 Task: Buy 1 Fuel Pumps & Accessories from Fuel System section under best seller category for shipping address: Harold Hernandez, 4762 Agriculture Lane, Homestead, Florida 33030, Cell Number 3052454080. Pay from credit card ending with 2005, CVV 3321
Action: Mouse moved to (48, 67)
Screenshot: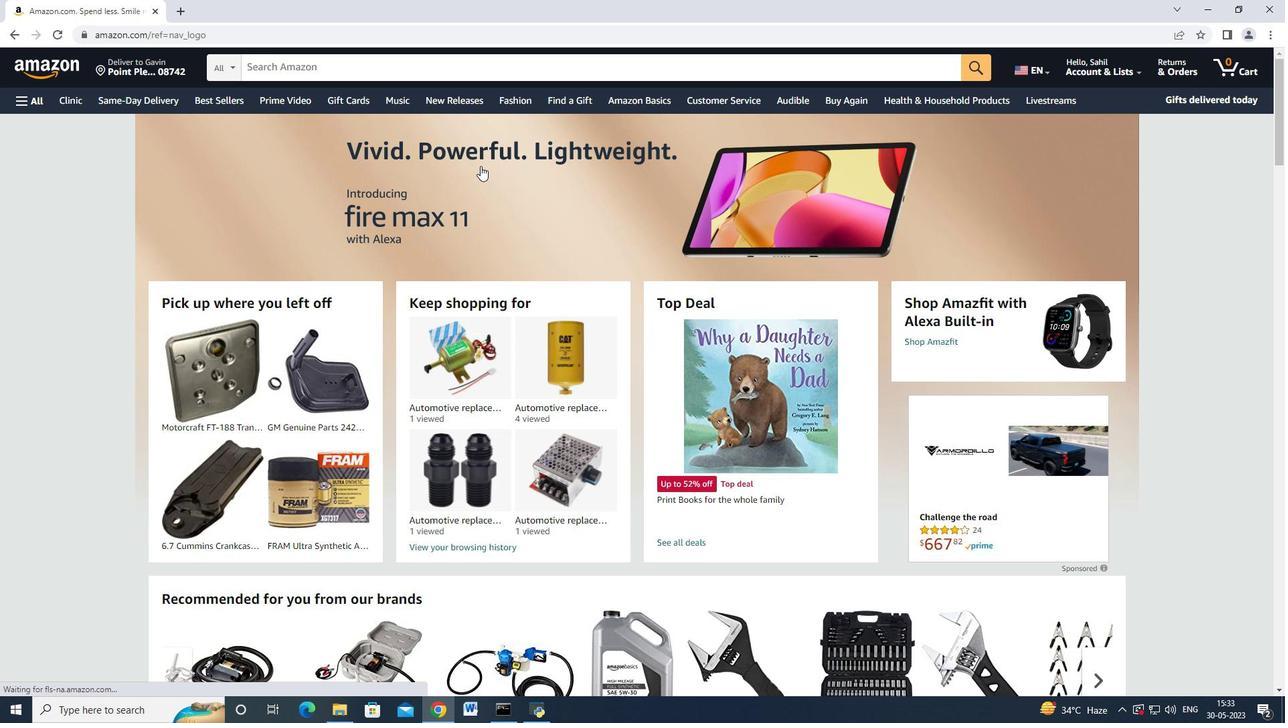 
Action: Mouse pressed left at (48, 67)
Screenshot: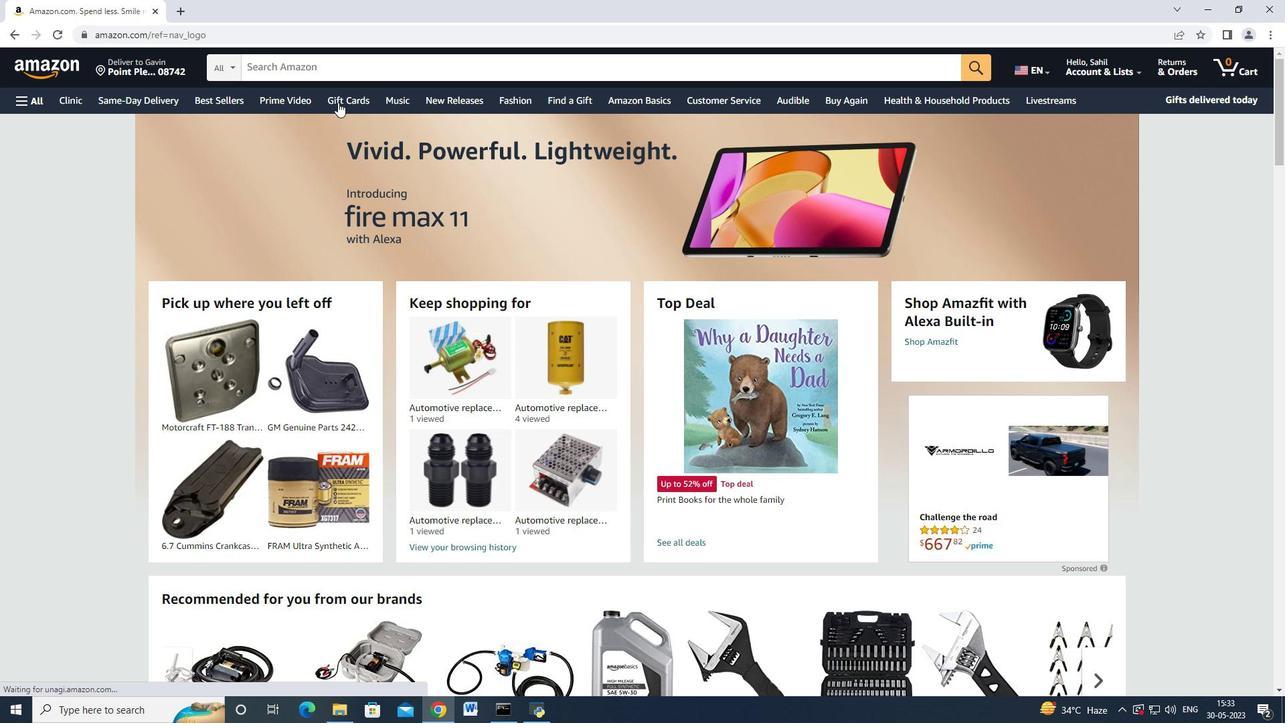 
Action: Mouse moved to (32, 105)
Screenshot: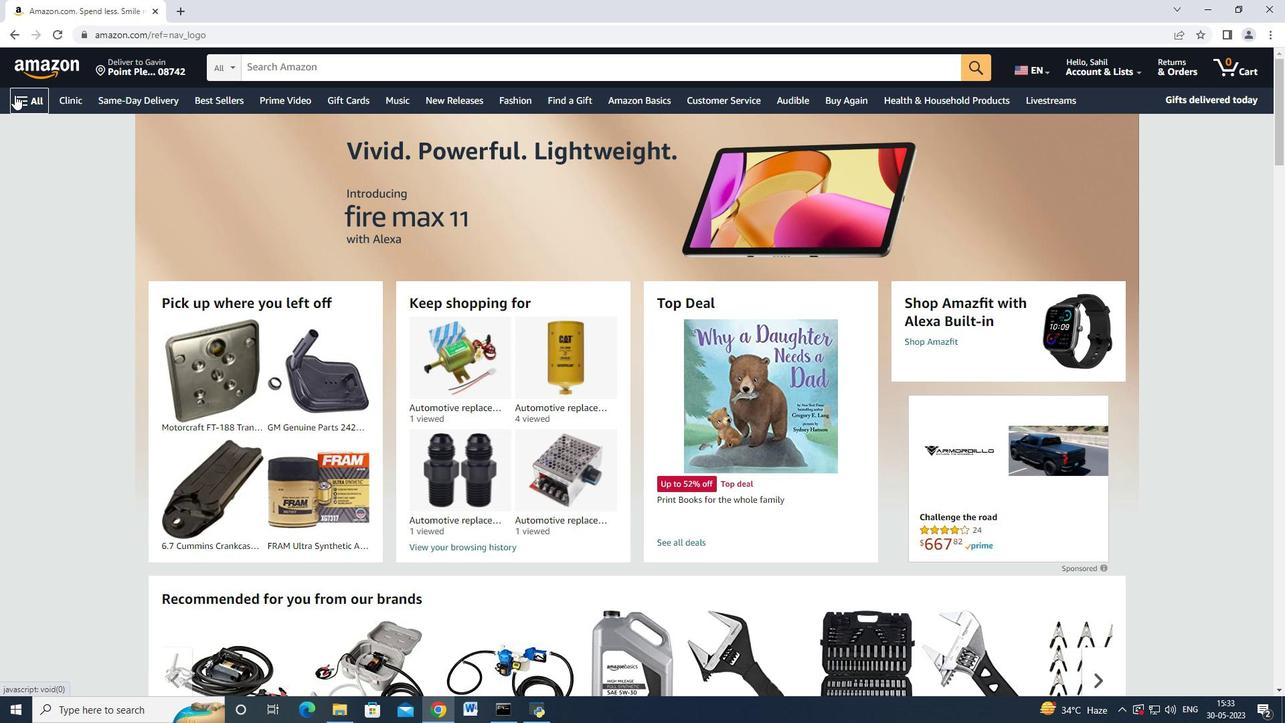 
Action: Mouse pressed left at (32, 105)
Screenshot: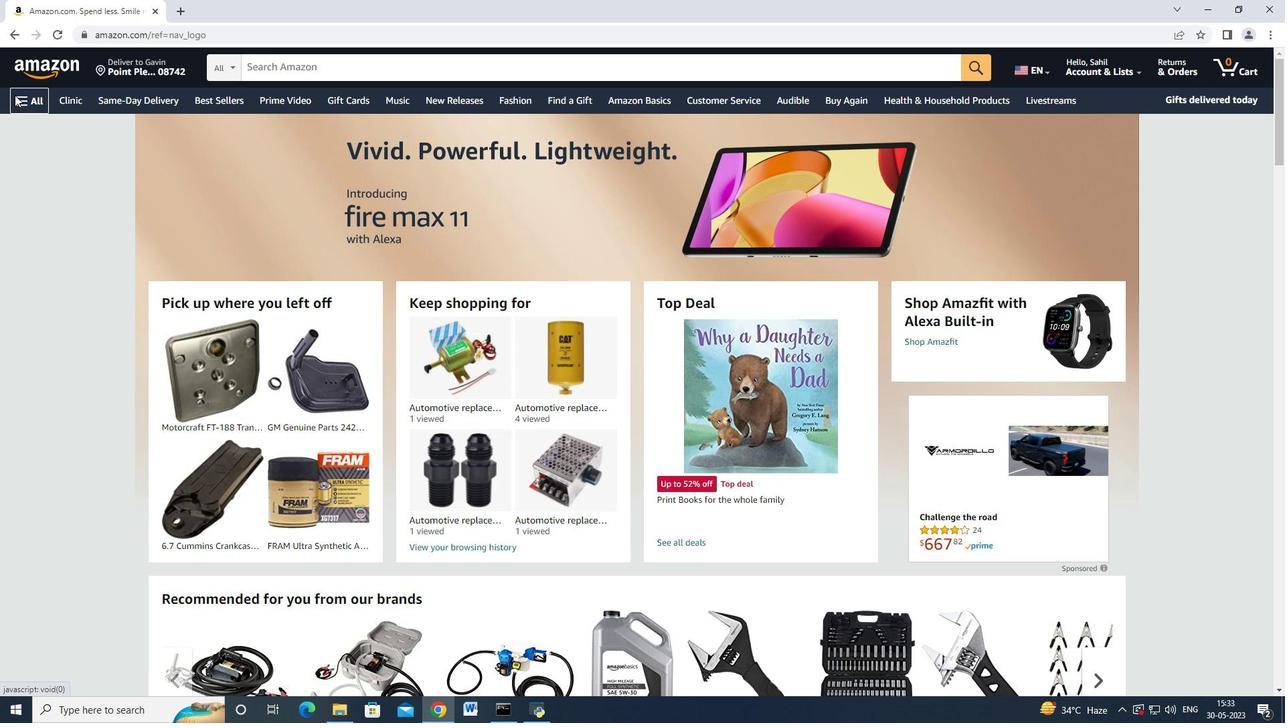 
Action: Mouse moved to (83, 320)
Screenshot: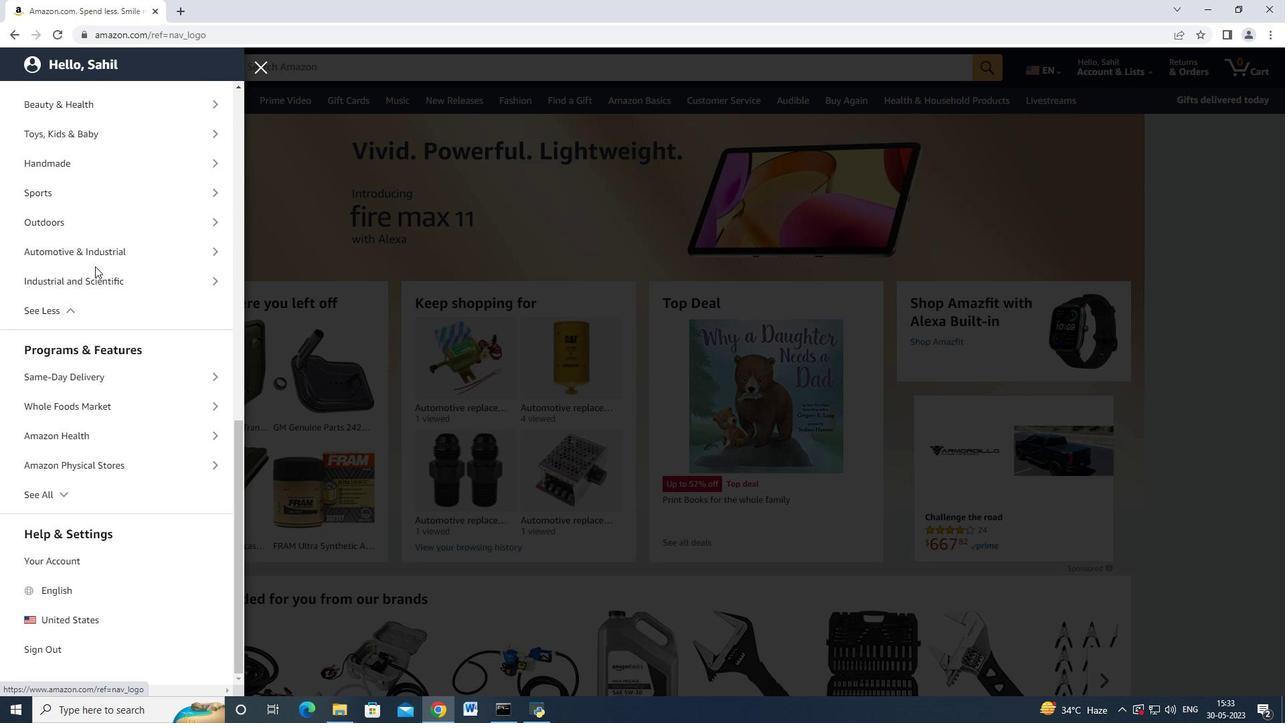 
Action: Mouse scrolled (83, 319) with delta (0, 0)
Screenshot: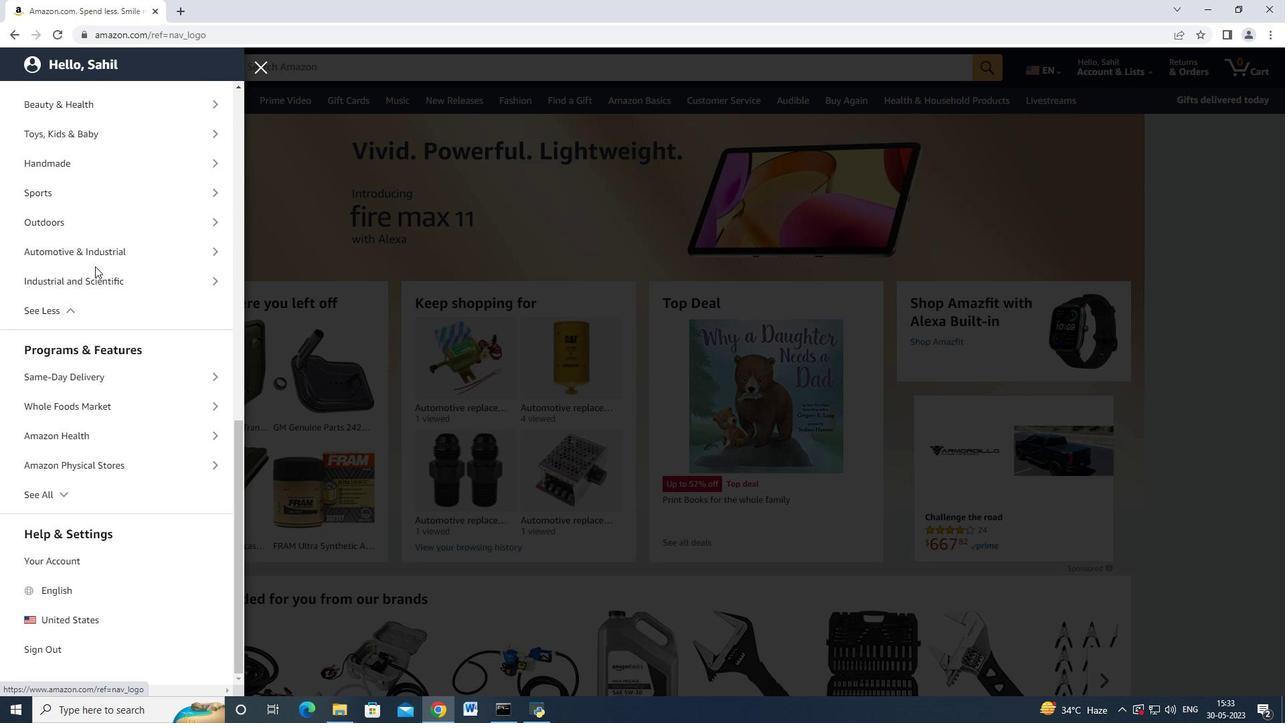 
Action: Mouse moved to (83, 322)
Screenshot: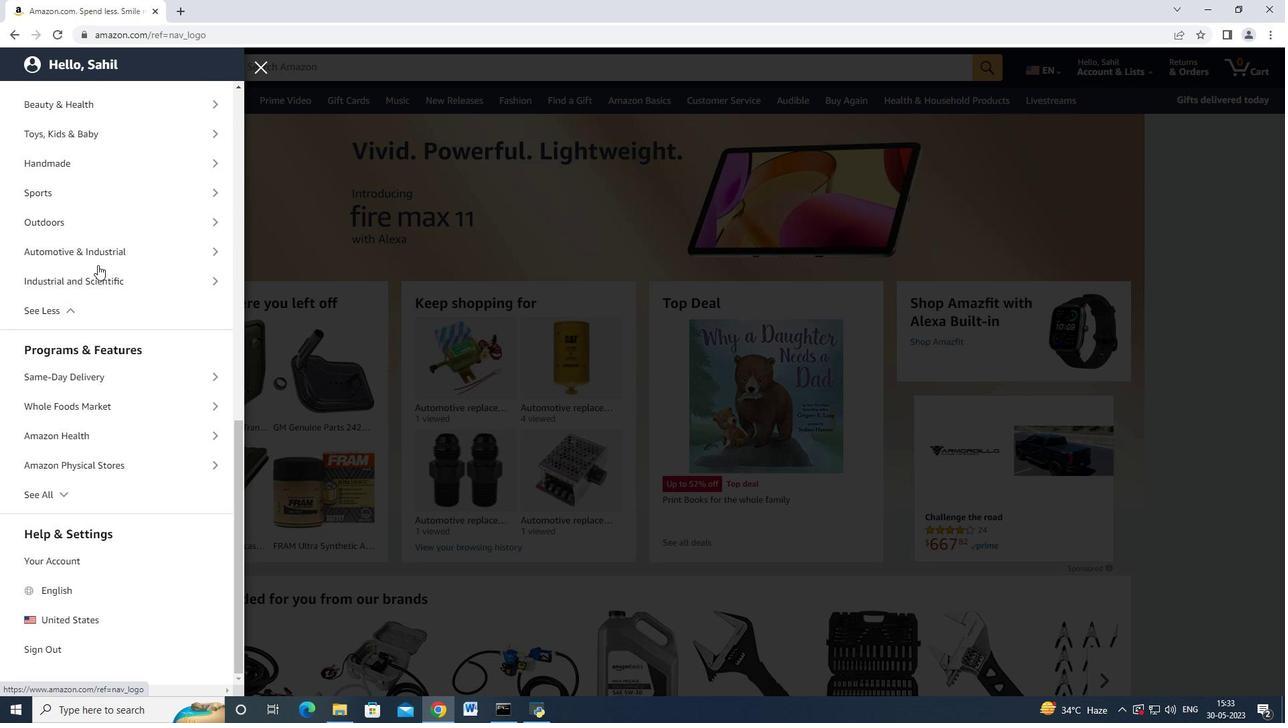 
Action: Mouse scrolled (83, 322) with delta (0, 0)
Screenshot: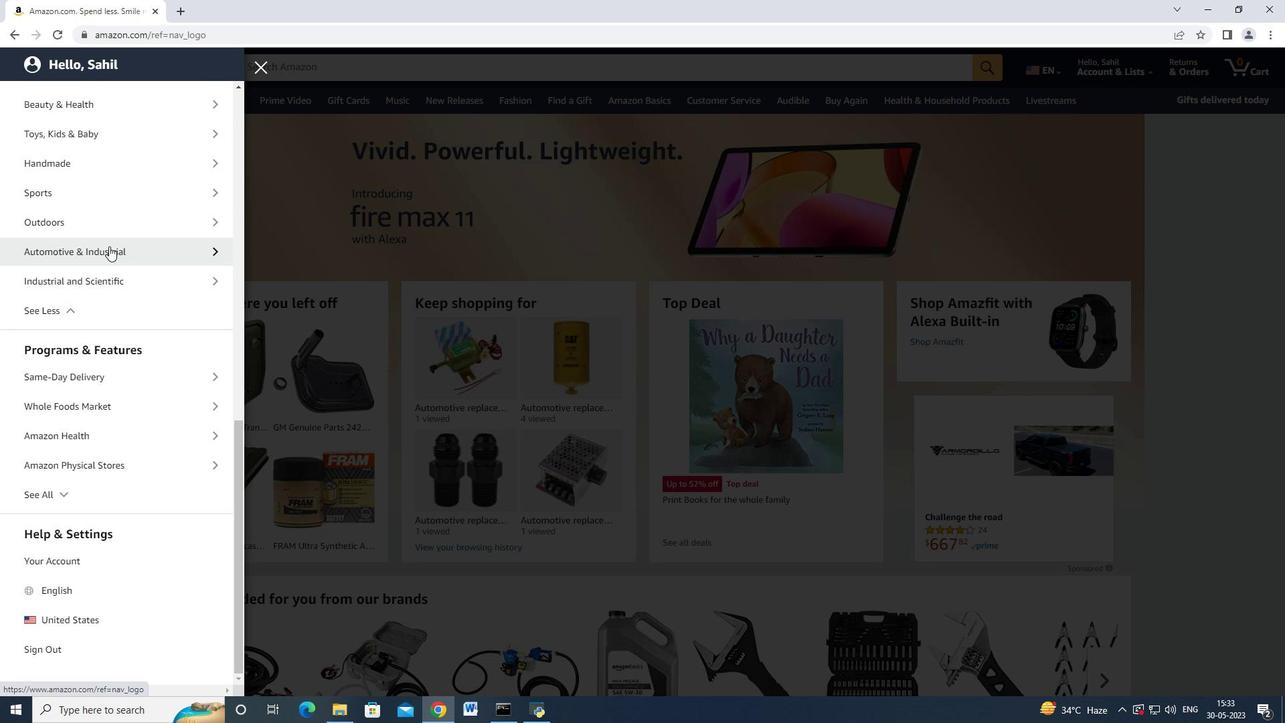 
Action: Mouse moved to (123, 419)
Screenshot: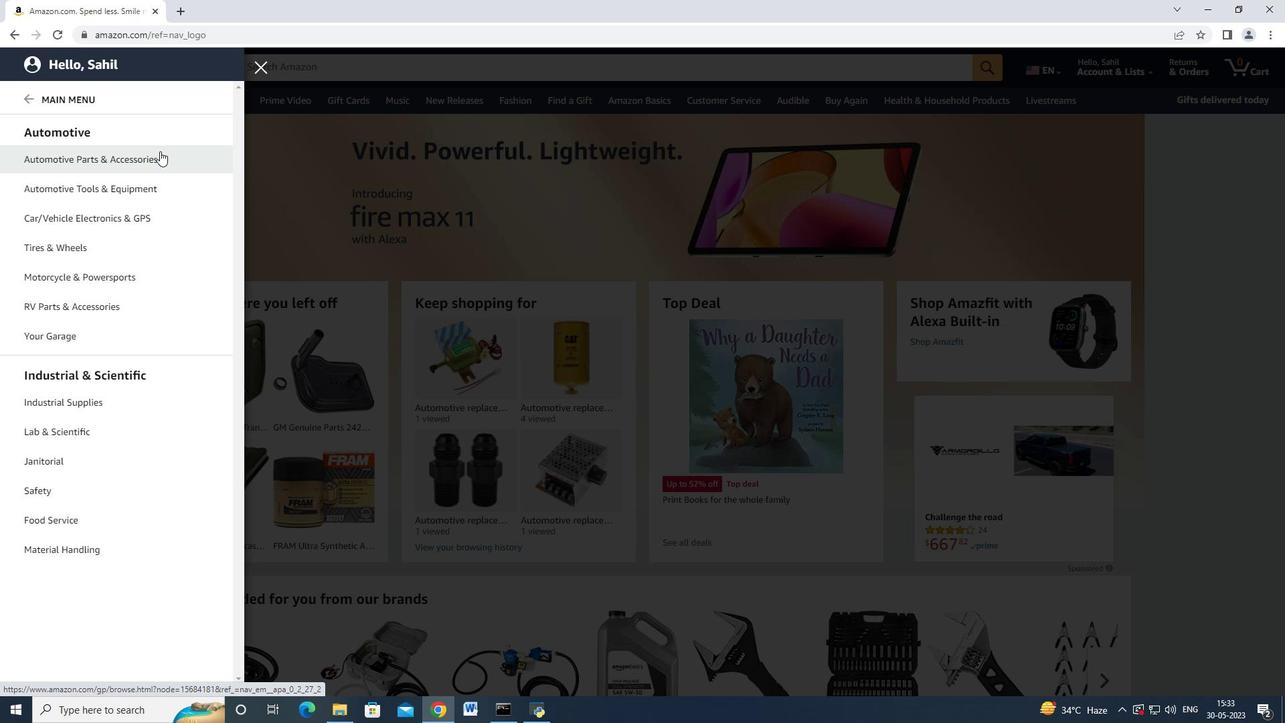 
Action: Mouse scrolled (123, 420) with delta (0, 0)
Screenshot: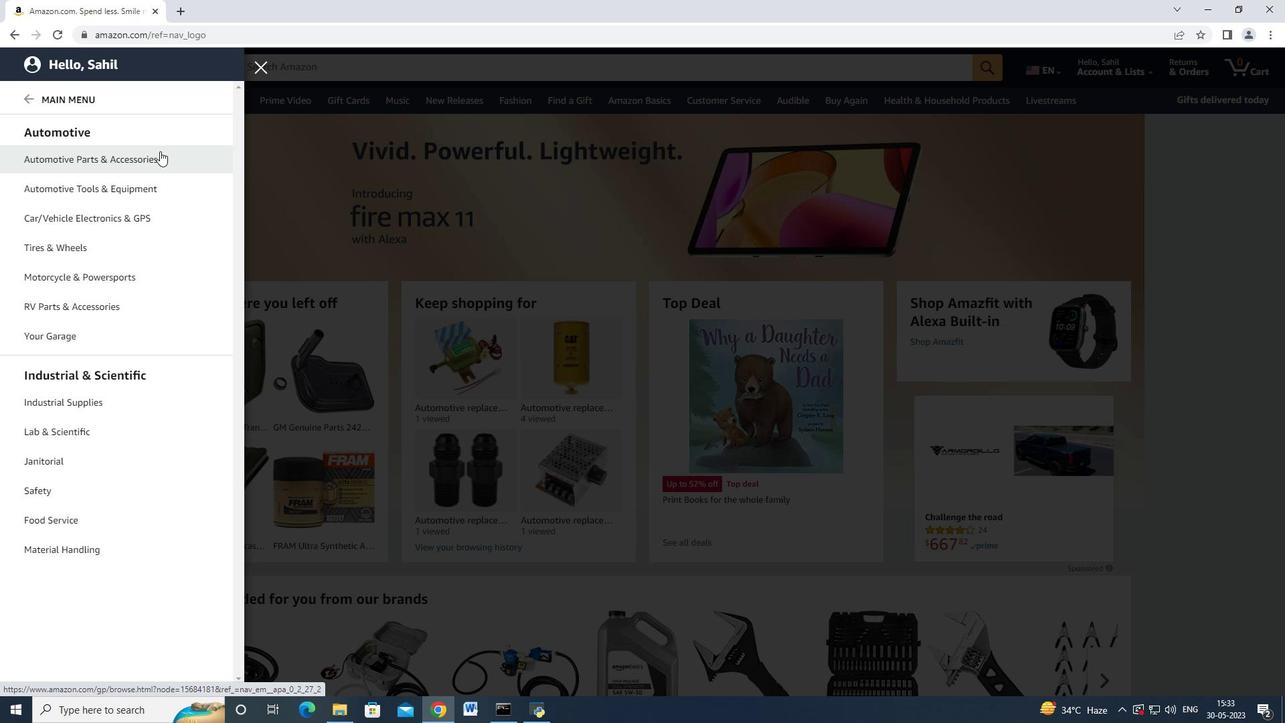 
Action: Mouse scrolled (123, 420) with delta (0, 0)
Screenshot: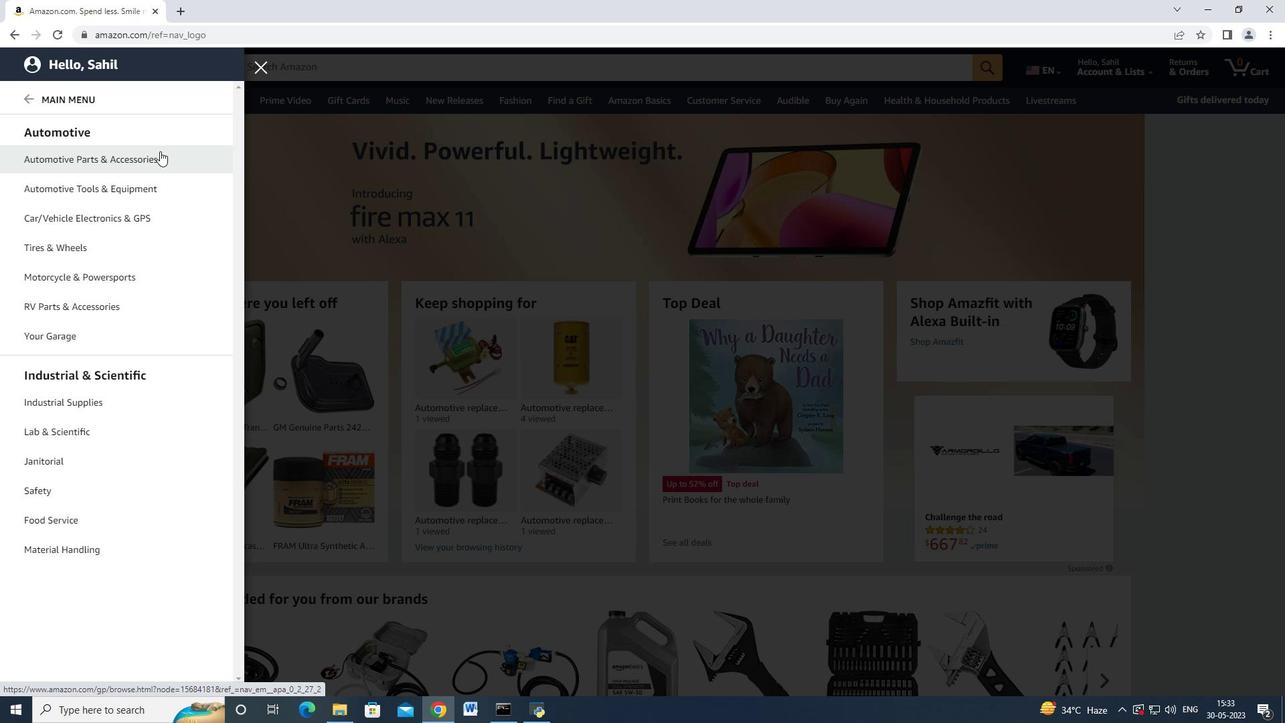 
Action: Mouse moved to (122, 419)
Screenshot: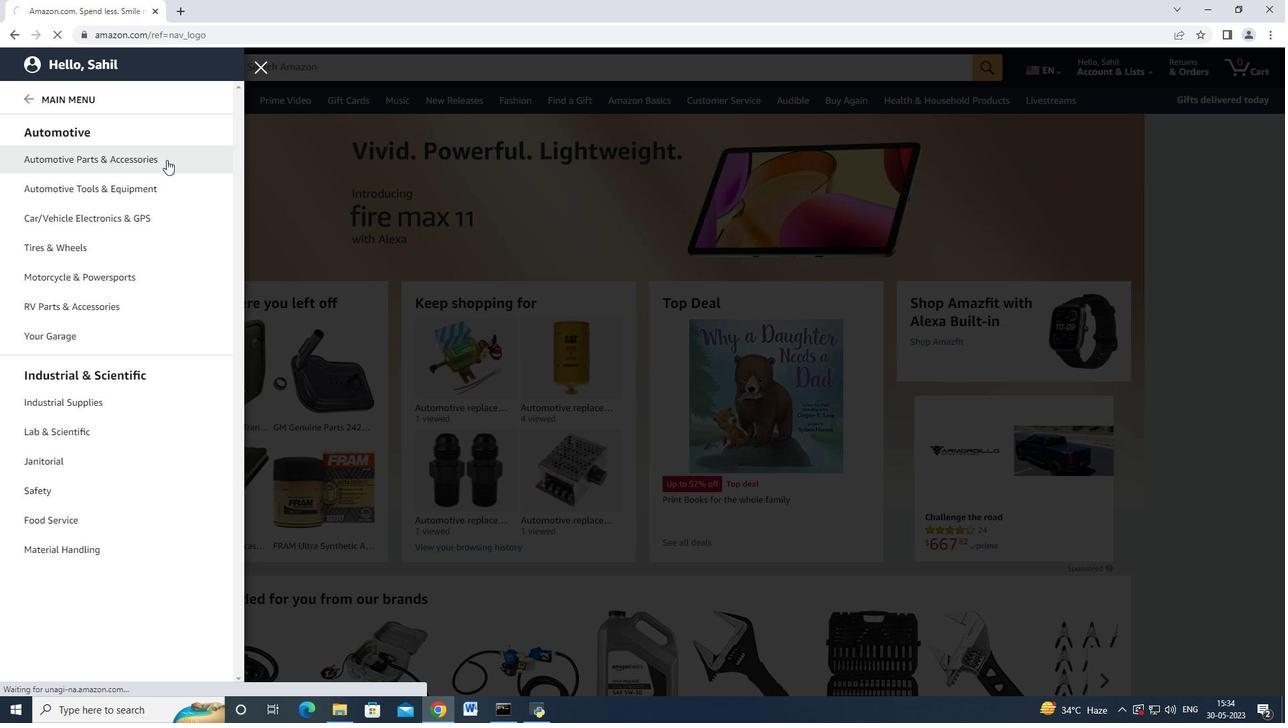
Action: Mouse scrolled (122, 419) with delta (0, 0)
Screenshot: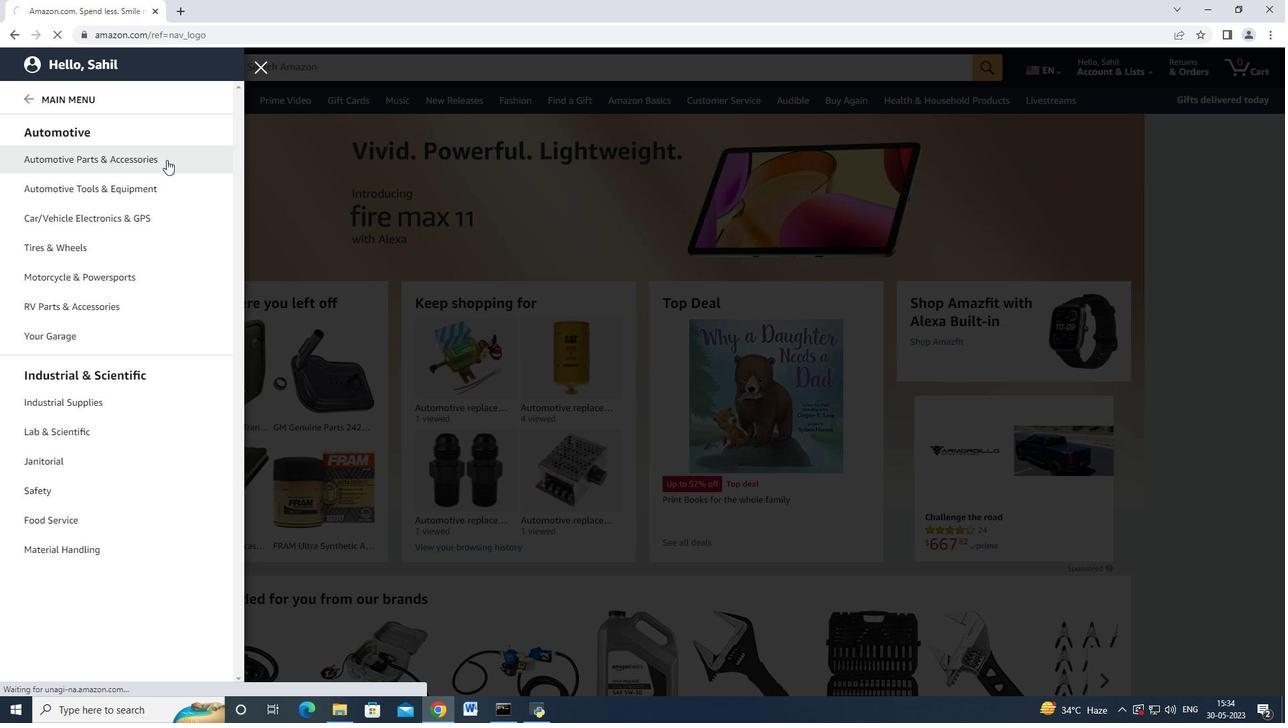 
Action: Mouse moved to (121, 419)
Screenshot: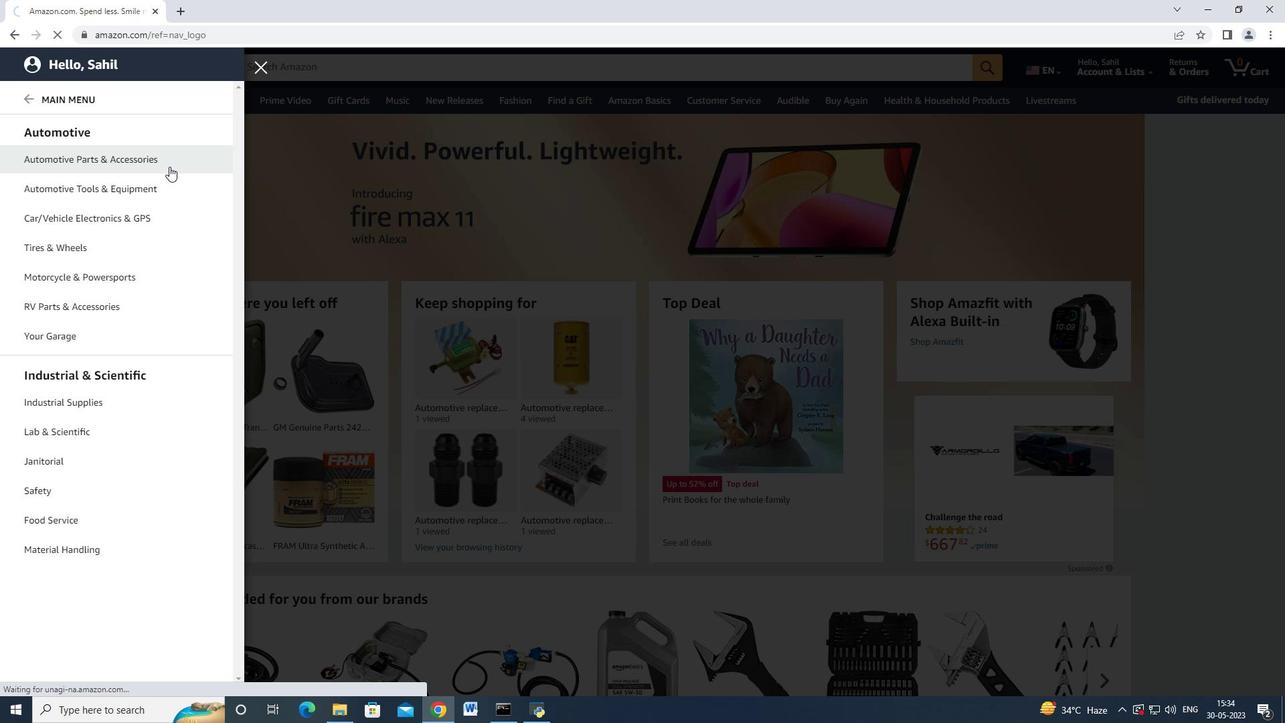 
Action: Mouse scrolled (121, 418) with delta (0, 0)
Screenshot: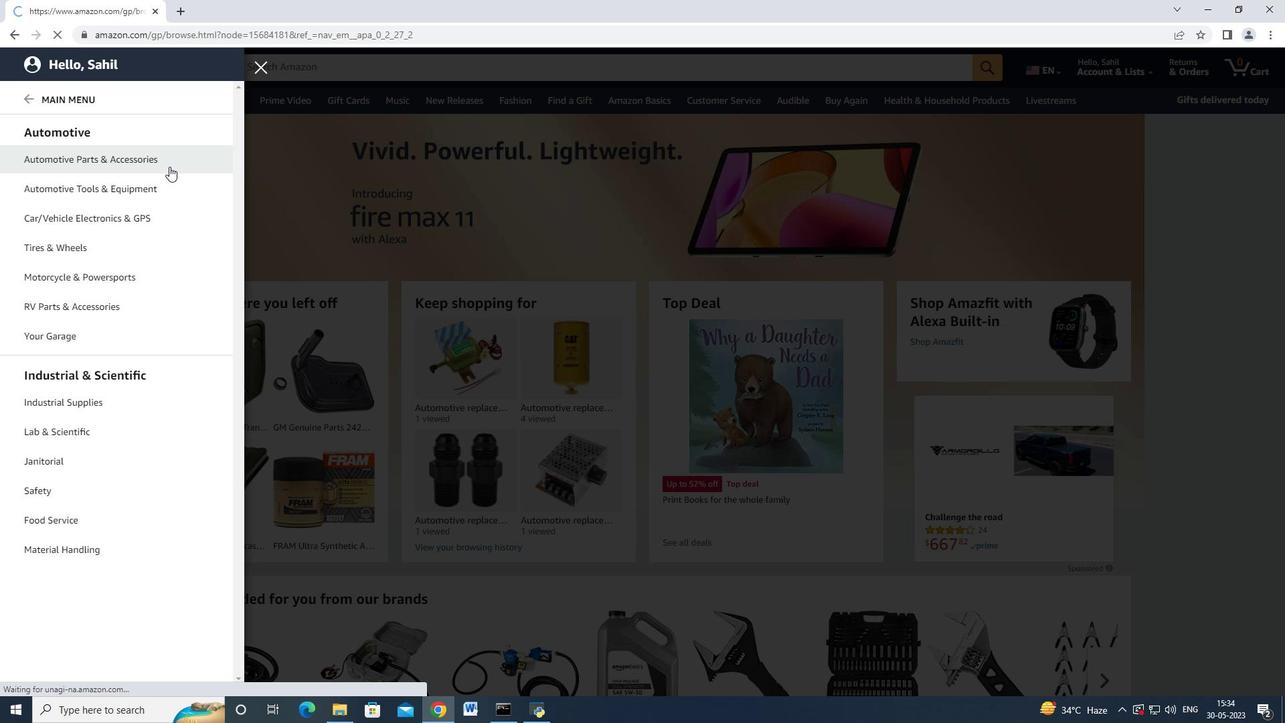 
Action: Mouse scrolled (121, 418) with delta (0, 0)
Screenshot: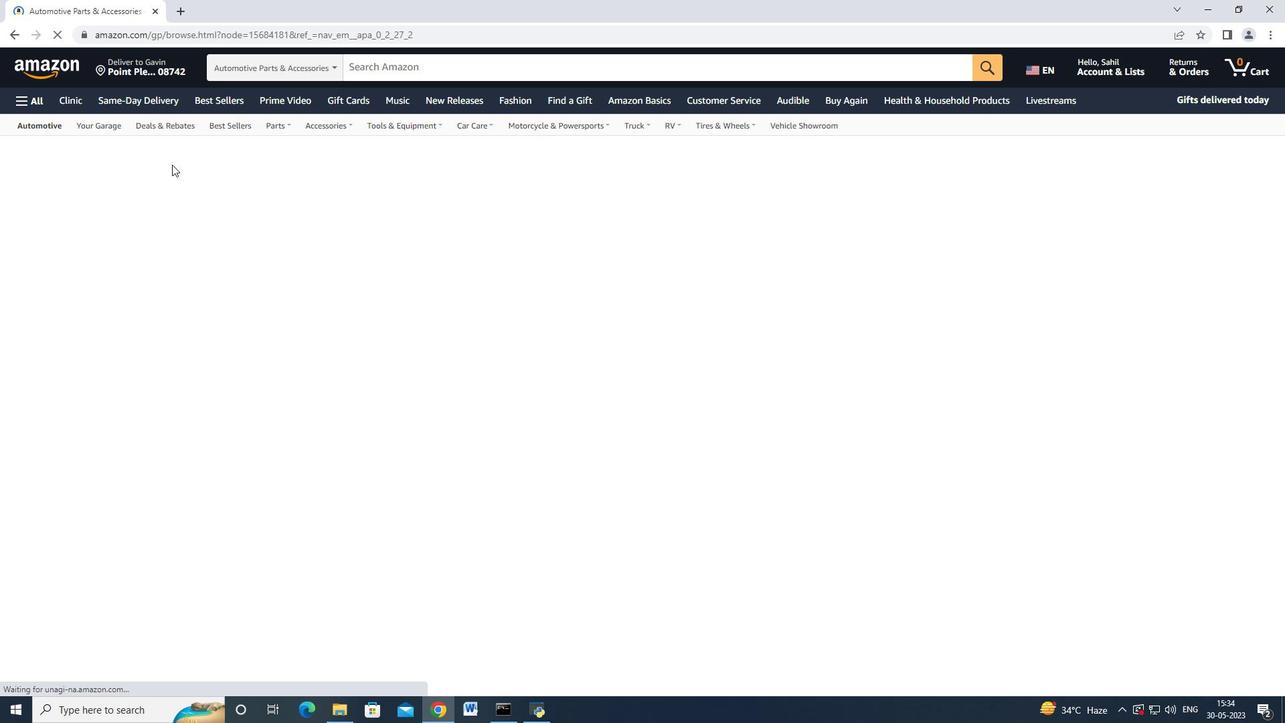 
Action: Mouse scrolled (121, 418) with delta (0, 0)
Screenshot: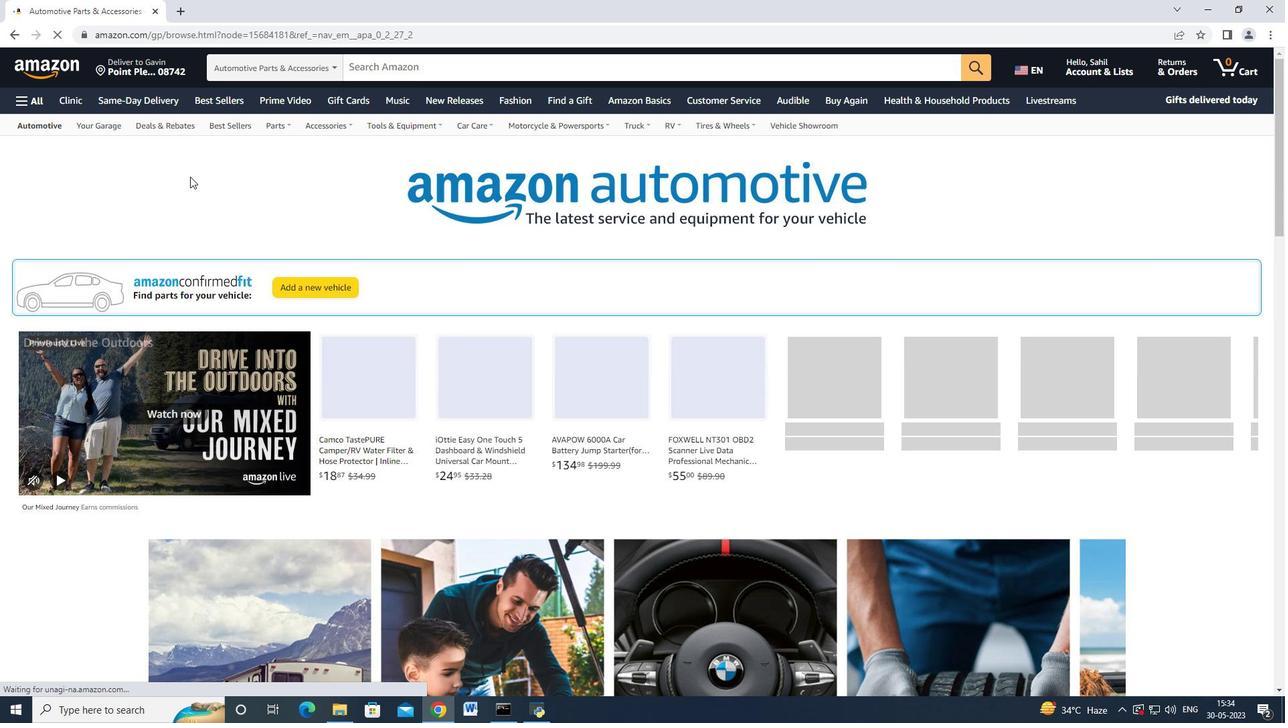 
Action: Mouse moved to (72, 504)
Screenshot: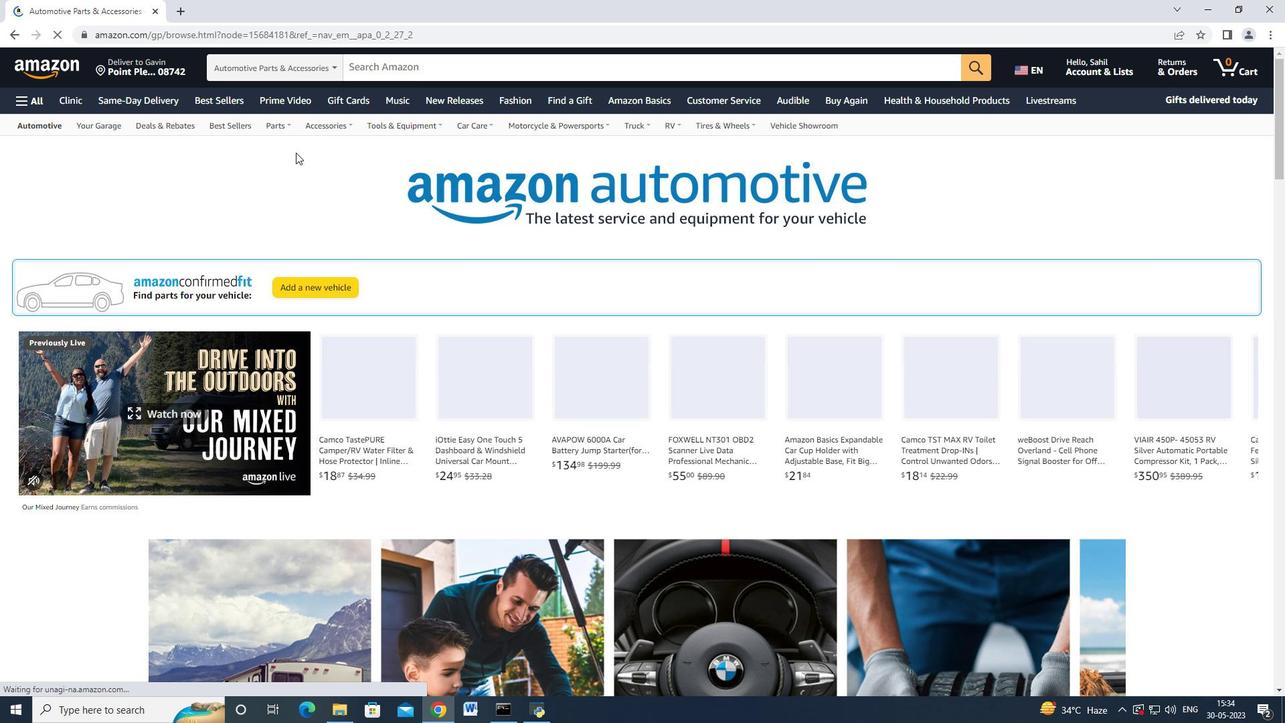 
Action: Mouse pressed left at (72, 504)
Screenshot: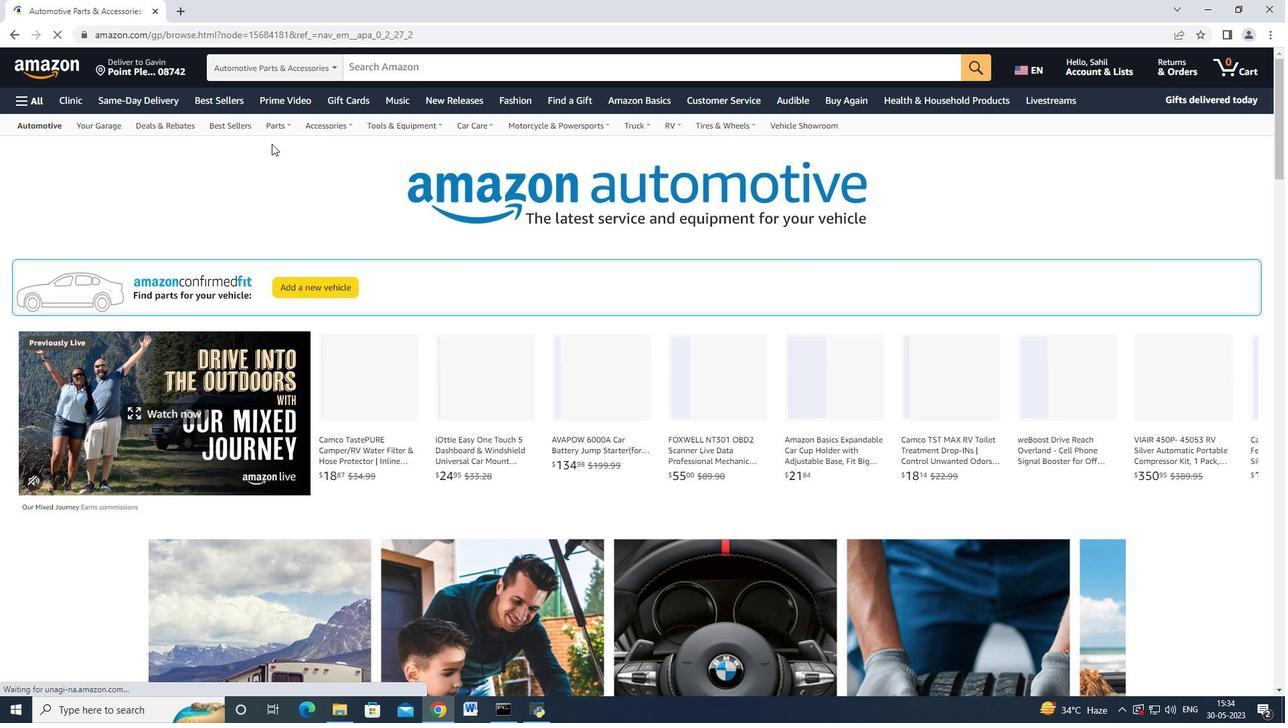 
Action: Mouse moved to (135, 442)
Screenshot: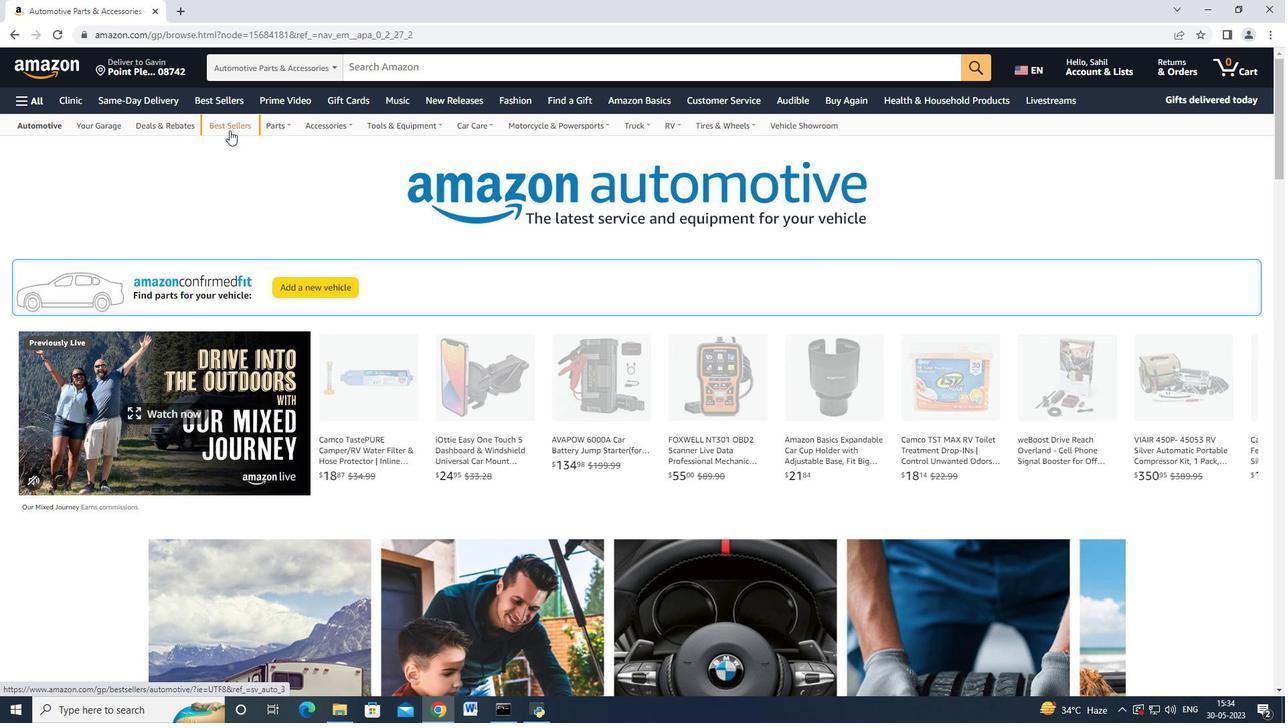 
Action: Mouse scrolled (135, 441) with delta (0, 0)
Screenshot: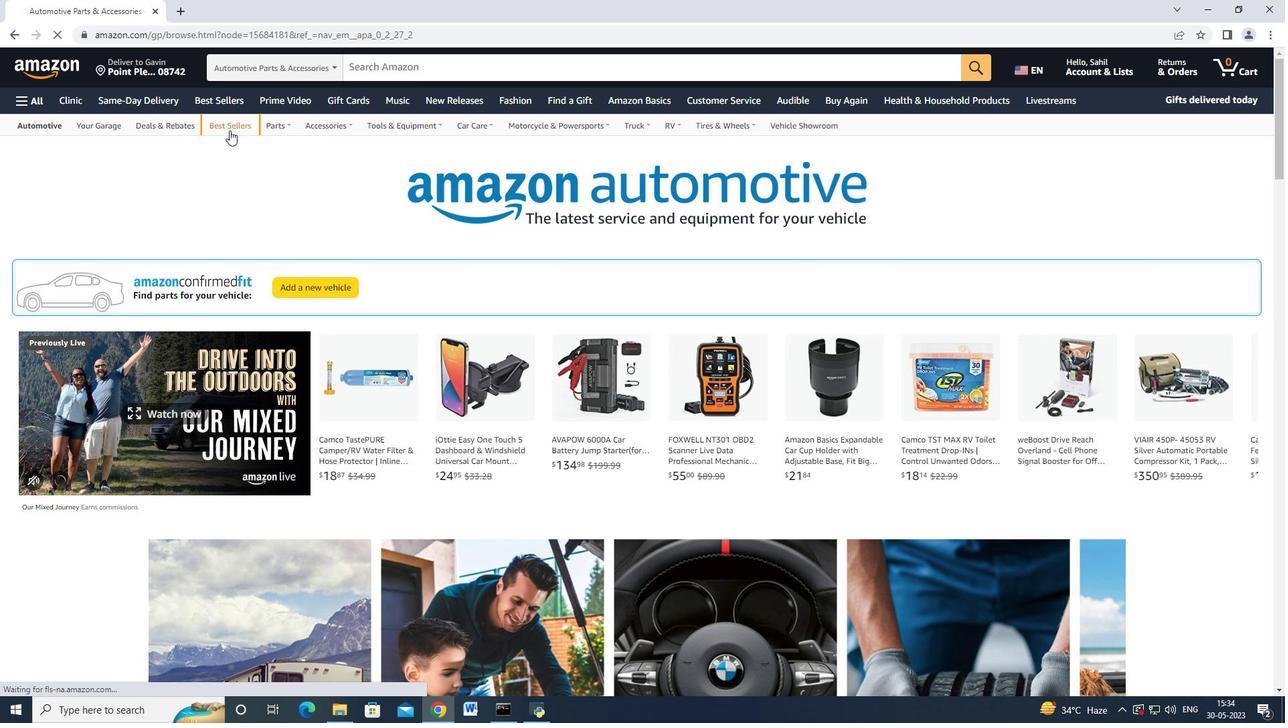 
Action: Mouse scrolled (135, 441) with delta (0, 0)
Screenshot: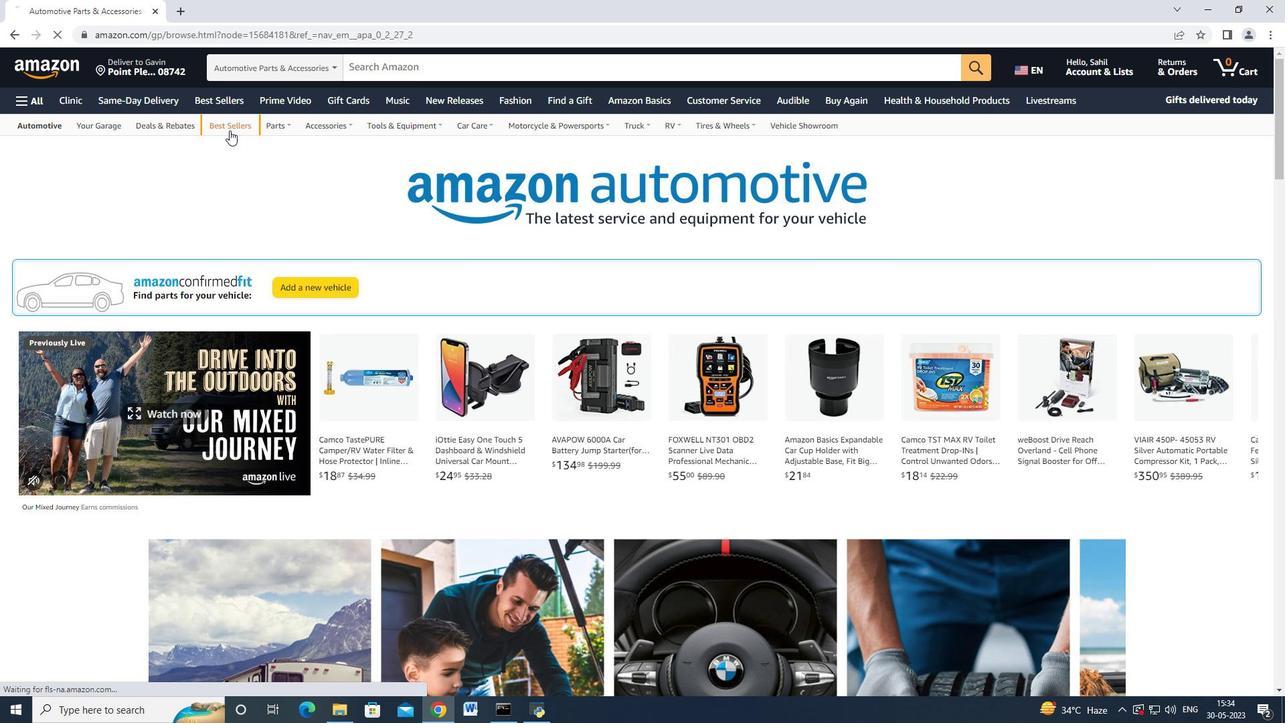 
Action: Mouse moved to (127, 443)
Screenshot: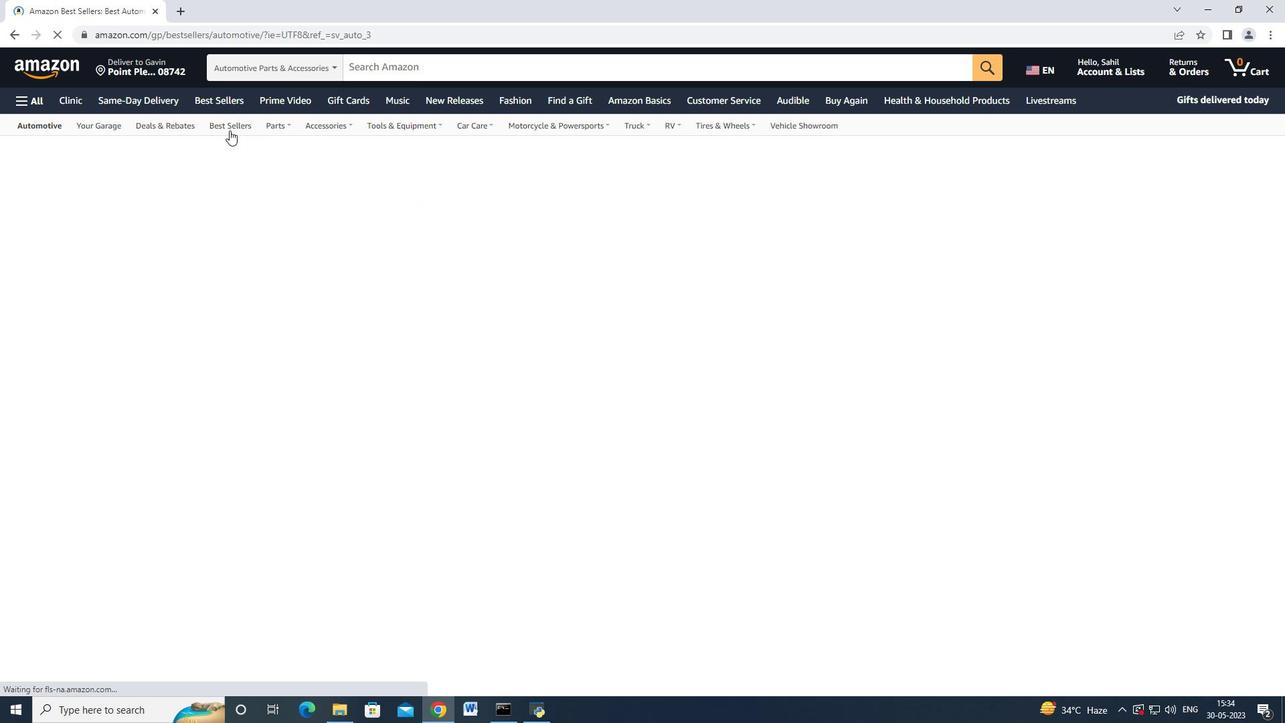 
Action: Mouse scrolled (127, 442) with delta (0, 0)
Screenshot: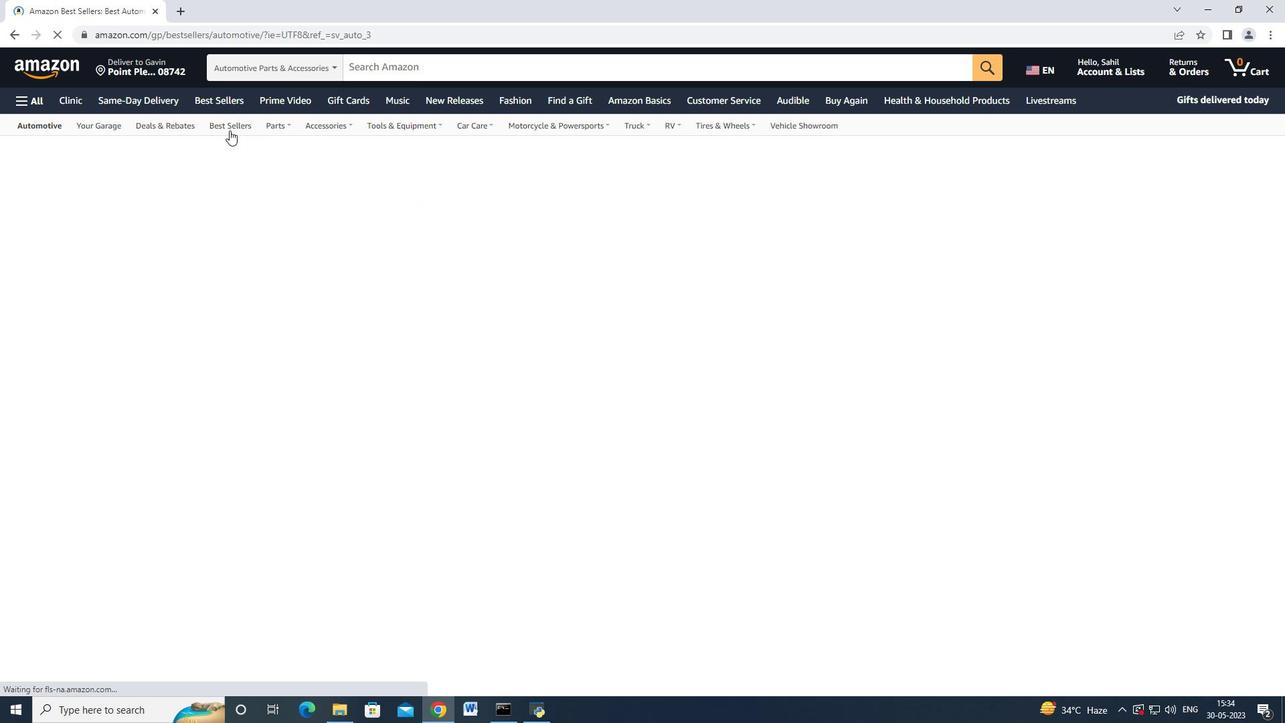 
Action: Mouse scrolled (127, 442) with delta (0, 0)
Screenshot: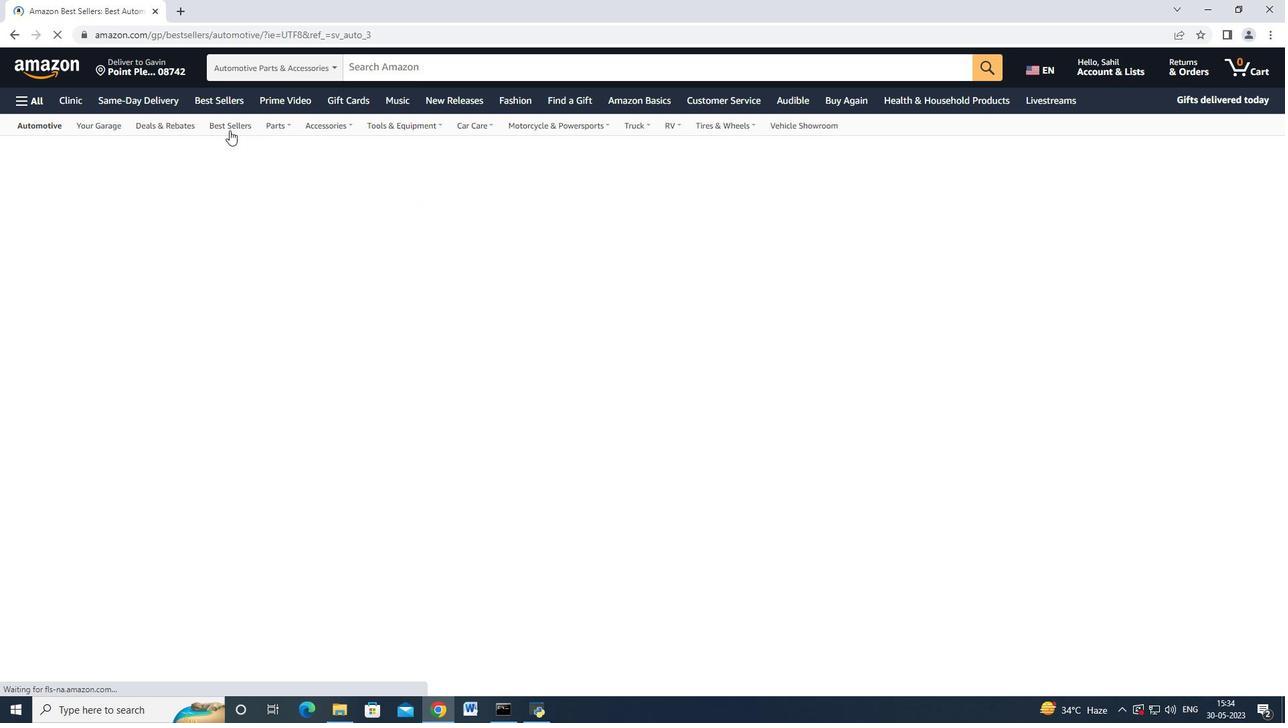 
Action: Mouse moved to (127, 443)
Screenshot: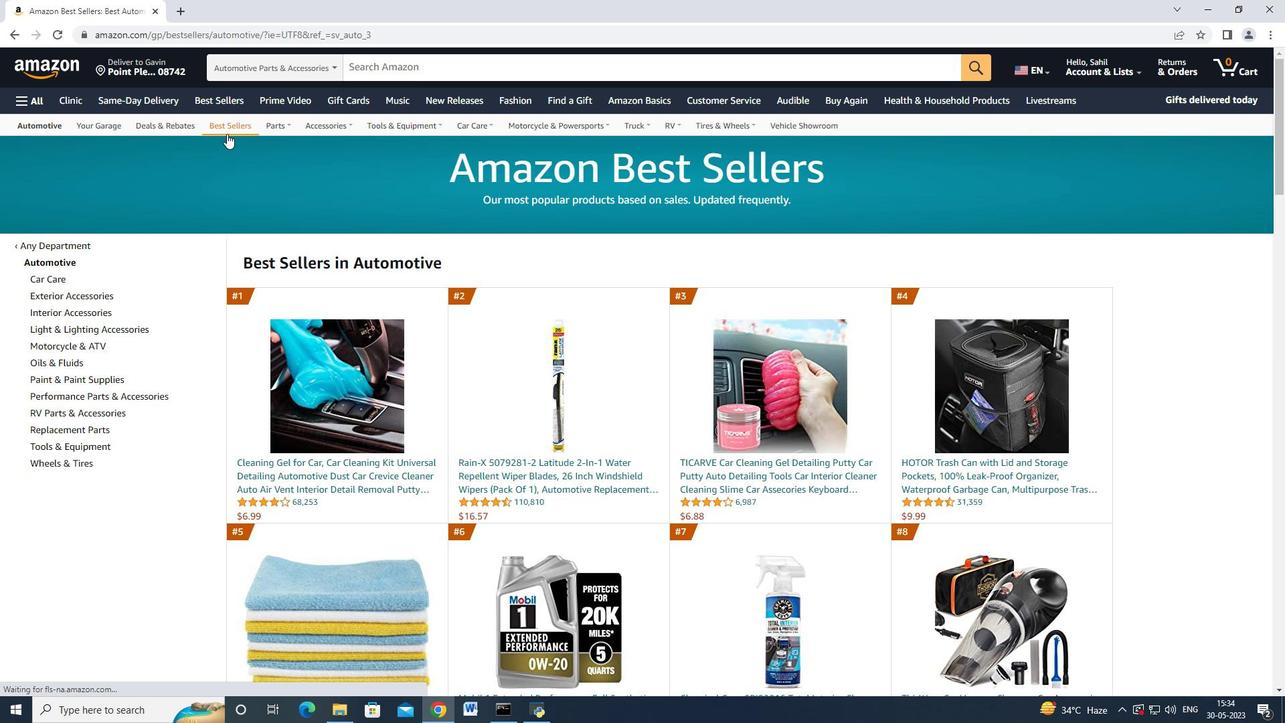 
Action: Mouse scrolled (127, 442) with delta (0, 0)
Screenshot: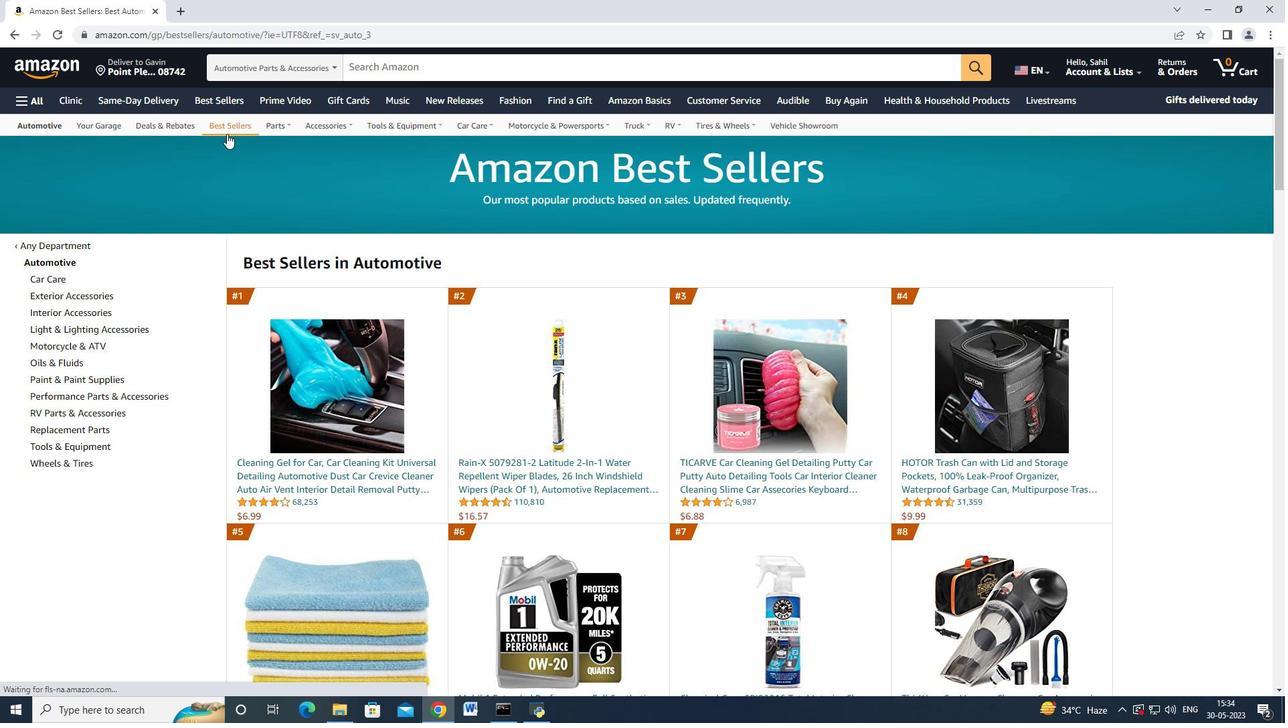 
Action: Mouse moved to (106, 494)
Screenshot: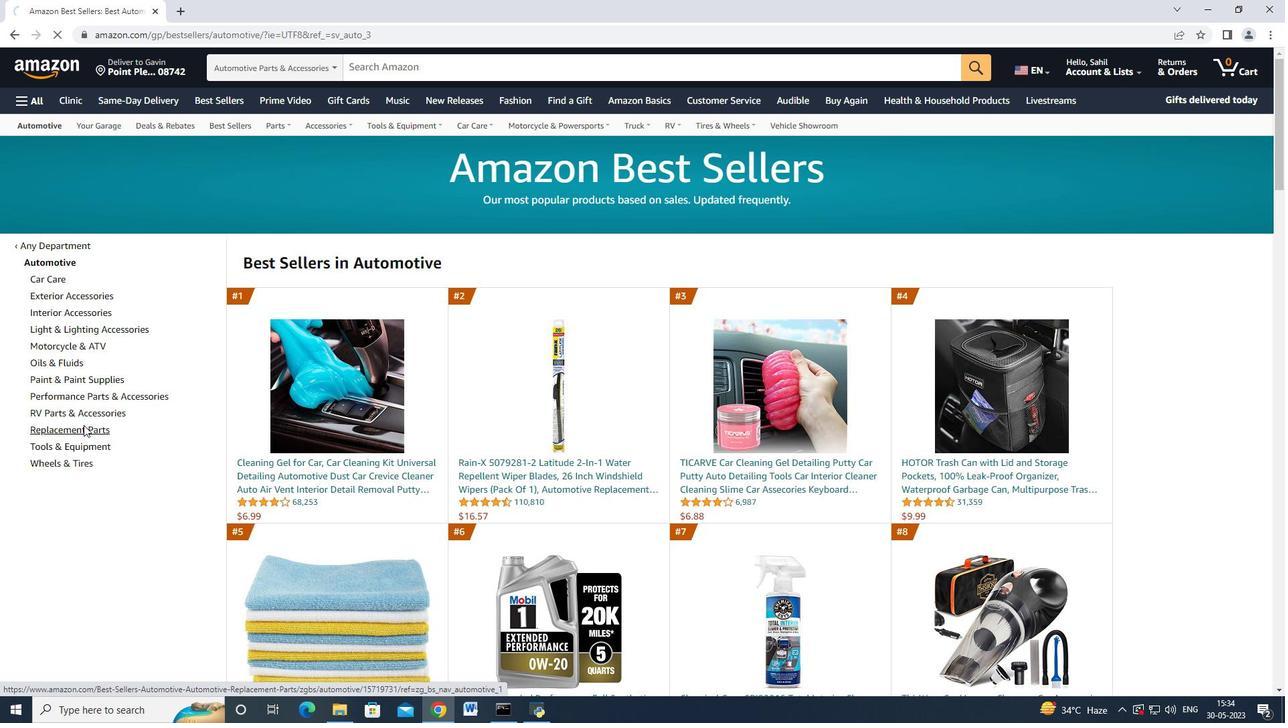 
Action: Mouse pressed left at (106, 494)
Screenshot: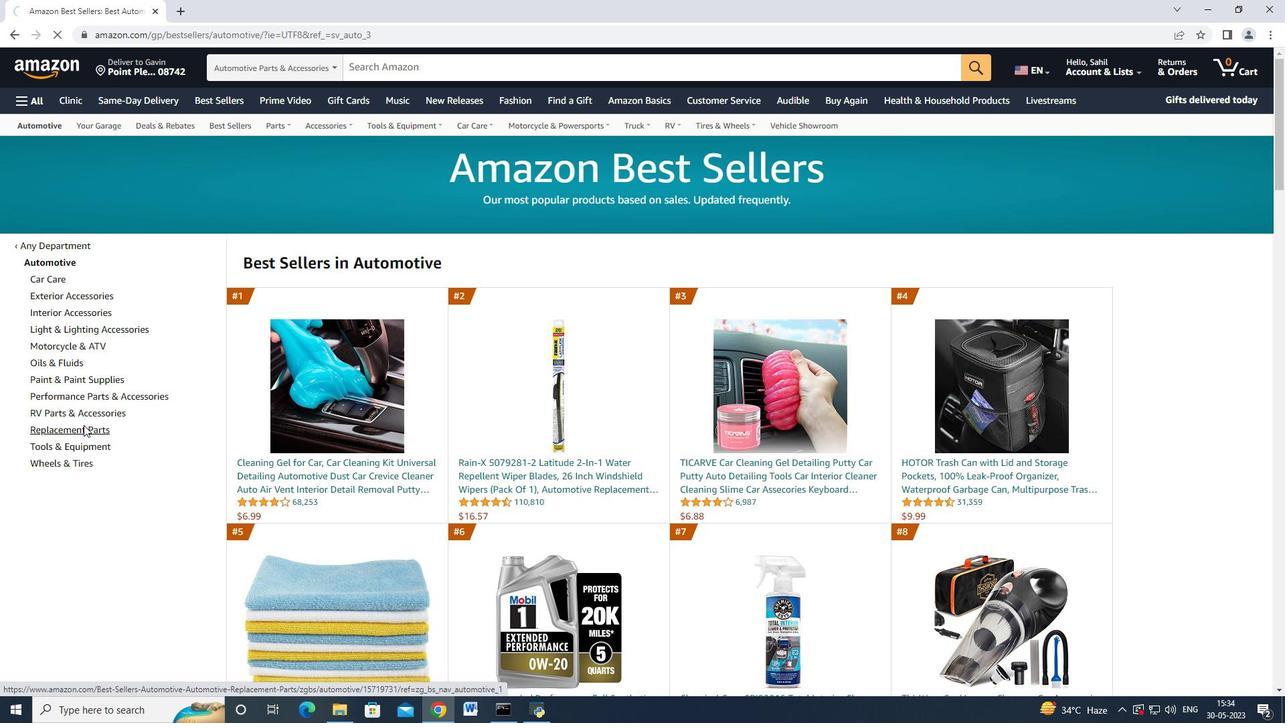 
Action: Mouse moved to (121, 172)
Screenshot: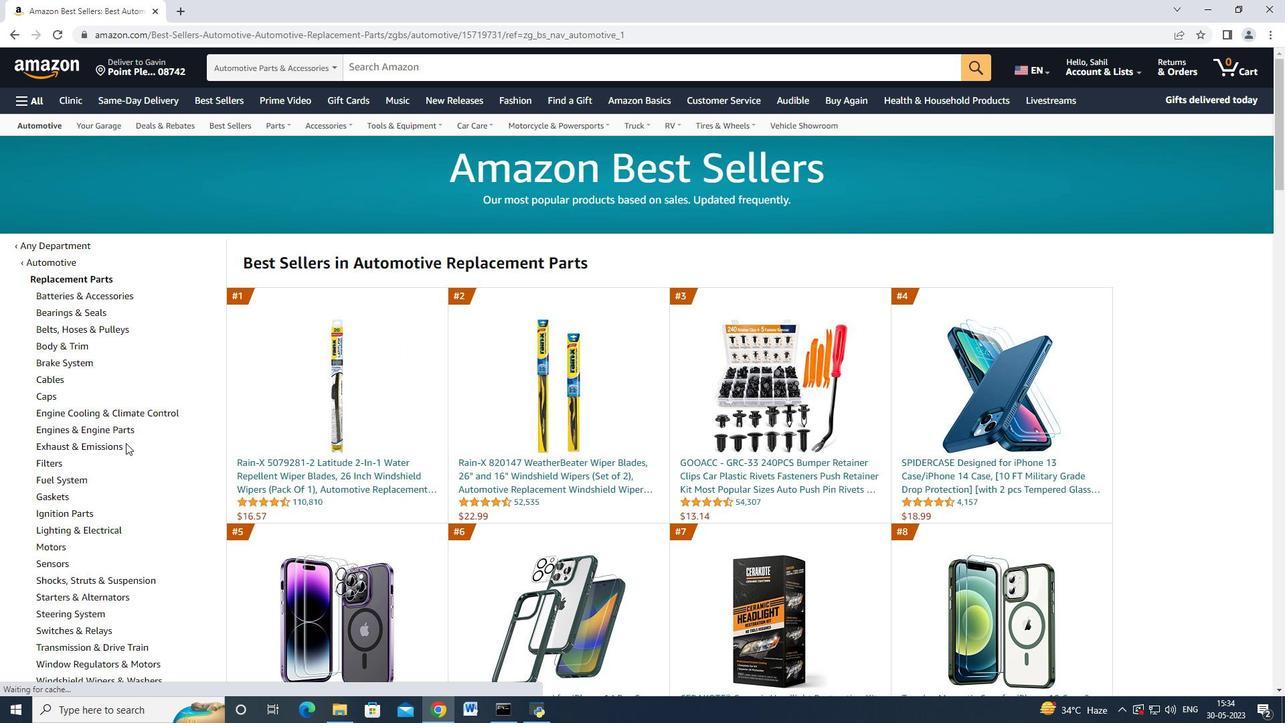 
Action: Mouse pressed left at (121, 172)
Screenshot: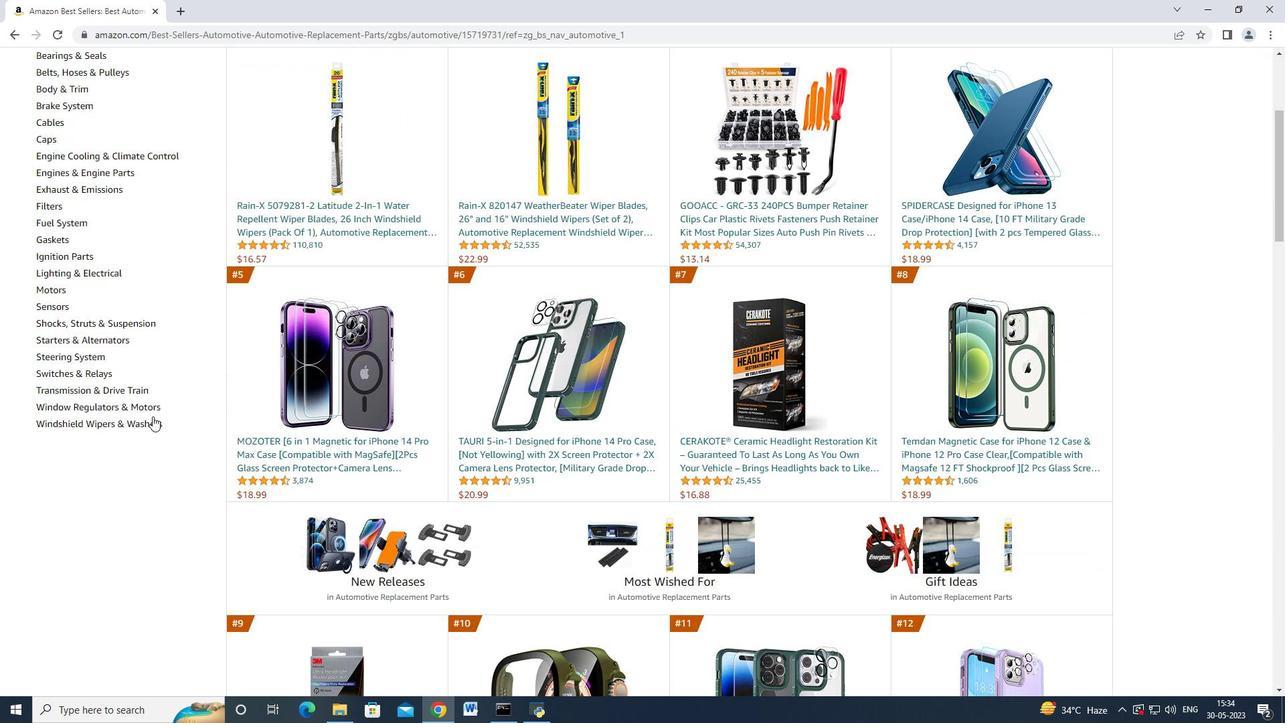
Action: Mouse moved to (226, 130)
Screenshot: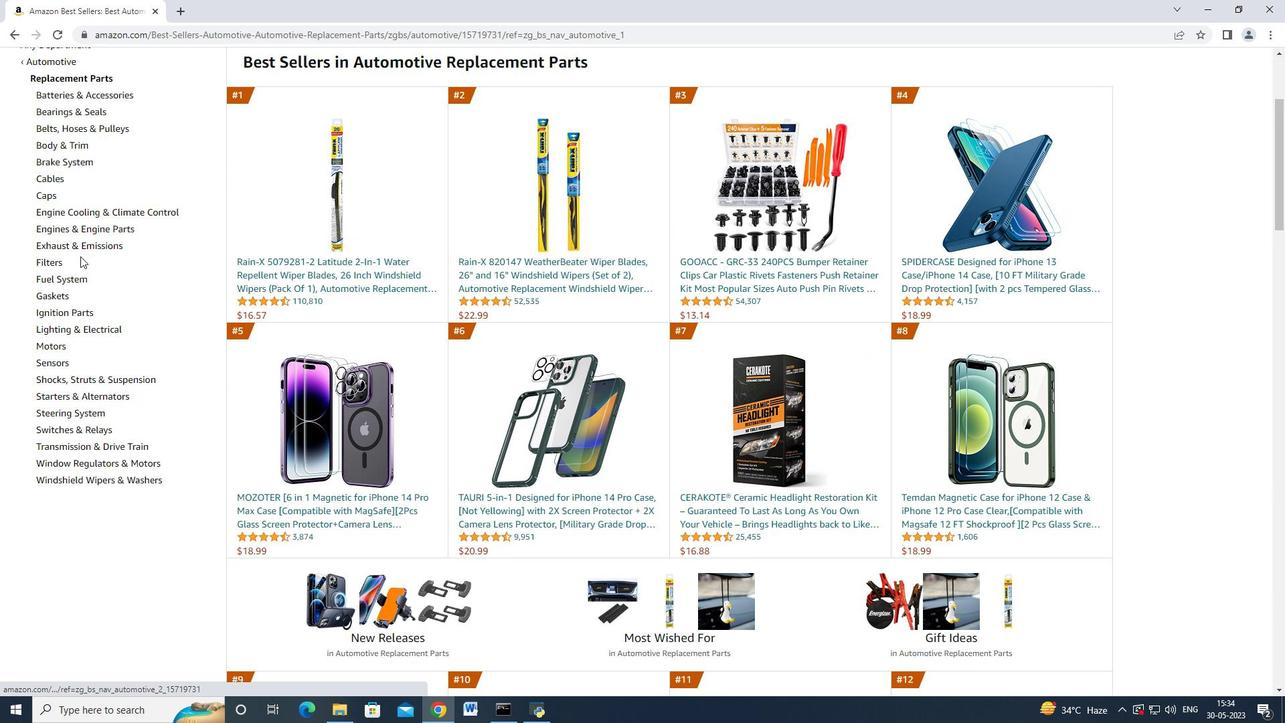 
Action: Mouse pressed left at (226, 130)
Screenshot: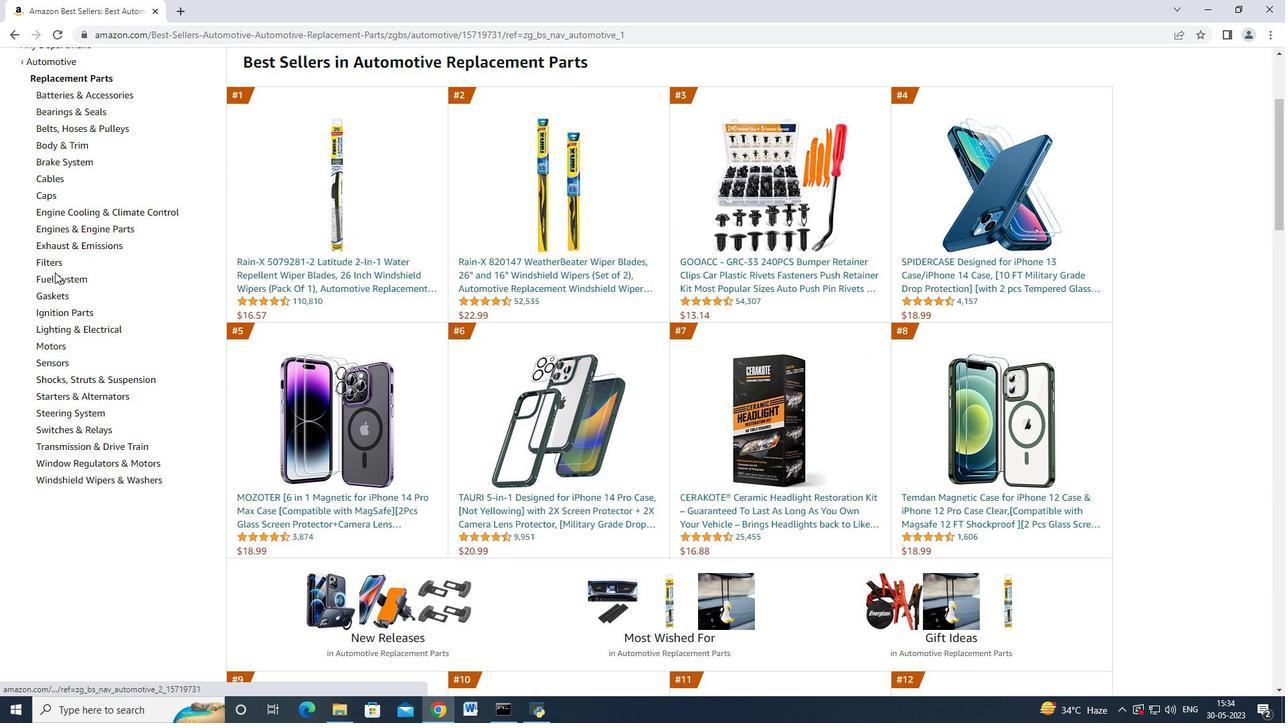 
Action: Mouse moved to (66, 426)
Screenshot: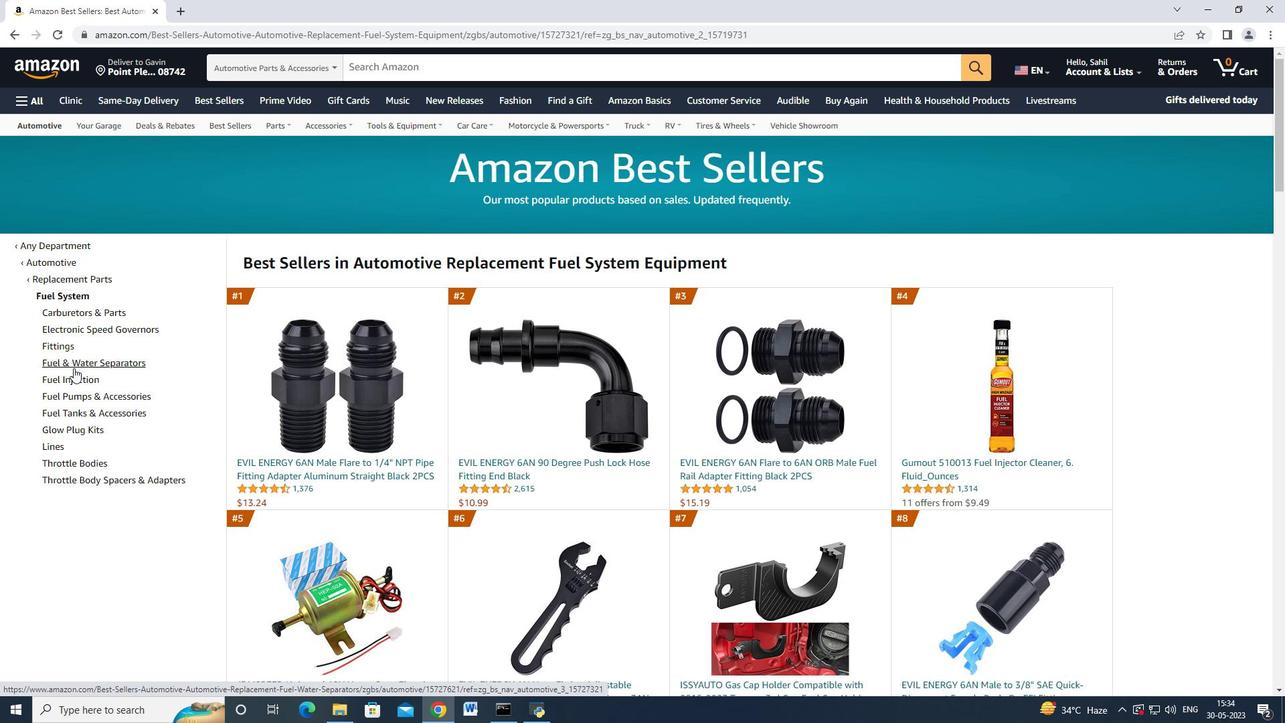 
Action: Mouse pressed left at (66, 426)
Screenshot: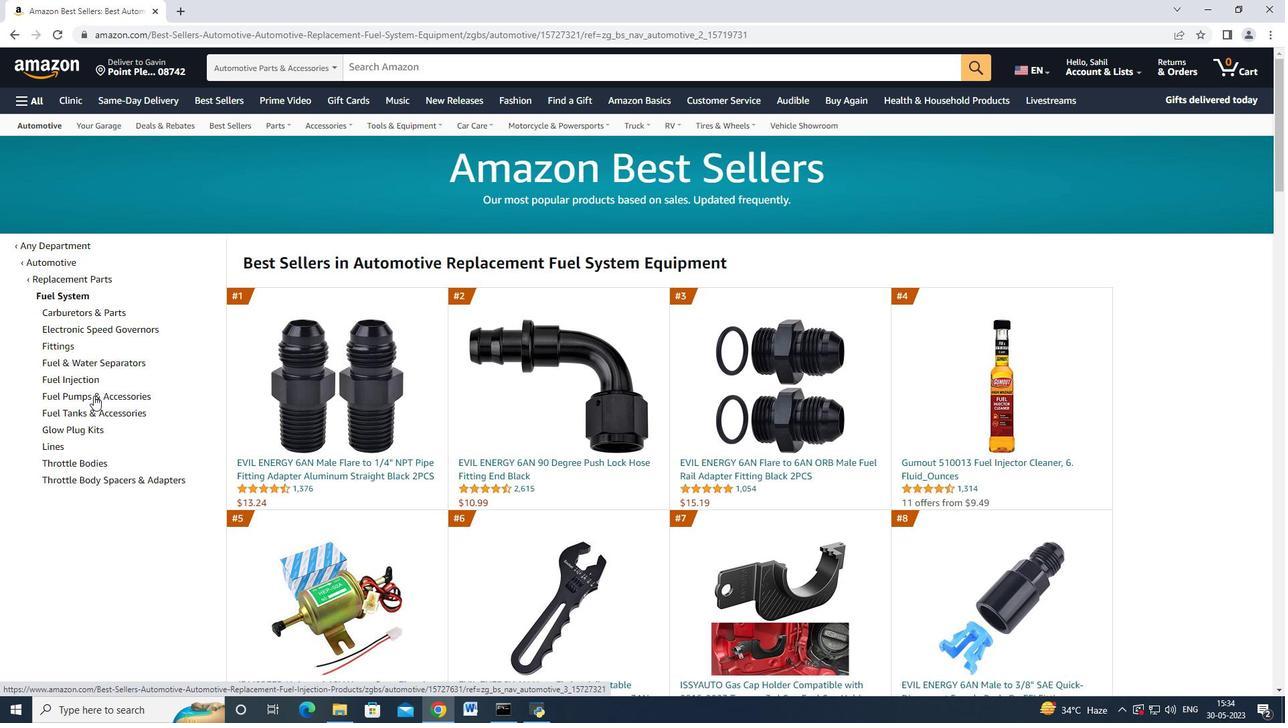
Action: Mouse moved to (76, 479)
Screenshot: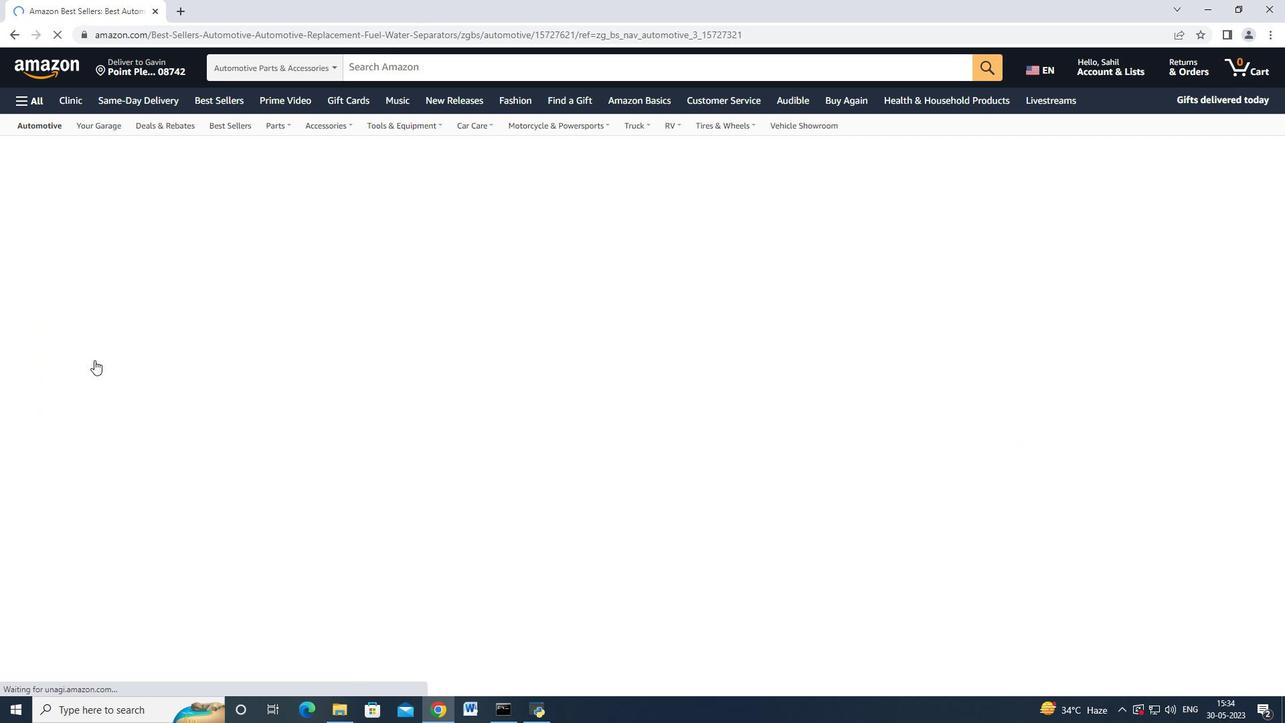 
Action: Mouse pressed left at (76, 479)
Screenshot: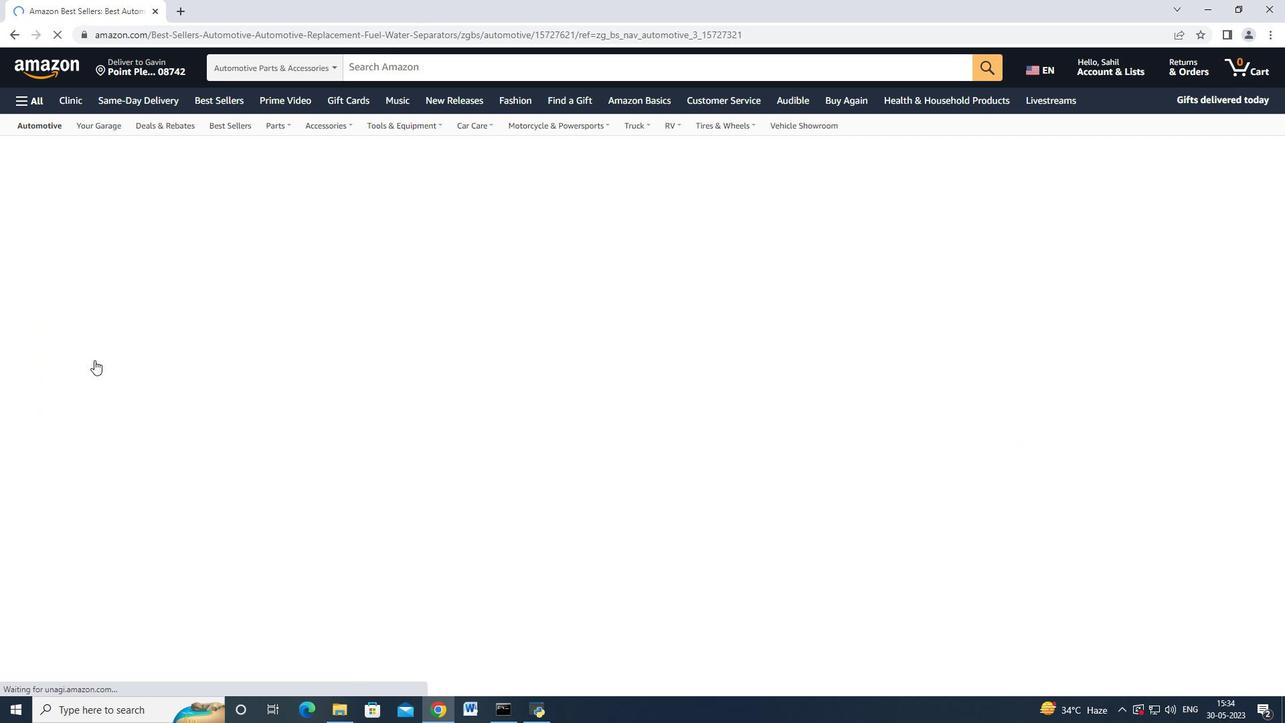 
Action: Mouse moved to (119, 401)
Screenshot: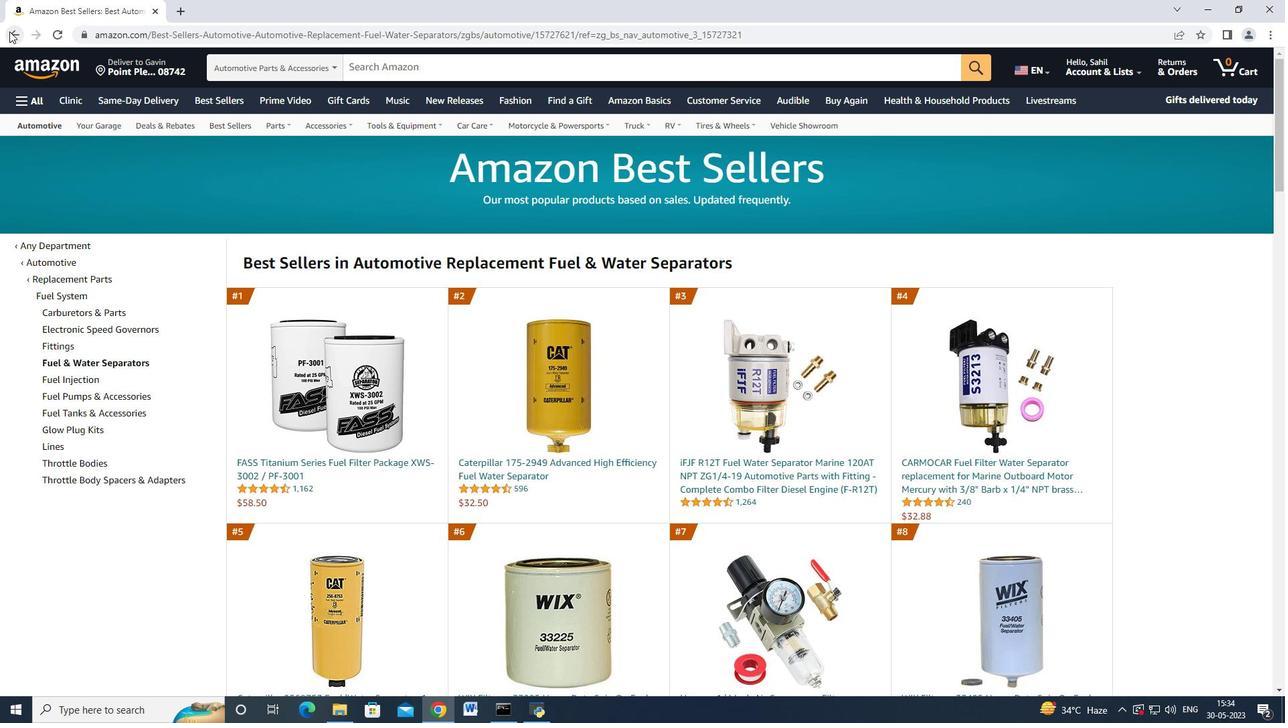 
Action: Mouse pressed left at (119, 401)
Screenshot: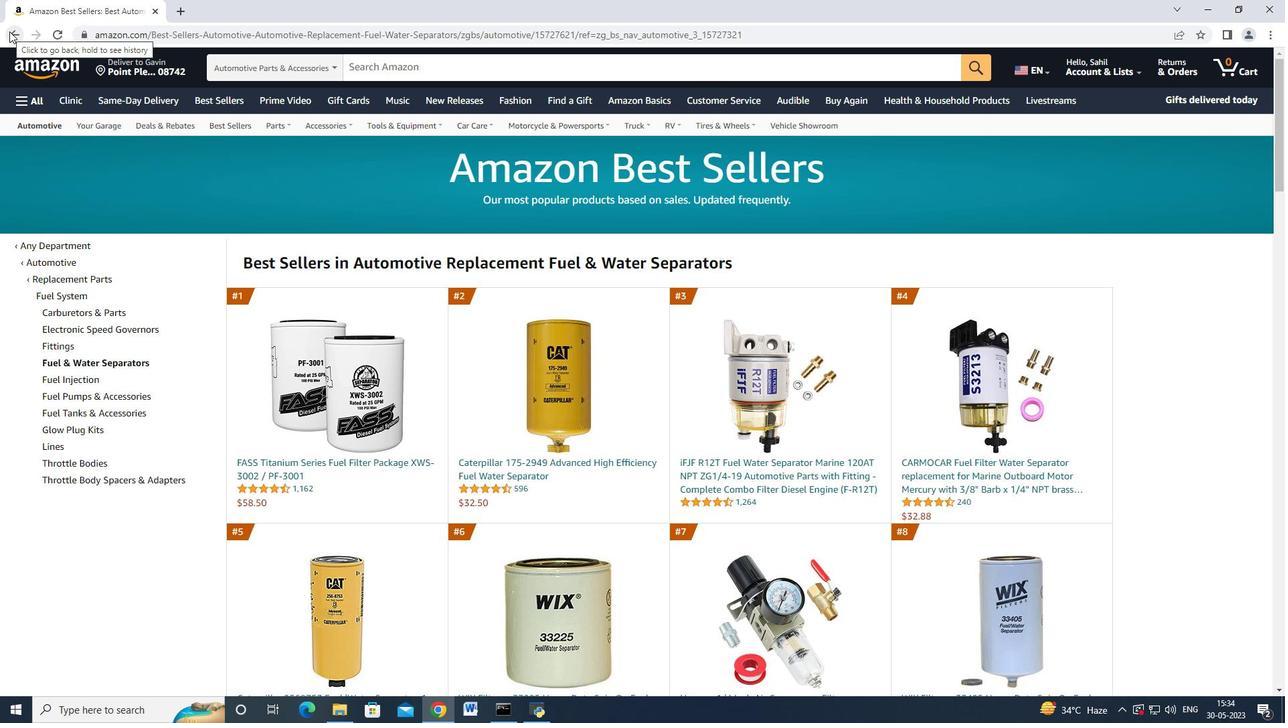 
Action: Mouse moved to (277, 473)
Screenshot: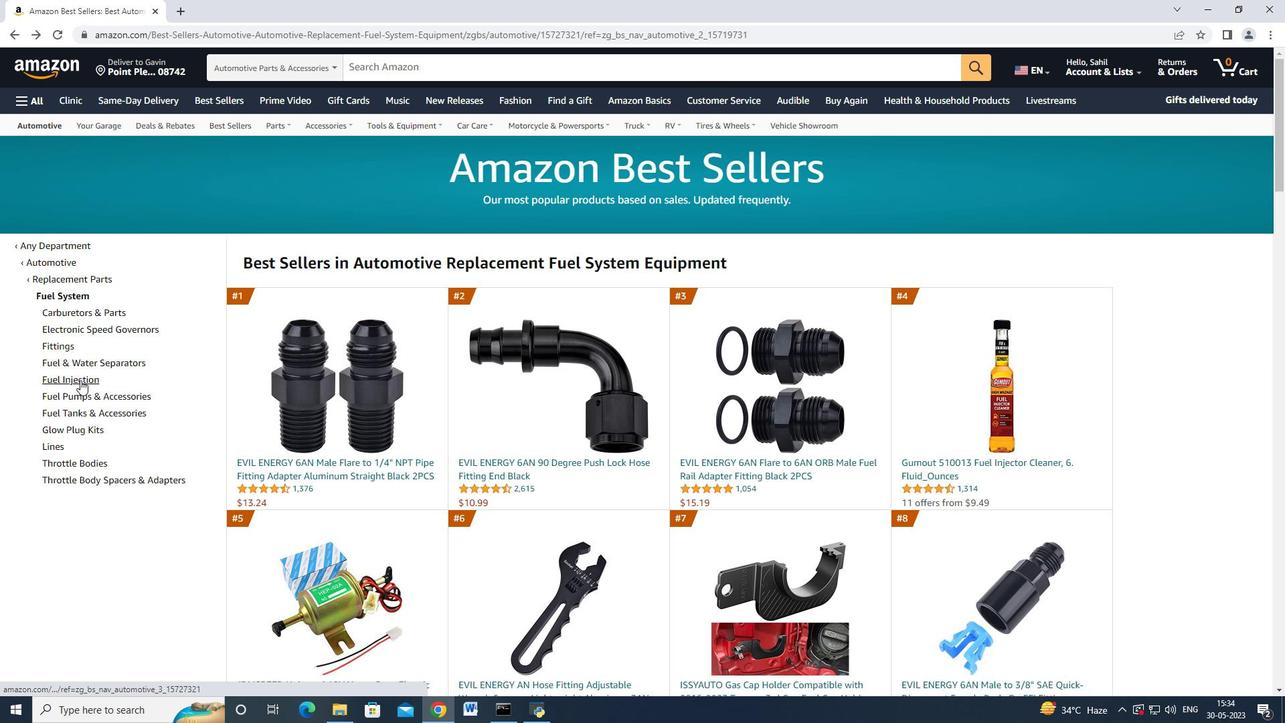 
Action: Mouse pressed left at (277, 473)
Screenshot: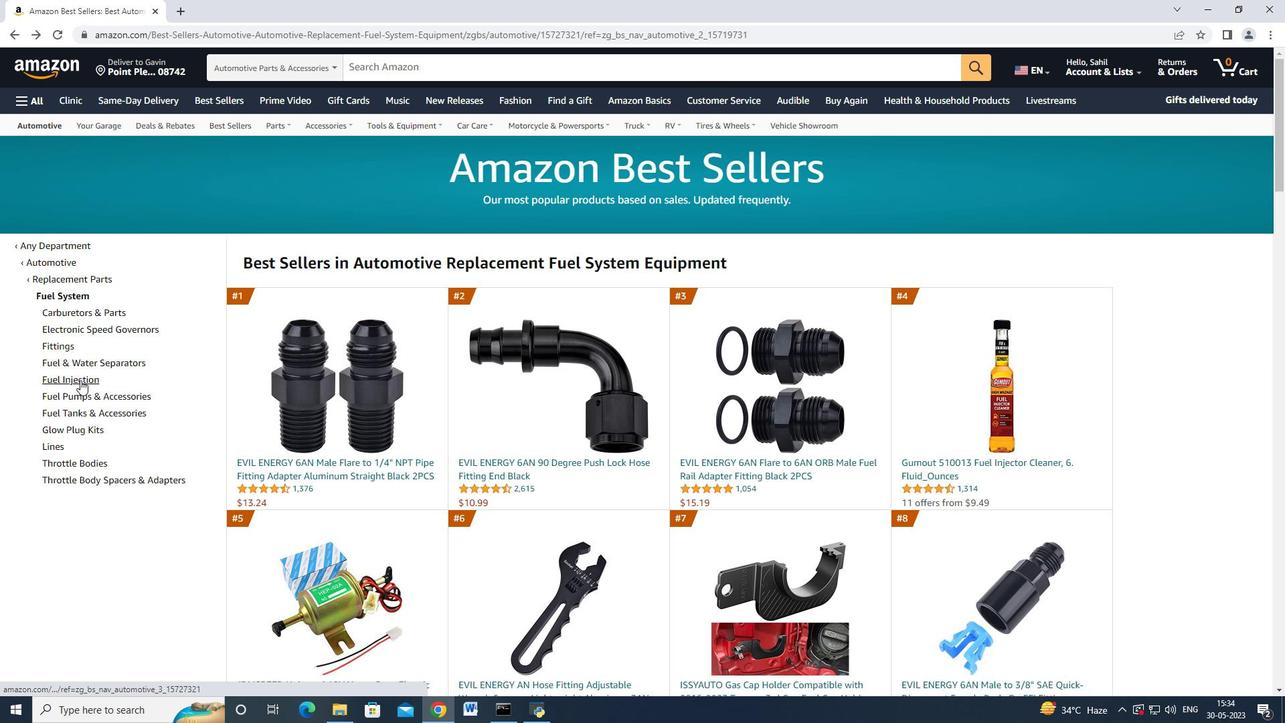 
Action: Mouse moved to (1033, 565)
Screenshot: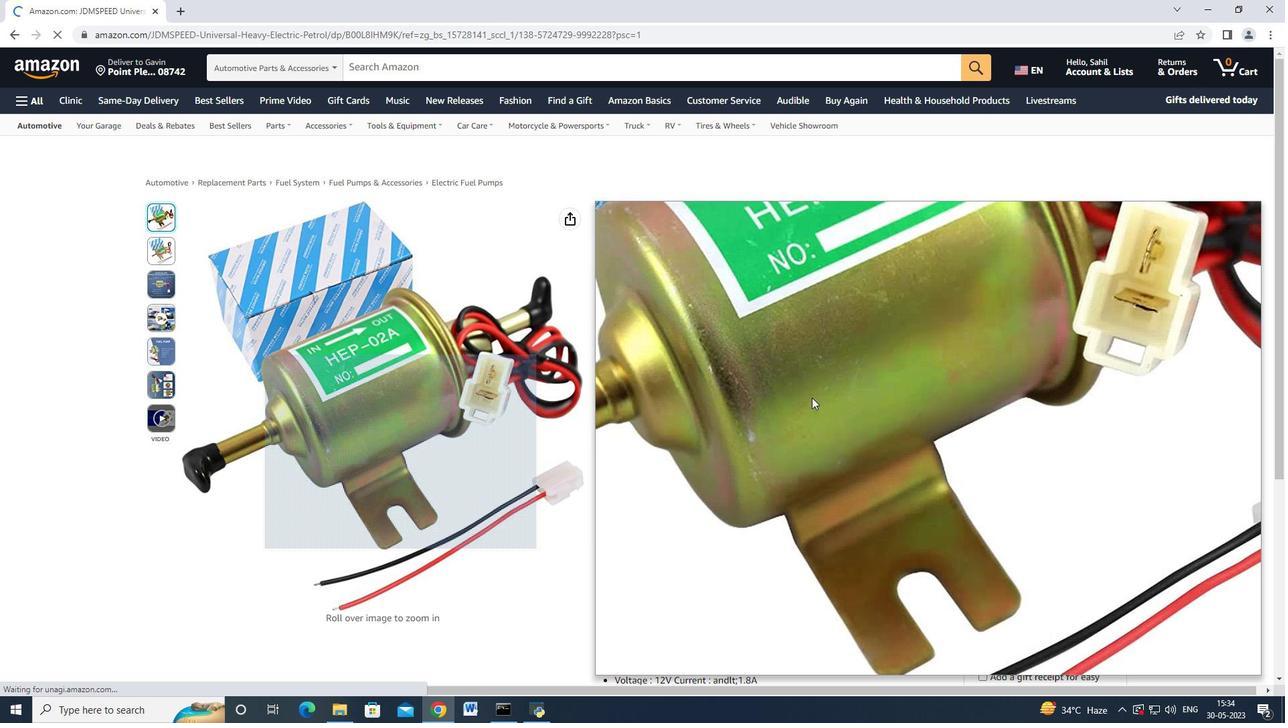 
Action: Mouse pressed left at (1033, 565)
Screenshot: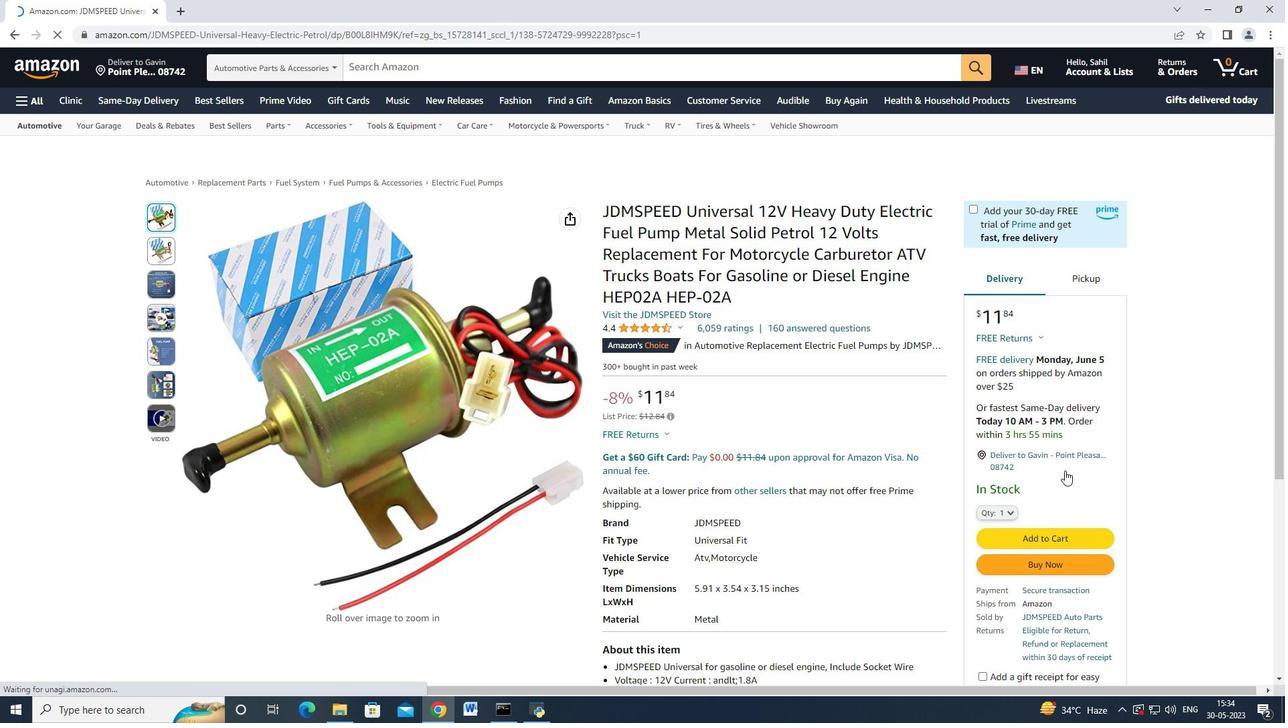 
Action: Mouse moved to (640, 360)
Screenshot: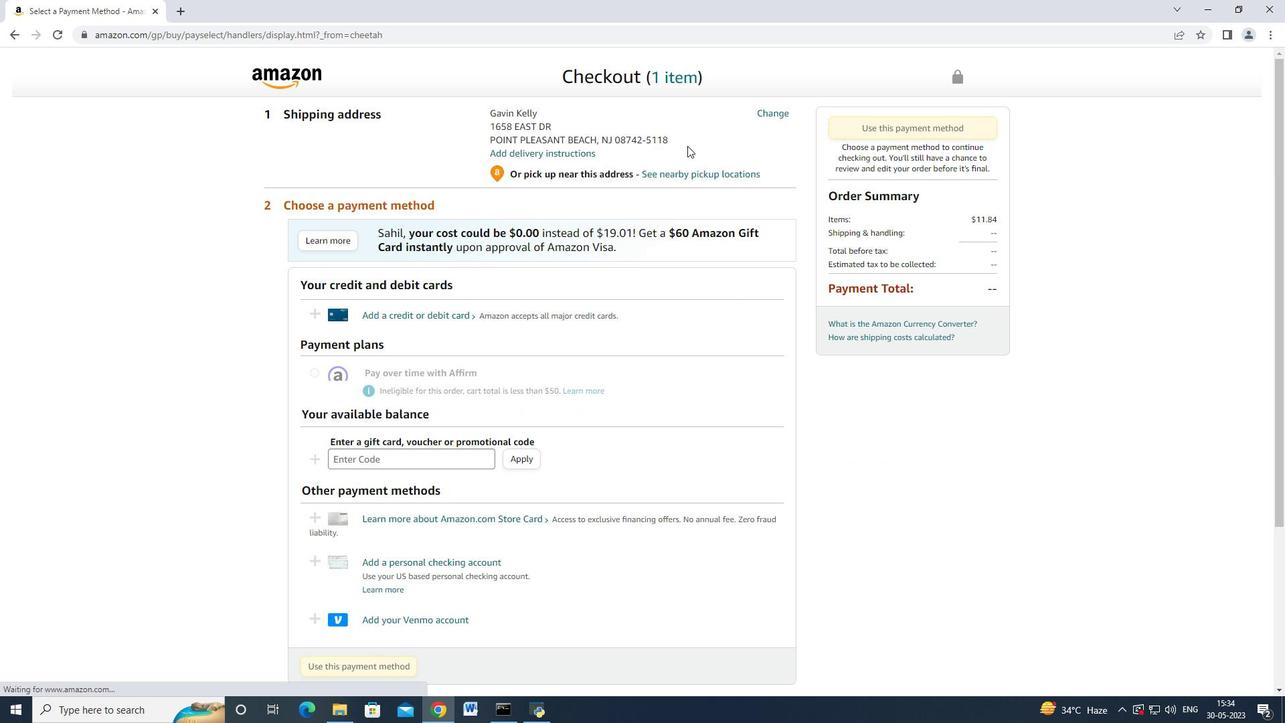 
Action: Mouse scrolled (640, 359) with delta (0, 0)
Screenshot: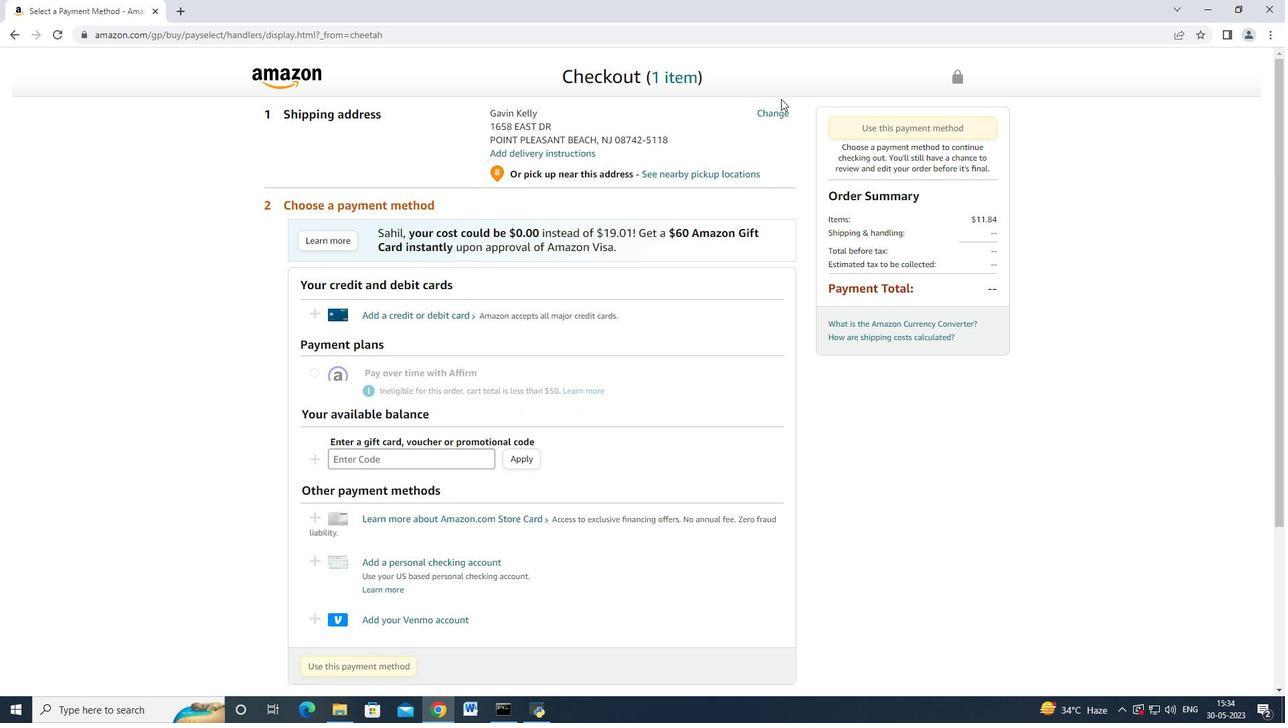 
Action: Mouse moved to (473, 254)
Screenshot: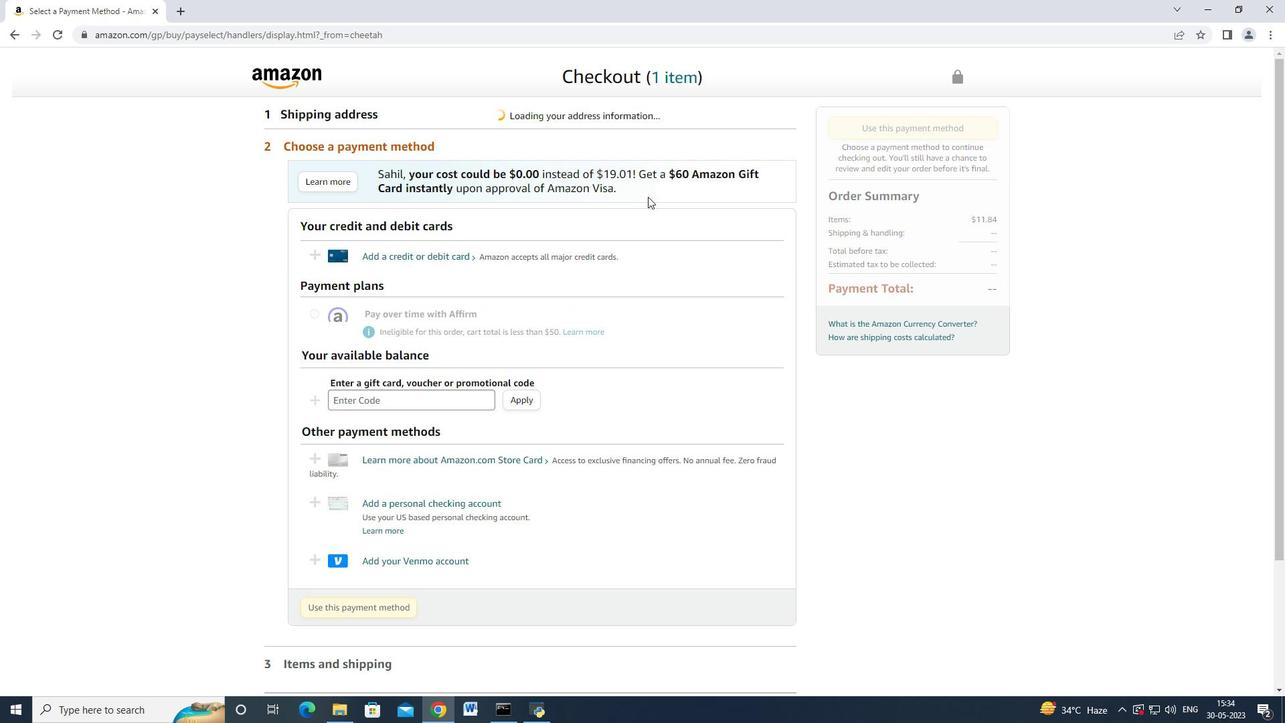 
Action: Mouse scrolled (473, 255) with delta (0, 0)
Screenshot: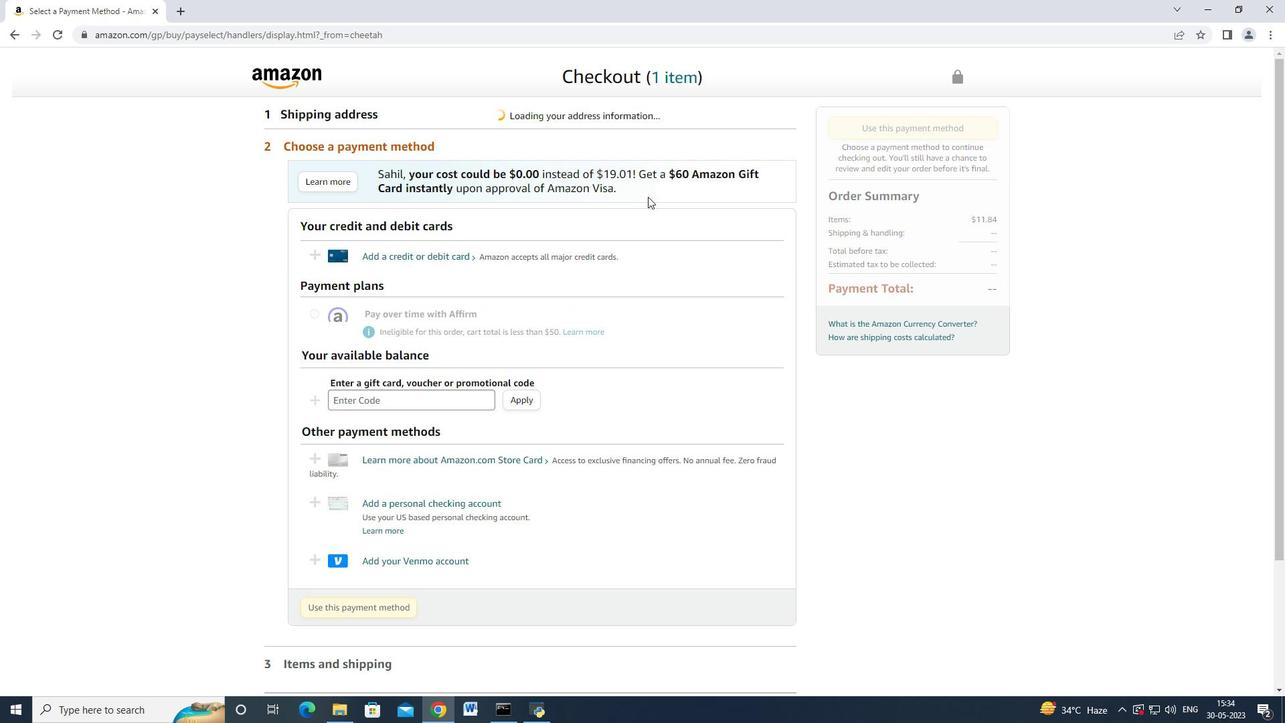 
Action: Mouse moved to (773, 115)
Screenshot: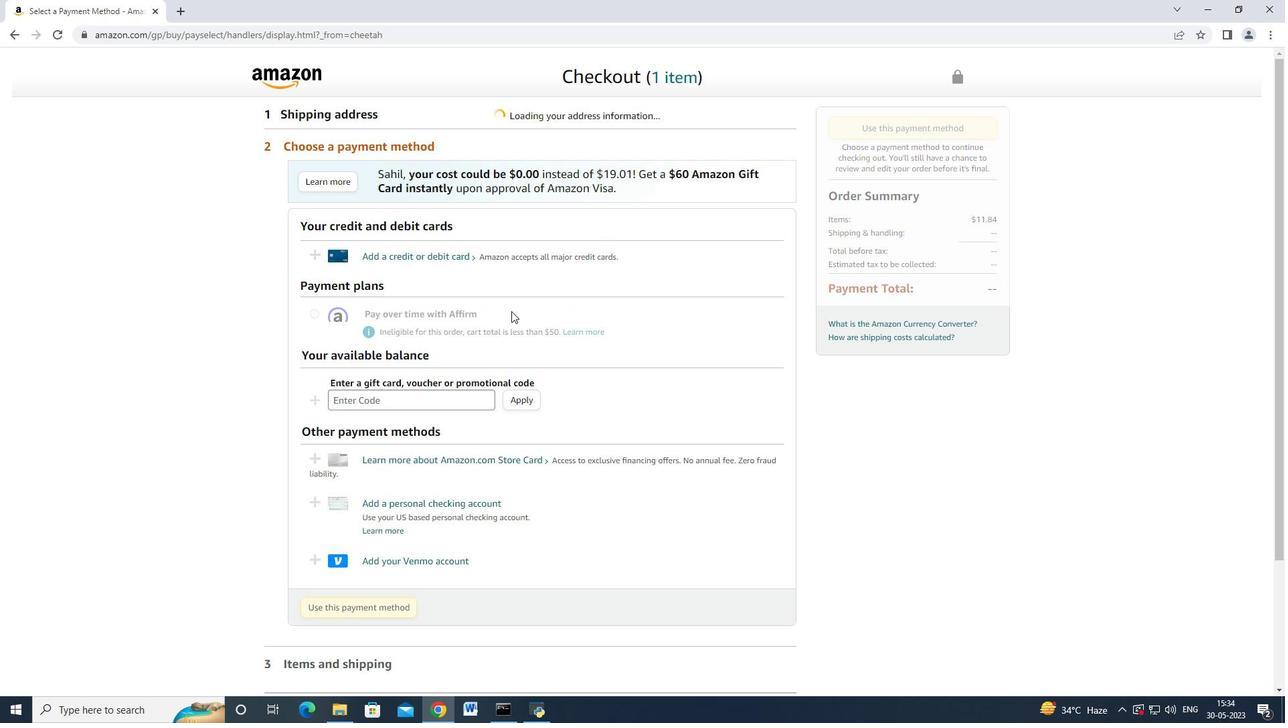
Action: Mouse pressed left at (773, 115)
Screenshot: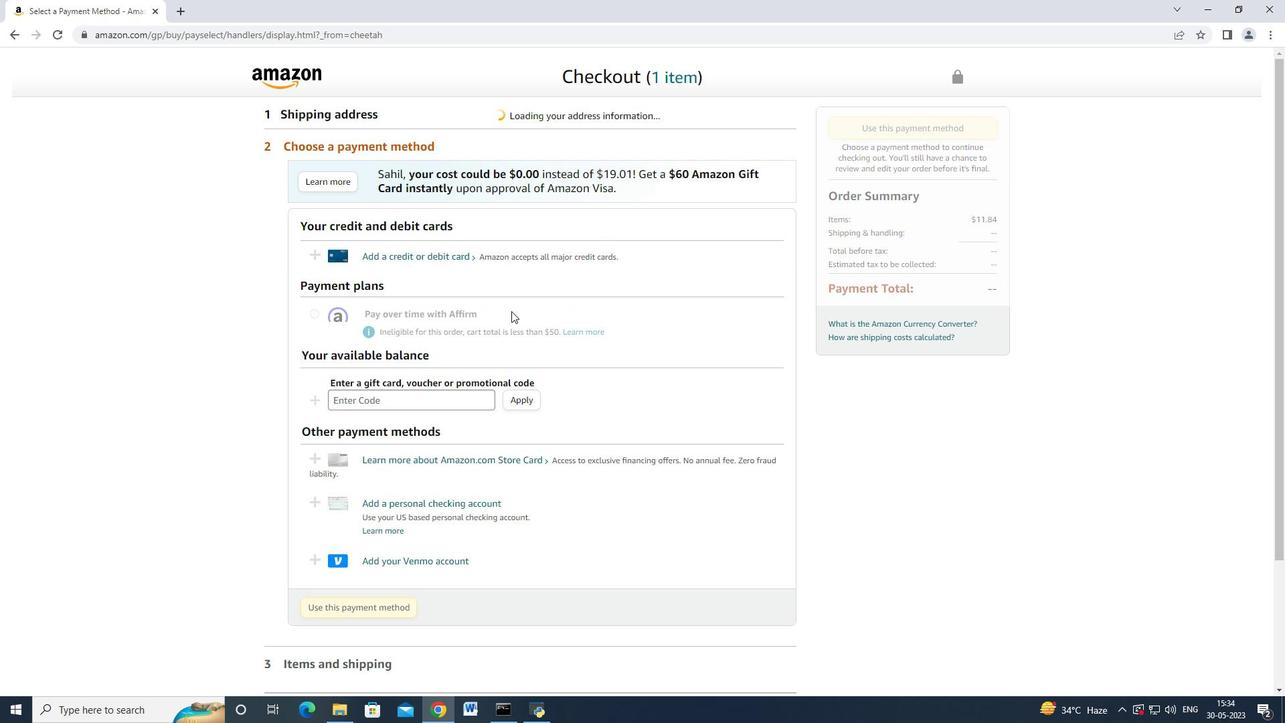 
Action: Mouse moved to (307, 155)
Screenshot: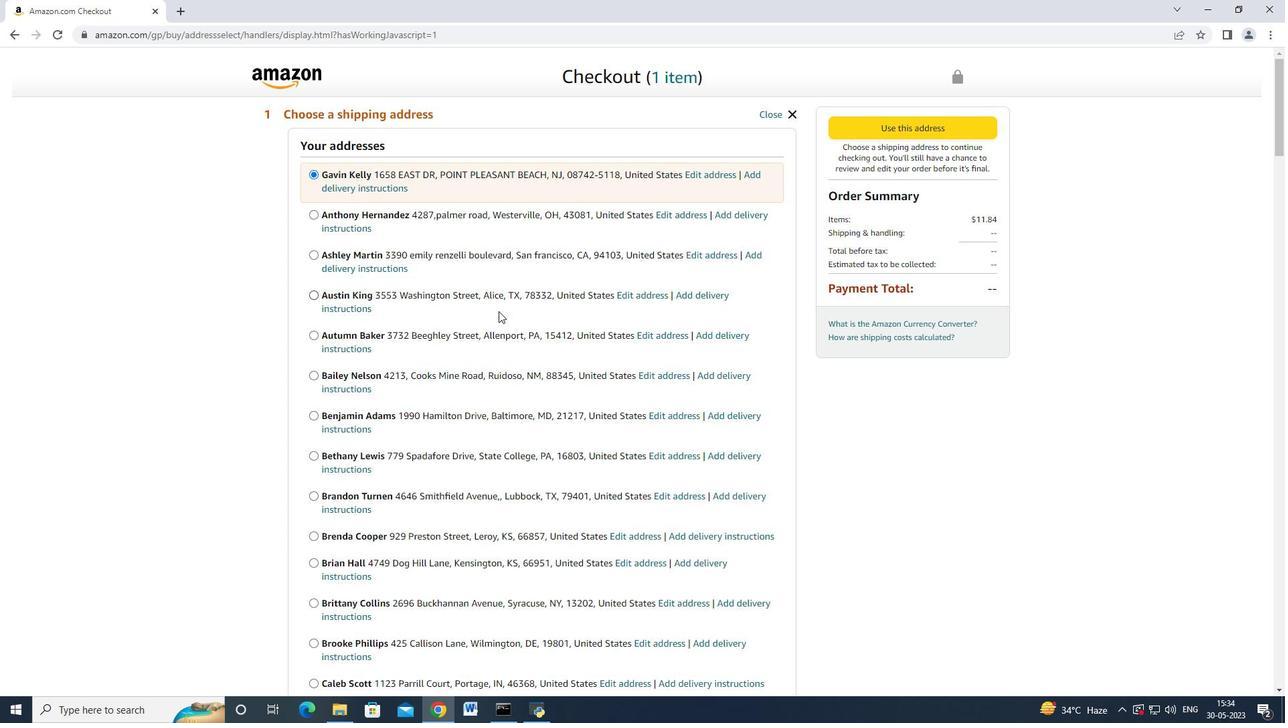 
Action: Mouse scrolled (307, 154) with delta (0, 0)
Screenshot: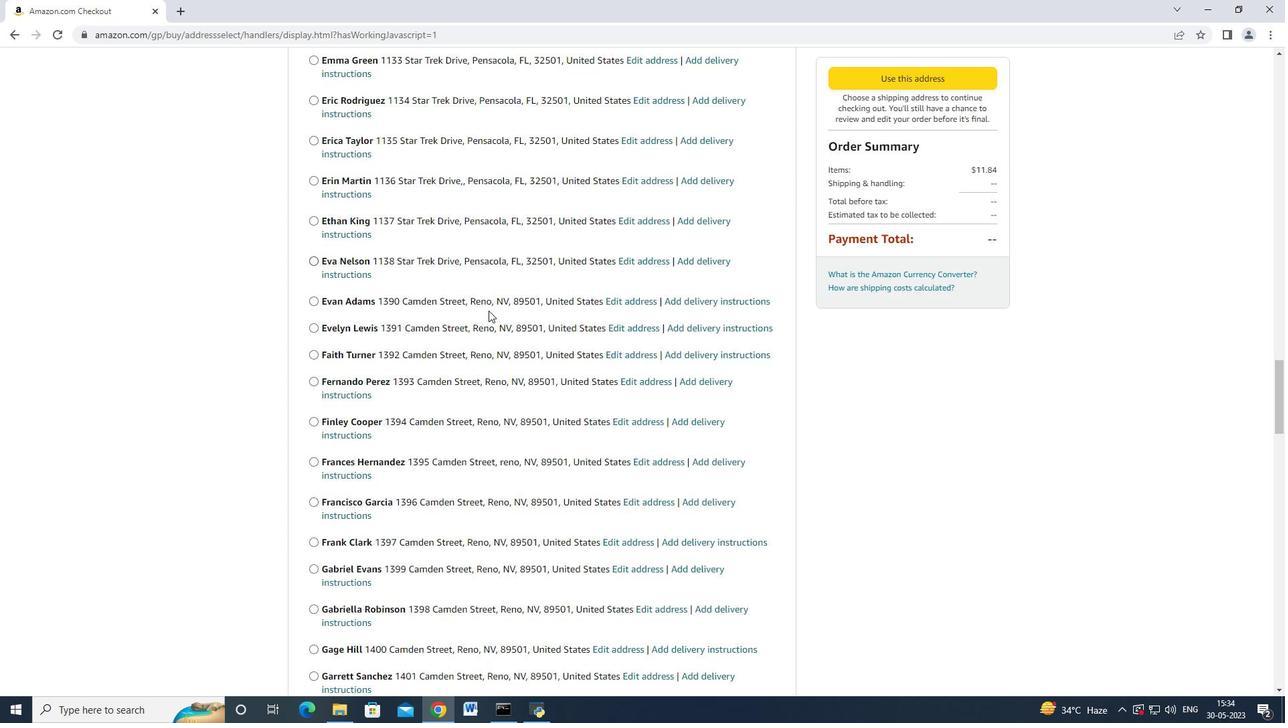 
Action: Mouse scrolled (307, 155) with delta (0, 0)
Screenshot: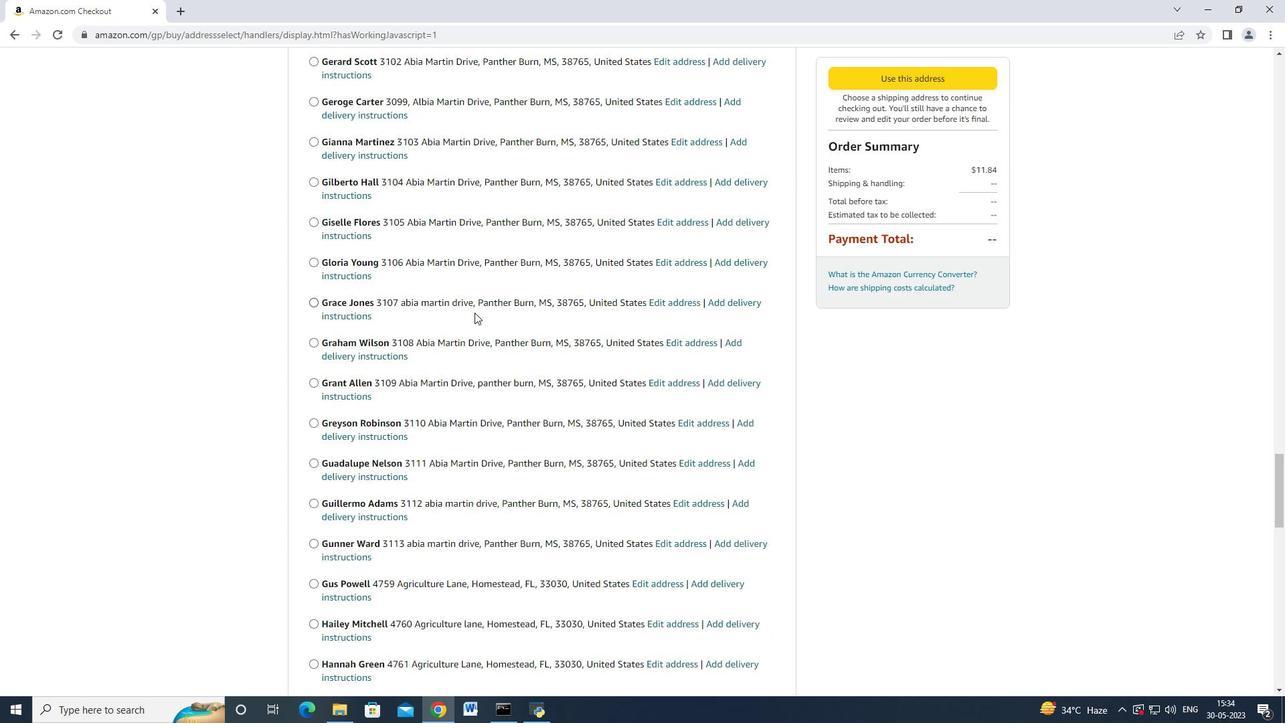 
Action: Mouse scrolled (307, 154) with delta (0, 0)
Screenshot: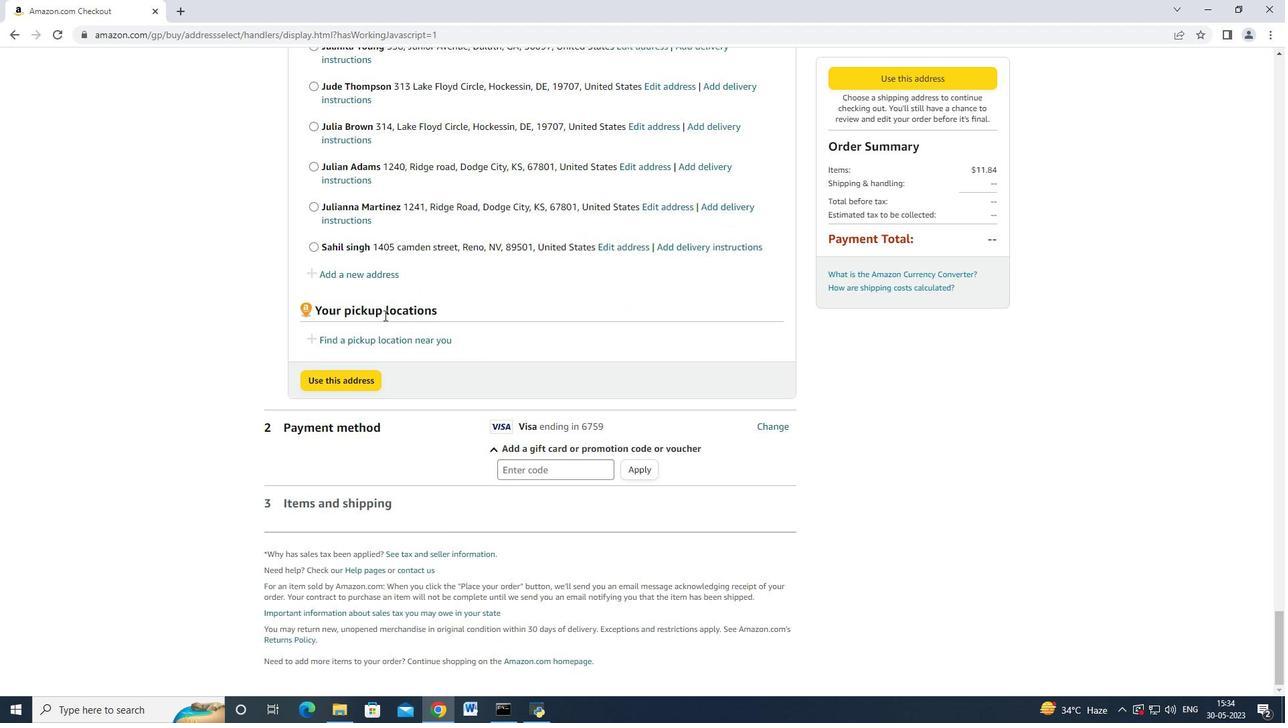 
Action: Mouse scrolled (307, 154) with delta (0, 0)
Screenshot: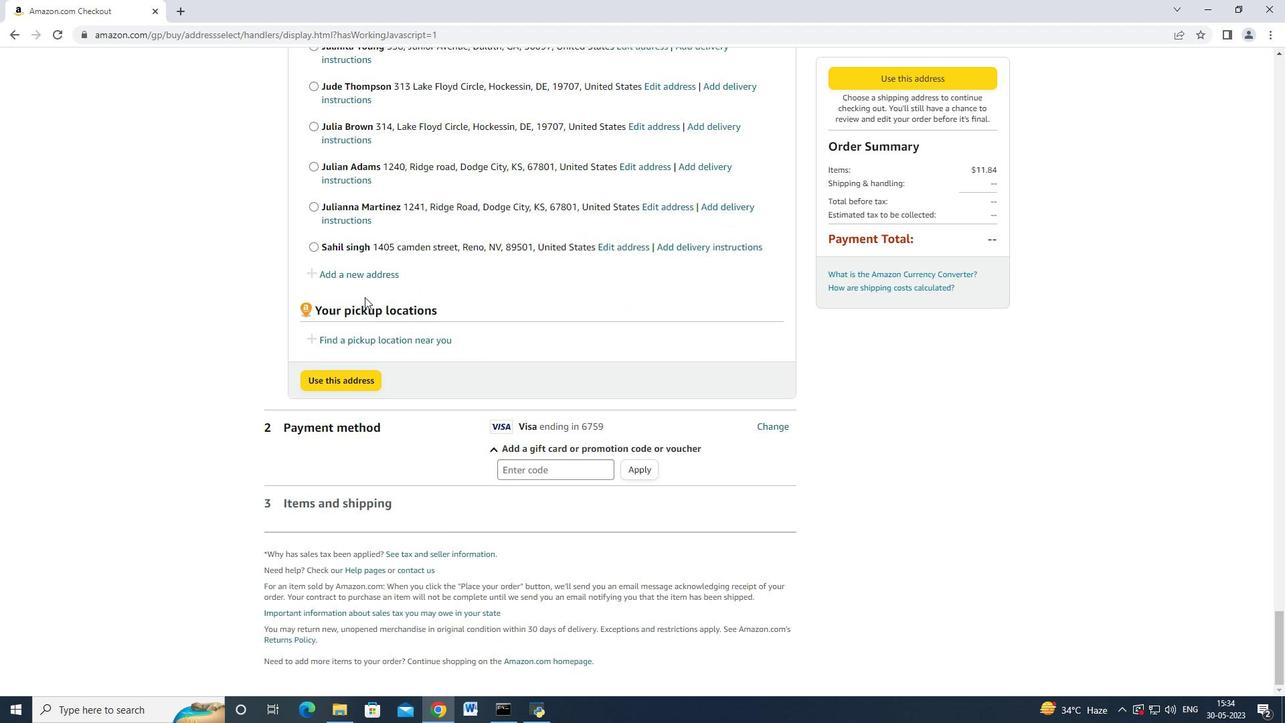 
Action: Mouse moved to (342, 295)
Screenshot: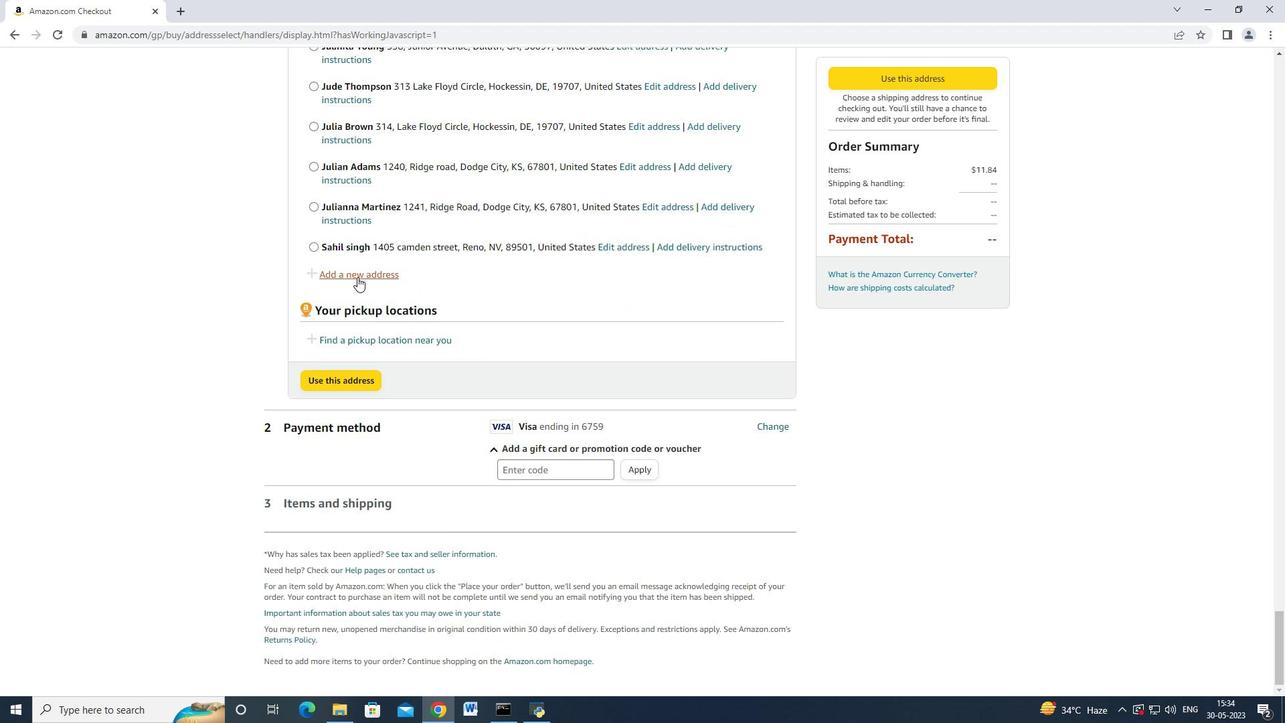 
Action: Mouse scrolled (342, 292) with delta (0, 0)
Screenshot: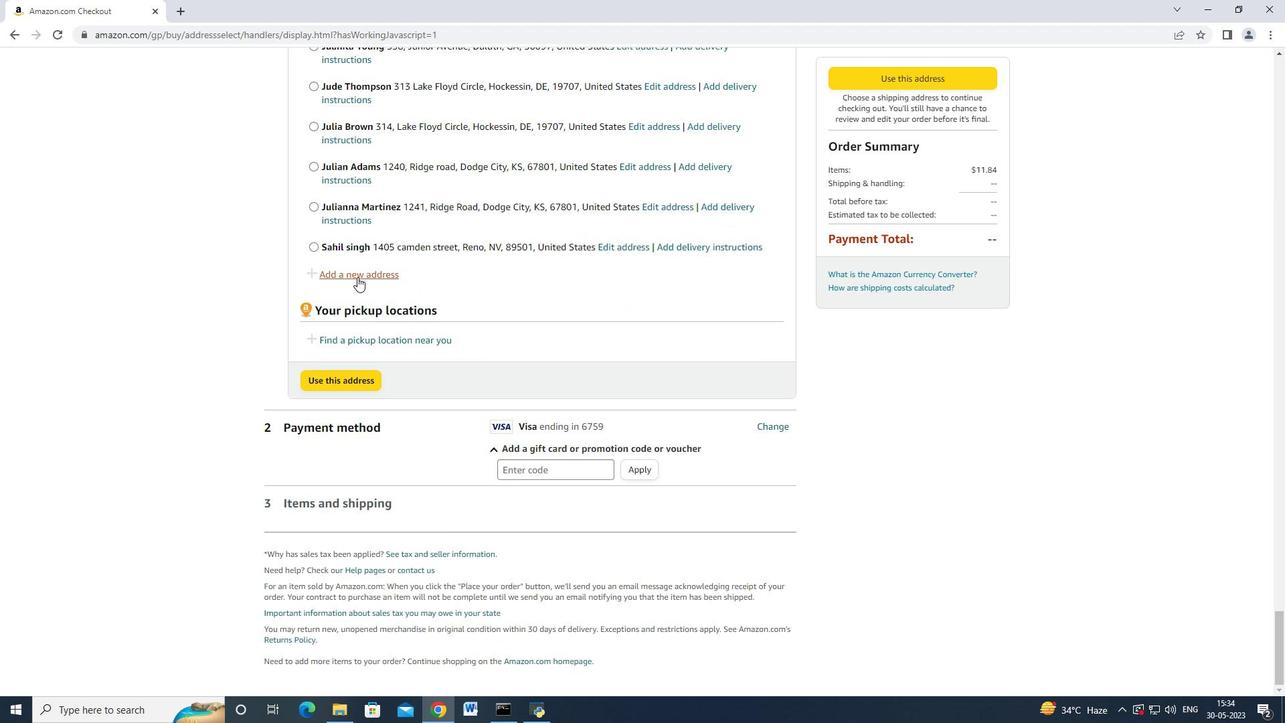 
Action: Mouse moved to (342, 295)
Screenshot: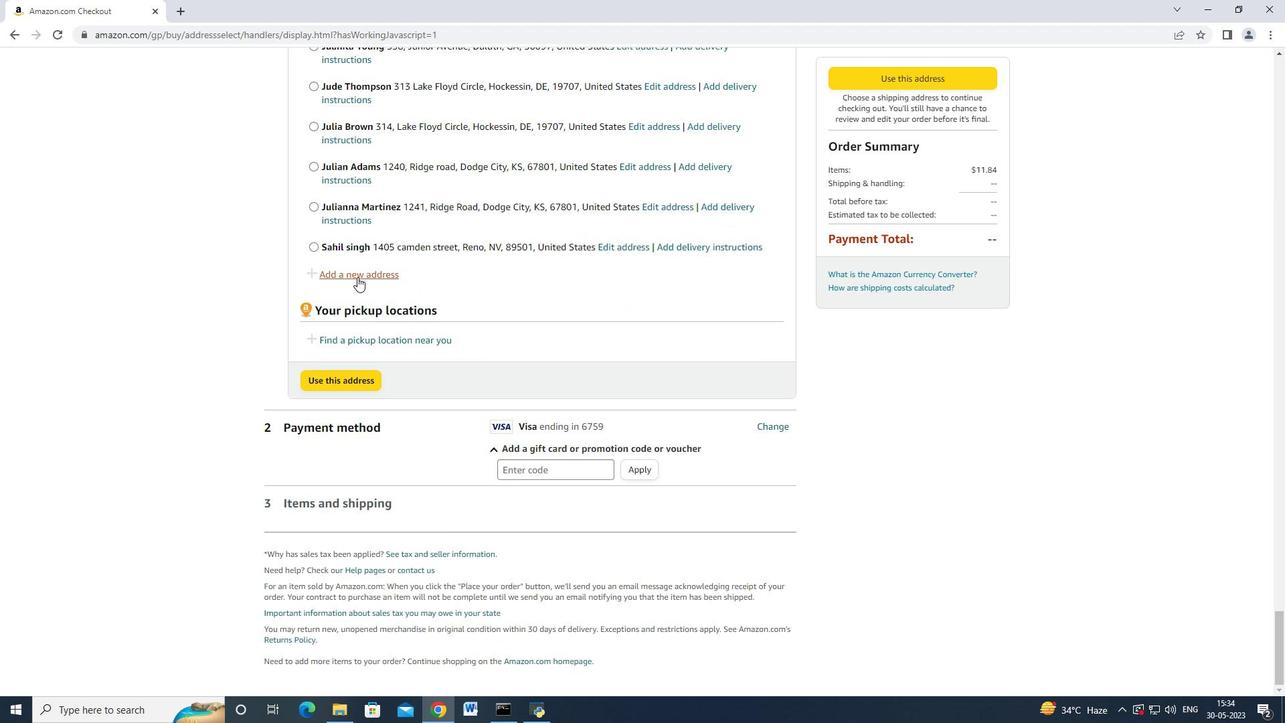 
Action: Mouse scrolled (342, 293) with delta (0, 0)
Screenshot: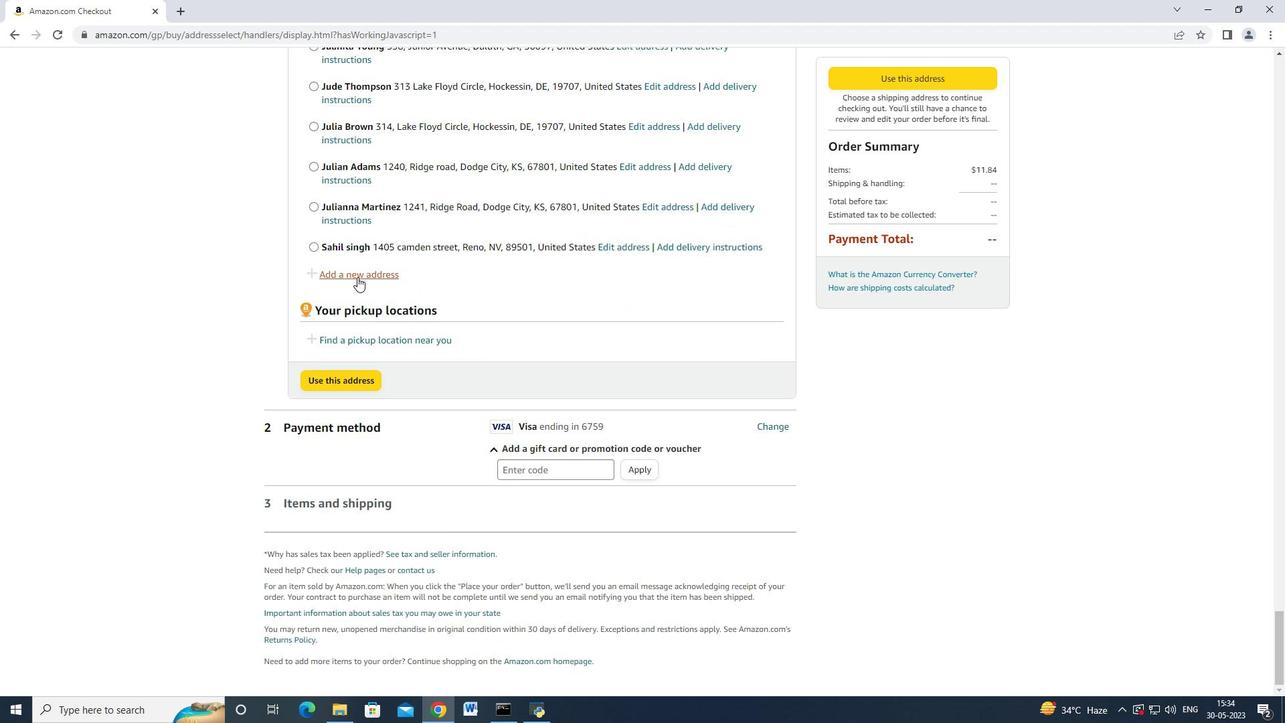 
Action: Mouse moved to (342, 295)
Screenshot: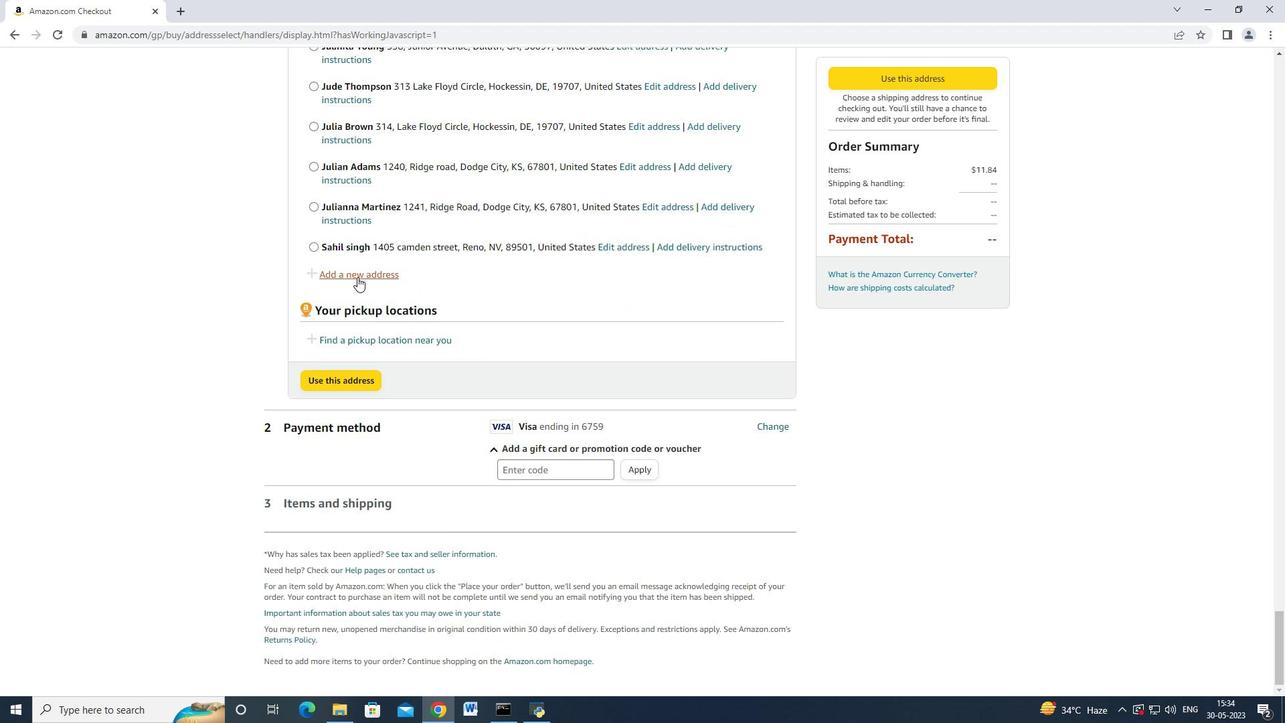 
Action: Mouse scrolled (342, 295) with delta (0, 0)
Screenshot: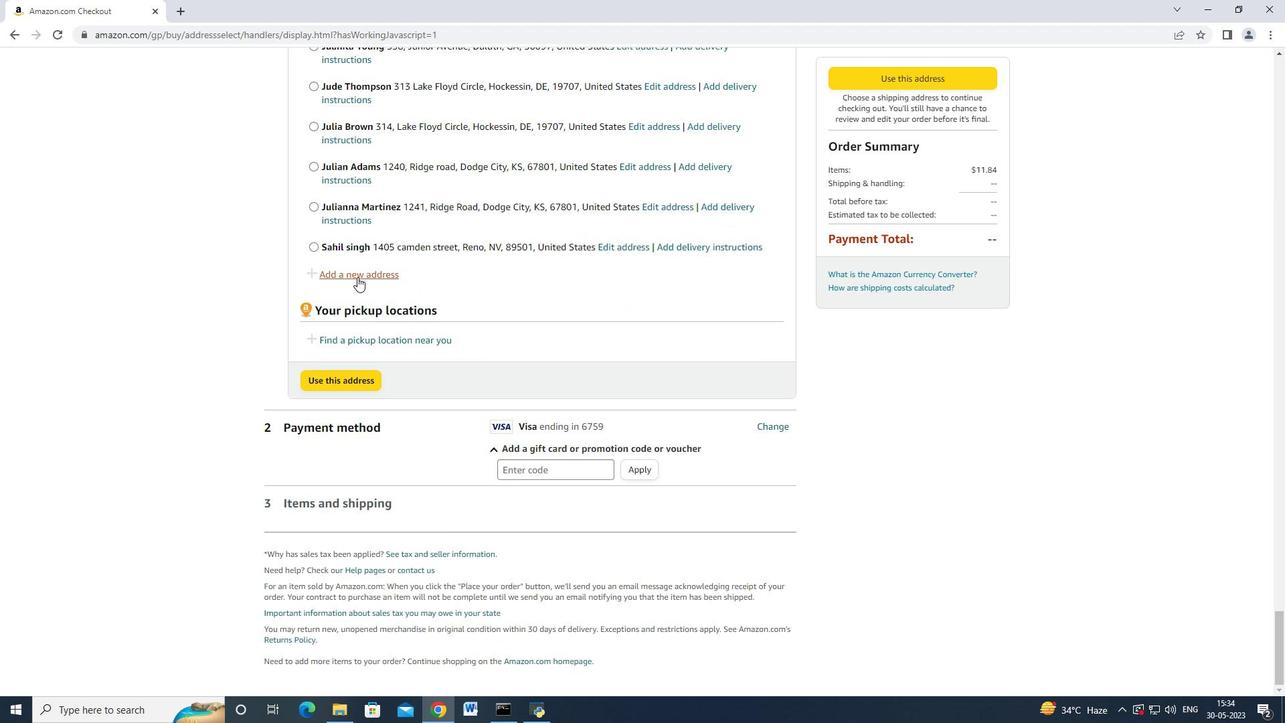 
Action: Mouse moved to (342, 296)
Screenshot: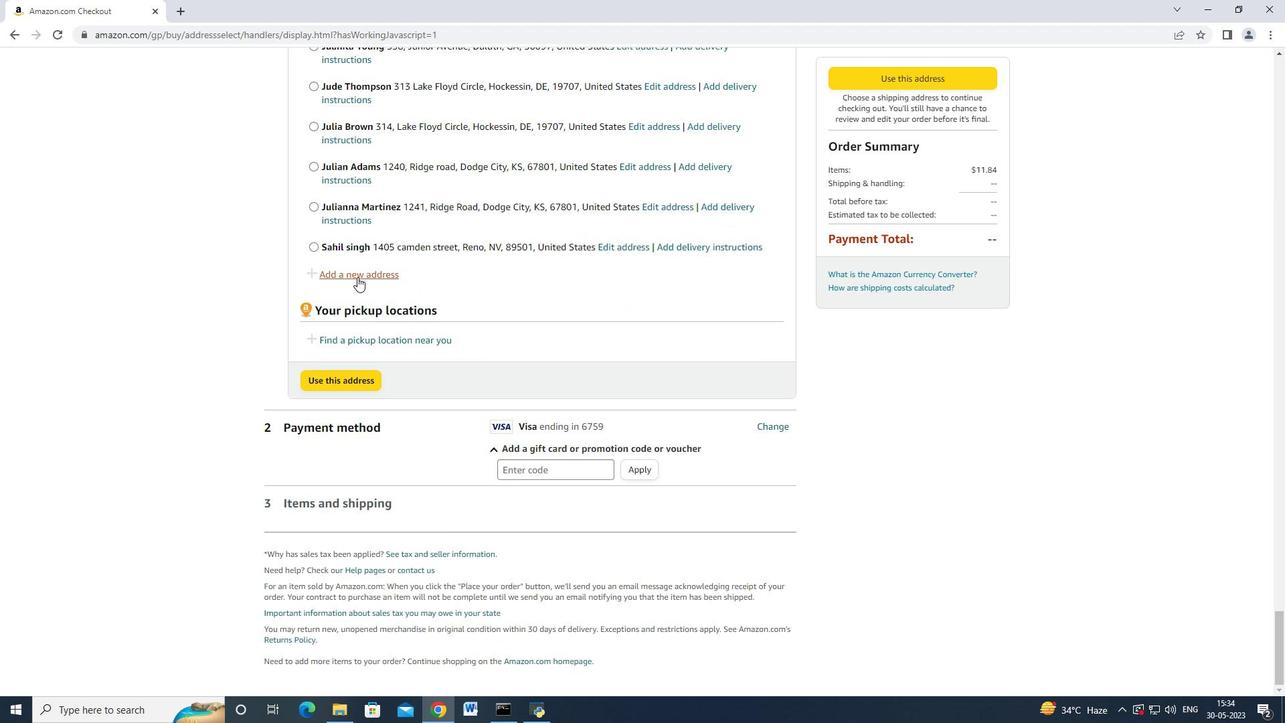 
Action: Mouse scrolled (342, 295) with delta (0, 0)
Screenshot: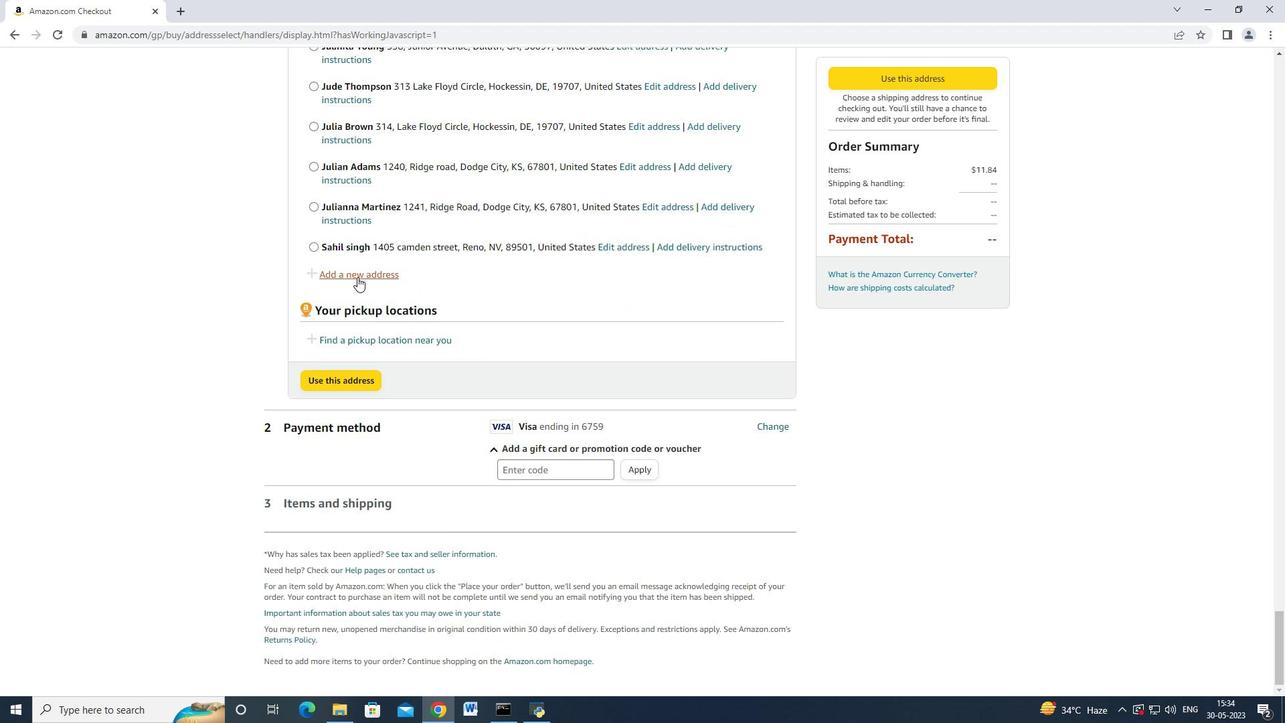 
Action: Mouse scrolled (342, 295) with delta (0, 0)
Screenshot: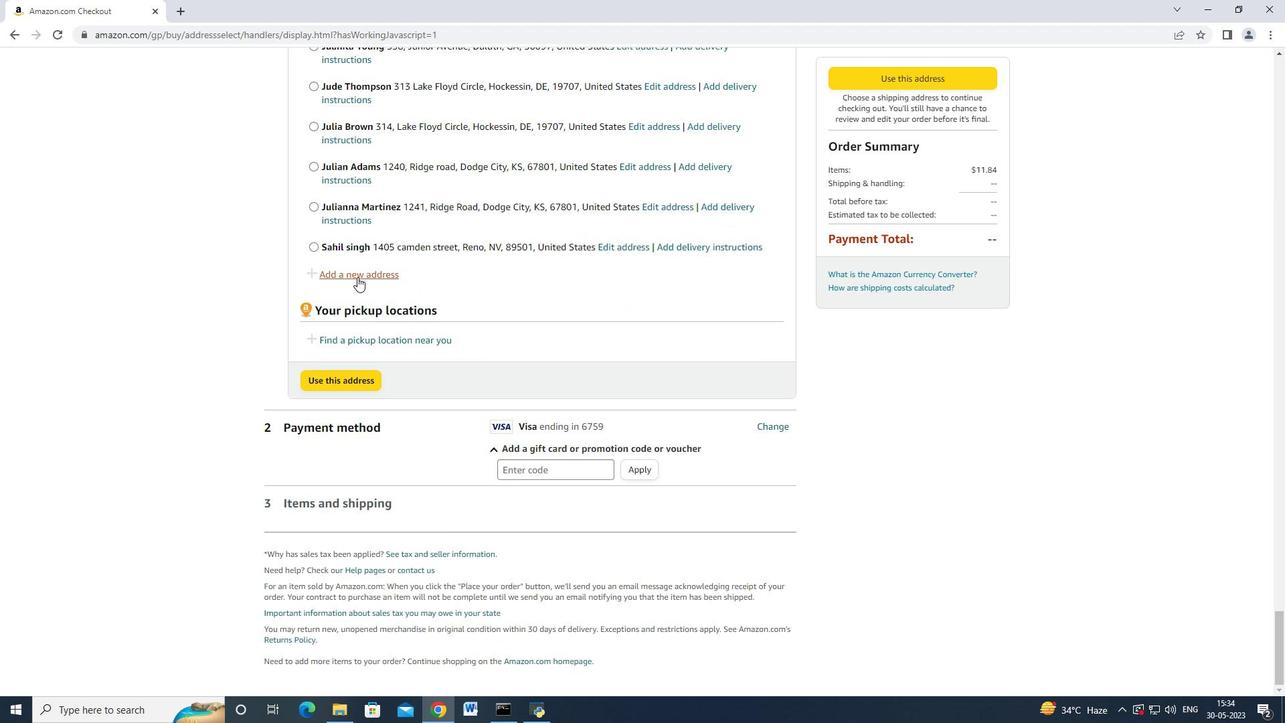 
Action: Mouse moved to (342, 336)
Screenshot: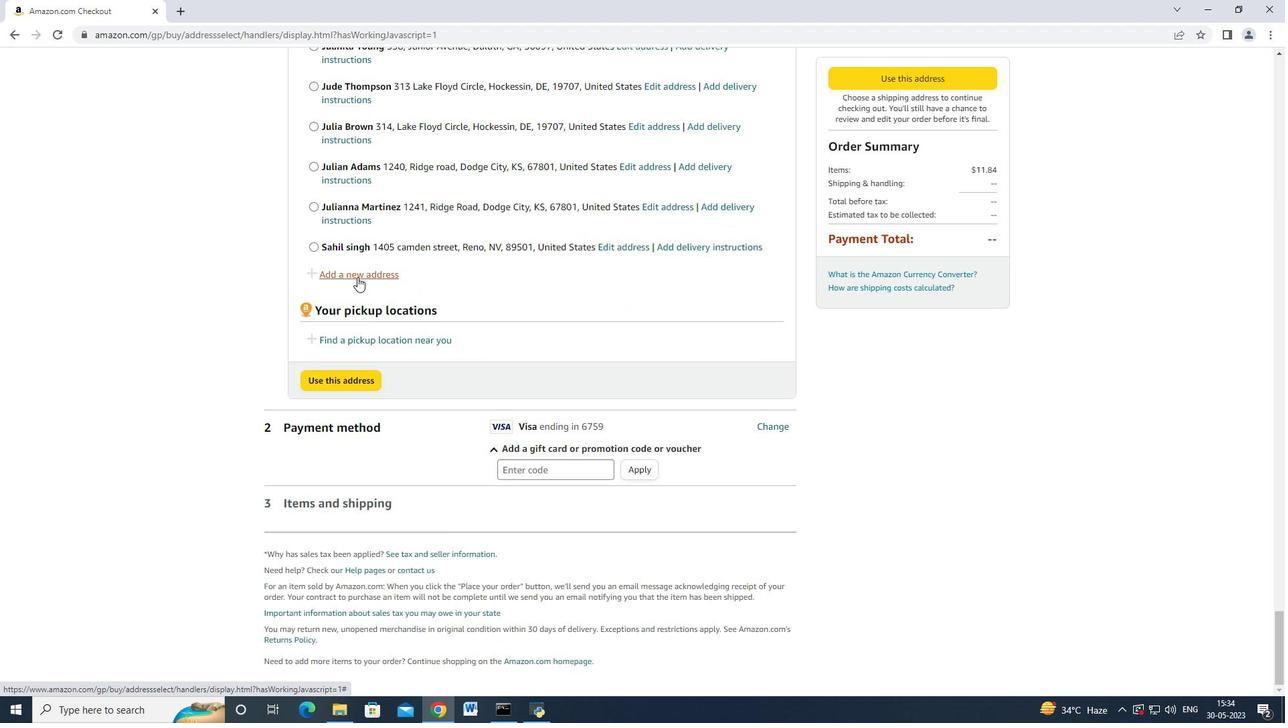 
Action: Mouse scrolled (343, 330) with delta (0, 0)
Screenshot: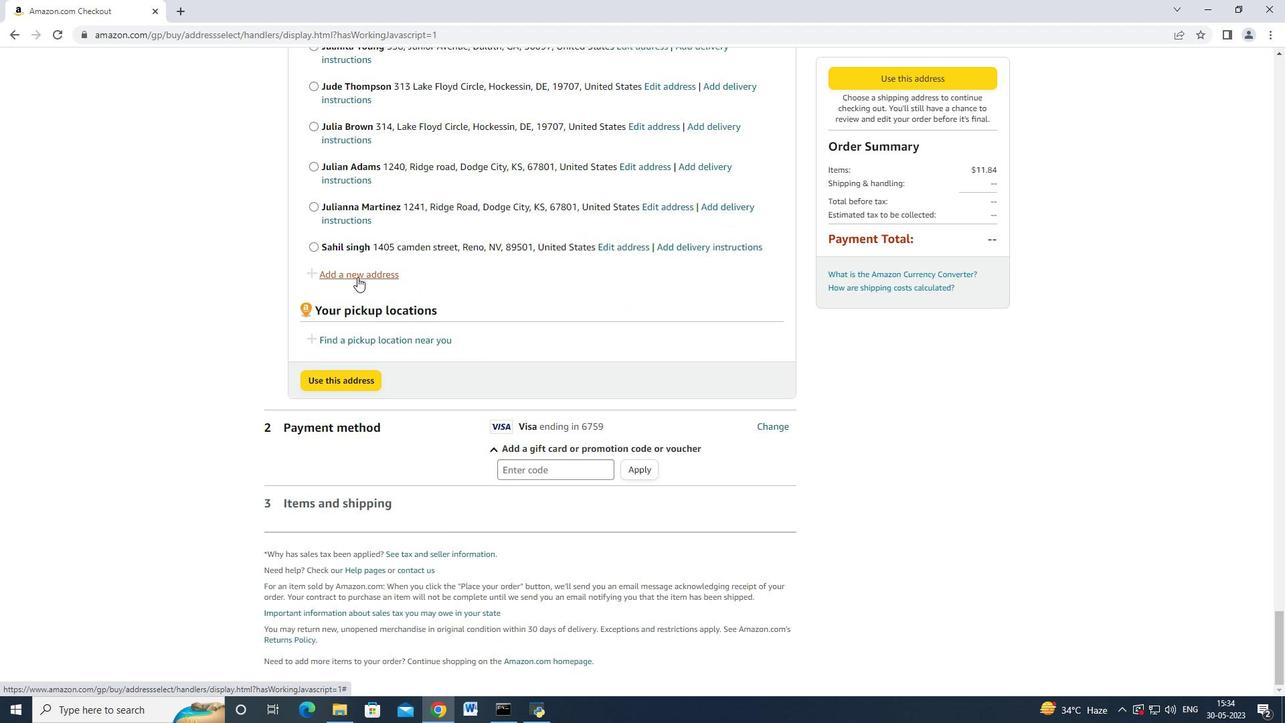 
Action: Mouse moved to (342, 336)
Screenshot: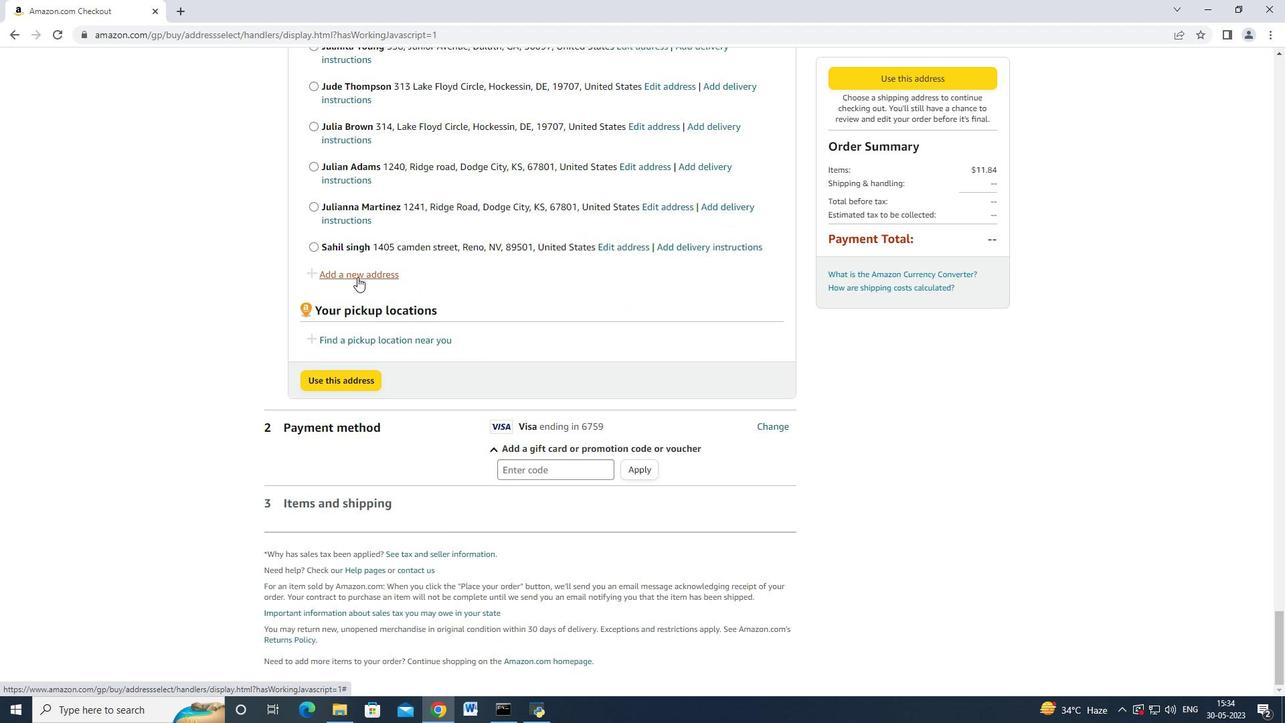 
Action: Mouse scrolled (342, 336) with delta (0, 0)
Screenshot: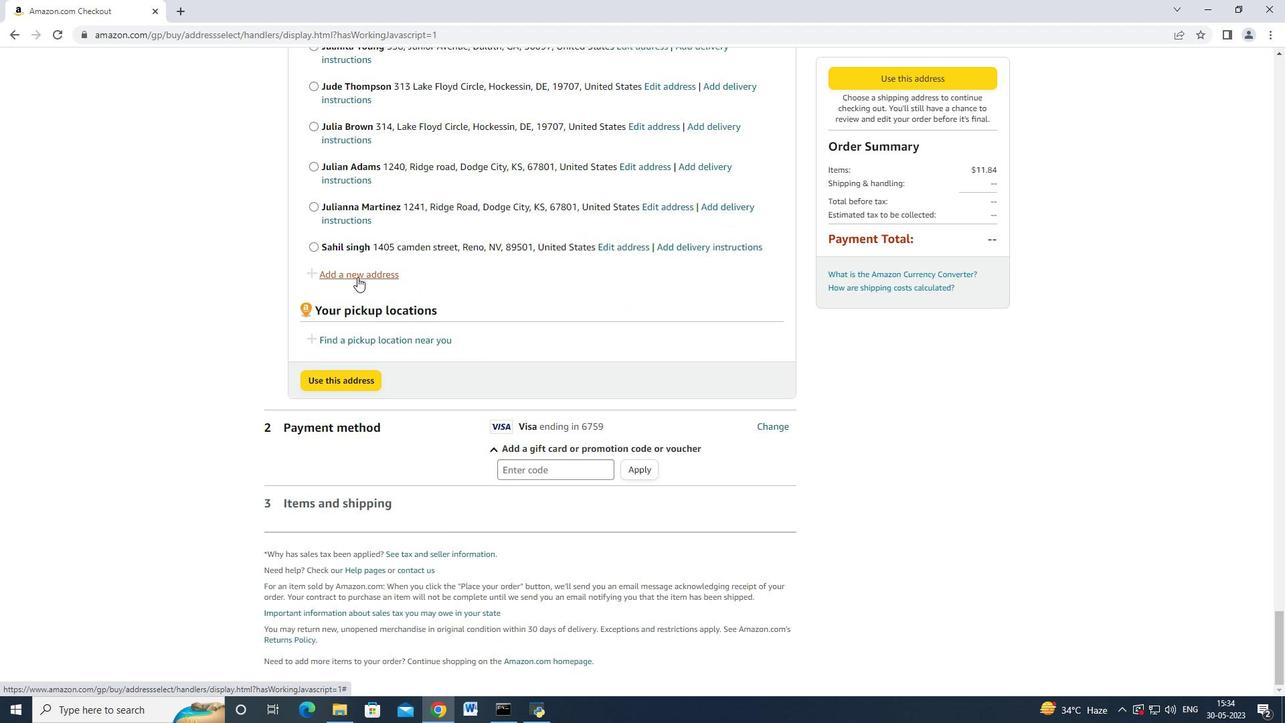 
Action: Mouse moved to (342, 336)
Screenshot: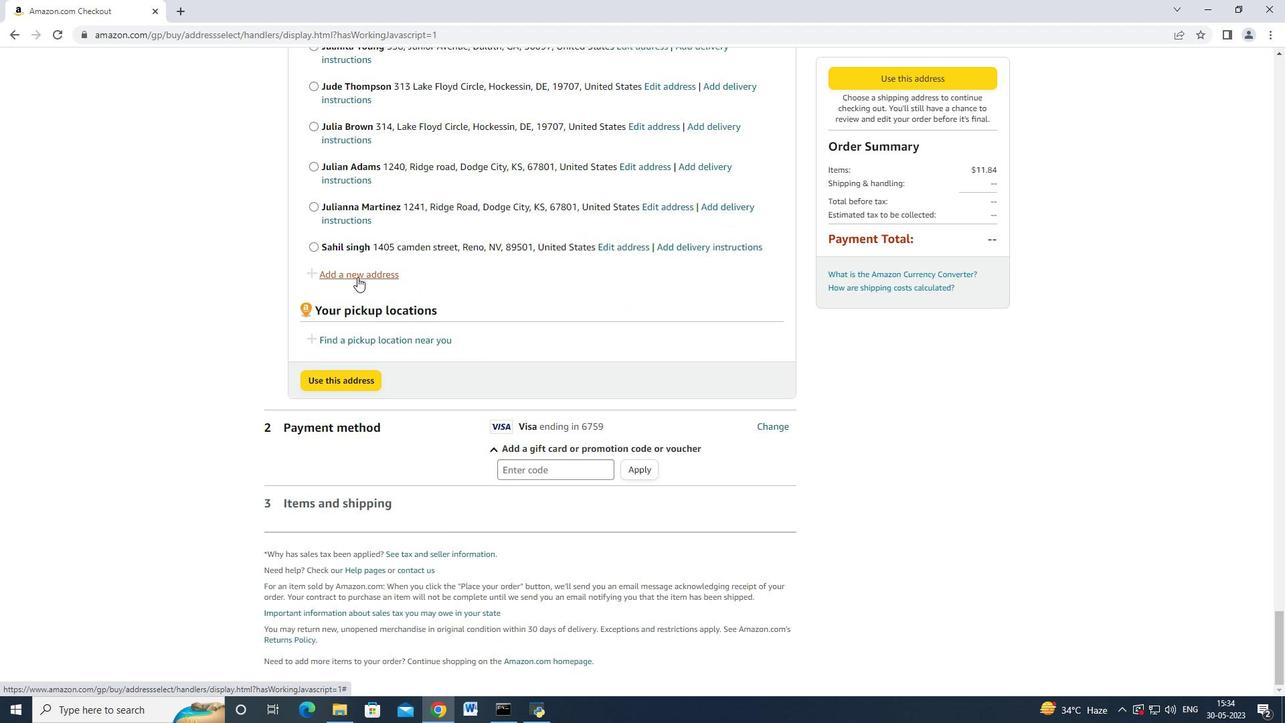 
Action: Mouse scrolled (342, 336) with delta (0, 0)
Screenshot: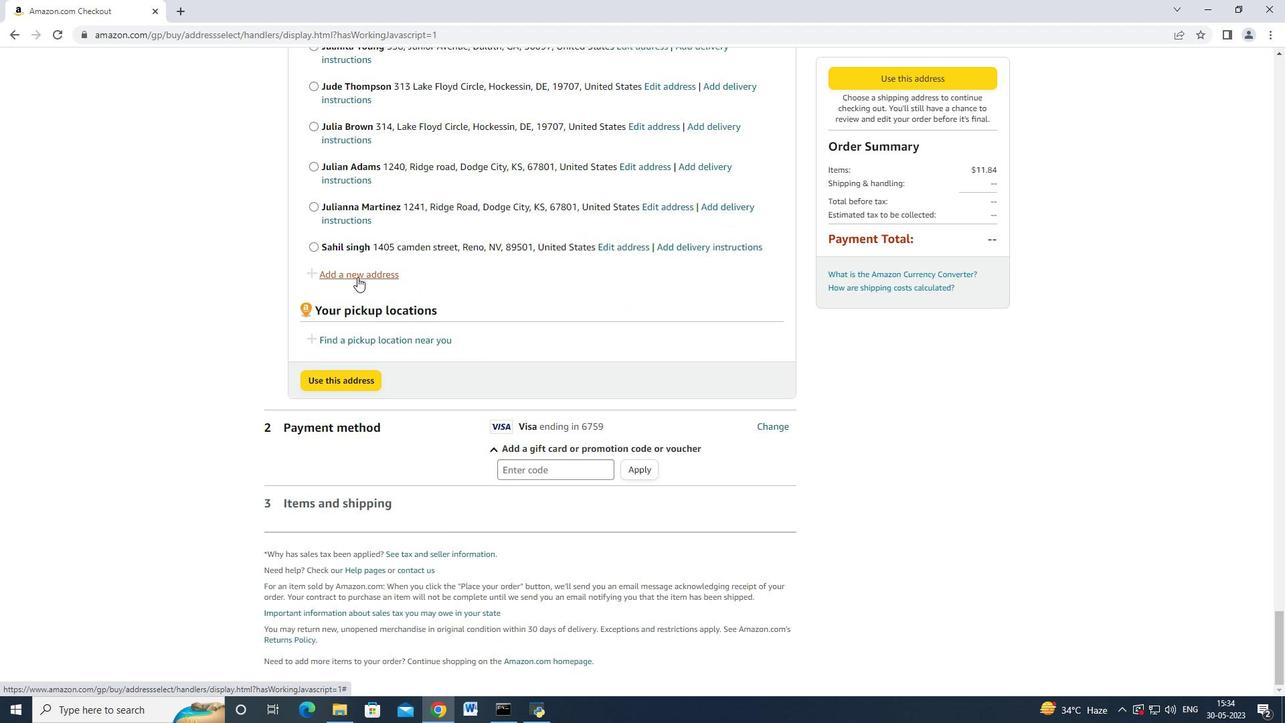 
Action: Mouse scrolled (342, 336) with delta (0, 0)
Screenshot: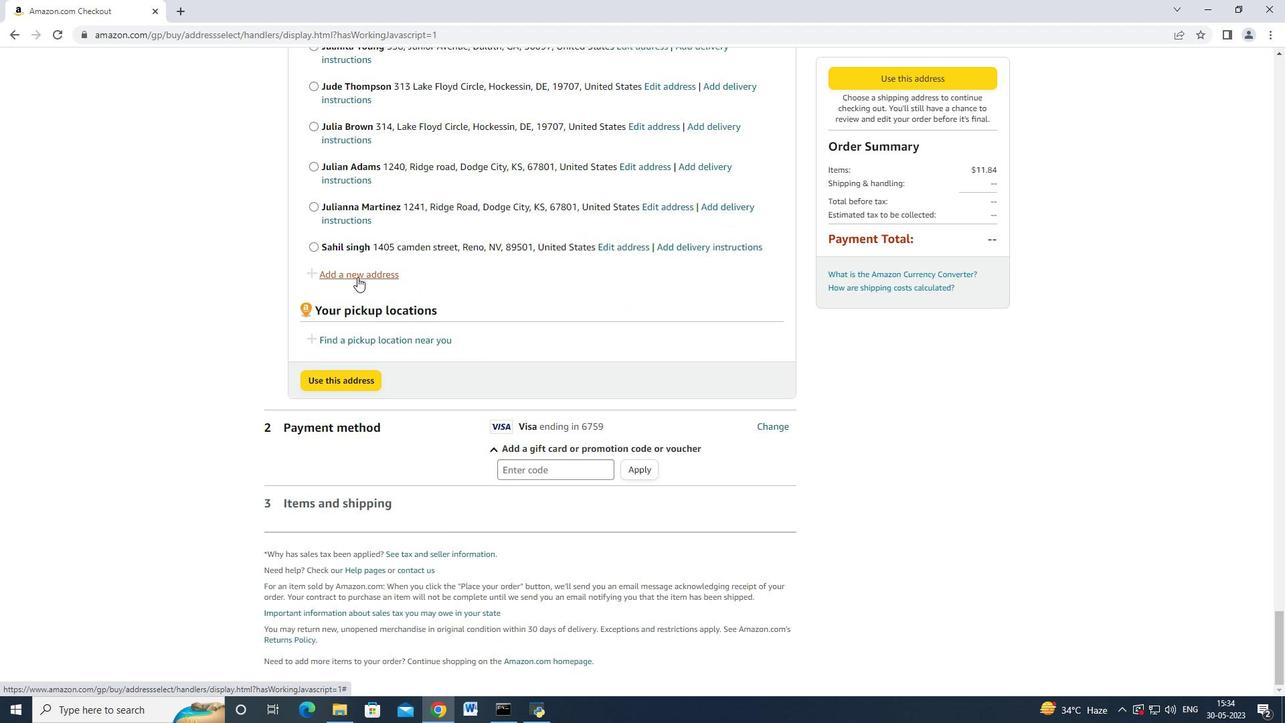 
Action: Mouse scrolled (342, 336) with delta (0, 0)
Screenshot: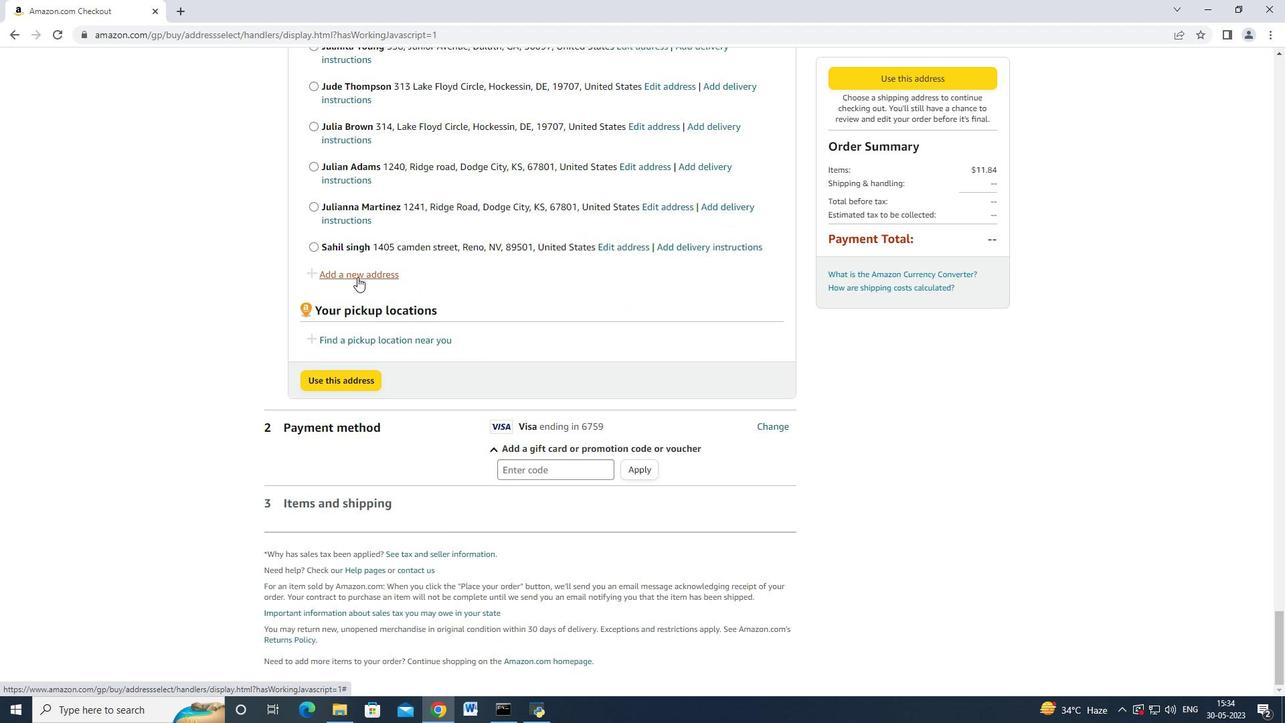 
Action: Mouse scrolled (342, 336) with delta (0, 0)
Screenshot: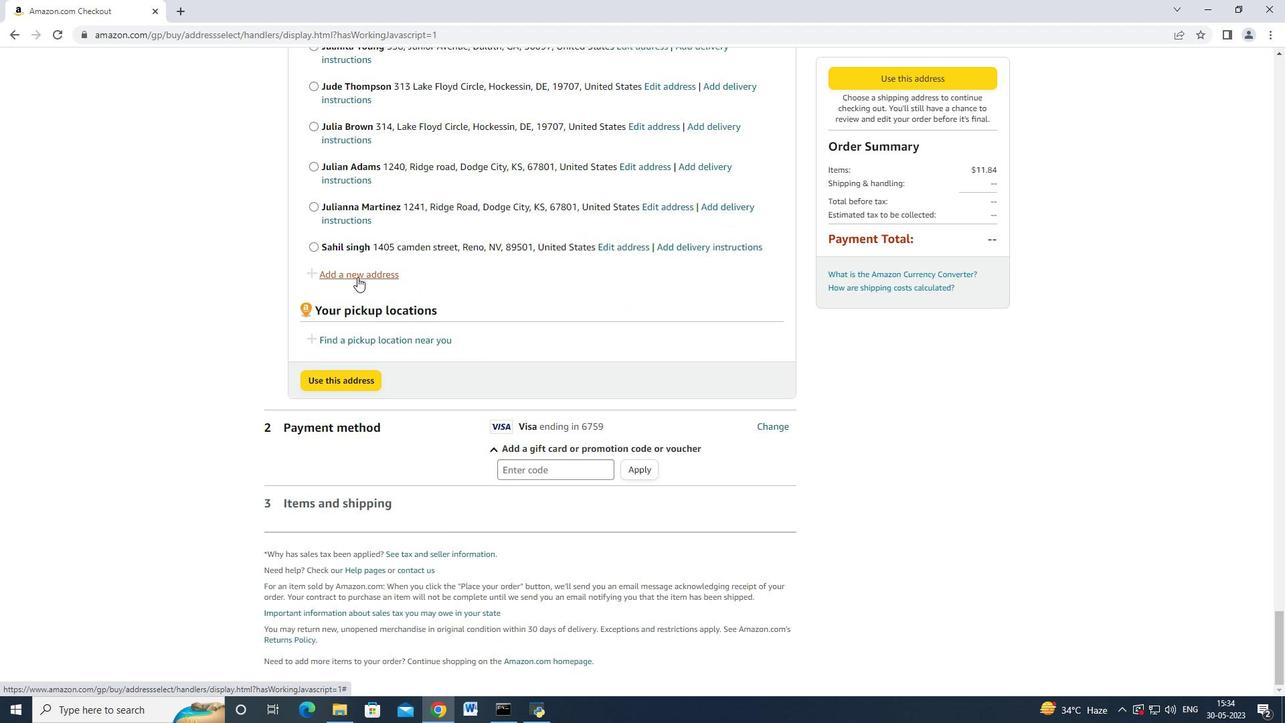 
Action: Mouse scrolled (342, 336) with delta (0, 0)
Screenshot: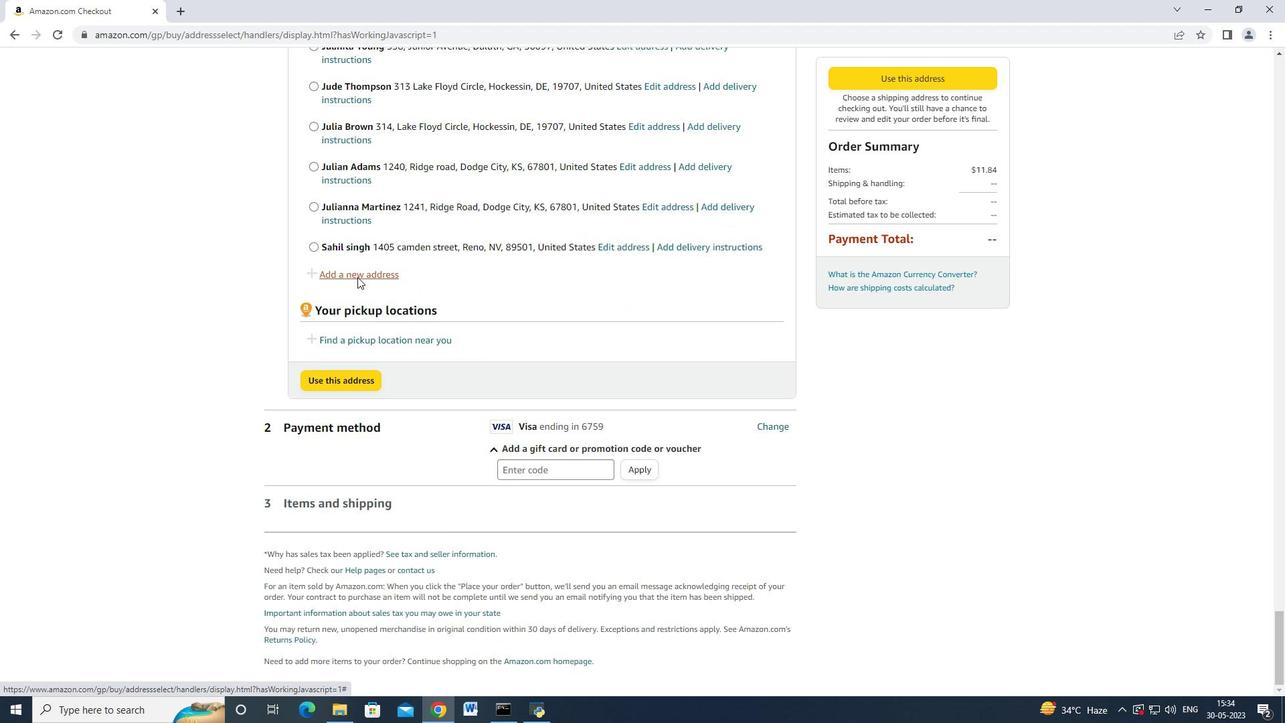 
Action: Mouse moved to (340, 343)
Screenshot: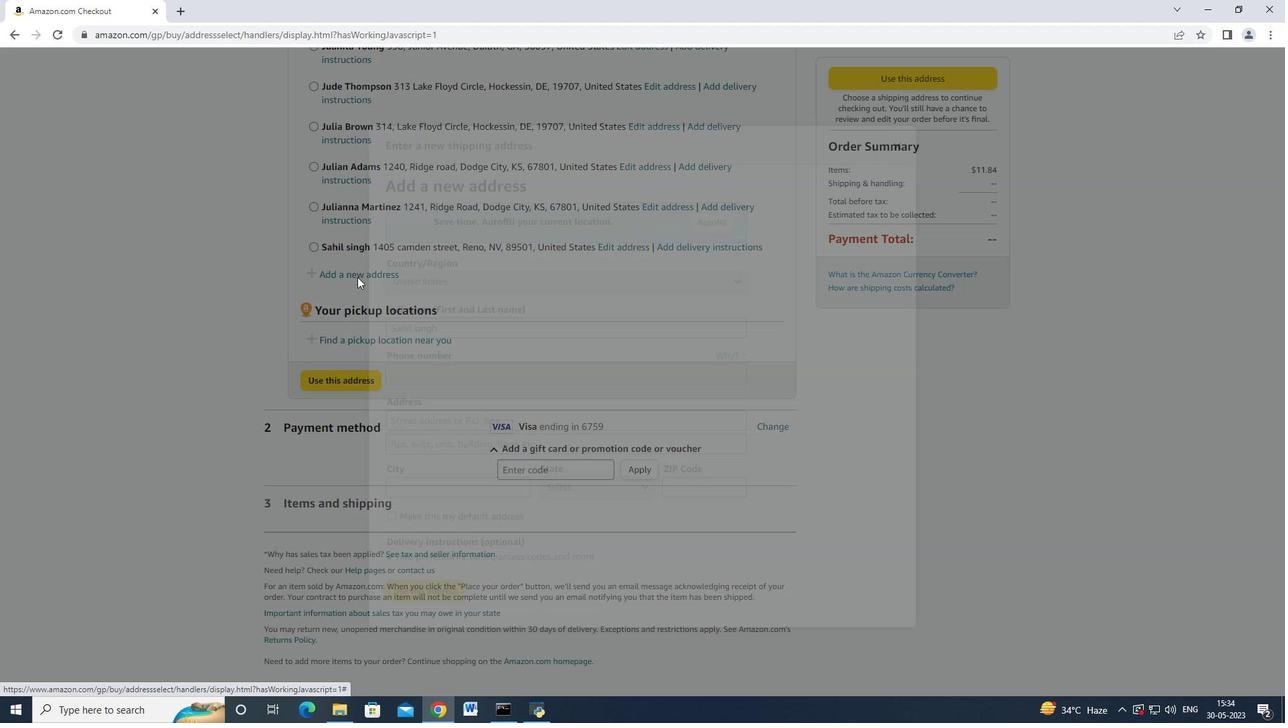
Action: Mouse scrolled (340, 342) with delta (0, 0)
Screenshot: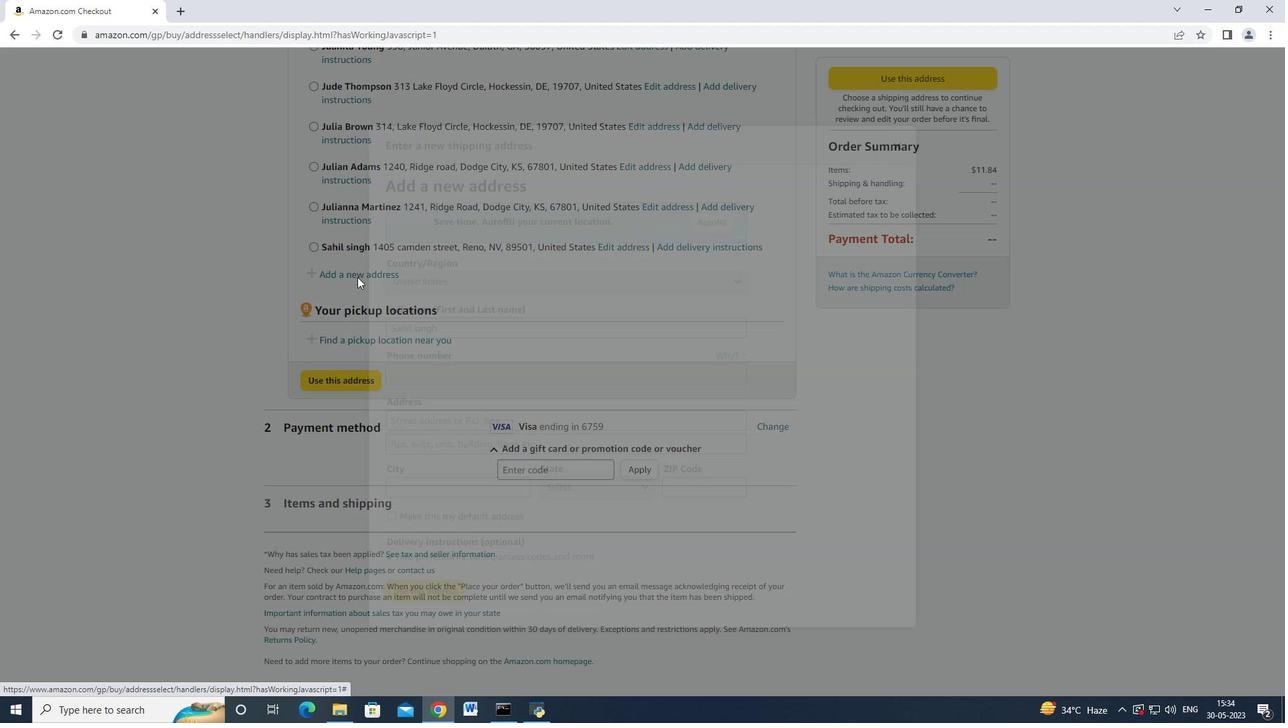 
Action: Mouse scrolled (340, 342) with delta (0, 0)
Screenshot: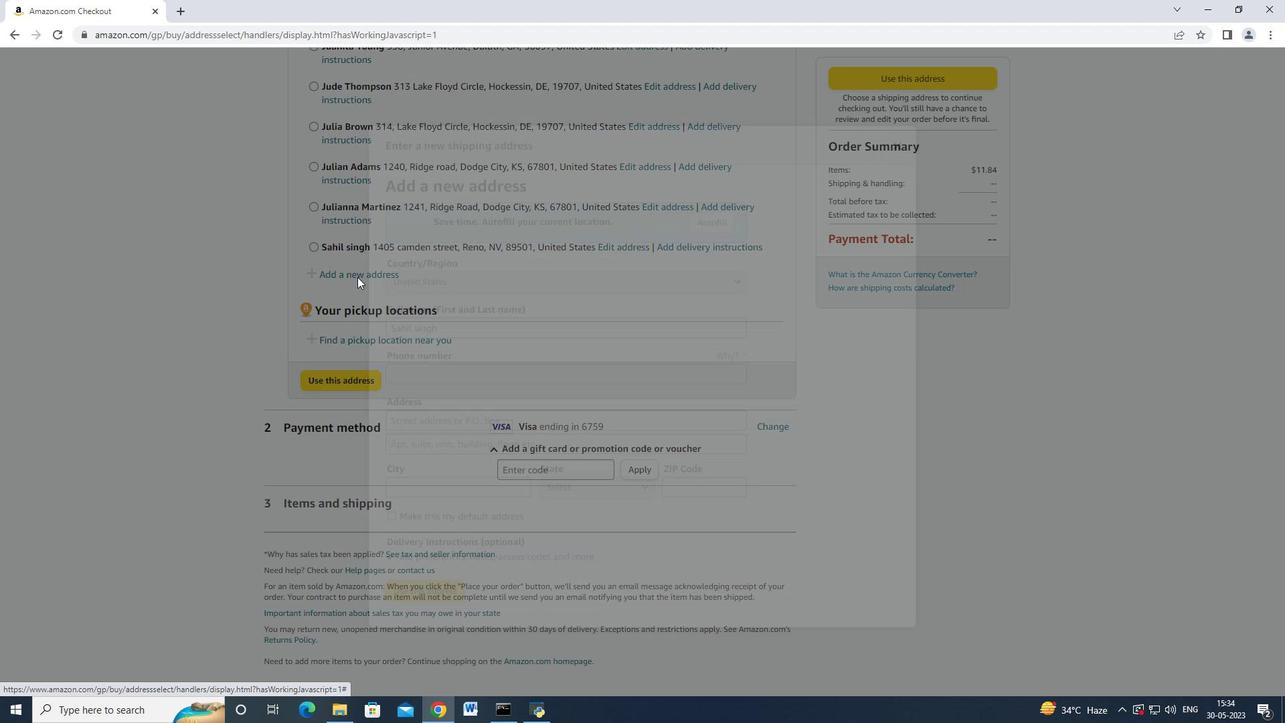 
Action: Mouse scrolled (340, 342) with delta (0, 0)
Screenshot: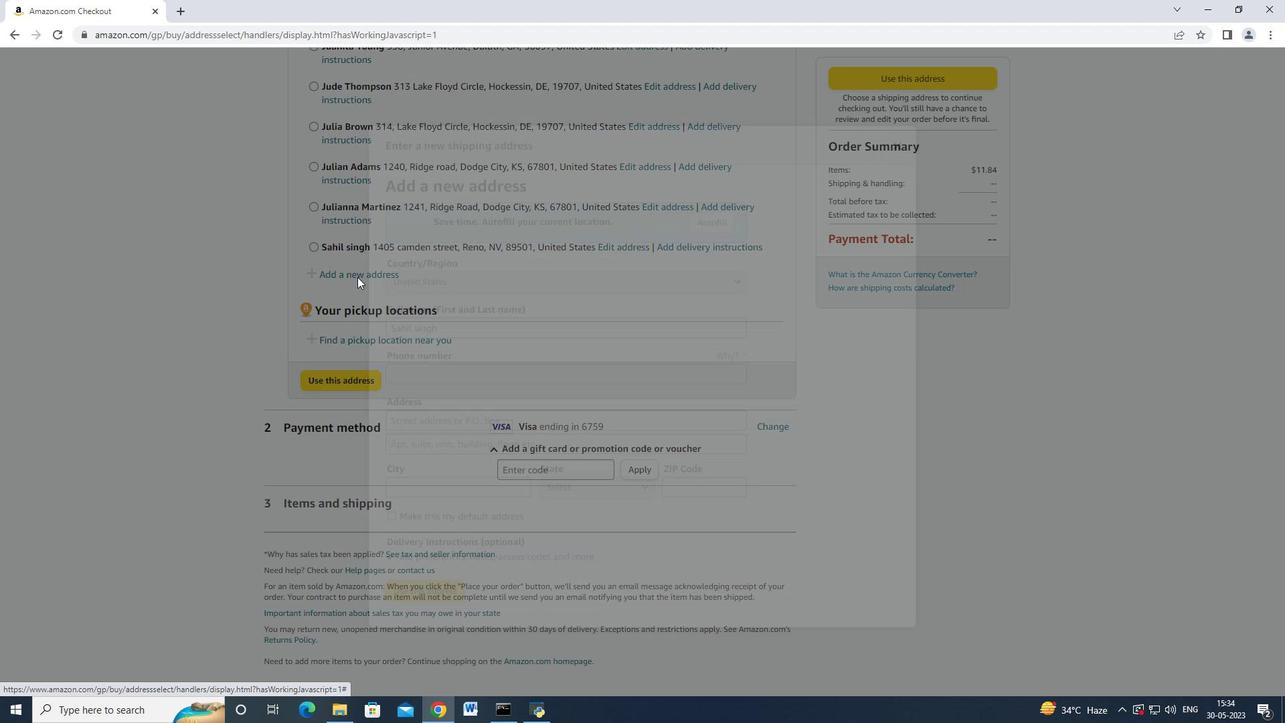 
Action: Mouse scrolled (340, 342) with delta (0, 0)
Screenshot: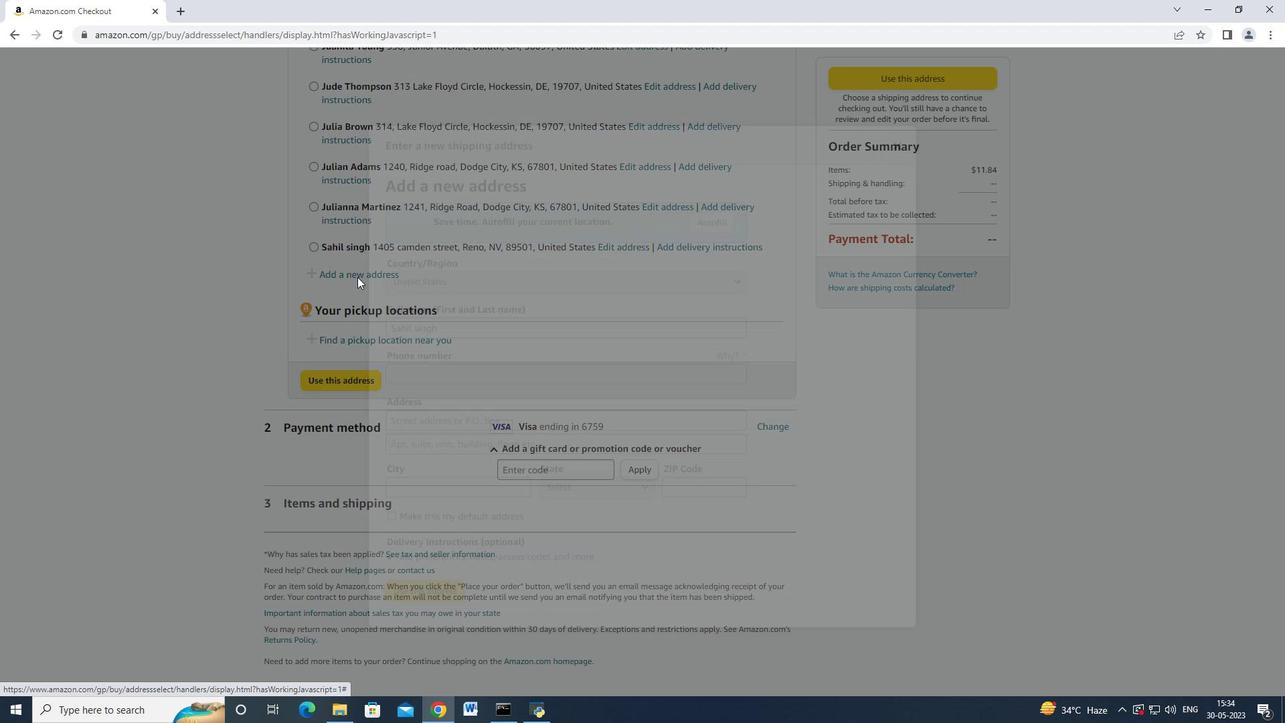 
Action: Mouse scrolled (340, 342) with delta (0, 0)
Screenshot: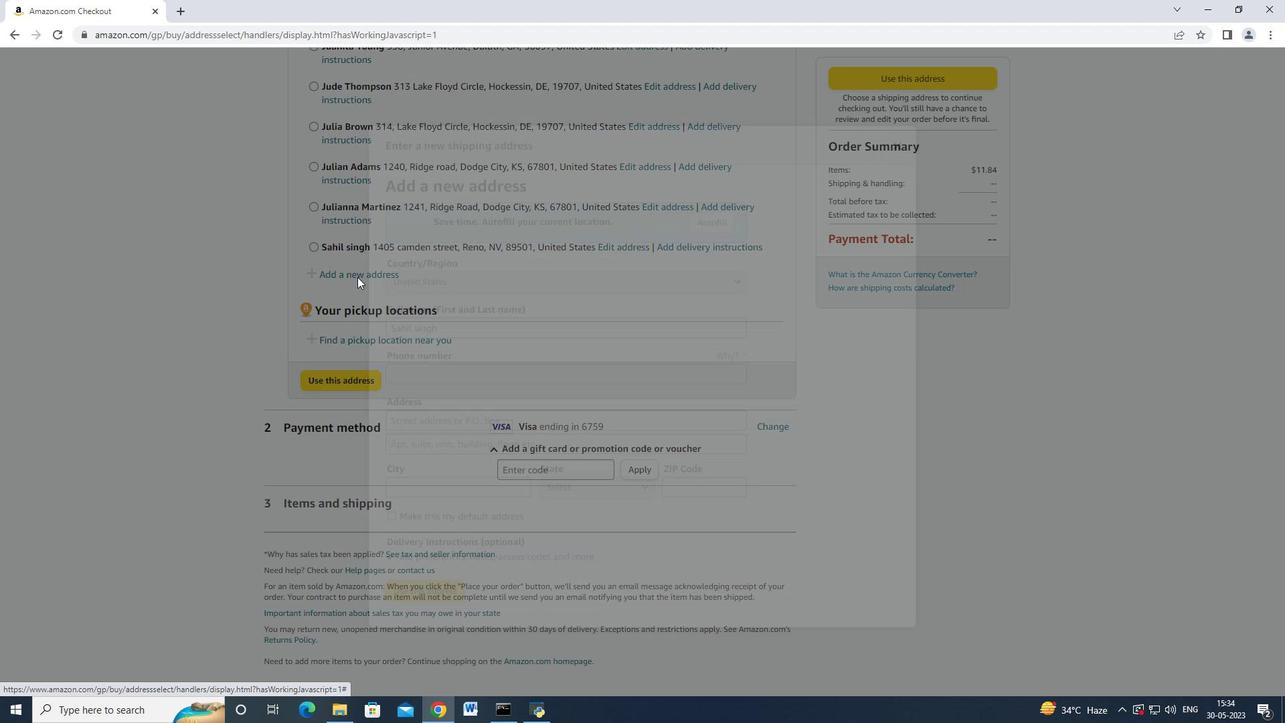 
Action: Mouse scrolled (340, 342) with delta (0, 0)
Screenshot: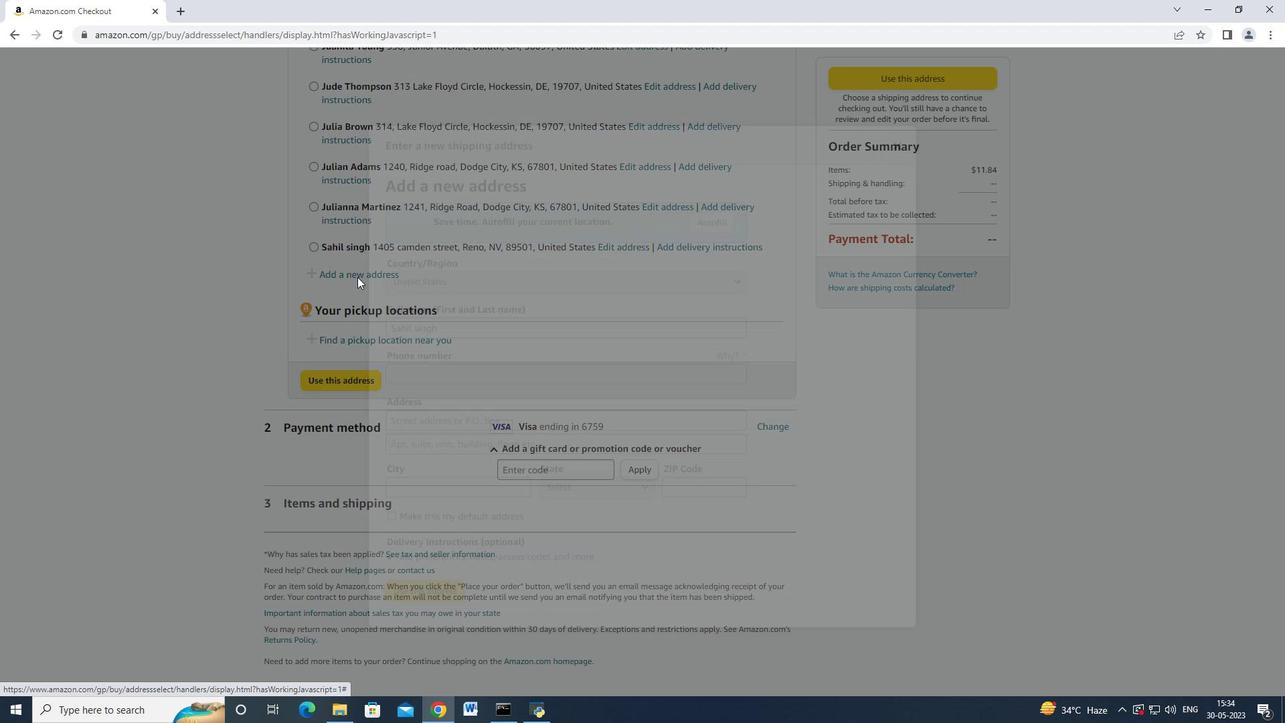 
Action: Mouse scrolled (340, 342) with delta (0, 0)
Screenshot: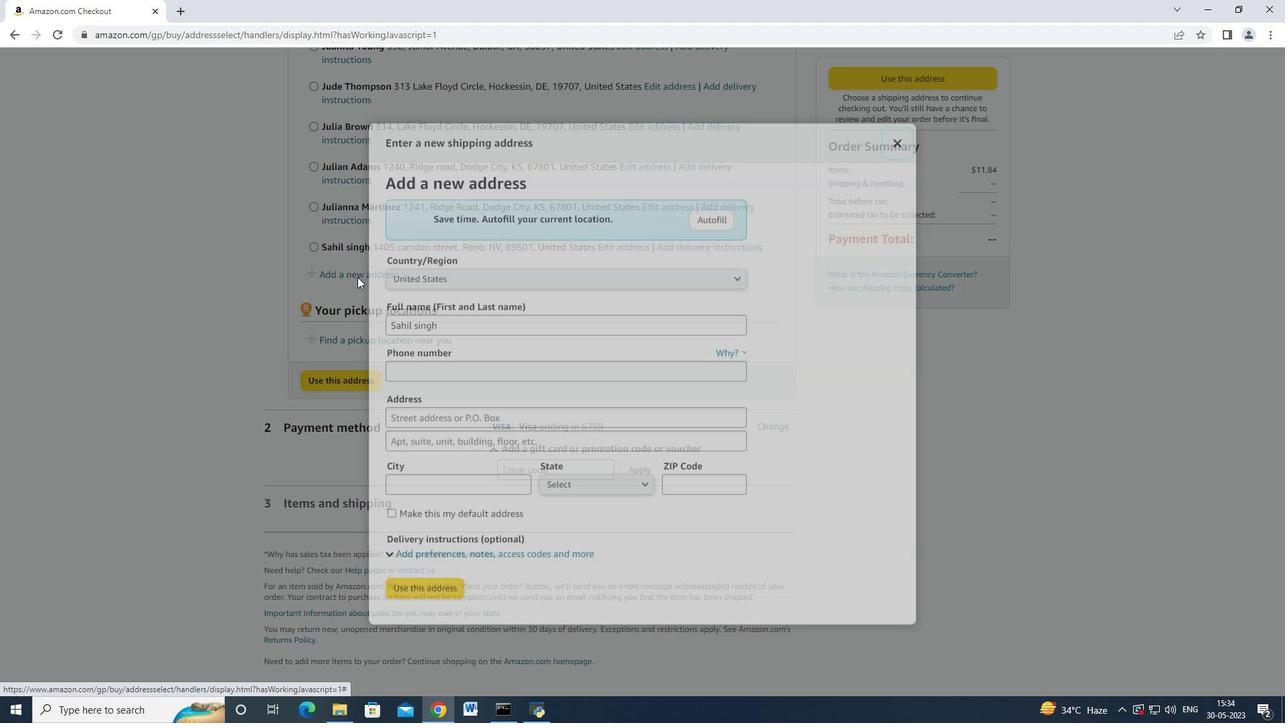 
Action: Mouse moved to (339, 344)
Screenshot: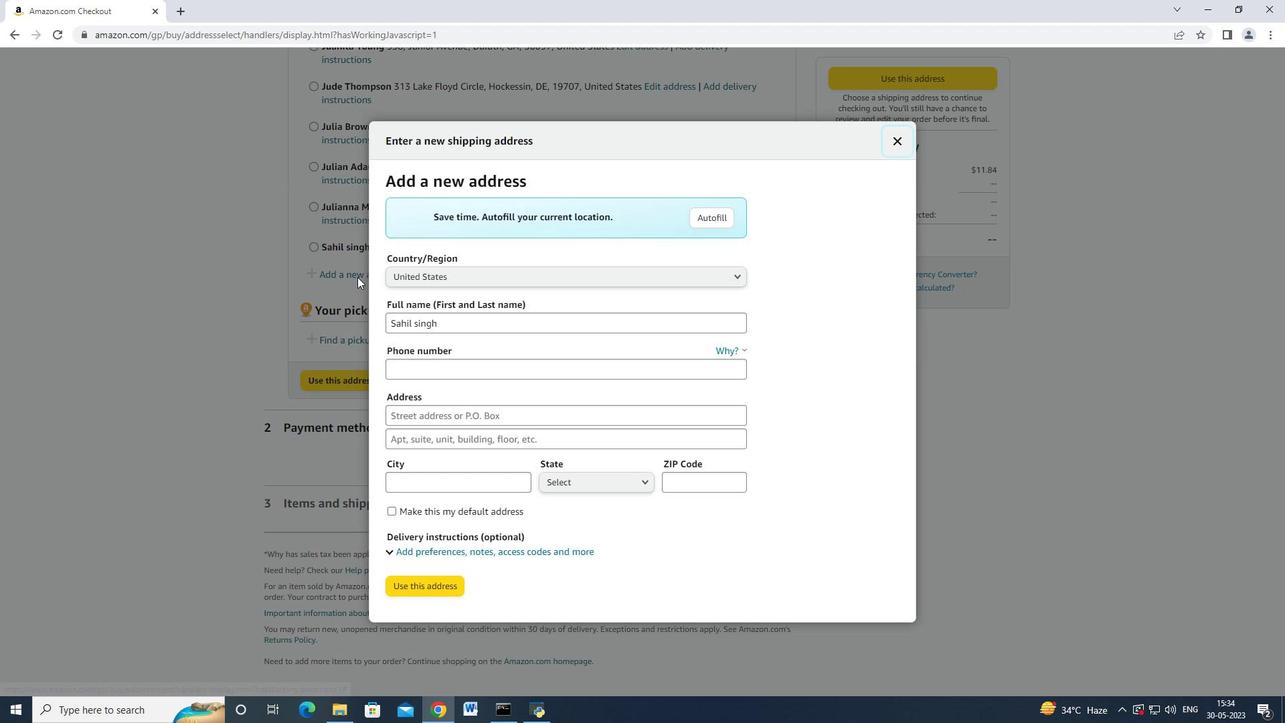 
Action: Mouse scrolled (340, 342) with delta (0, 0)
Screenshot: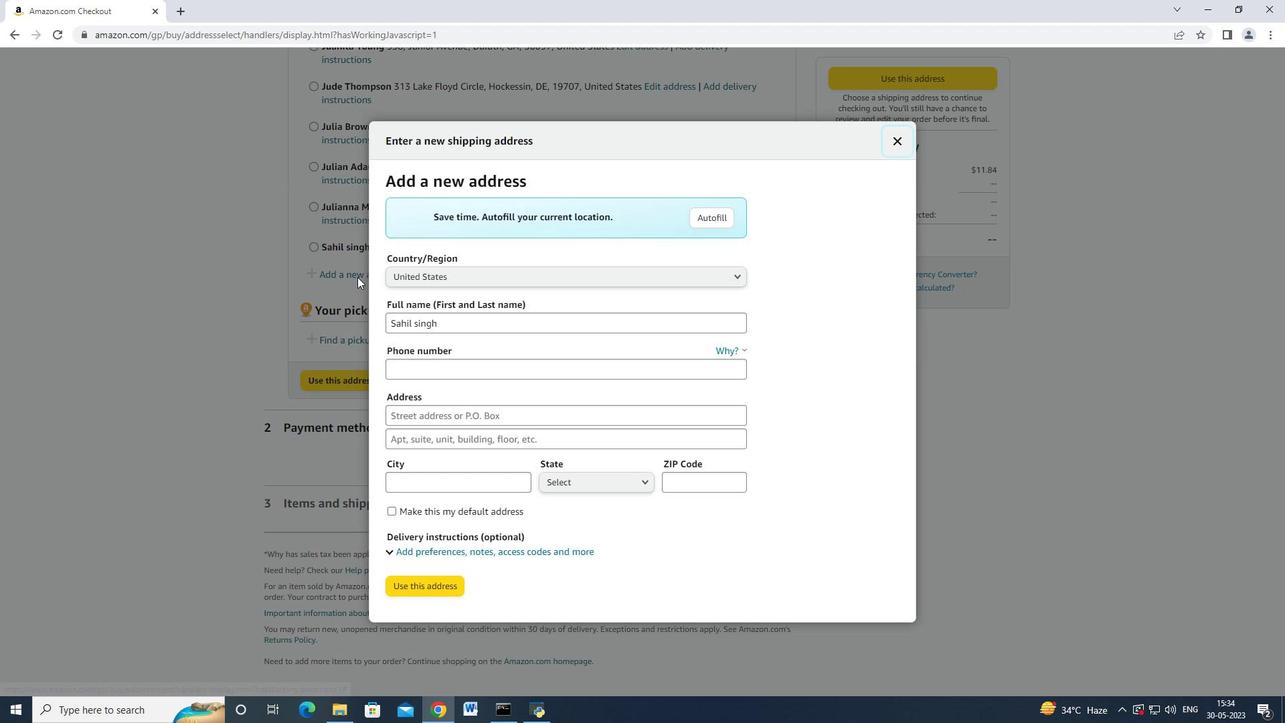 
Action: Mouse moved to (339, 344)
Screenshot: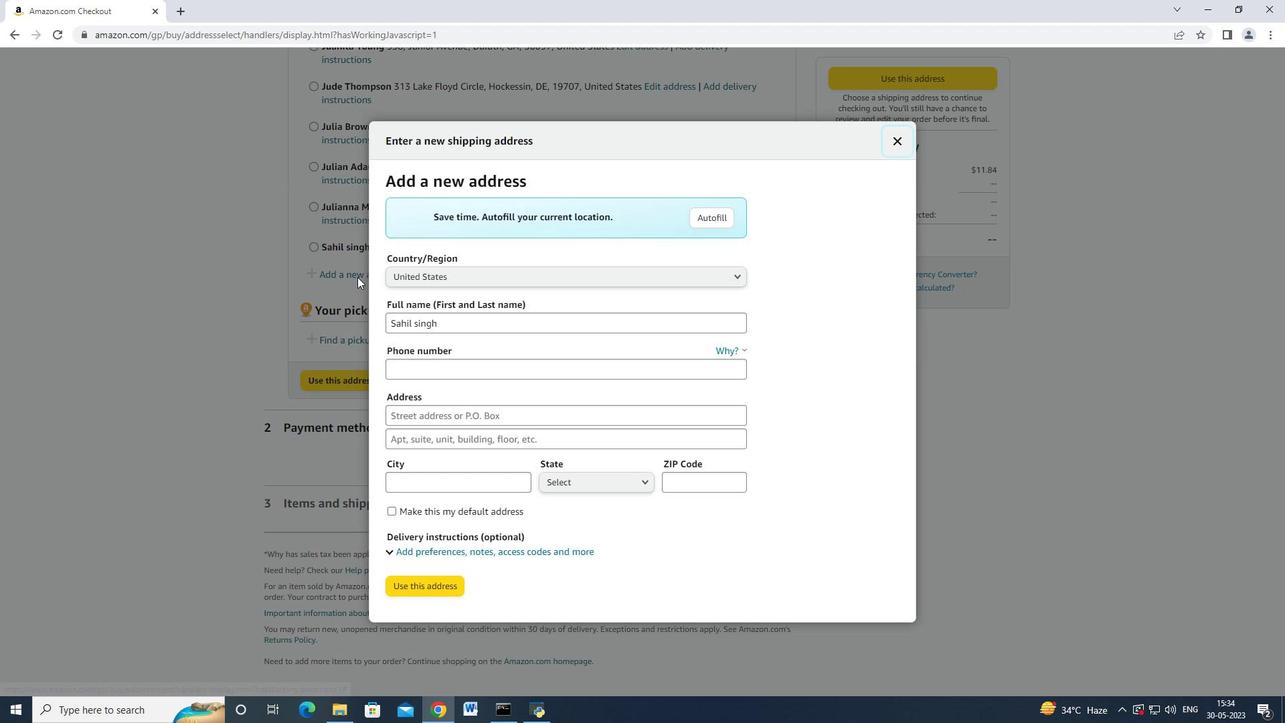 
Action: Mouse scrolled (339, 343) with delta (0, 0)
Screenshot: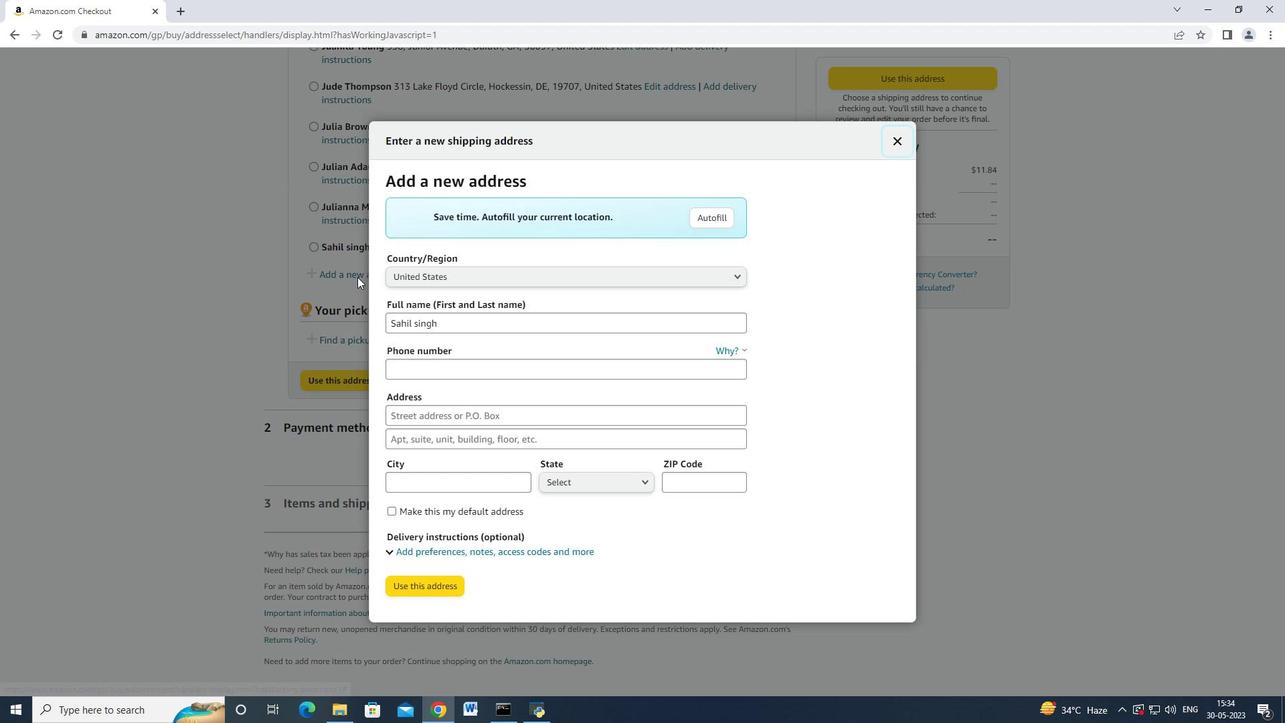 
Action: Mouse scrolled (339, 343) with delta (0, 0)
Screenshot: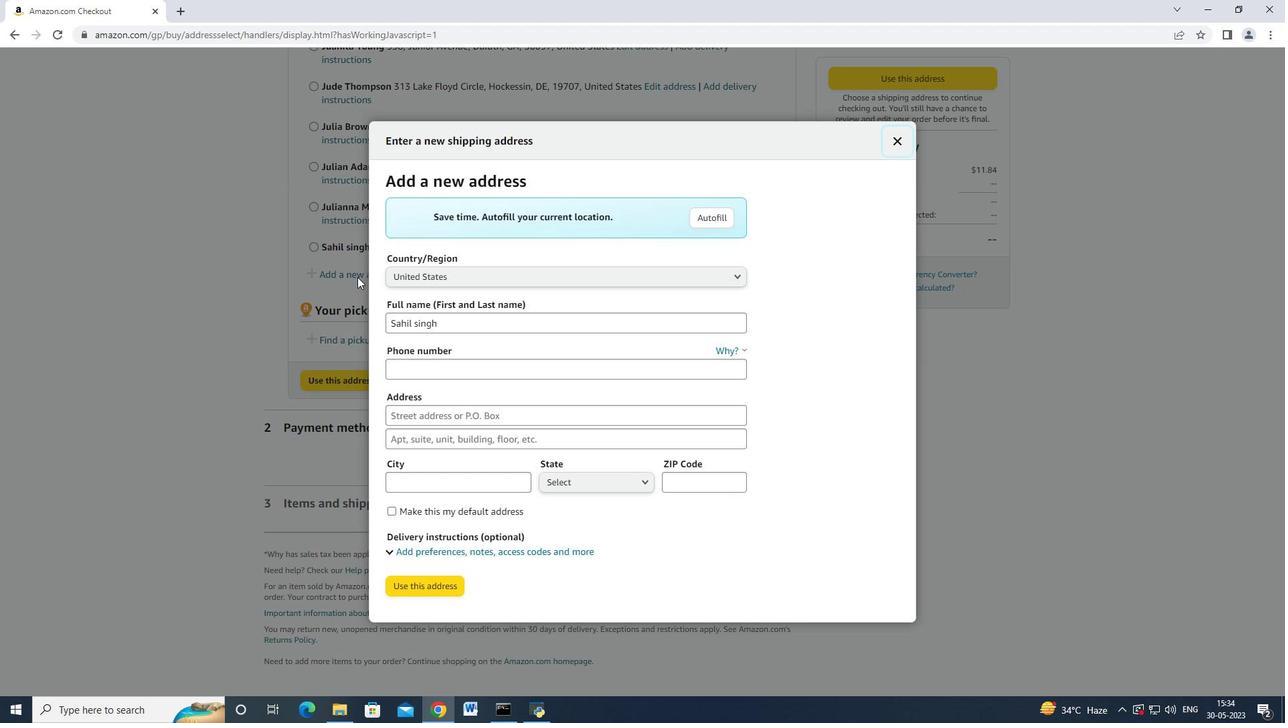 
Action: Mouse scrolled (339, 343) with delta (0, 0)
Screenshot: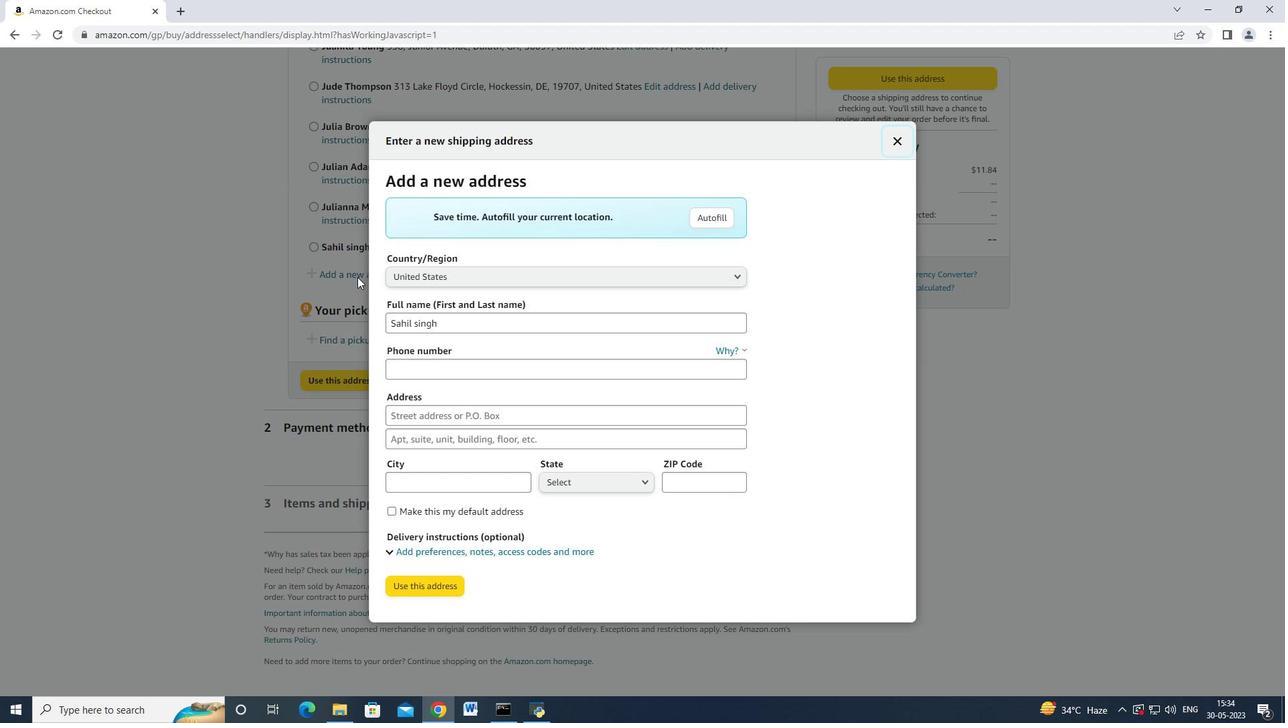 
Action: Mouse scrolled (339, 343) with delta (0, 0)
Screenshot: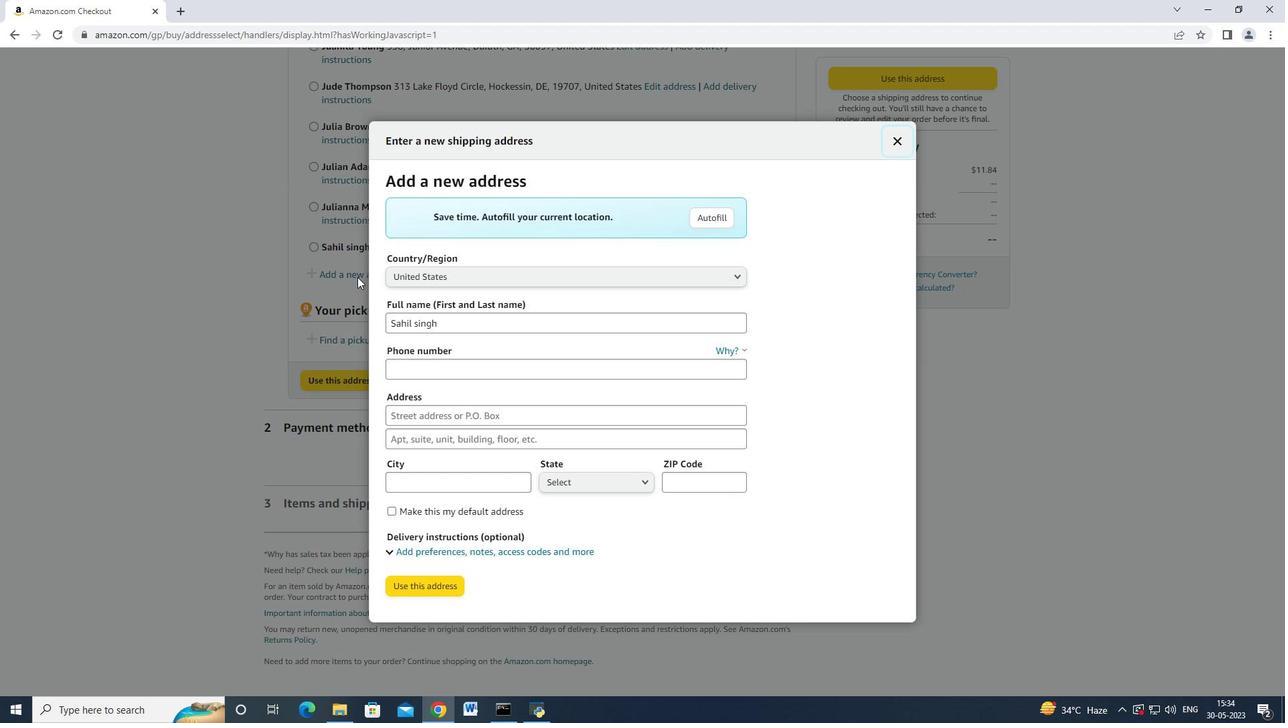 
Action: Mouse scrolled (339, 343) with delta (0, 0)
Screenshot: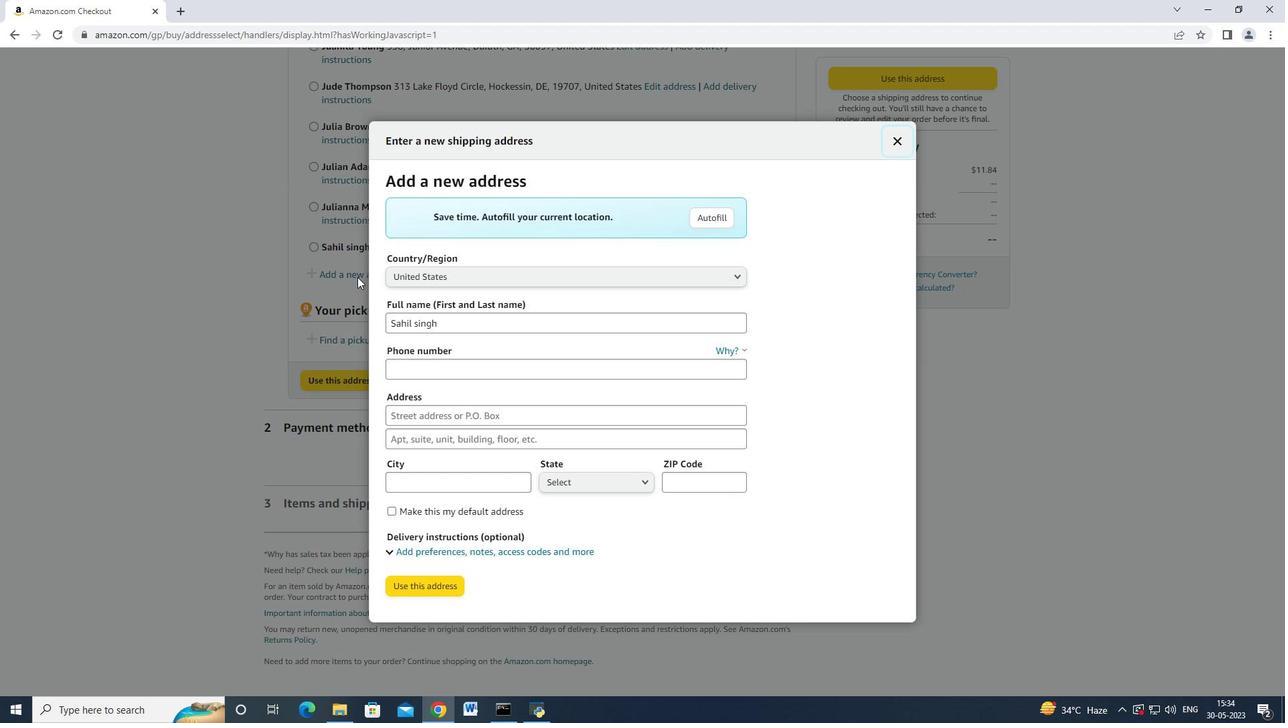 
Action: Mouse scrolled (339, 343) with delta (0, 0)
Screenshot: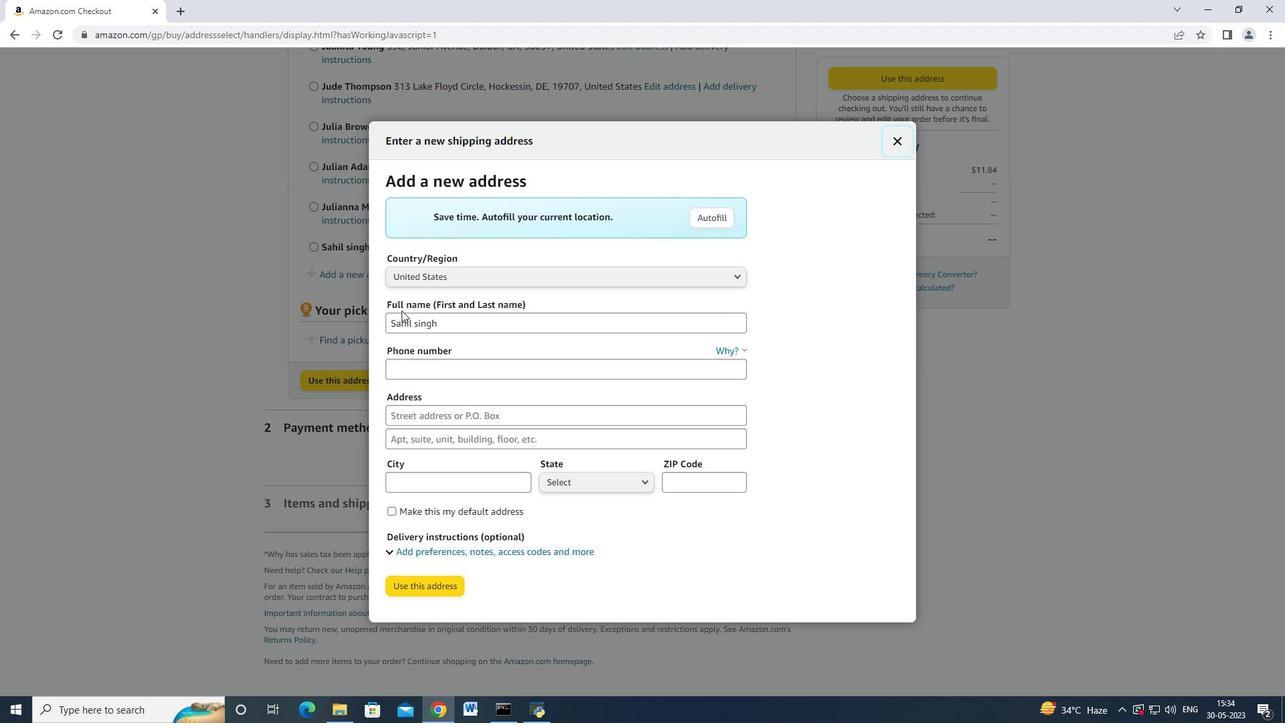 
Action: Mouse moved to (338, 346)
Screenshot: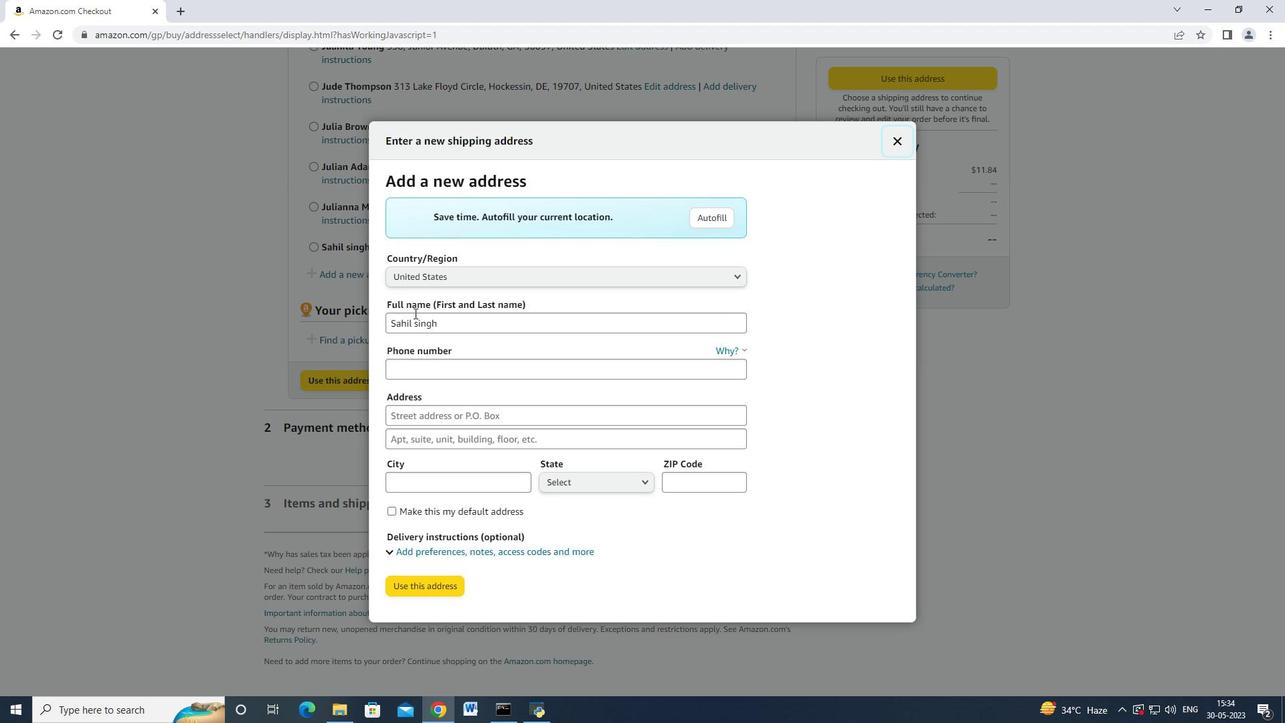 
Action: Mouse scrolled (338, 345) with delta (0, 0)
Screenshot: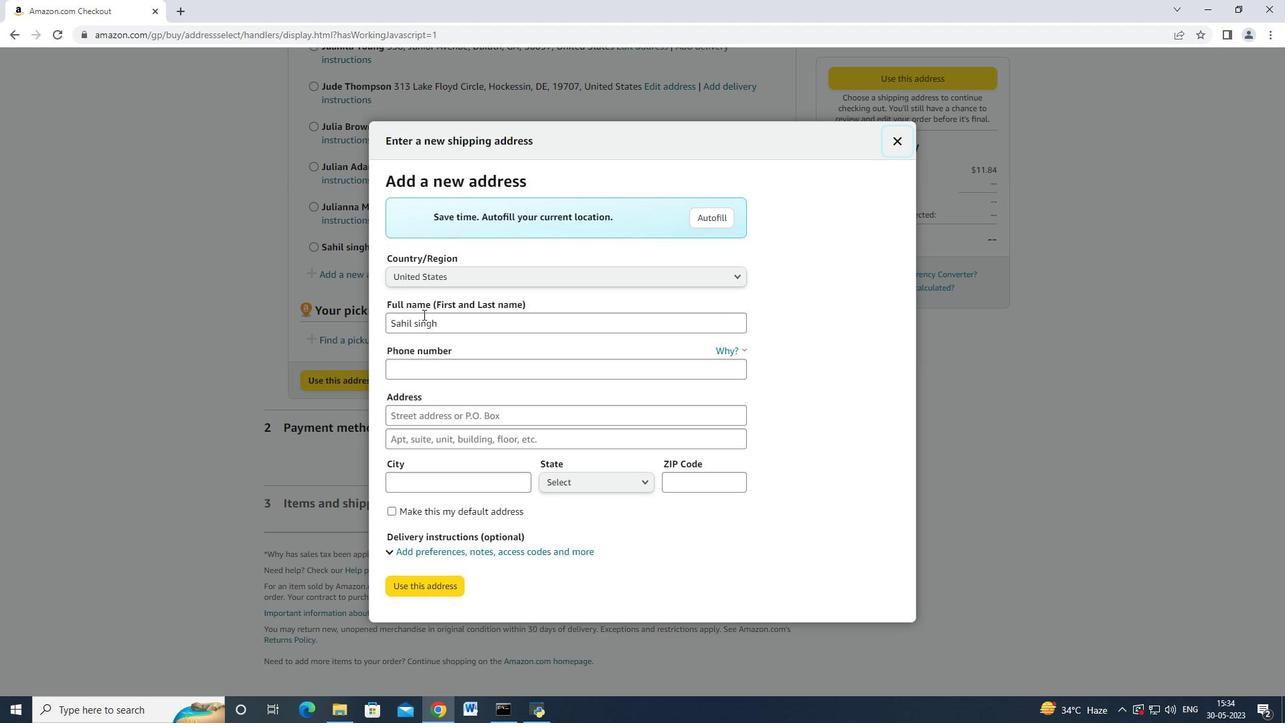 
Action: Mouse scrolled (338, 345) with delta (0, 0)
Screenshot: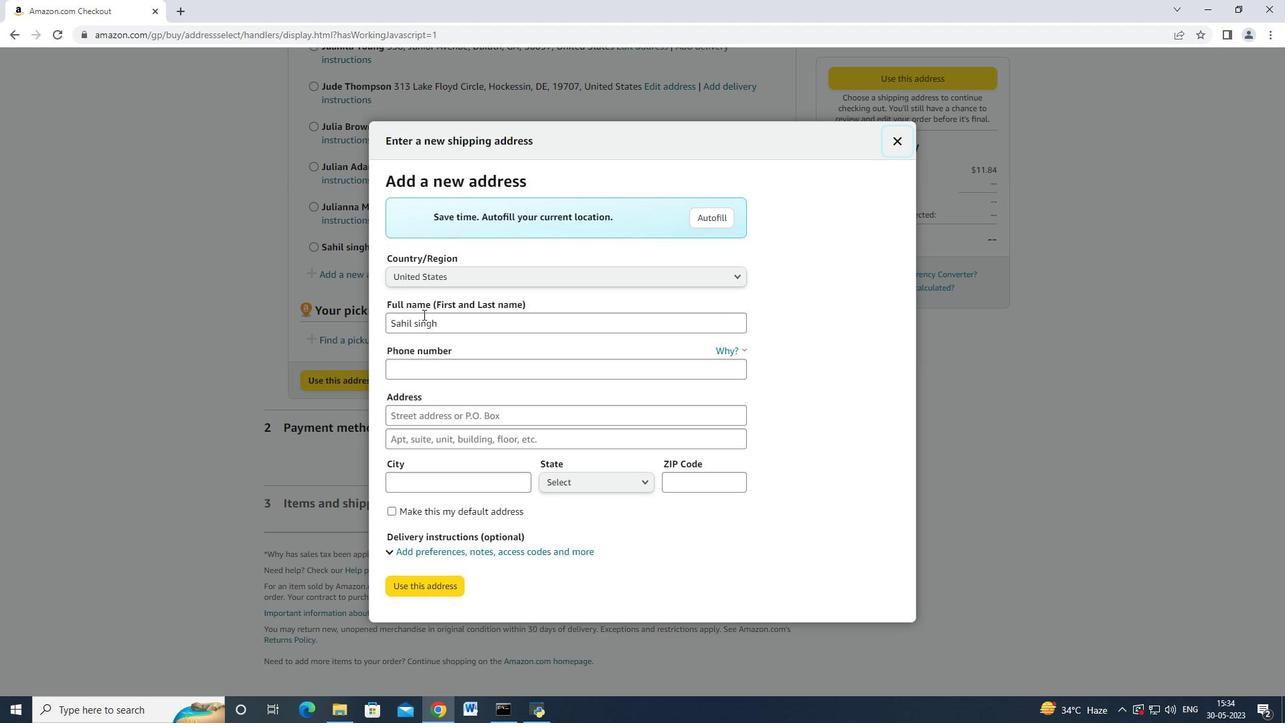 
Action: Mouse scrolled (338, 345) with delta (0, 0)
Screenshot: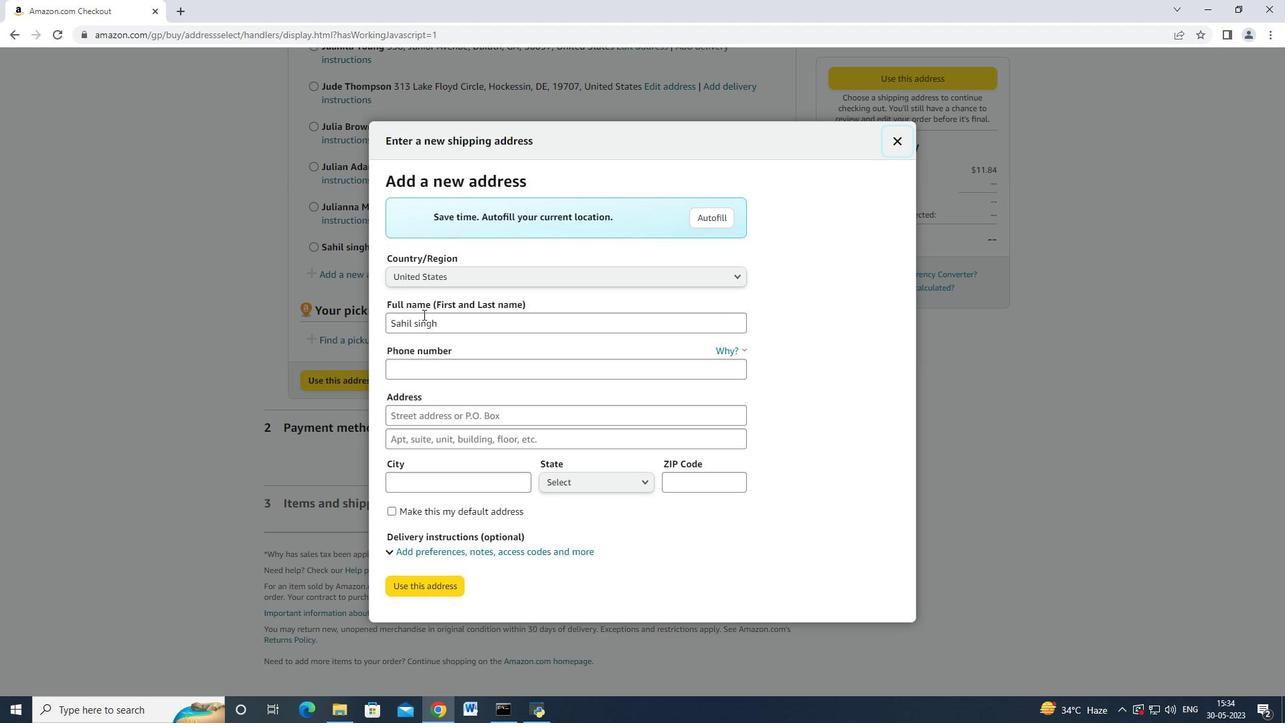 
Action: Mouse scrolled (338, 345) with delta (0, 0)
Screenshot: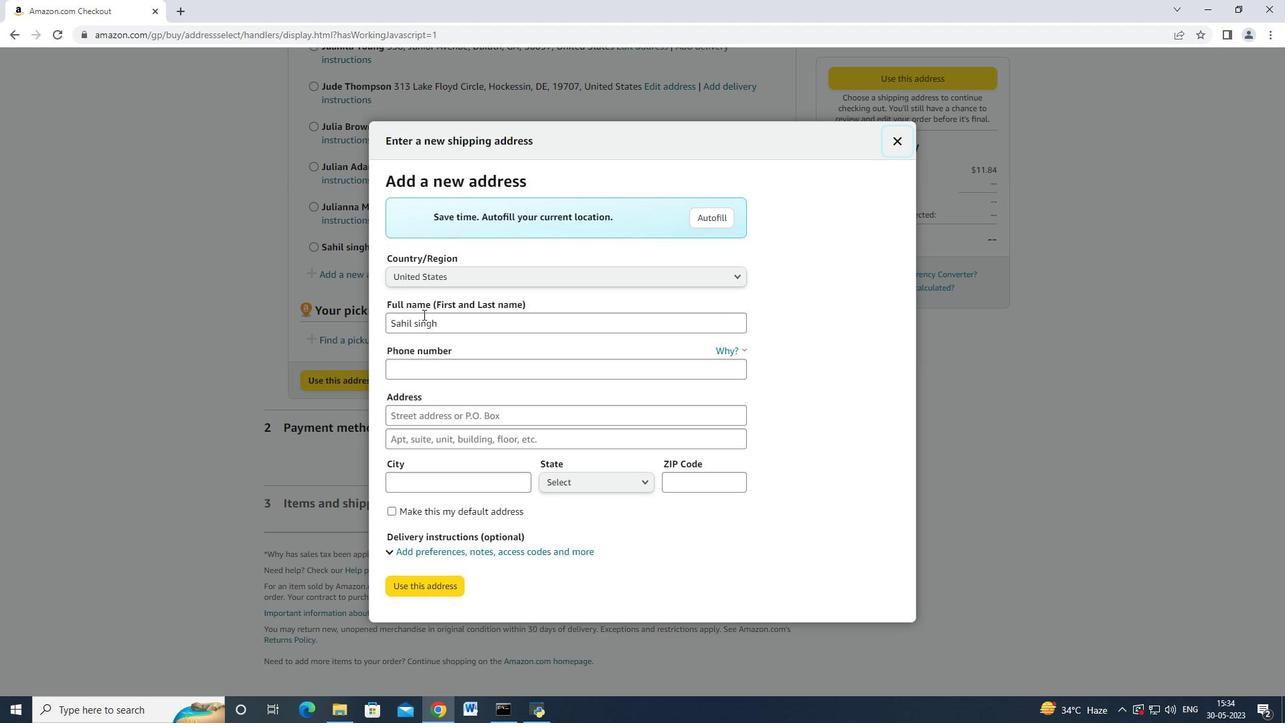 
Action: Mouse scrolled (338, 345) with delta (0, 0)
Screenshot: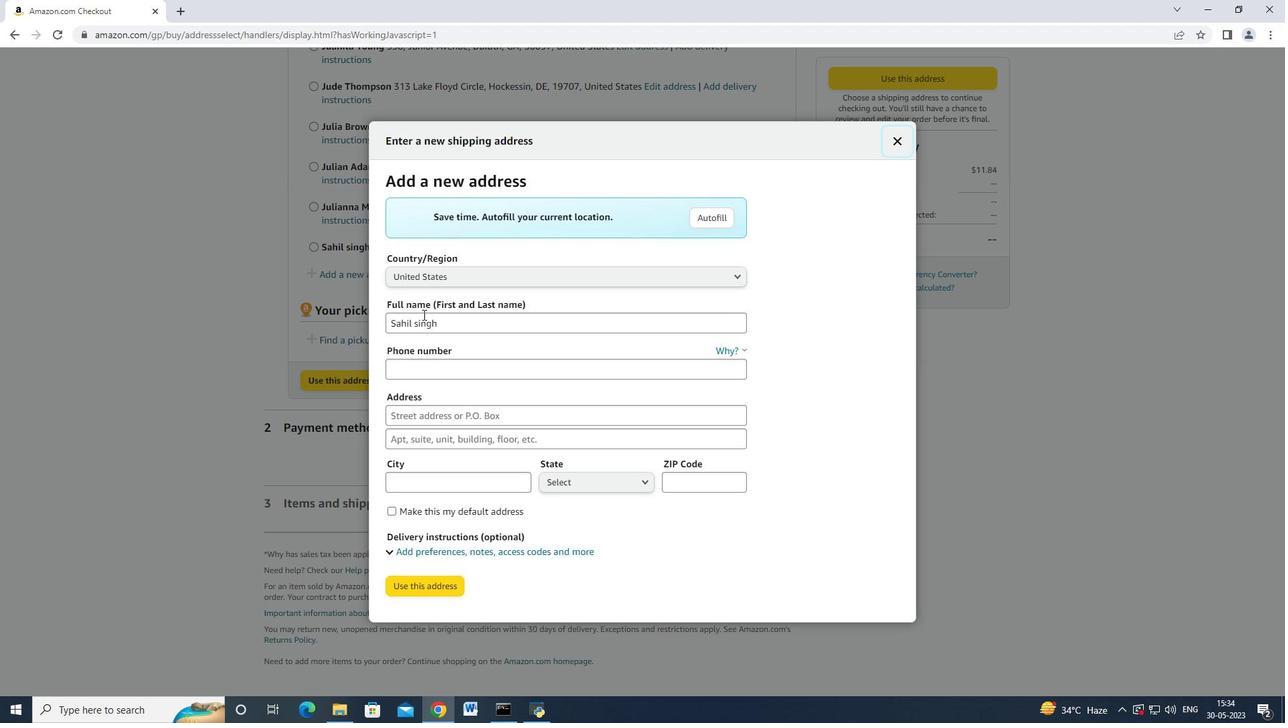 
Action: Mouse scrolled (338, 345) with delta (0, 0)
Screenshot: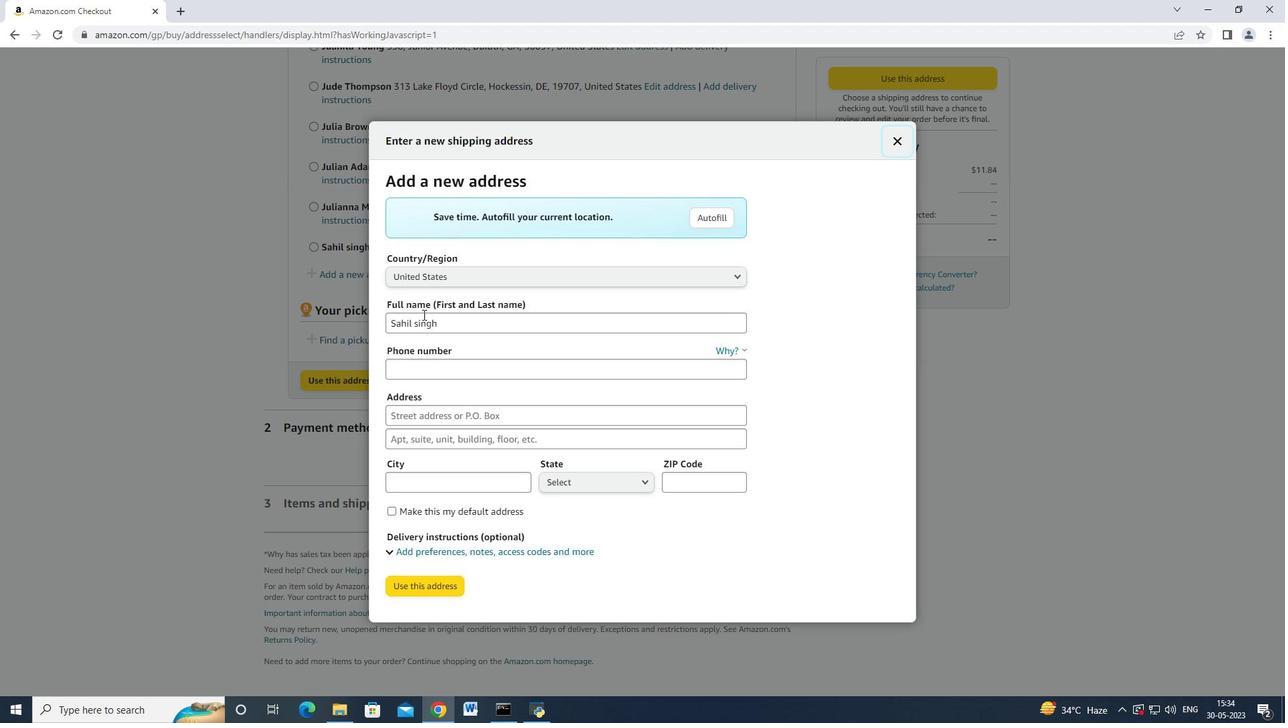 
Action: Mouse scrolled (338, 345) with delta (0, 0)
Screenshot: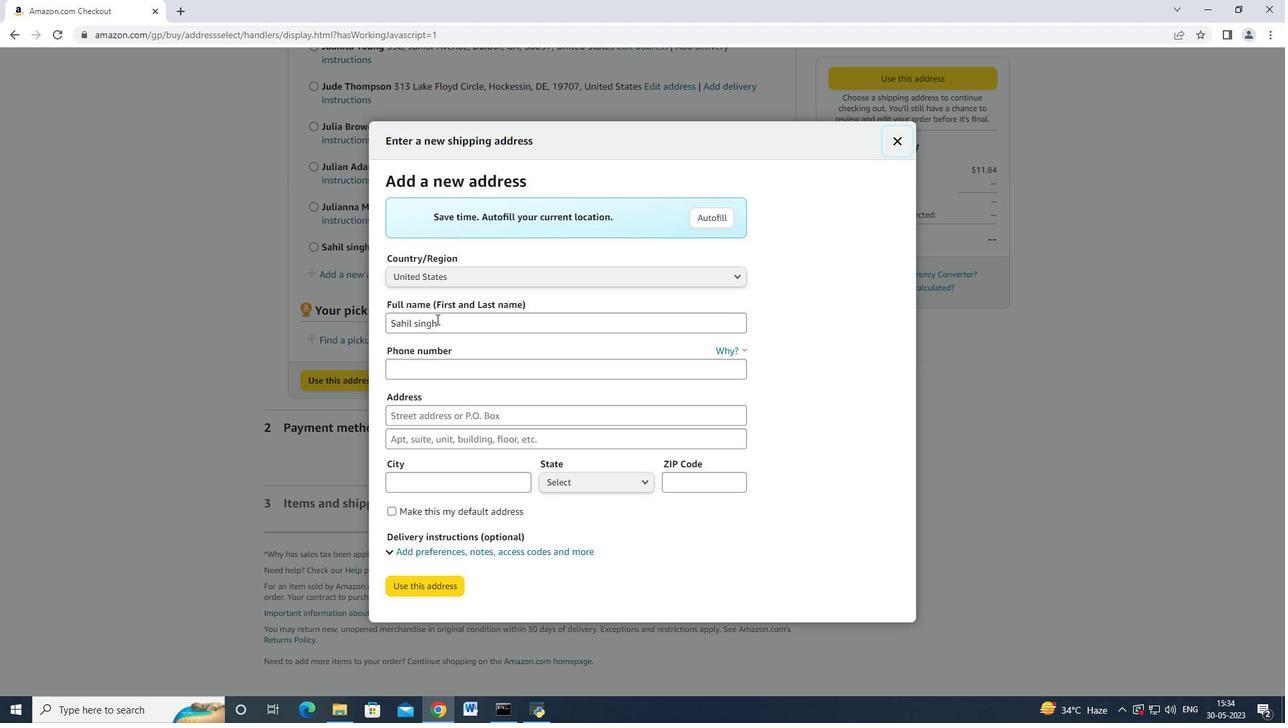 
Action: Mouse moved to (338, 346)
Screenshot: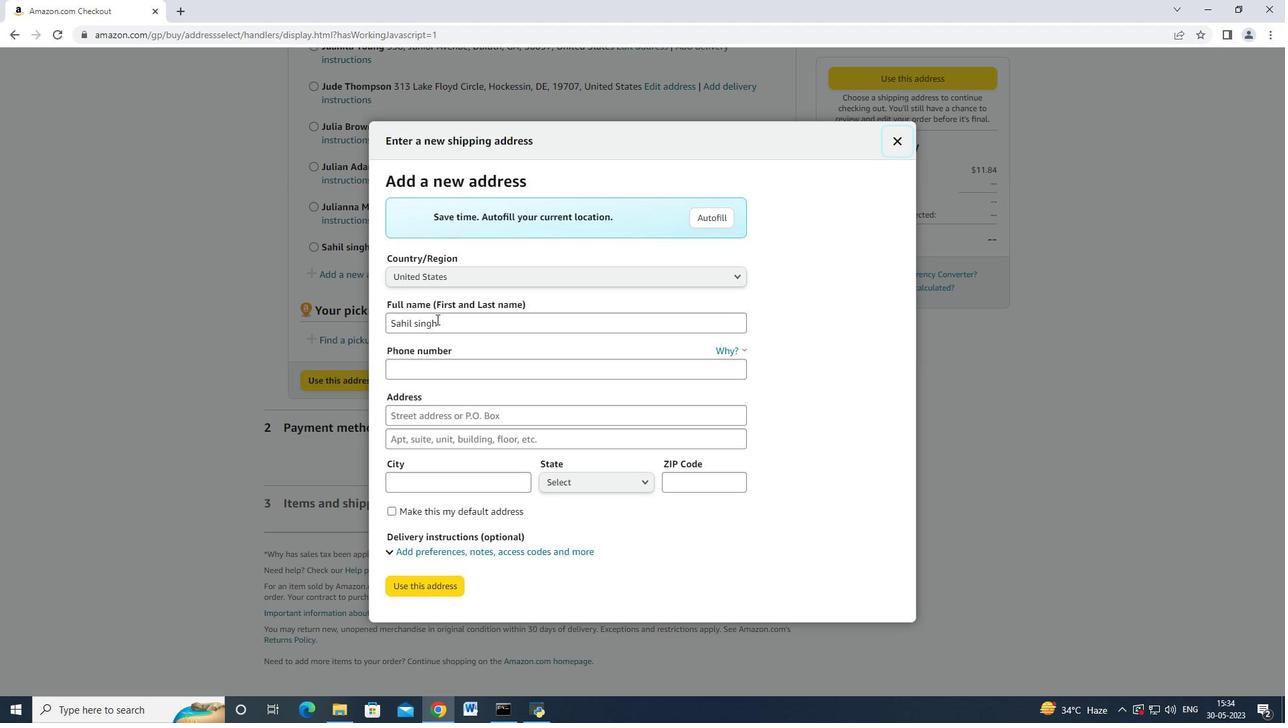 
Action: Mouse scrolled (338, 346) with delta (0, 0)
Screenshot: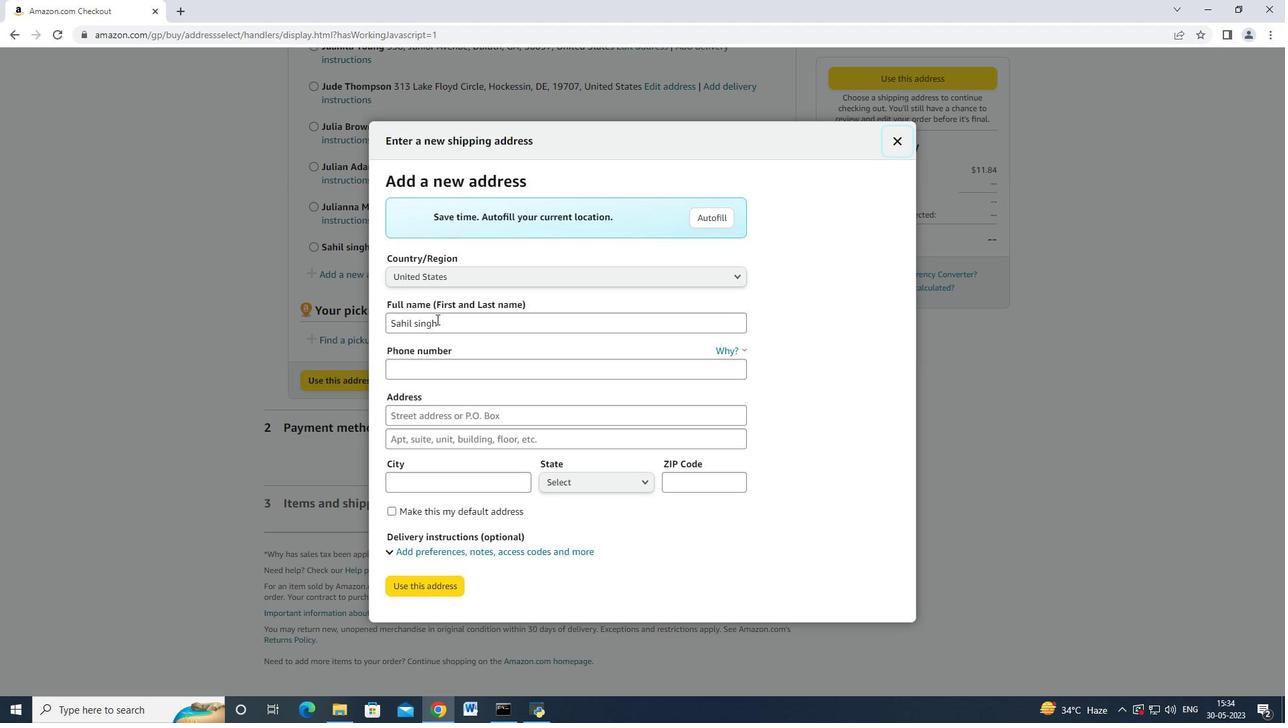 
Action: Mouse scrolled (338, 346) with delta (0, 0)
Screenshot: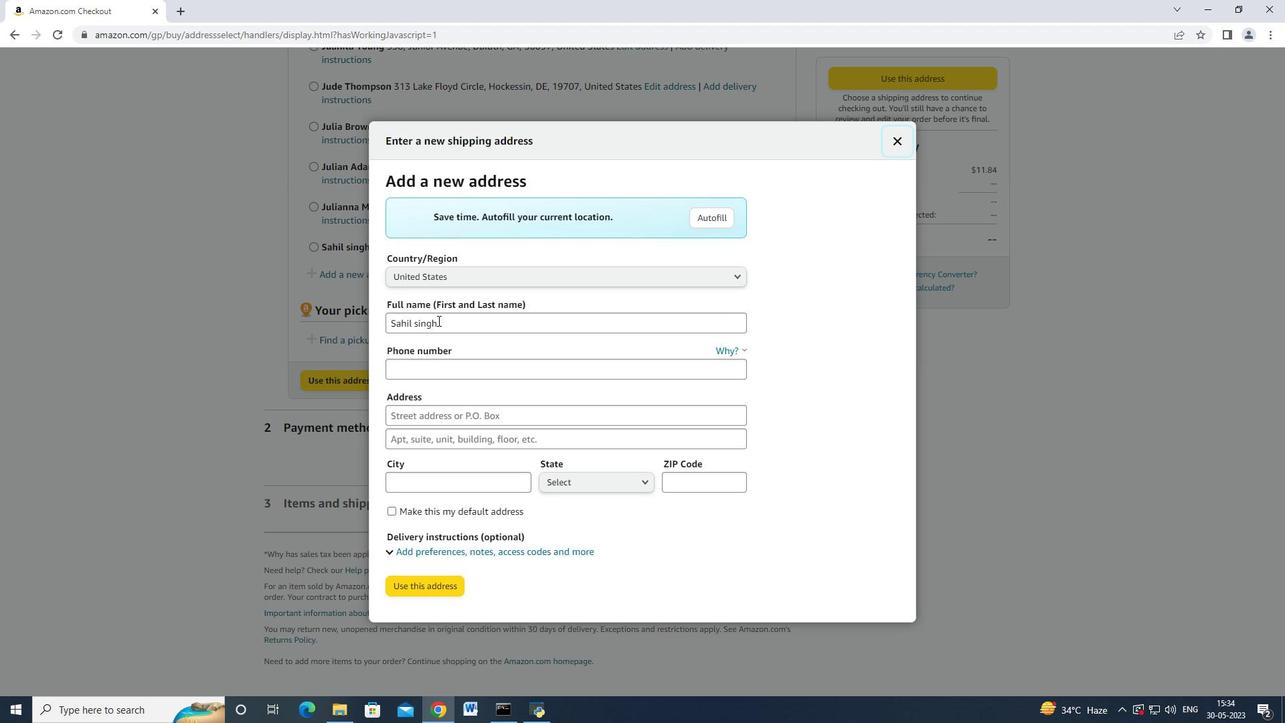 
Action: Mouse scrolled (338, 345) with delta (0, -1)
Screenshot: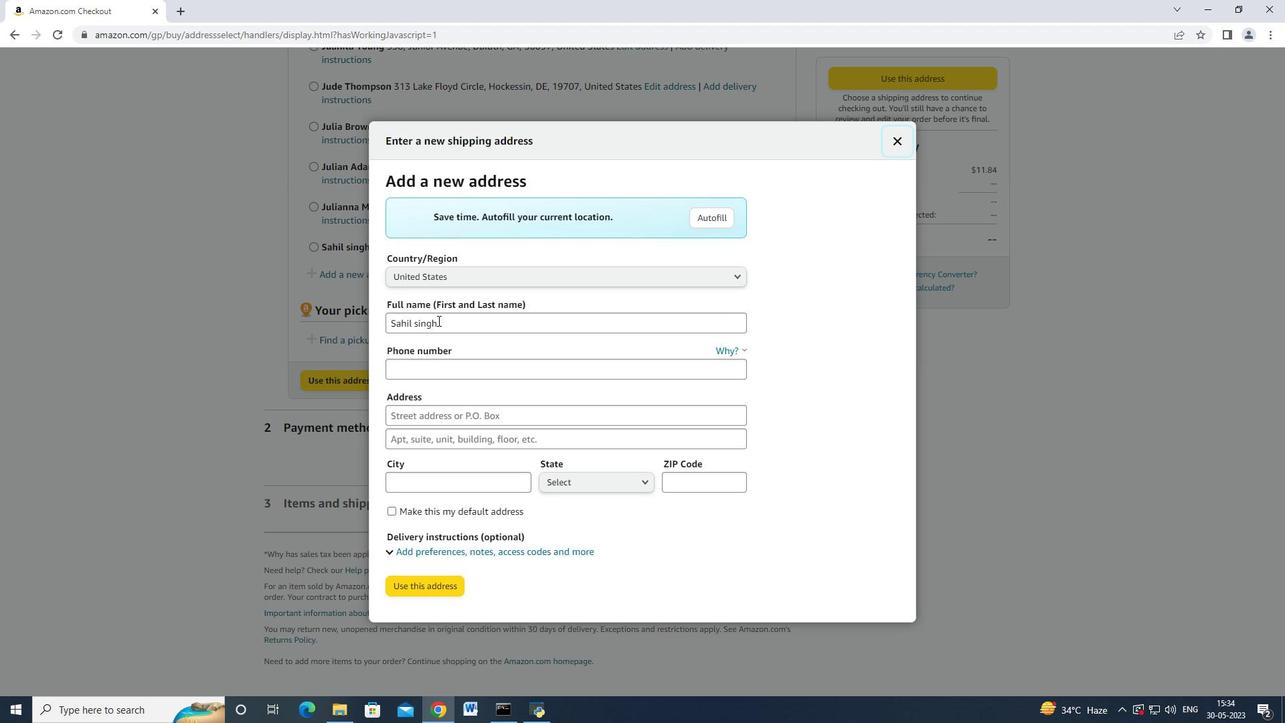 
Action: Mouse scrolled (338, 346) with delta (0, 0)
Screenshot: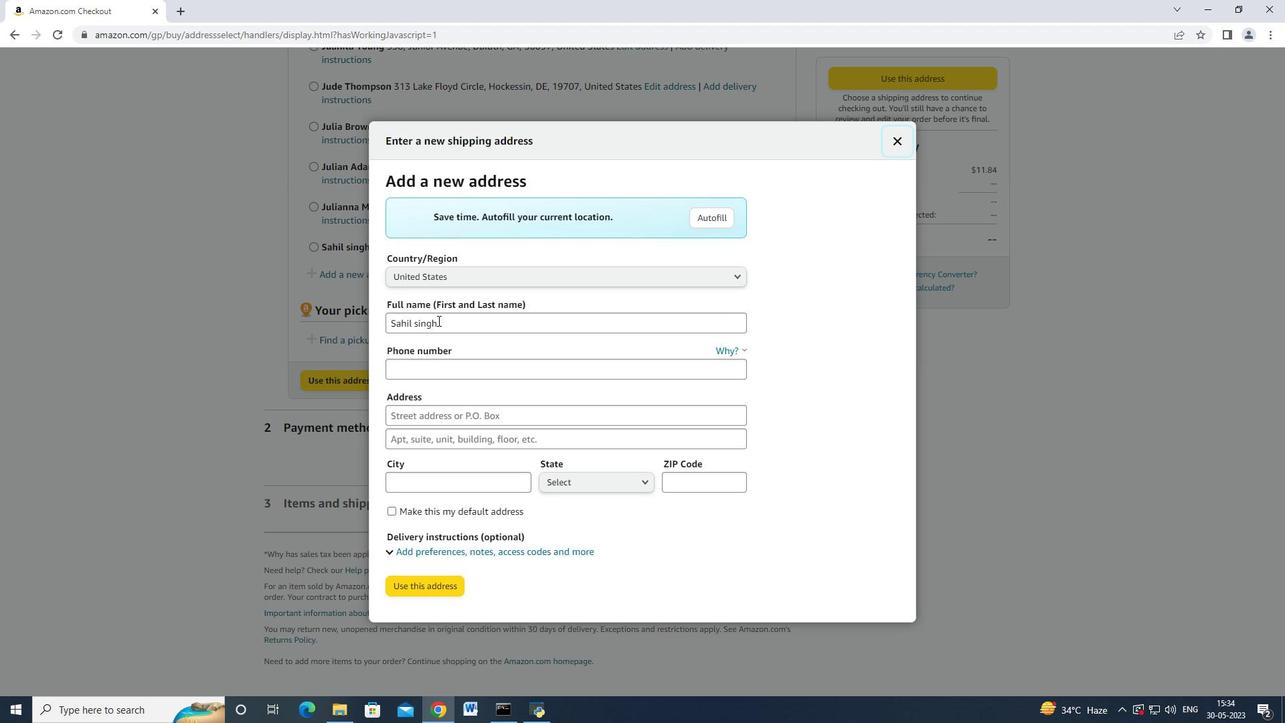 
Action: Mouse scrolled (338, 346) with delta (0, 0)
Screenshot: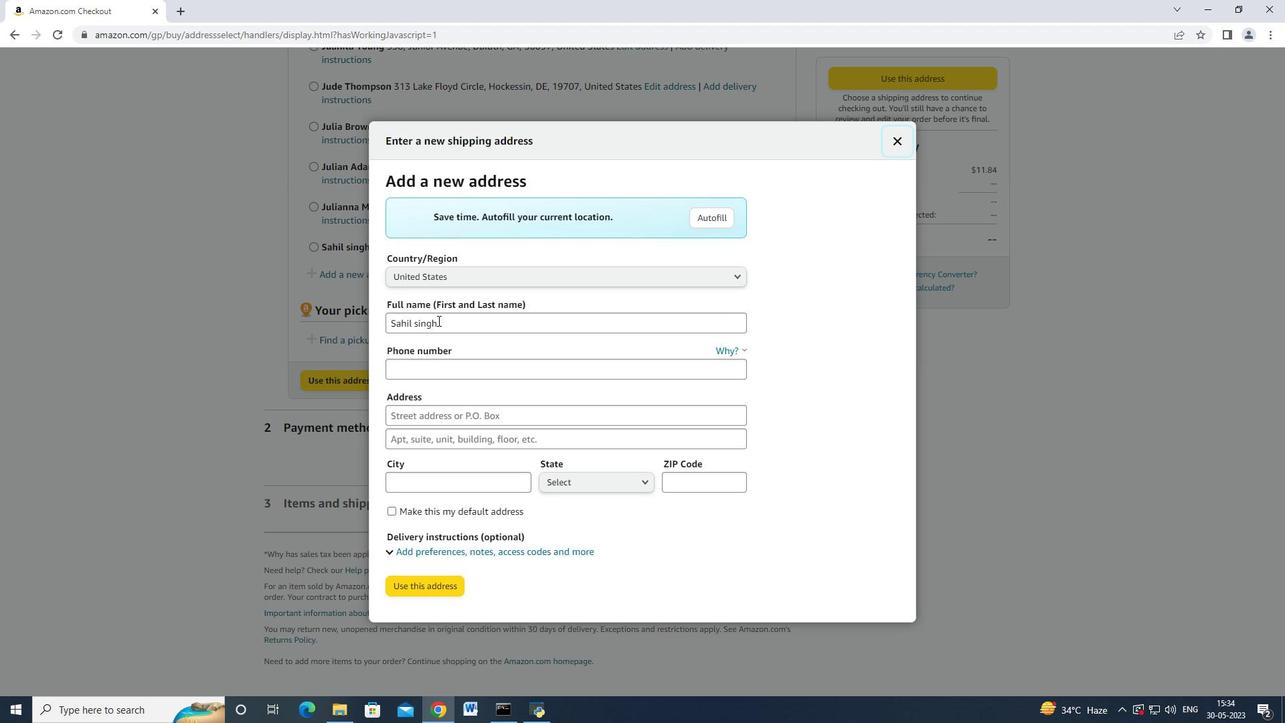 
Action: Mouse scrolled (338, 346) with delta (0, 0)
Screenshot: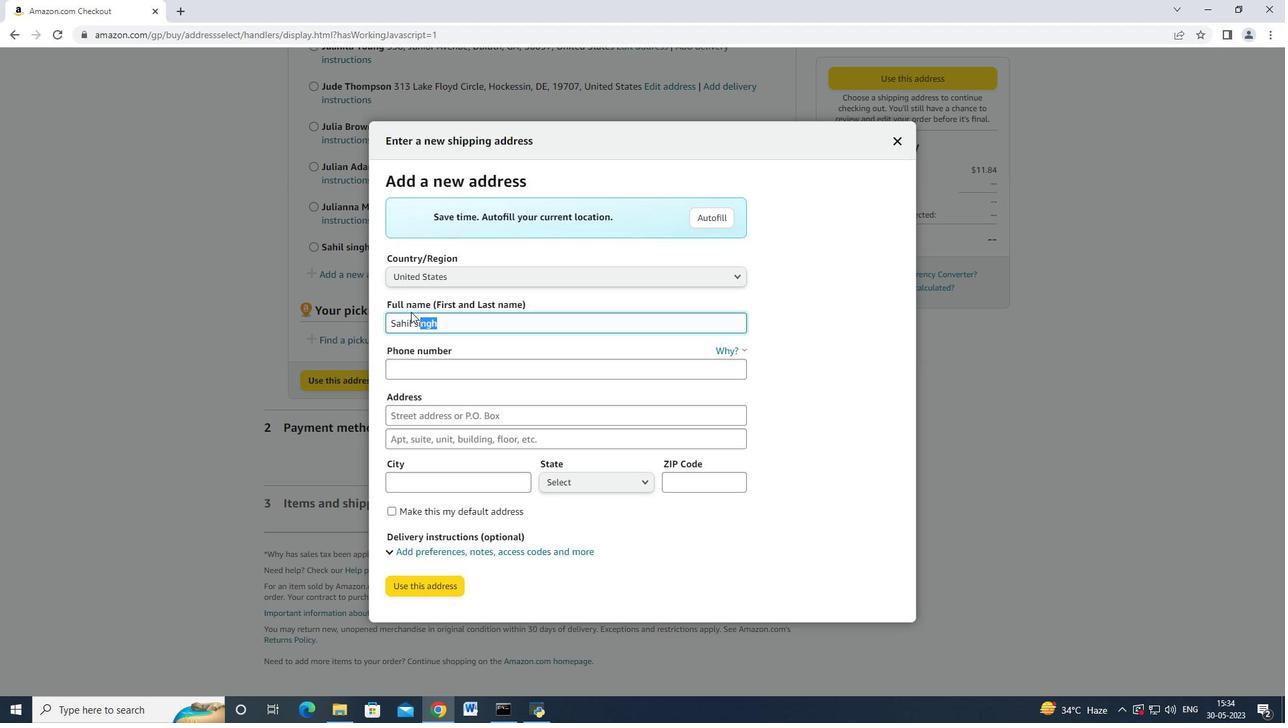 
Action: Mouse scrolled (338, 346) with delta (0, 0)
Screenshot: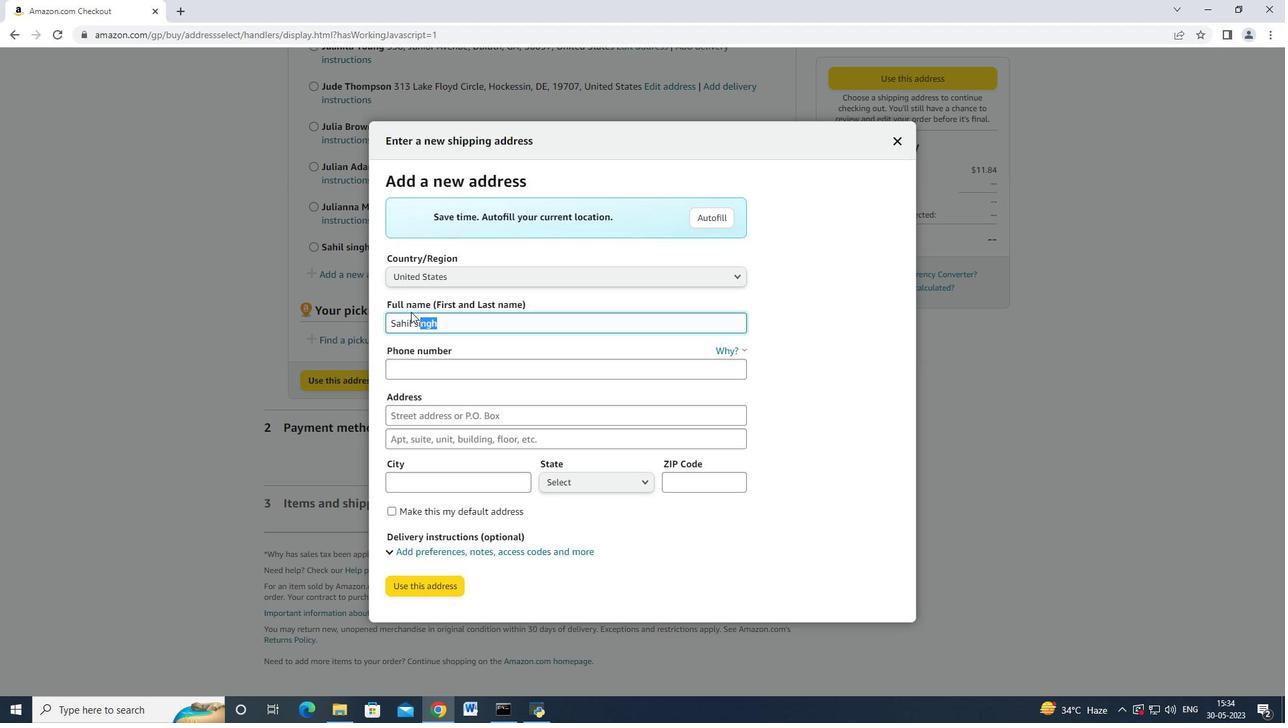 
Action: Mouse scrolled (338, 346) with delta (0, 0)
Screenshot: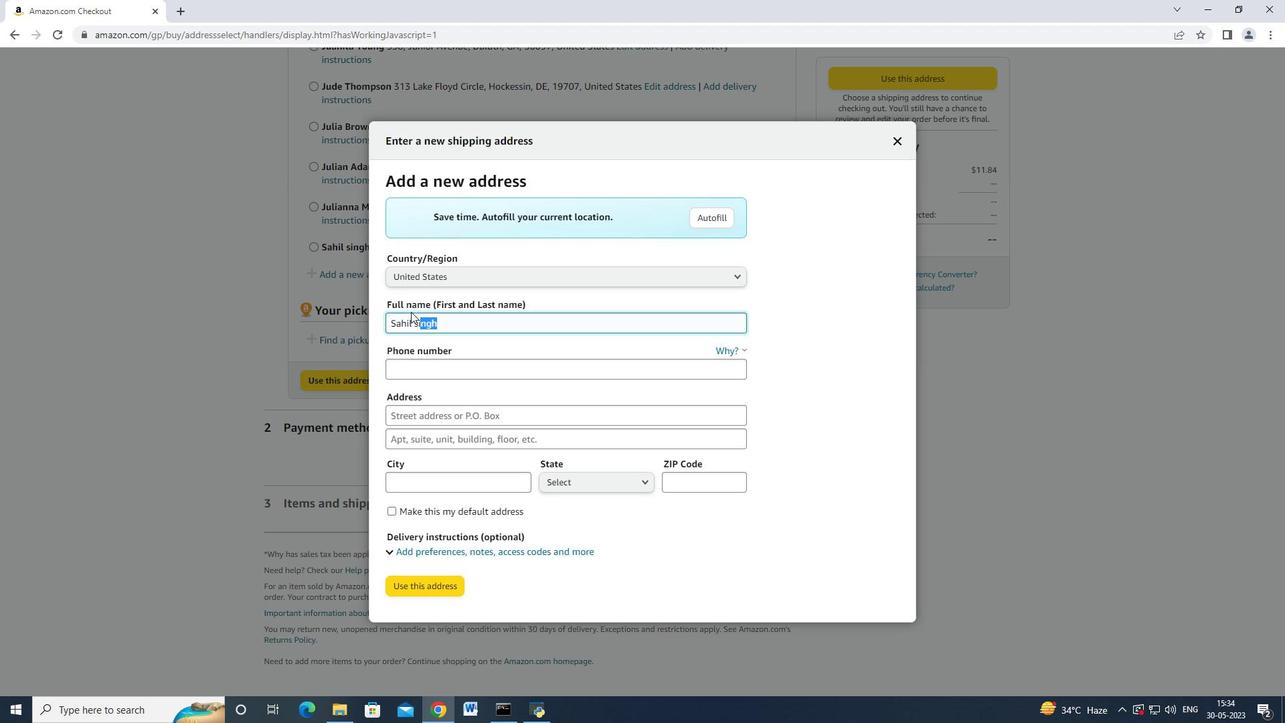 
Action: Mouse scrolled (338, 346) with delta (0, 0)
Screenshot: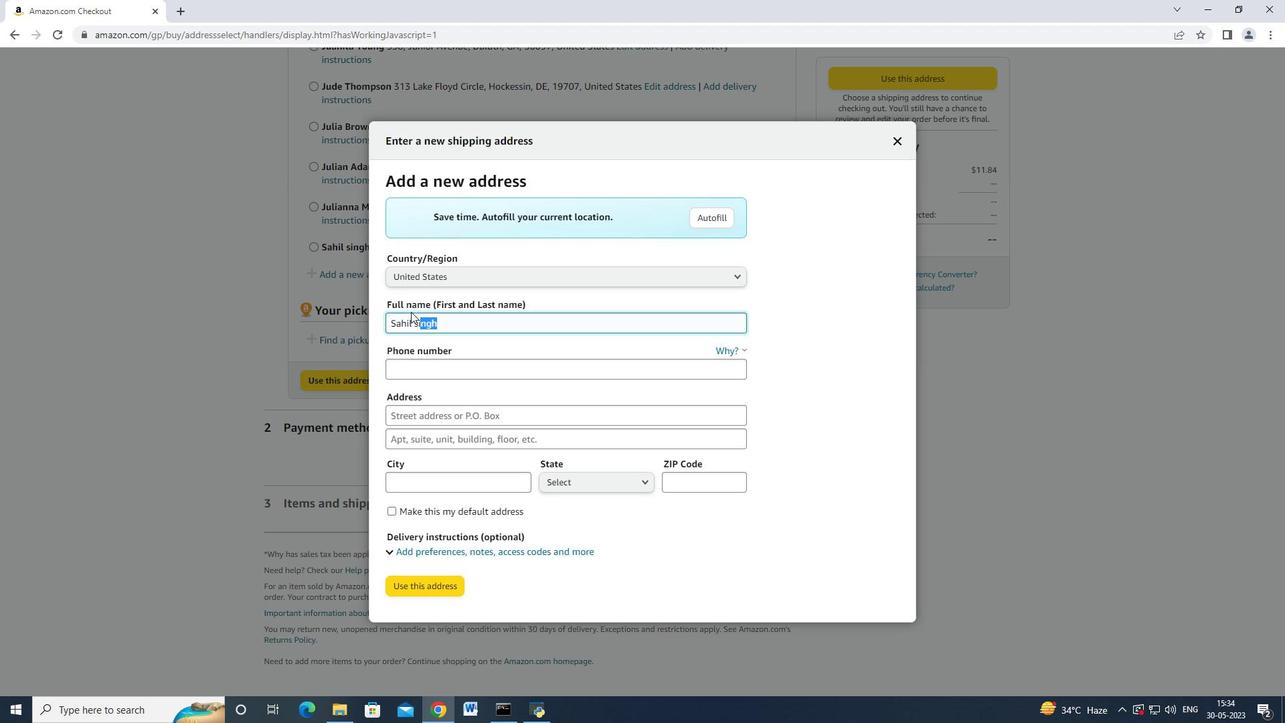 
Action: Mouse moved to (338, 347)
Screenshot: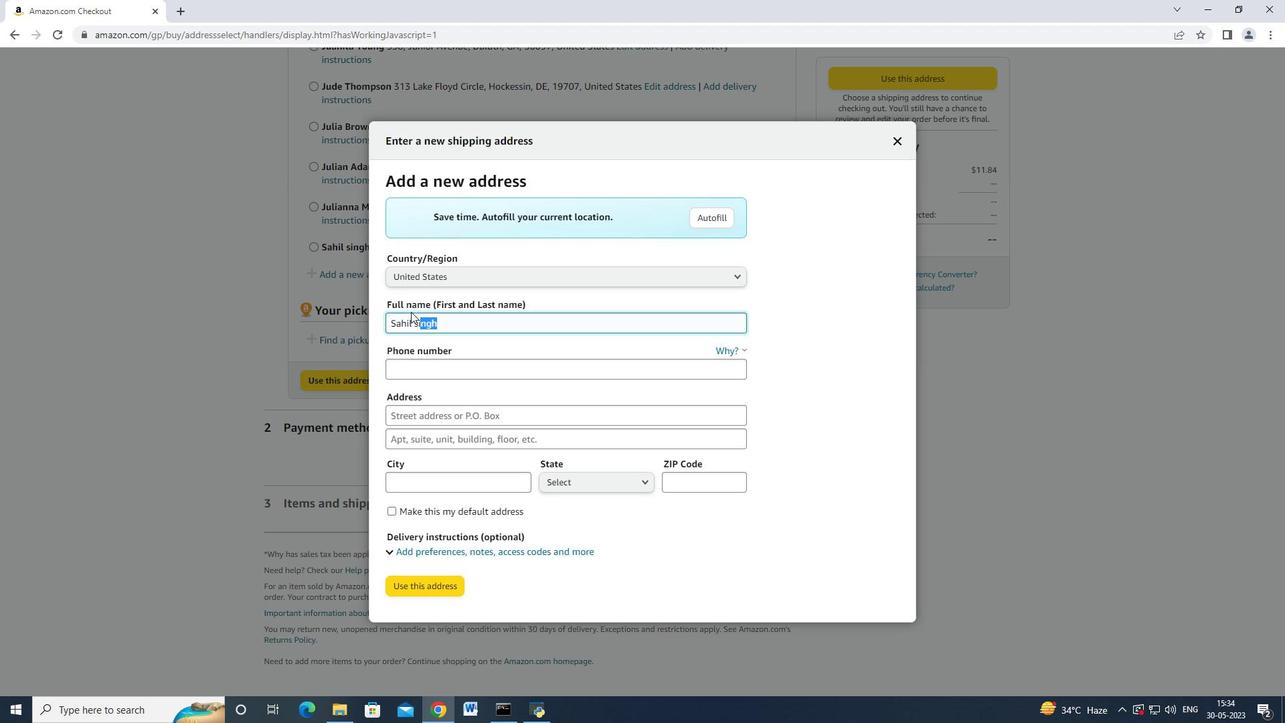 
Action: Mouse scrolled (338, 346) with delta (0, 0)
Screenshot: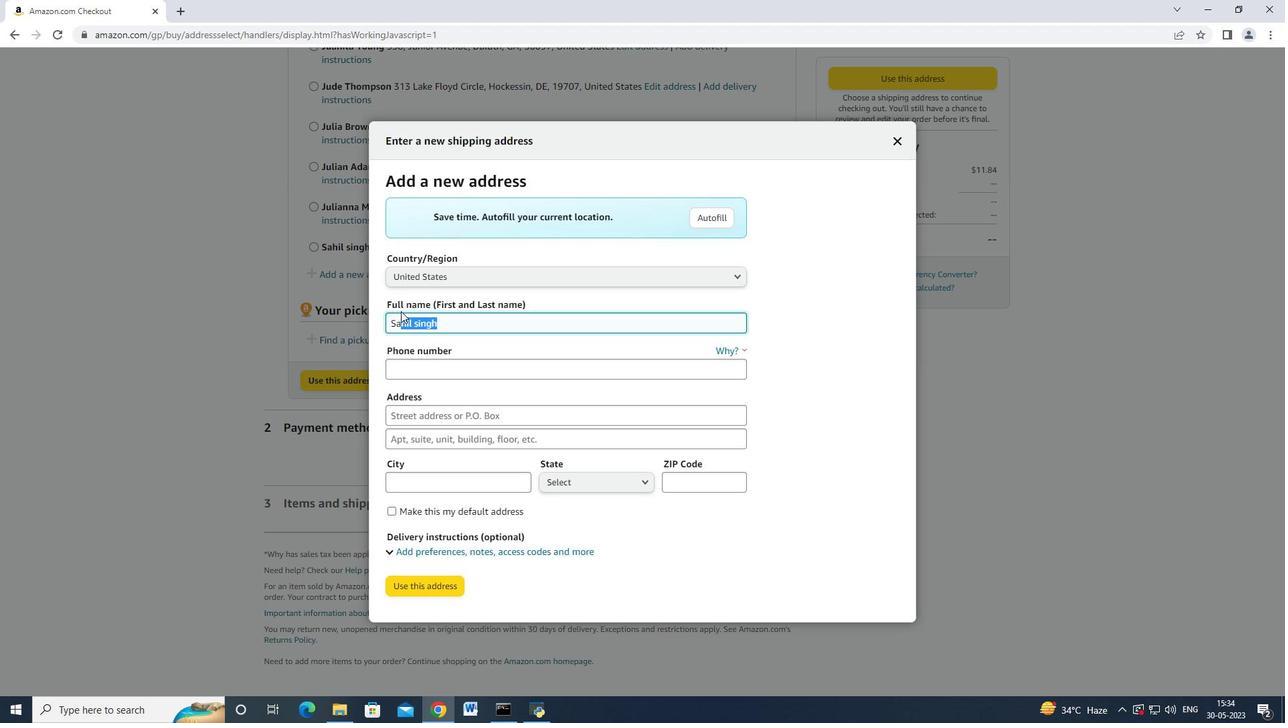 
Action: Mouse scrolled (338, 346) with delta (0, 0)
Screenshot: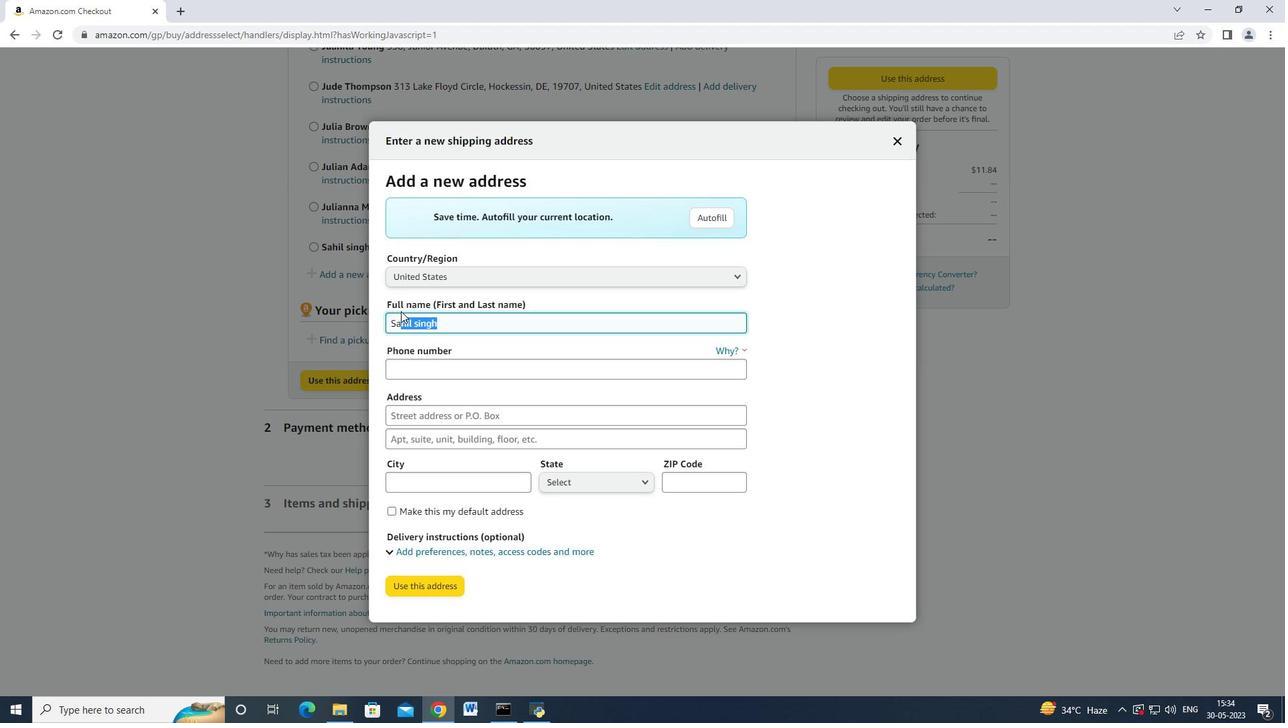 
Action: Mouse scrolled (338, 346) with delta (0, 0)
Screenshot: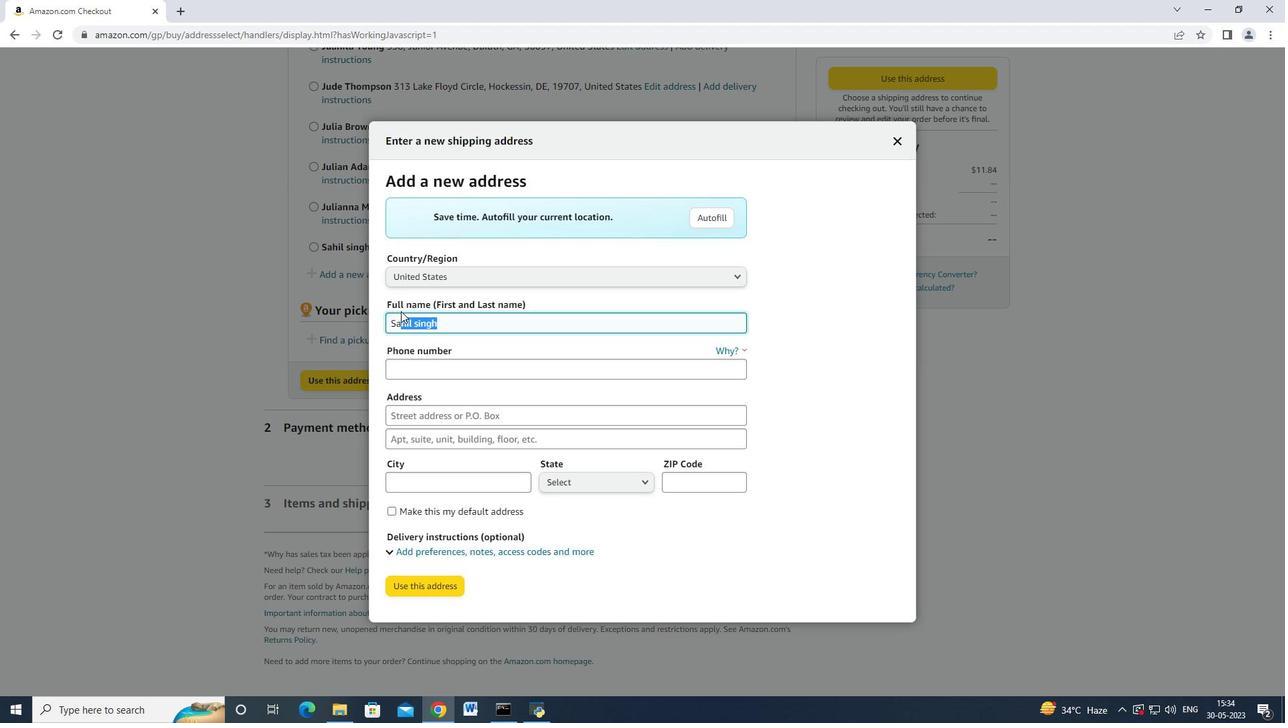 
Action: Mouse moved to (338, 347)
Screenshot: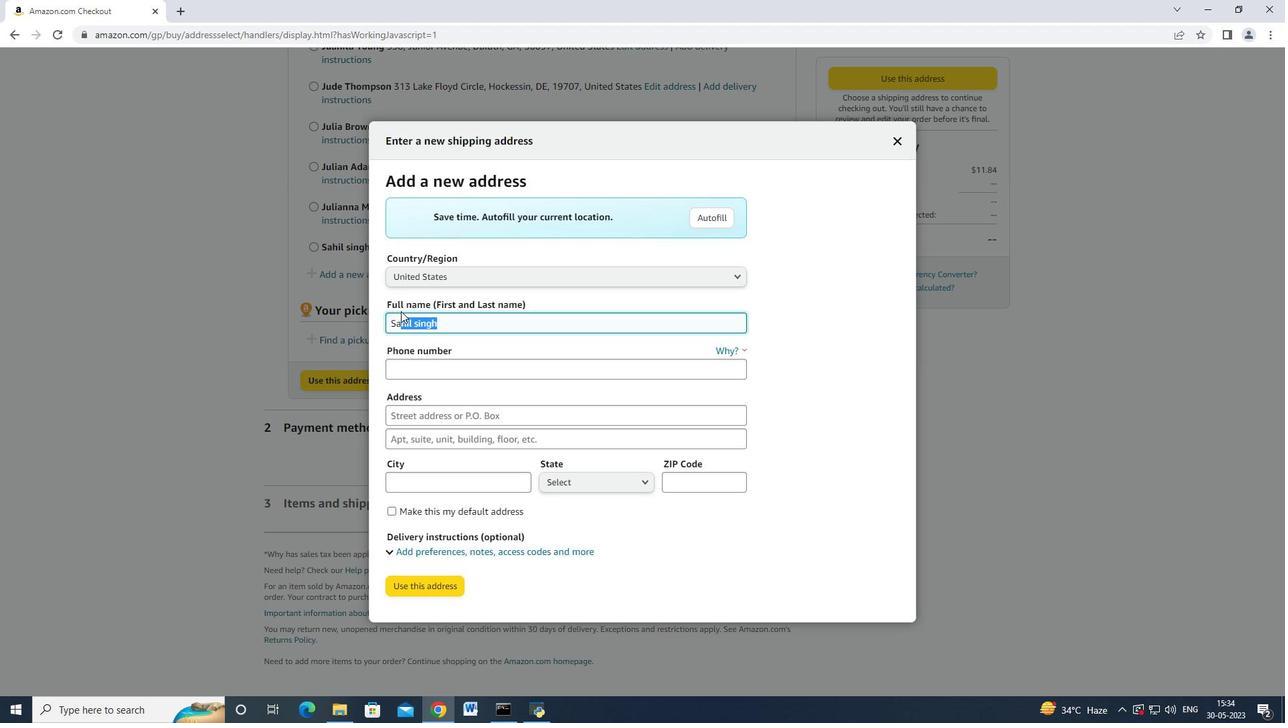 
Action: Mouse scrolled (338, 346) with delta (0, 0)
Screenshot: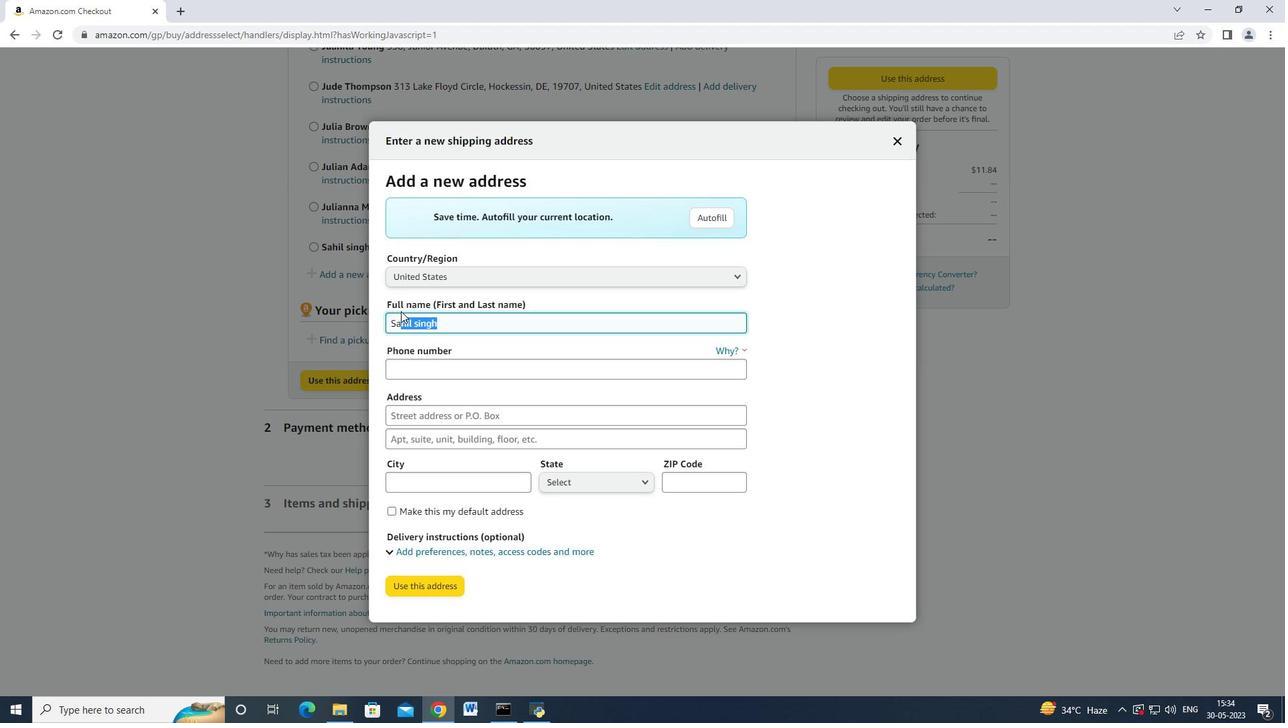 
Action: Mouse moved to (336, 350)
Screenshot: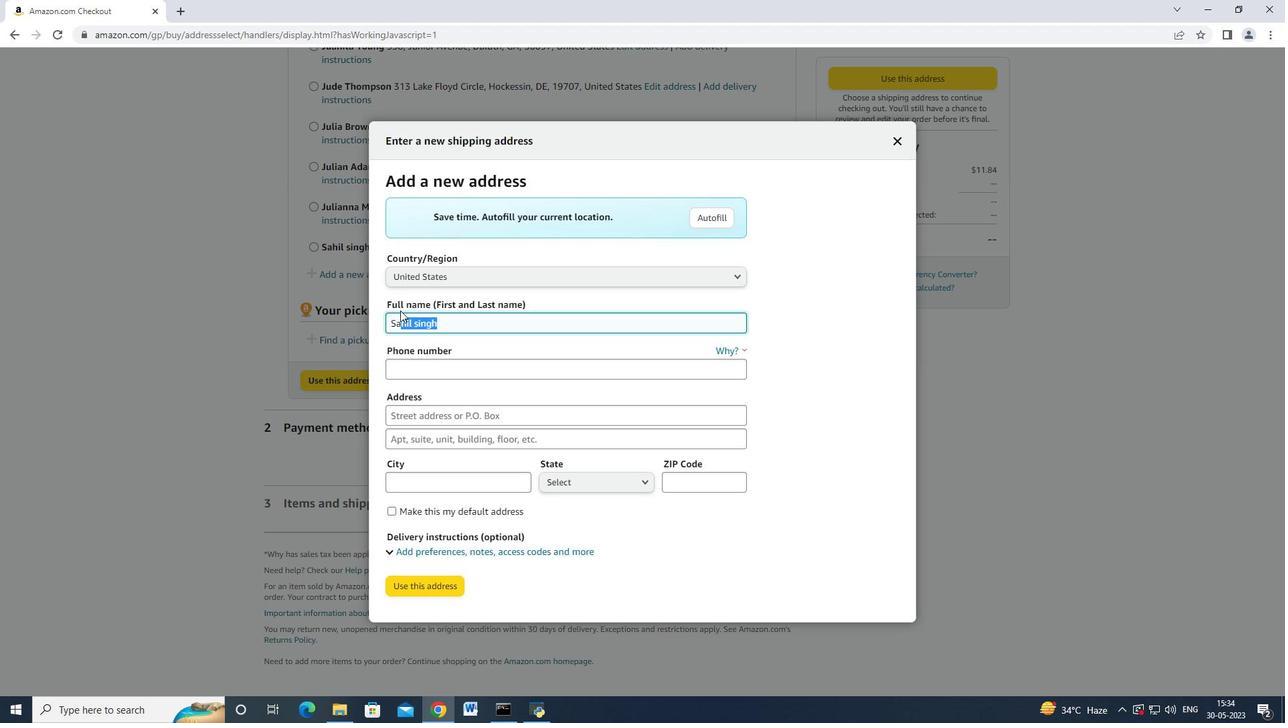 
Action: Mouse scrolled (336, 349) with delta (0, 0)
Screenshot: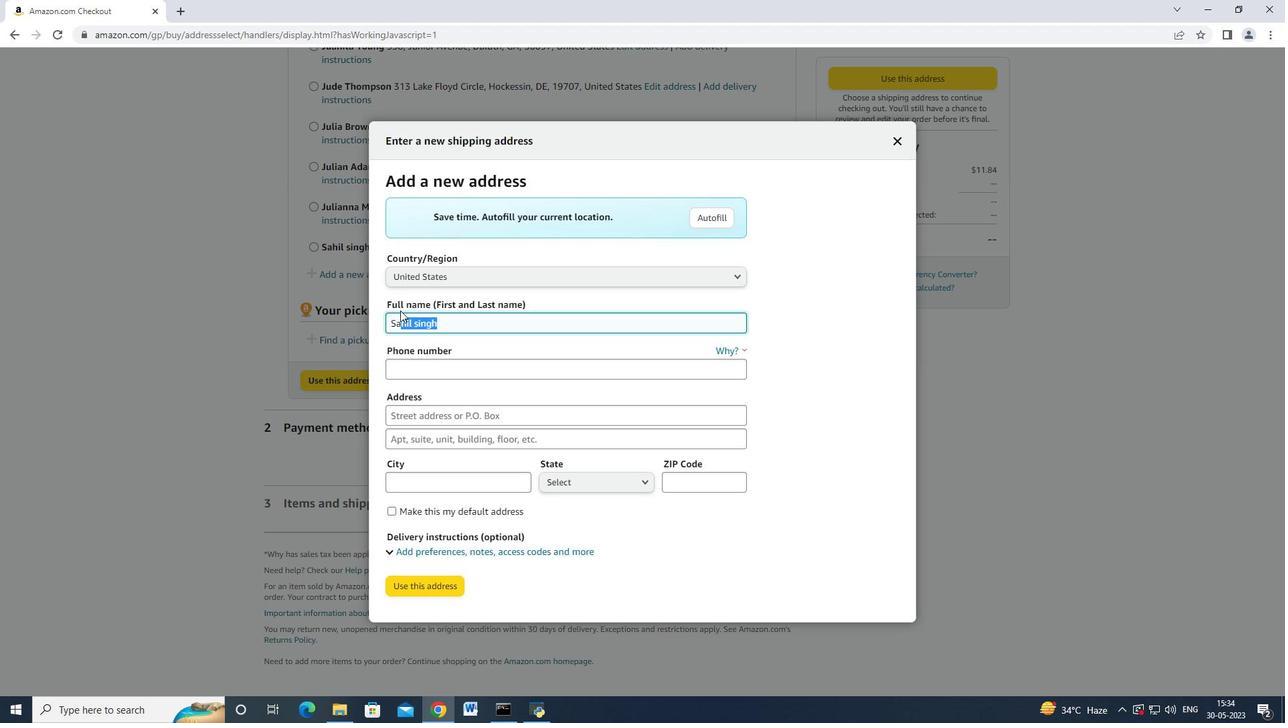 
Action: Mouse scrolled (336, 349) with delta (0, 0)
Screenshot: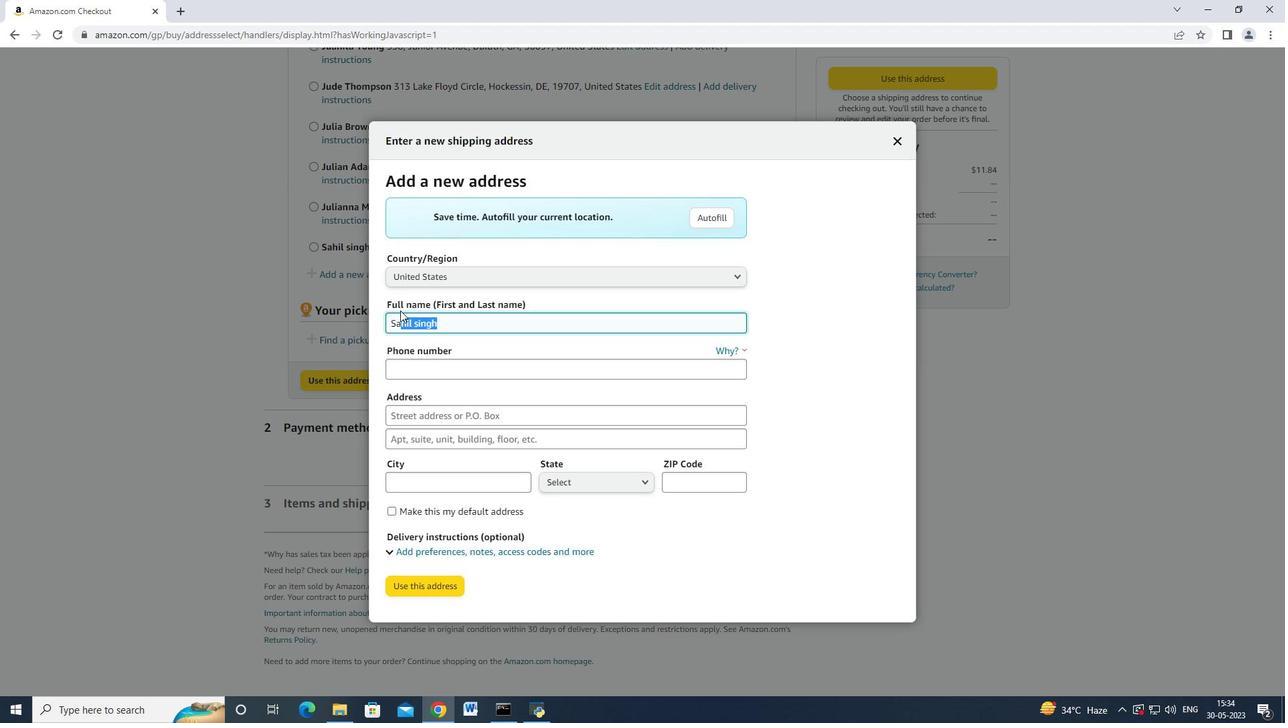 
Action: Mouse scrolled (336, 349) with delta (0, 0)
Screenshot: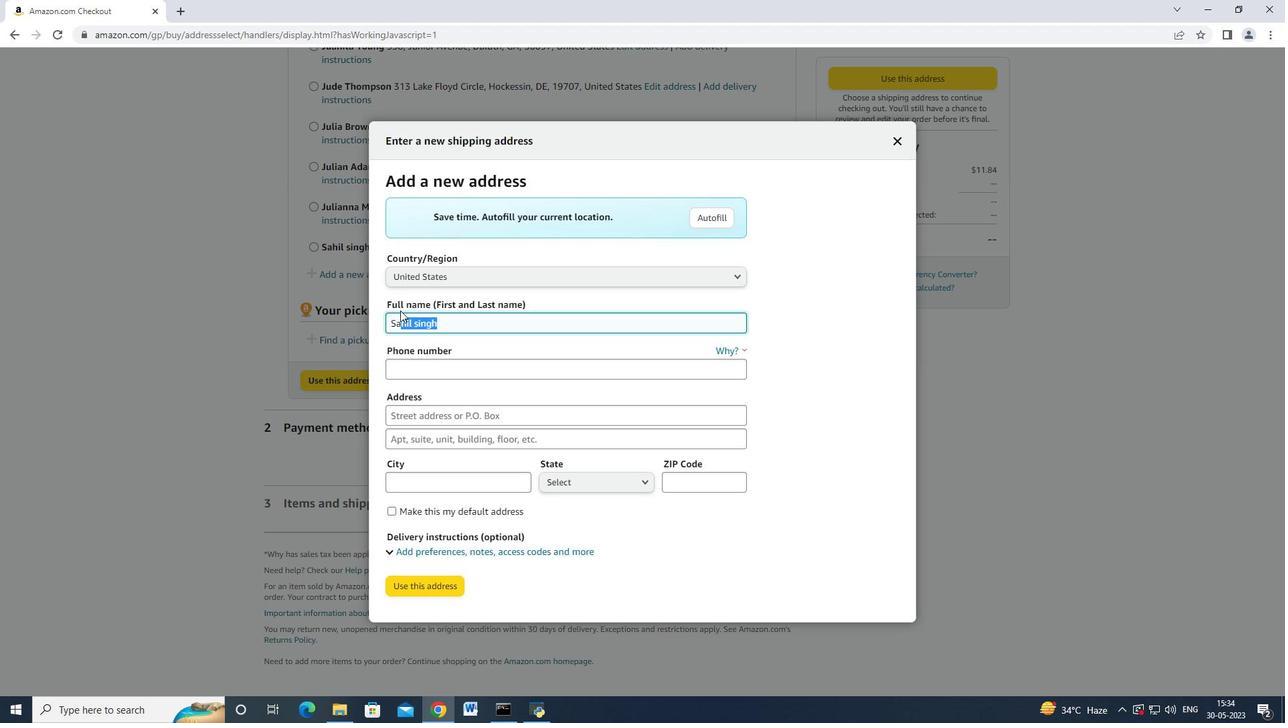 
Action: Mouse scrolled (336, 348) with delta (0, -1)
Screenshot: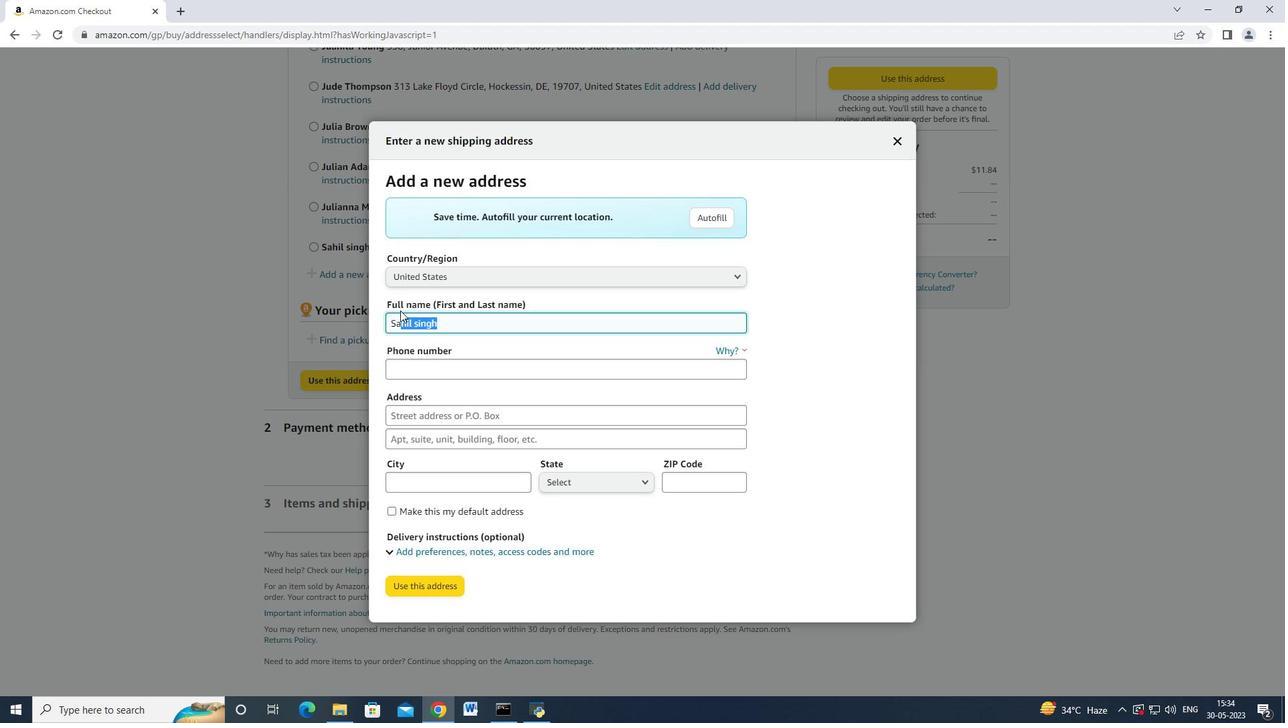 
Action: Mouse scrolled (336, 349) with delta (0, 0)
Screenshot: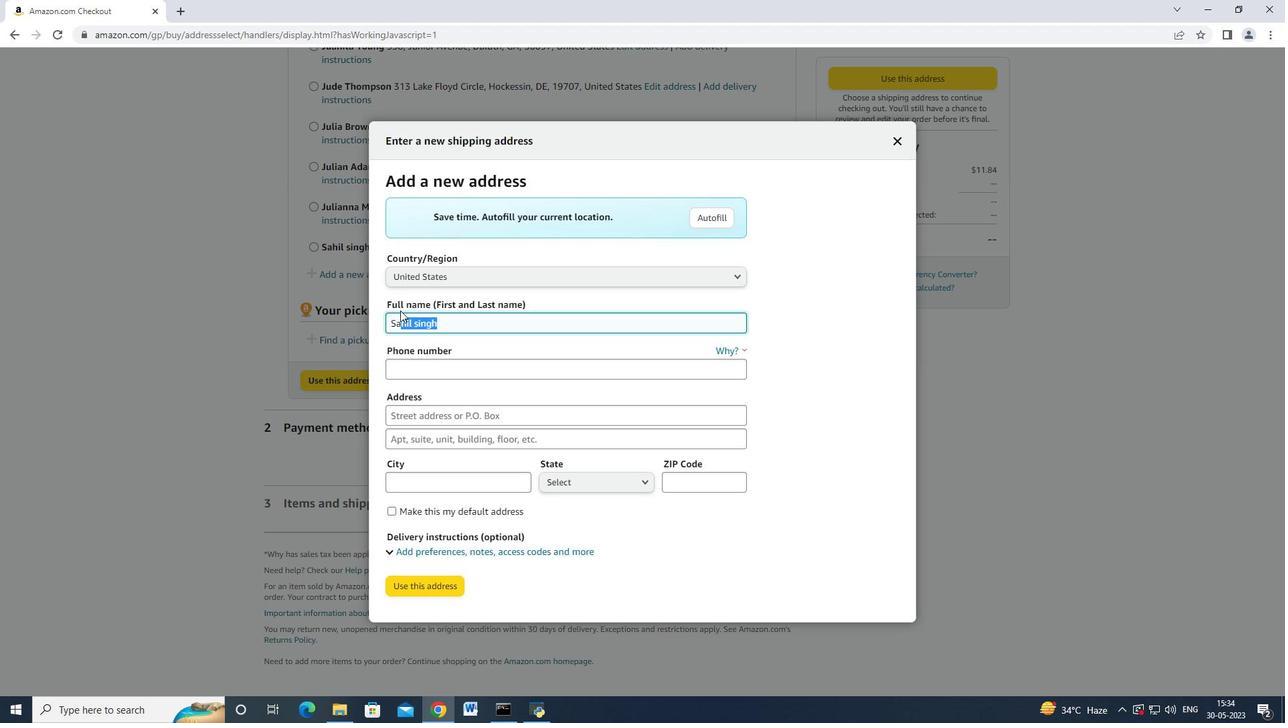 
Action: Mouse scrolled (336, 349) with delta (0, 0)
Screenshot: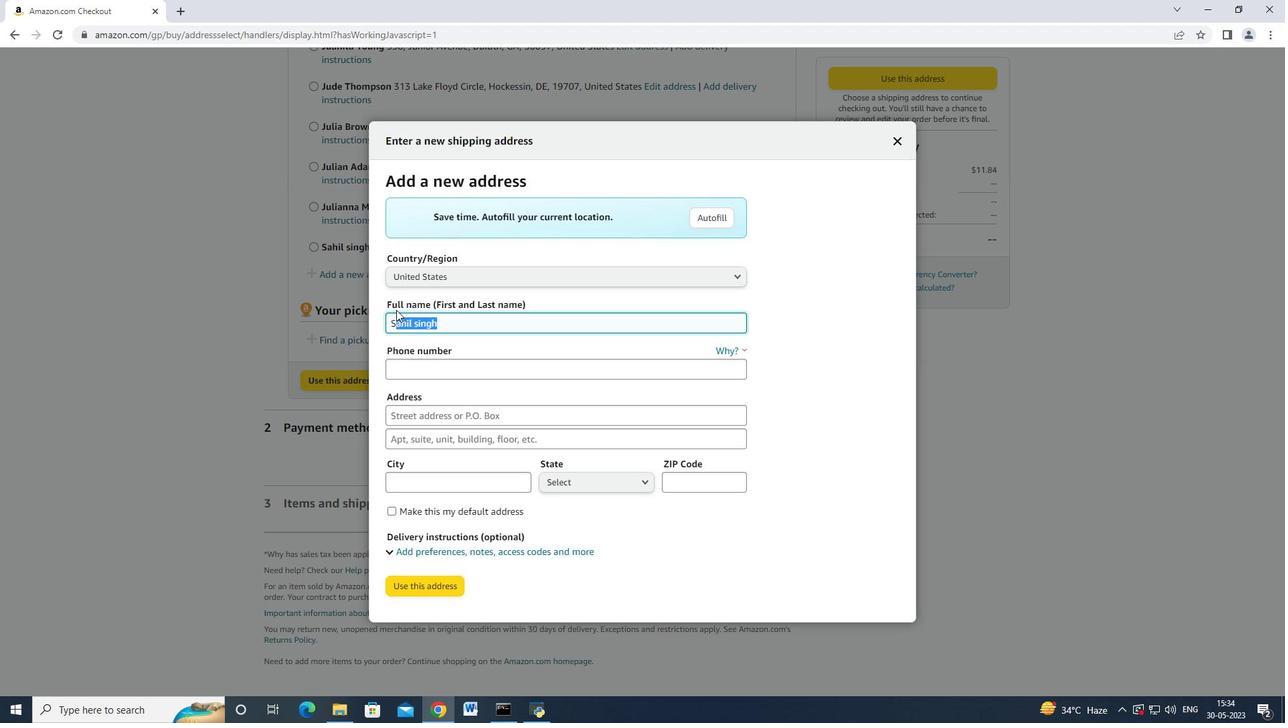 
Action: Mouse scrolled (336, 349) with delta (0, 0)
Screenshot: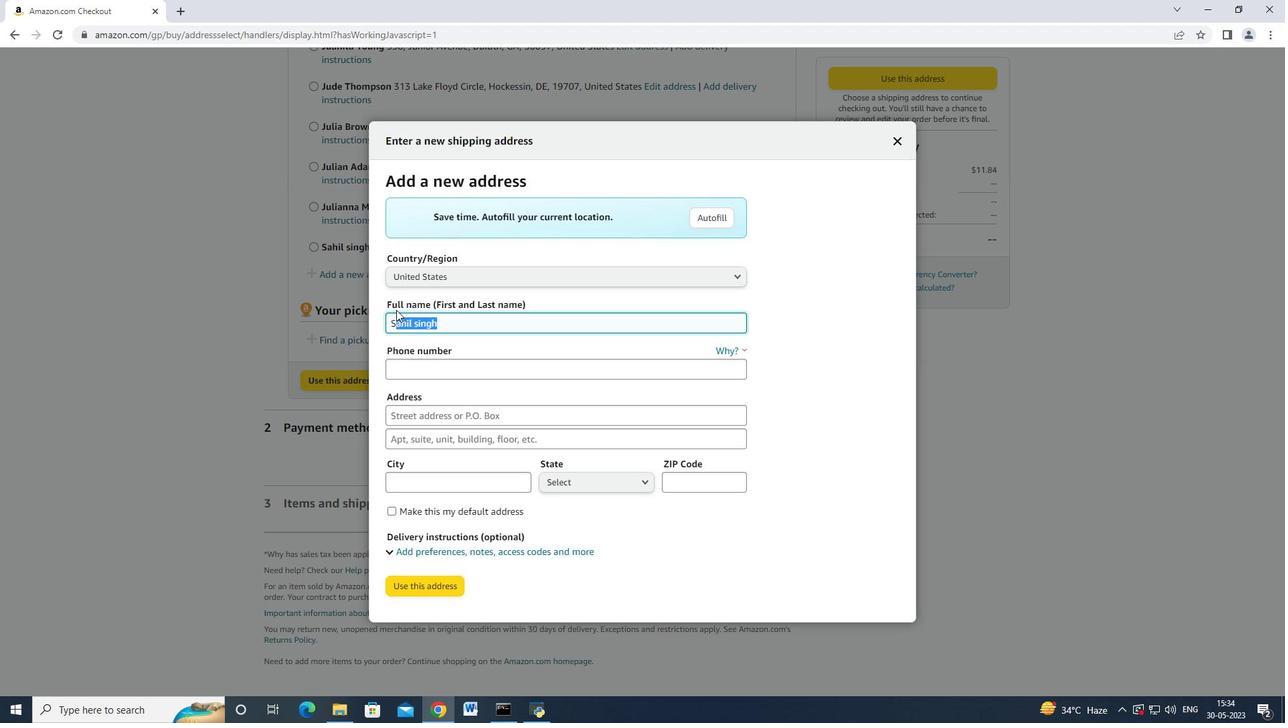 
Action: Mouse scrolled (336, 349) with delta (0, 0)
Screenshot: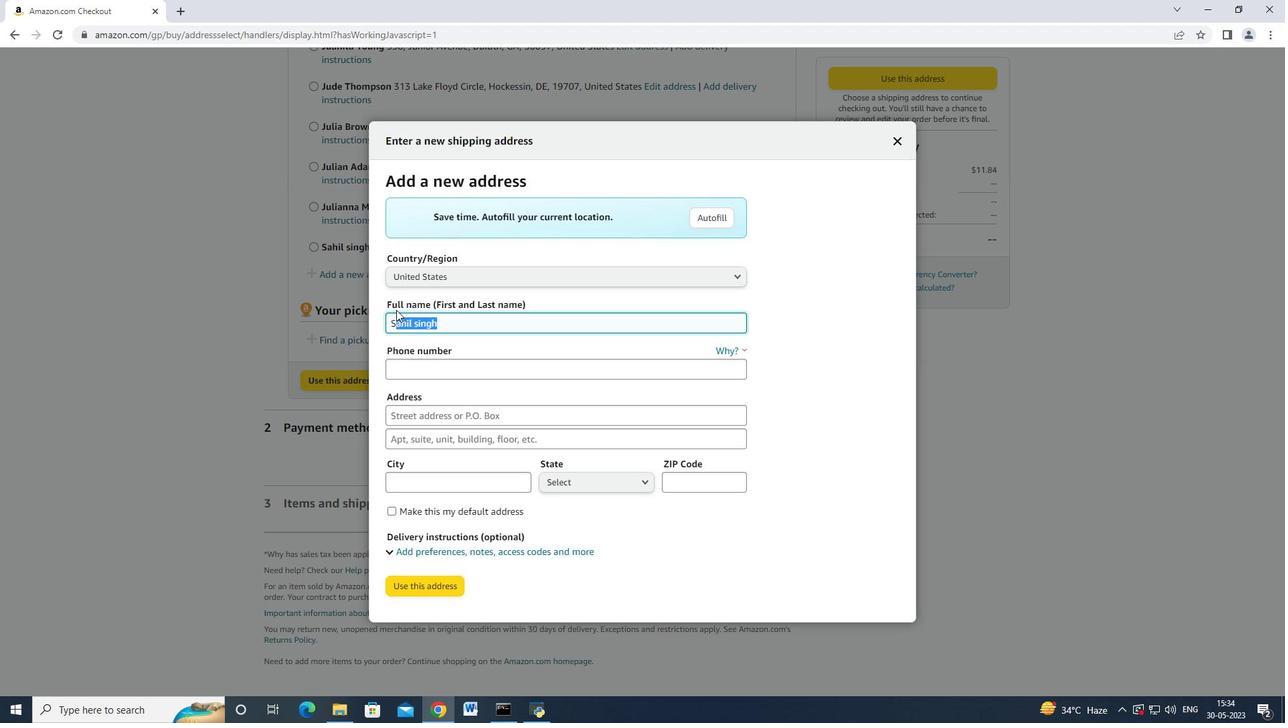 
Action: Mouse scrolled (336, 349) with delta (0, 0)
Screenshot: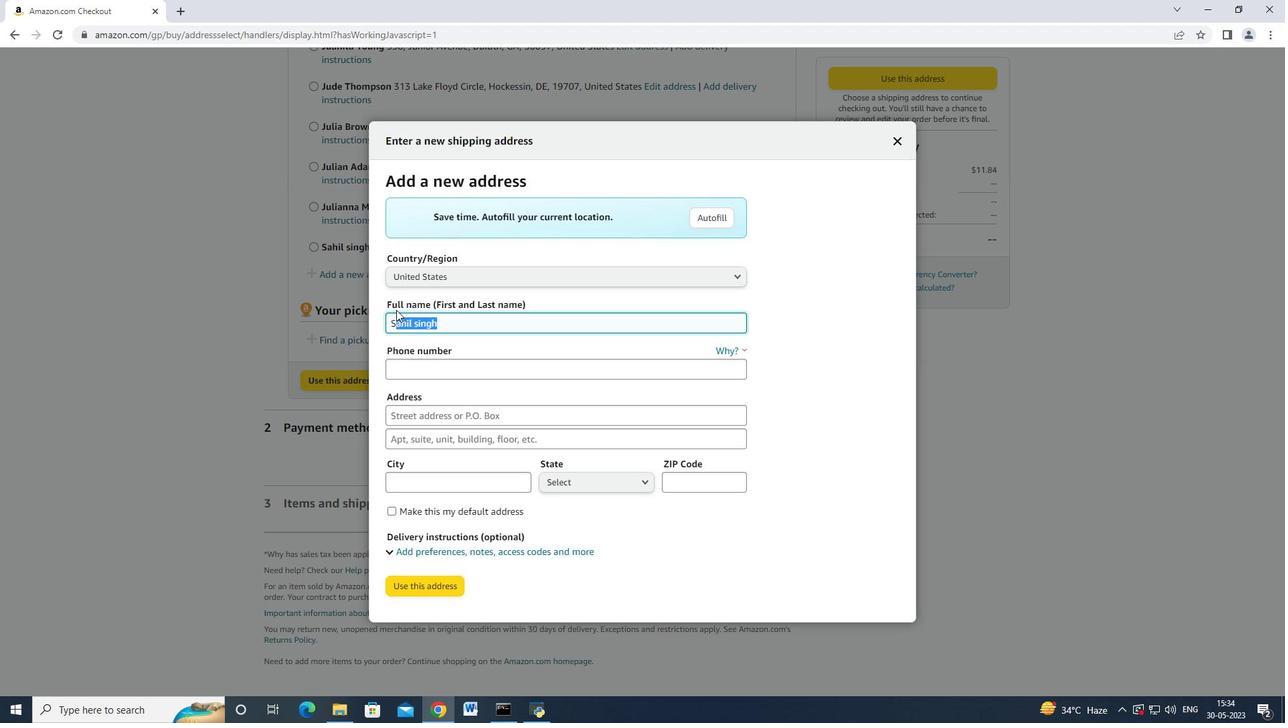 
Action: Mouse scrolled (336, 349) with delta (0, 0)
Screenshot: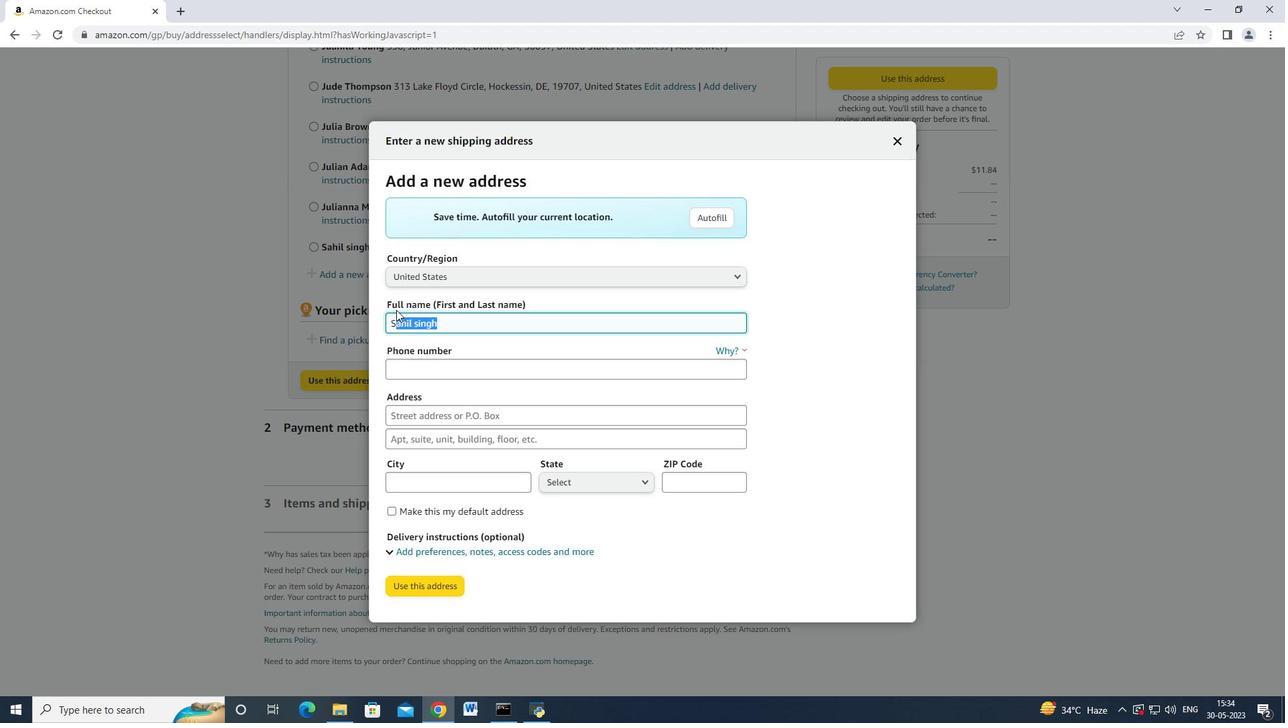 
Action: Mouse scrolled (336, 348) with delta (0, -1)
Screenshot: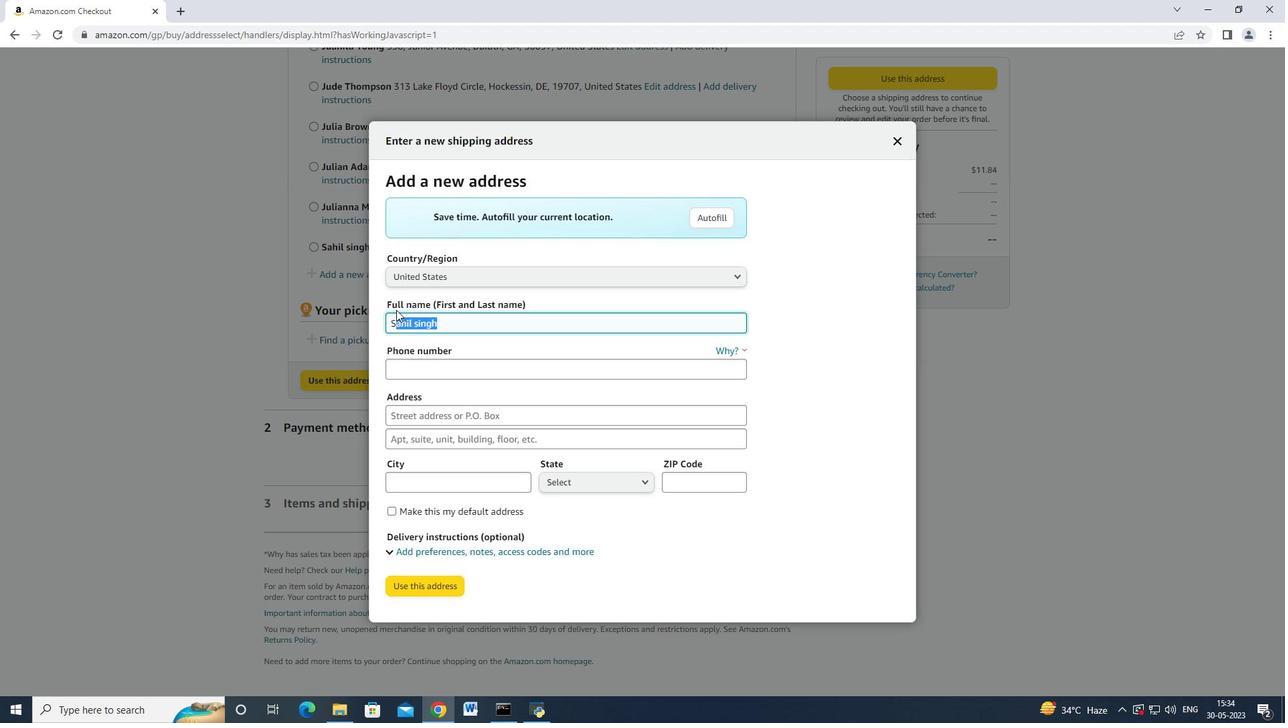 
Action: Mouse scrolled (336, 349) with delta (0, 0)
Screenshot: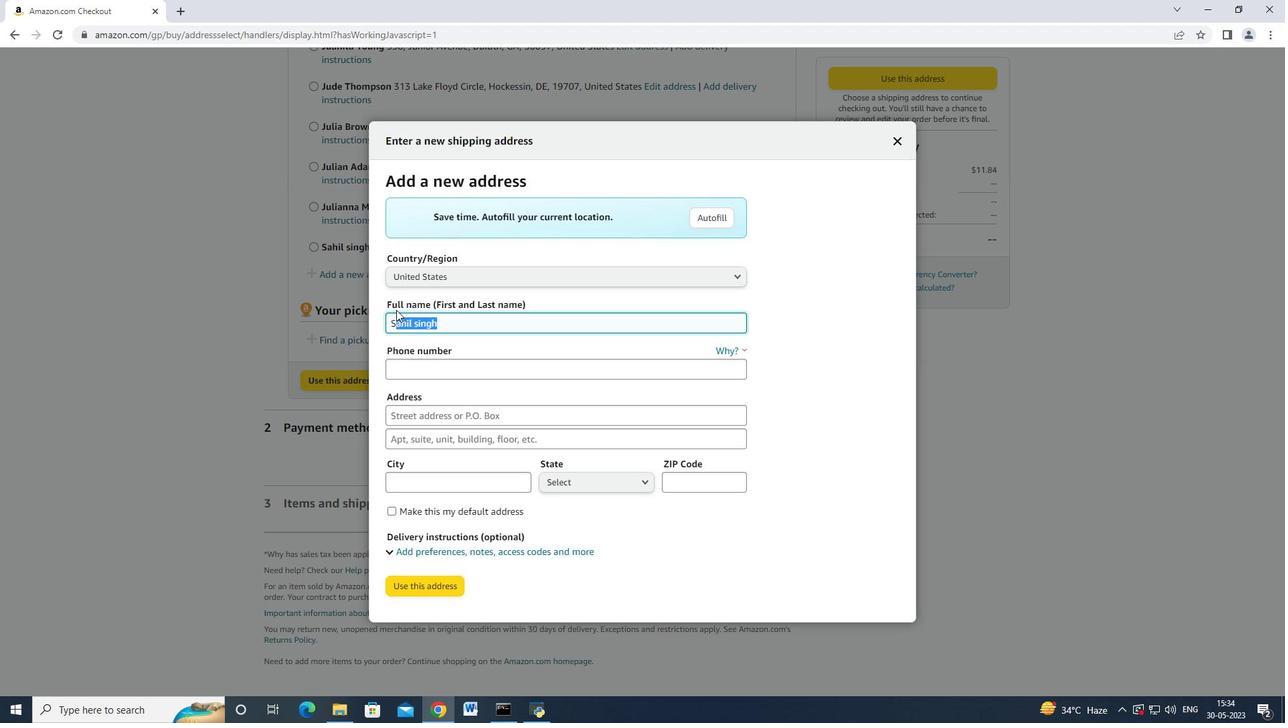 
Action: Mouse scrolled (336, 349) with delta (0, 0)
Screenshot: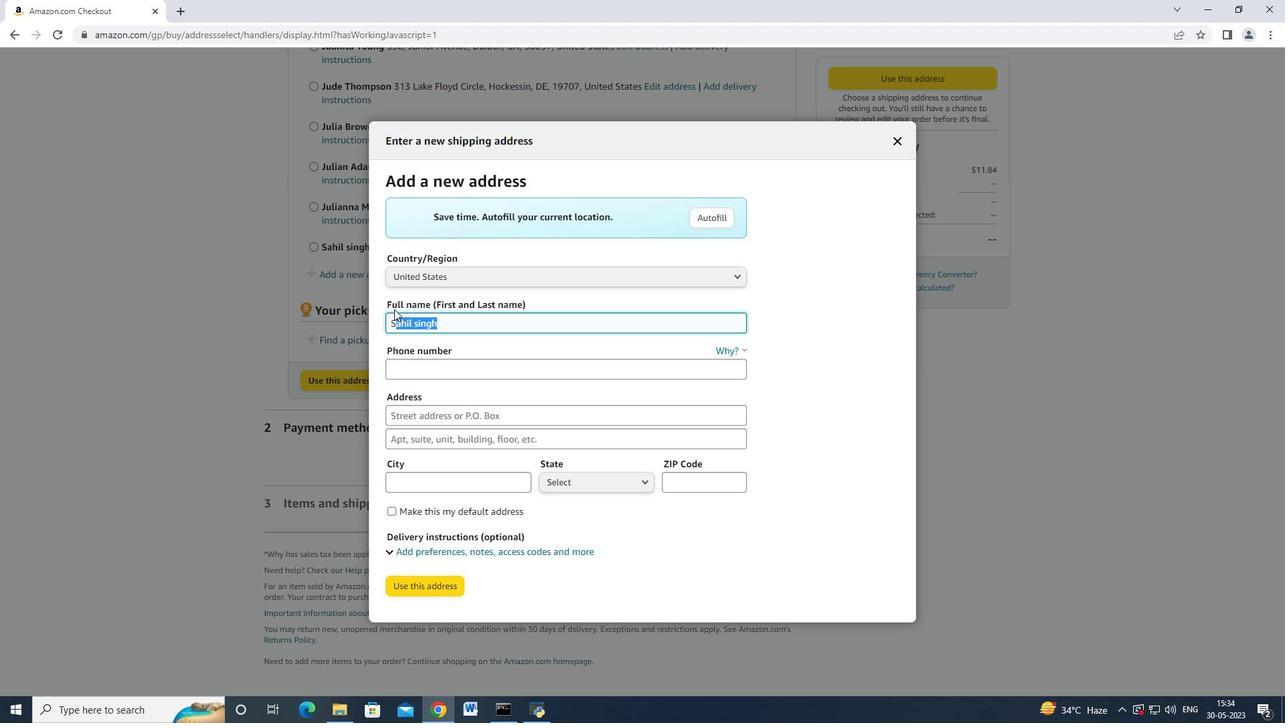 
Action: Mouse scrolled (336, 349) with delta (0, 0)
Screenshot: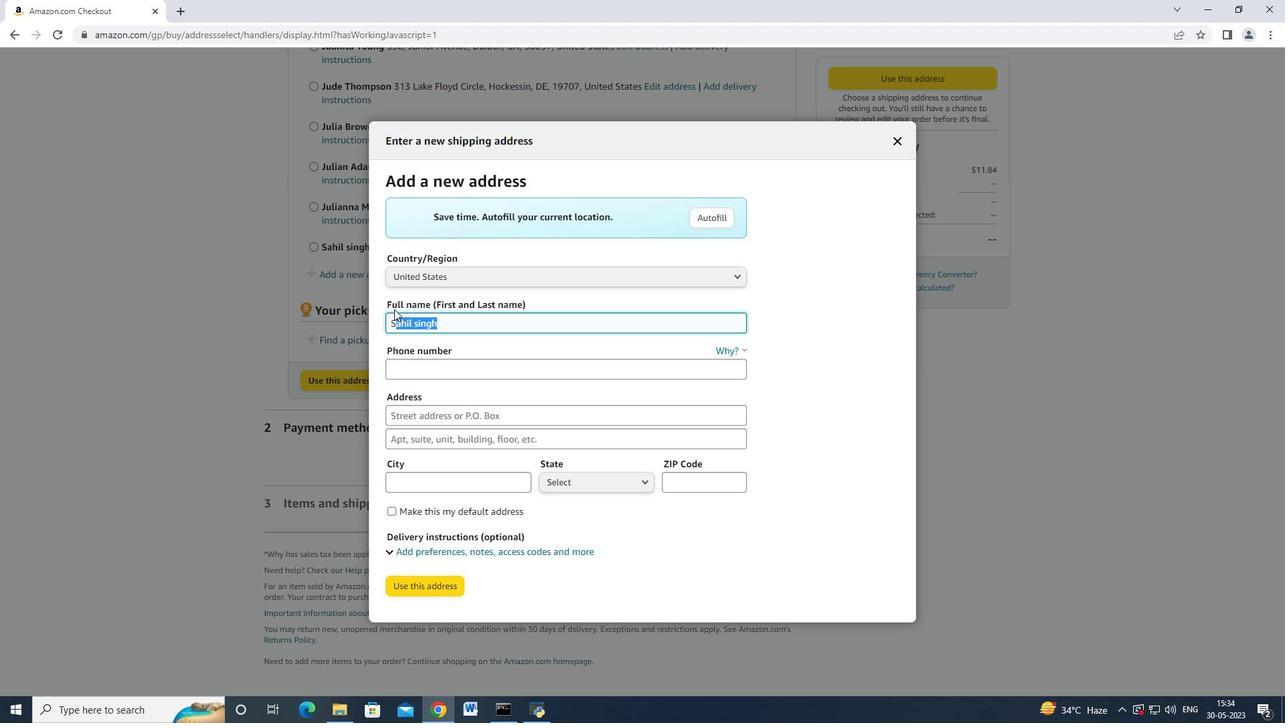 
Action: Mouse scrolled (336, 349) with delta (0, 0)
Screenshot: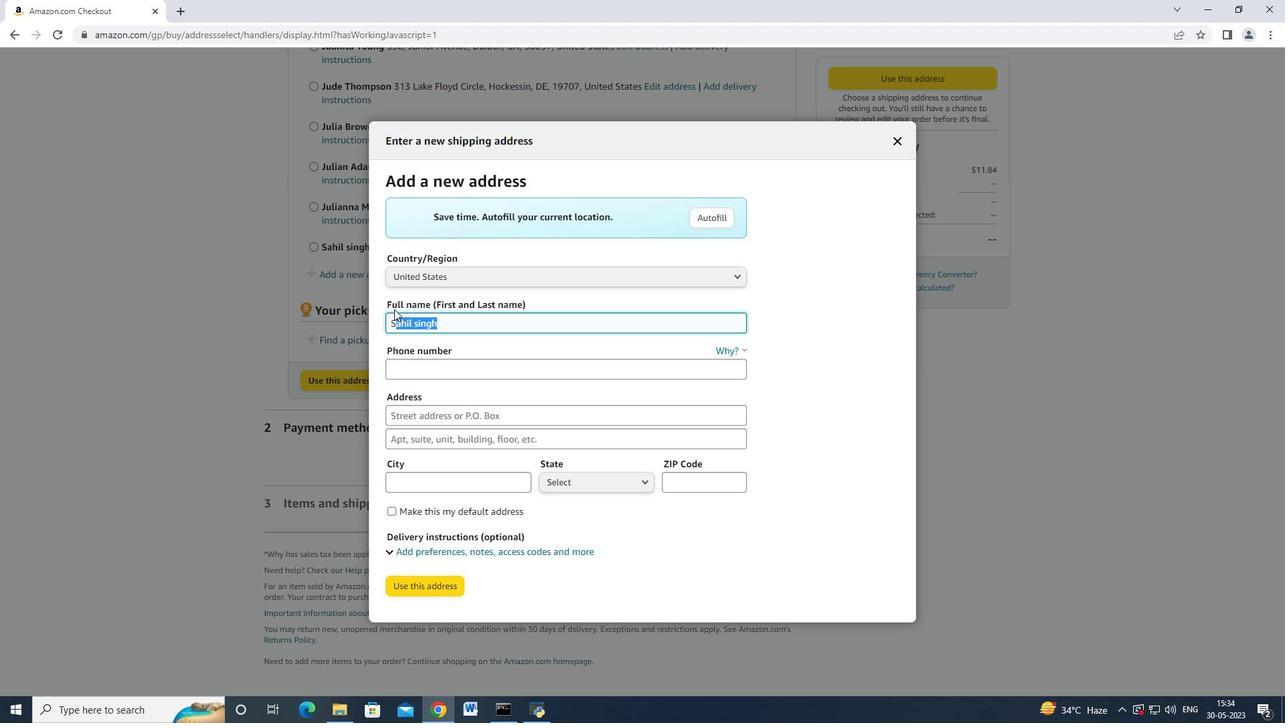 
Action: Mouse scrolled (336, 349) with delta (0, 0)
Screenshot: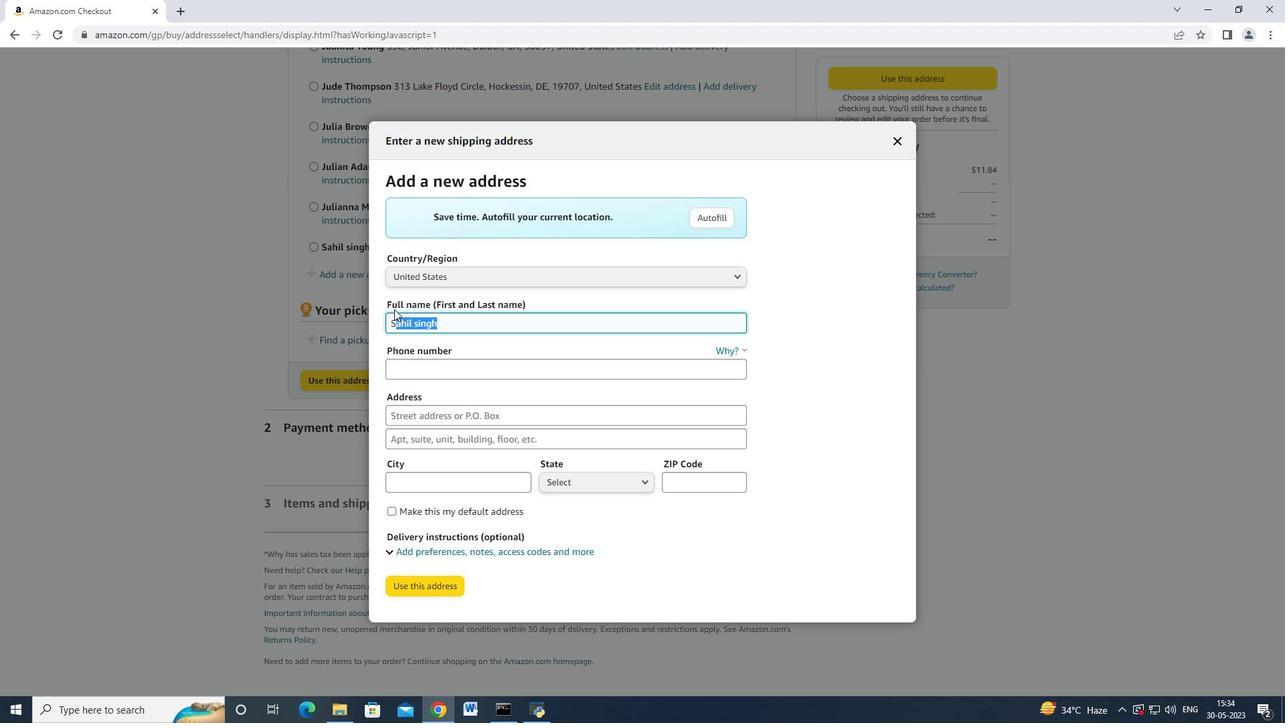 
Action: Mouse scrolled (336, 349) with delta (0, 0)
Screenshot: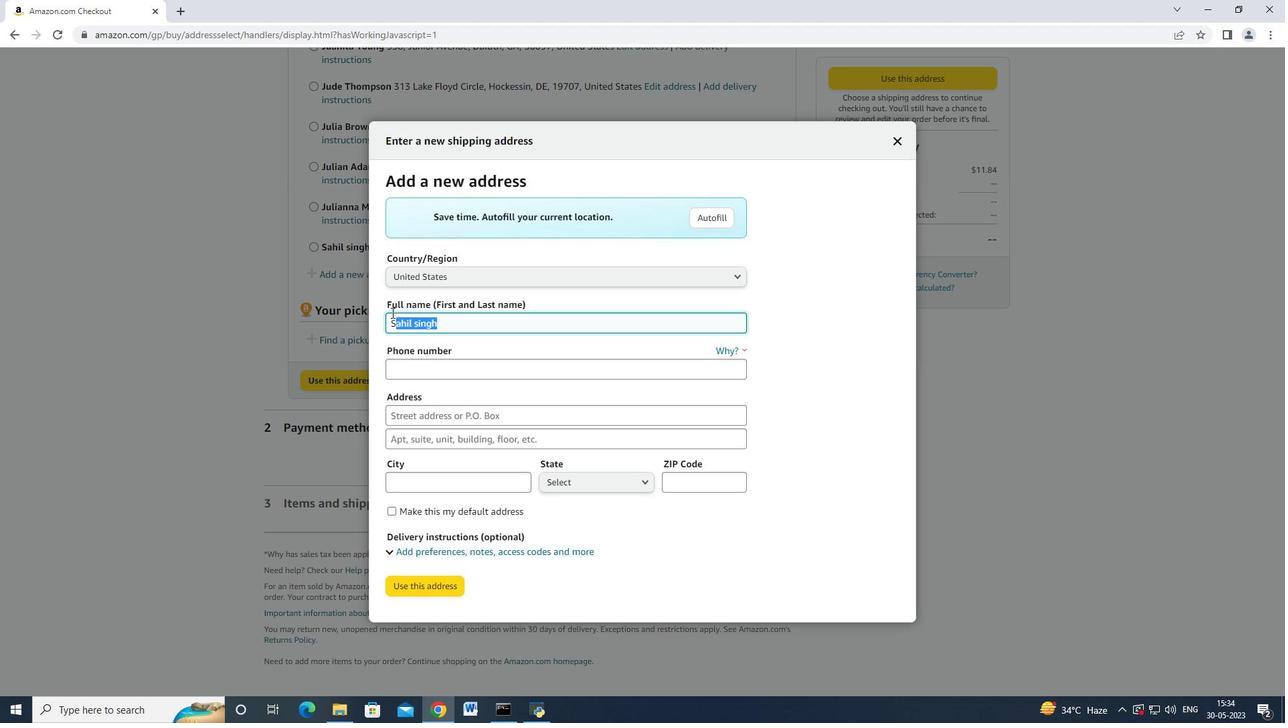 
Action: Mouse scrolled (336, 349) with delta (0, 0)
Screenshot: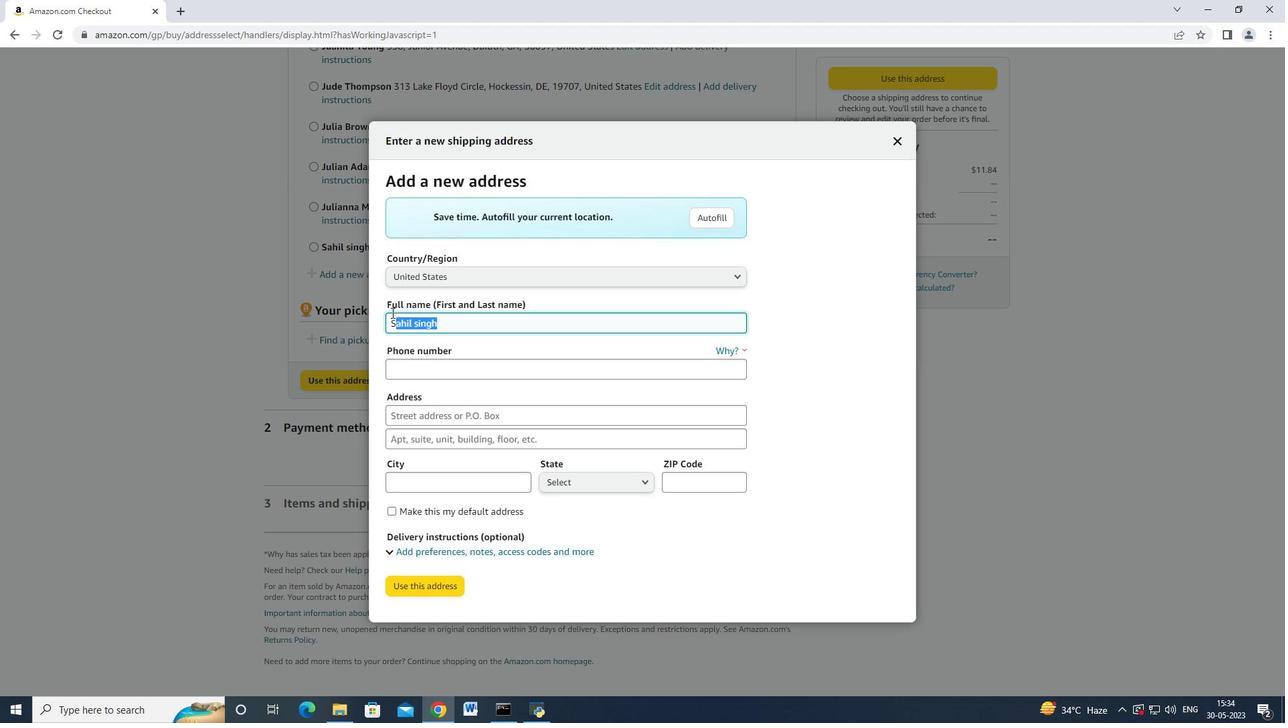 
Action: Mouse scrolled (336, 349) with delta (0, 0)
Screenshot: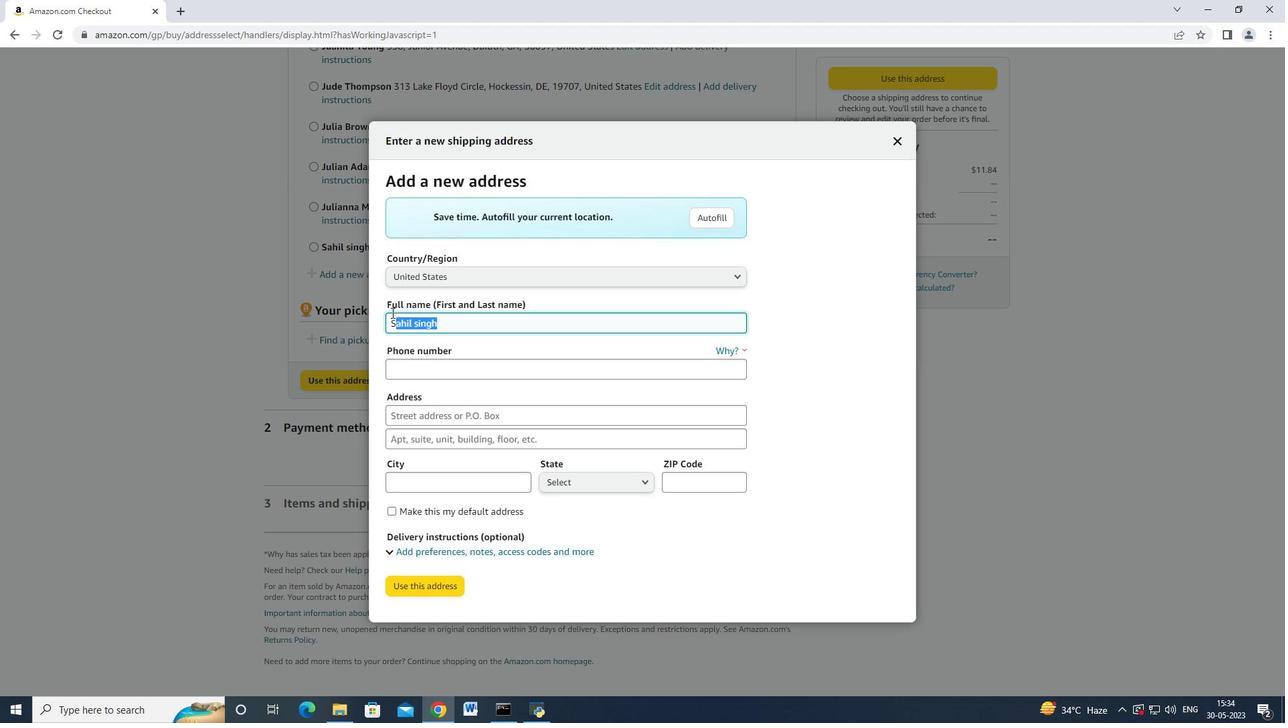 
Action: Mouse scrolled (336, 349) with delta (0, 0)
Screenshot: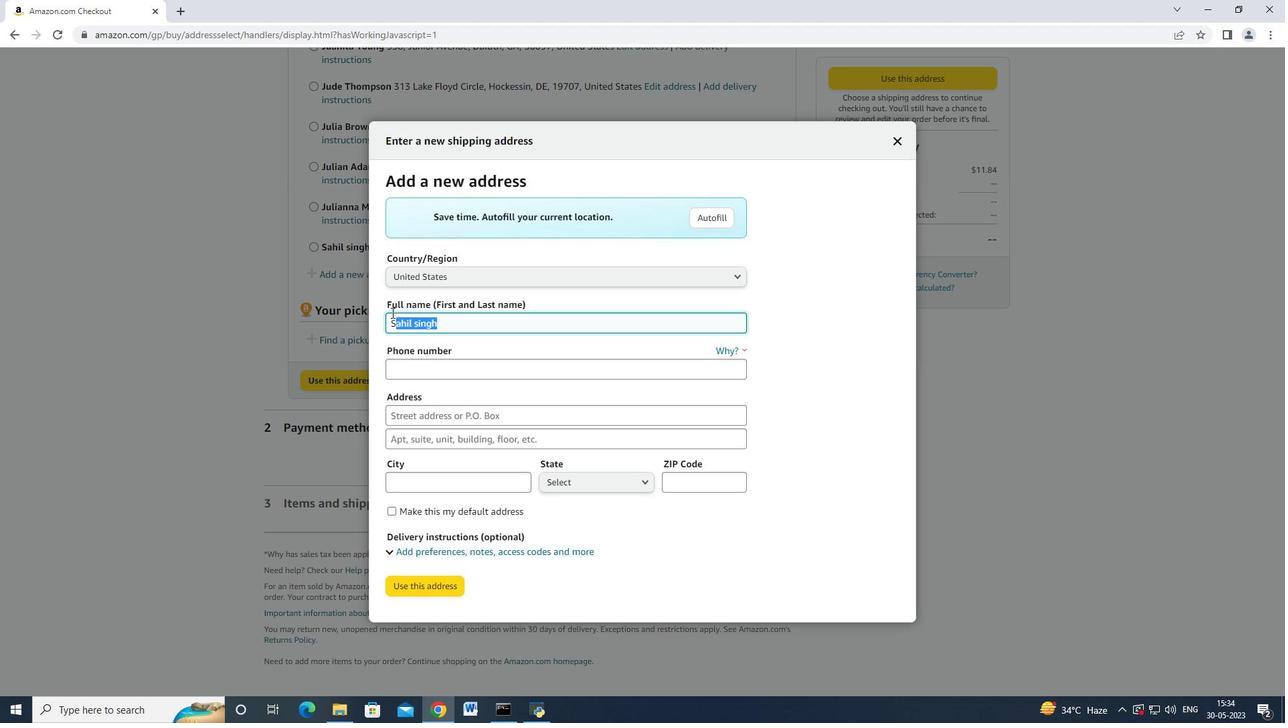 
Action: Mouse scrolled (336, 349) with delta (0, 0)
Screenshot: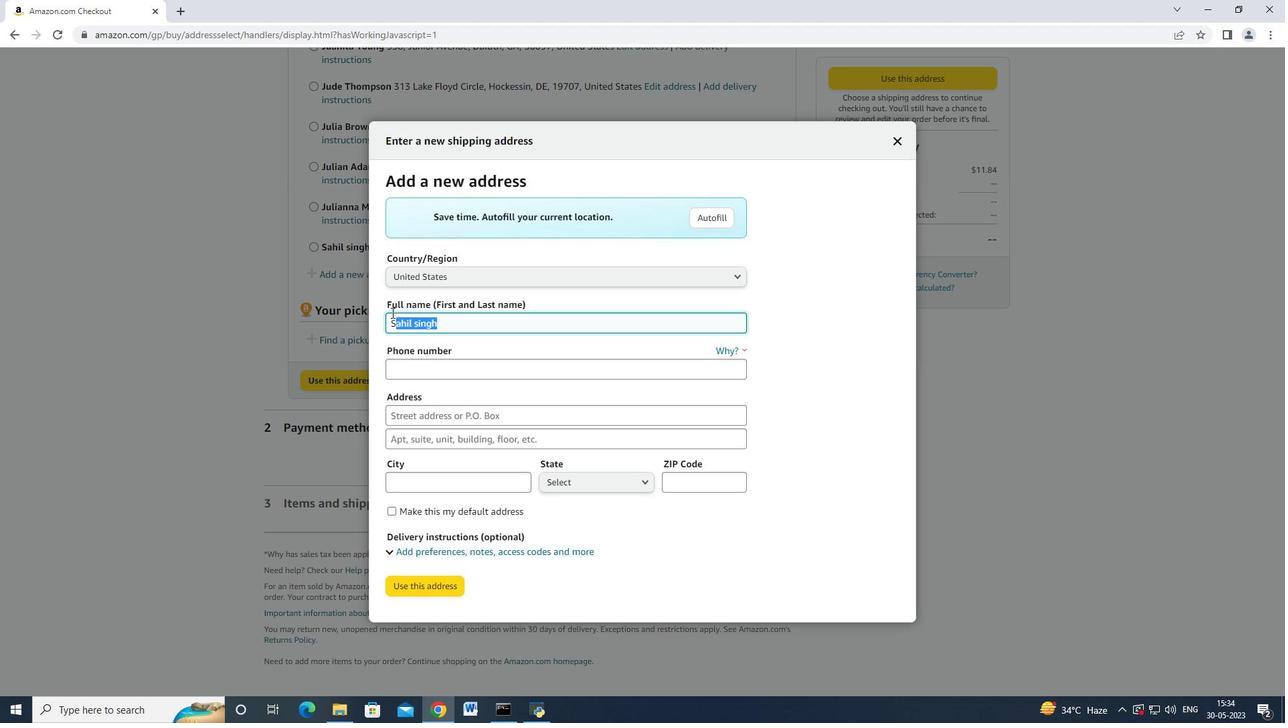 
Action: Mouse scrolled (336, 348) with delta (0, -1)
Screenshot: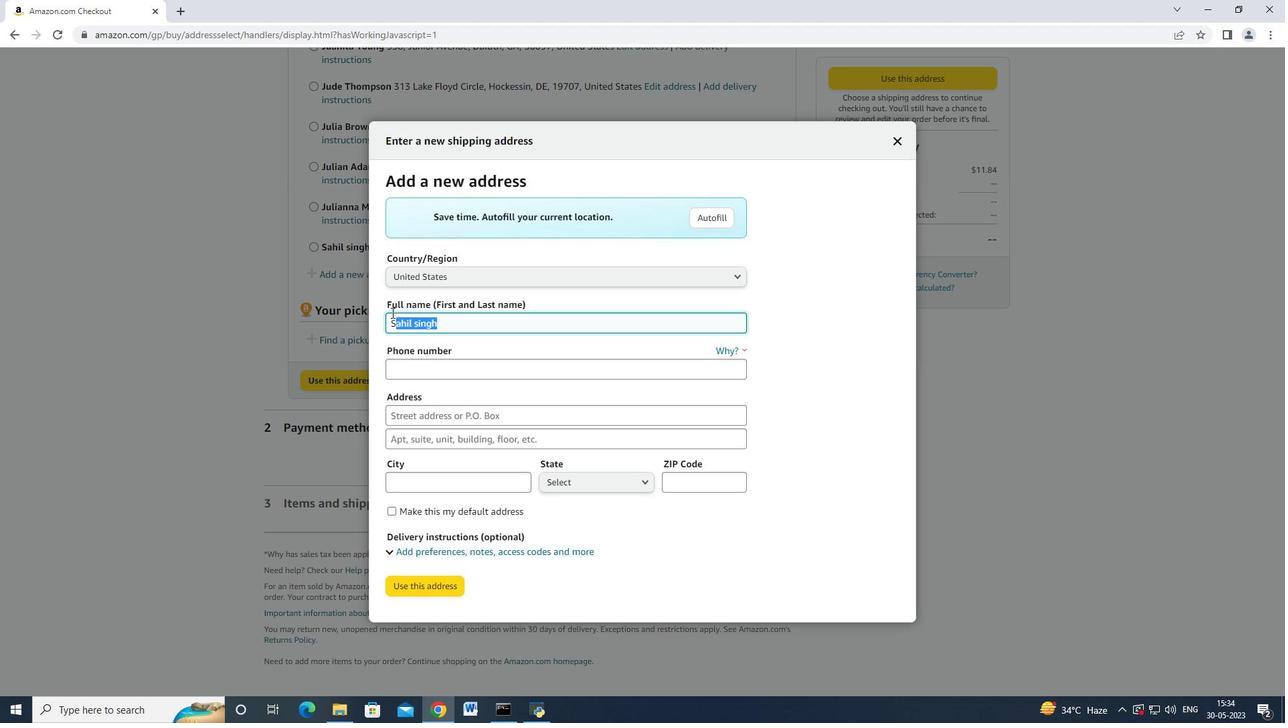 
Action: Mouse scrolled (336, 349) with delta (0, 0)
Screenshot: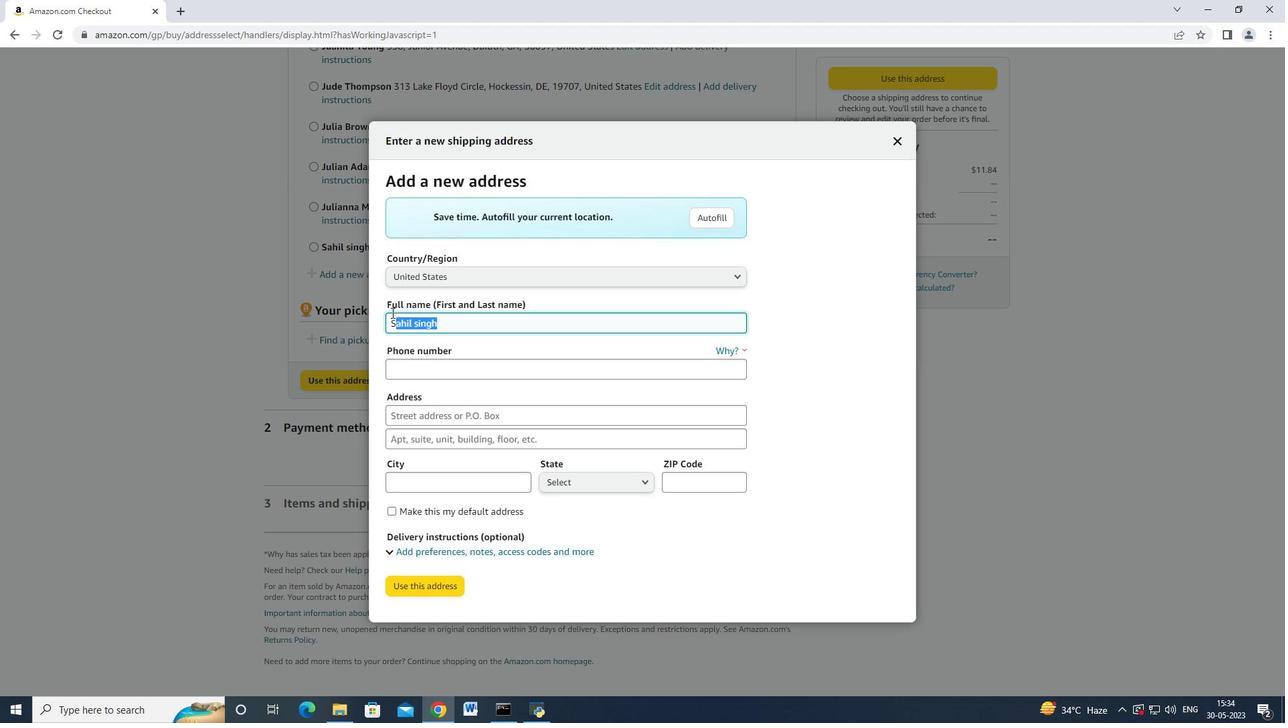 
Action: Mouse scrolled (336, 349) with delta (0, 0)
Screenshot: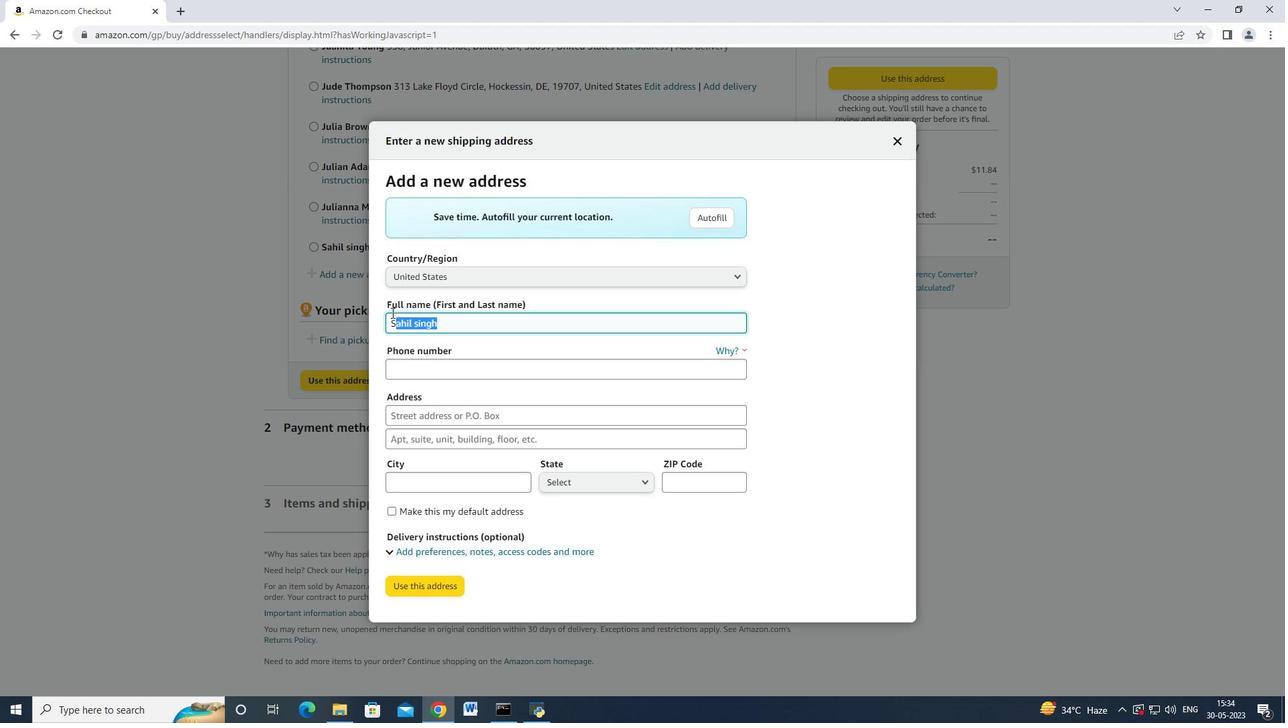 
Action: Mouse scrolled (336, 349) with delta (0, 0)
Screenshot: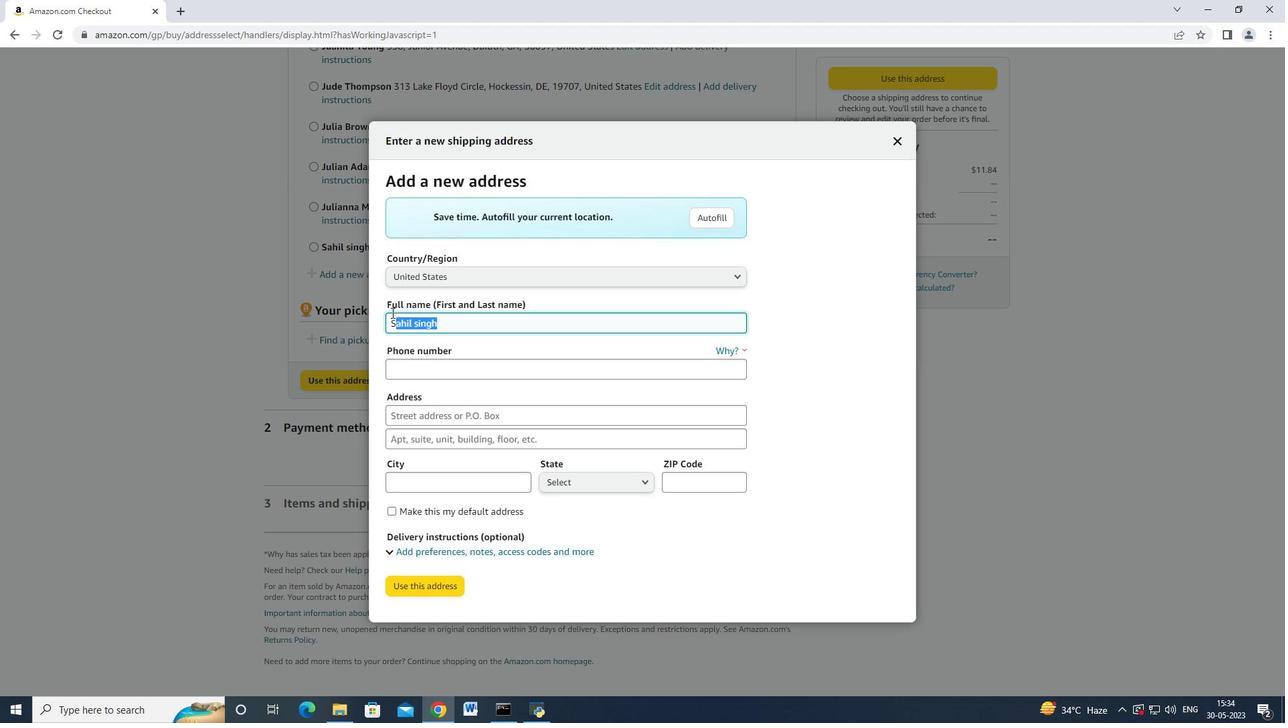 
Action: Mouse scrolled (336, 349) with delta (0, 0)
Screenshot: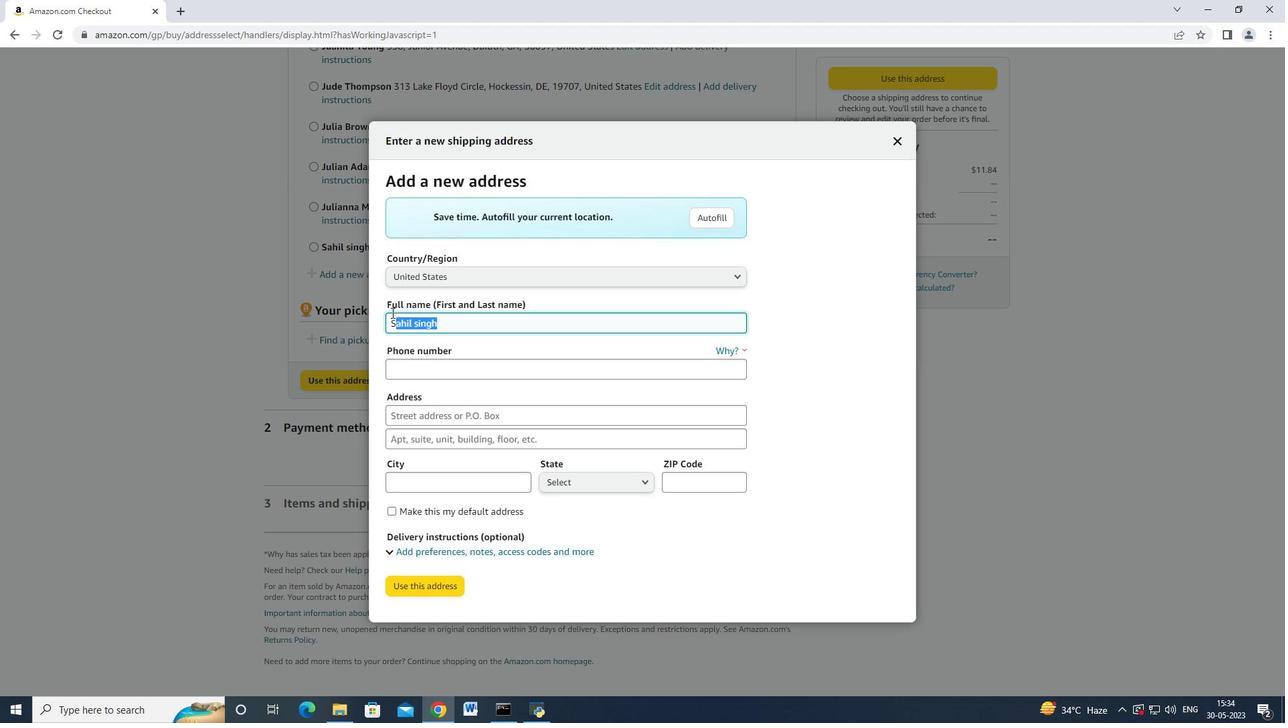 
Action: Mouse scrolled (336, 349) with delta (0, 0)
Screenshot: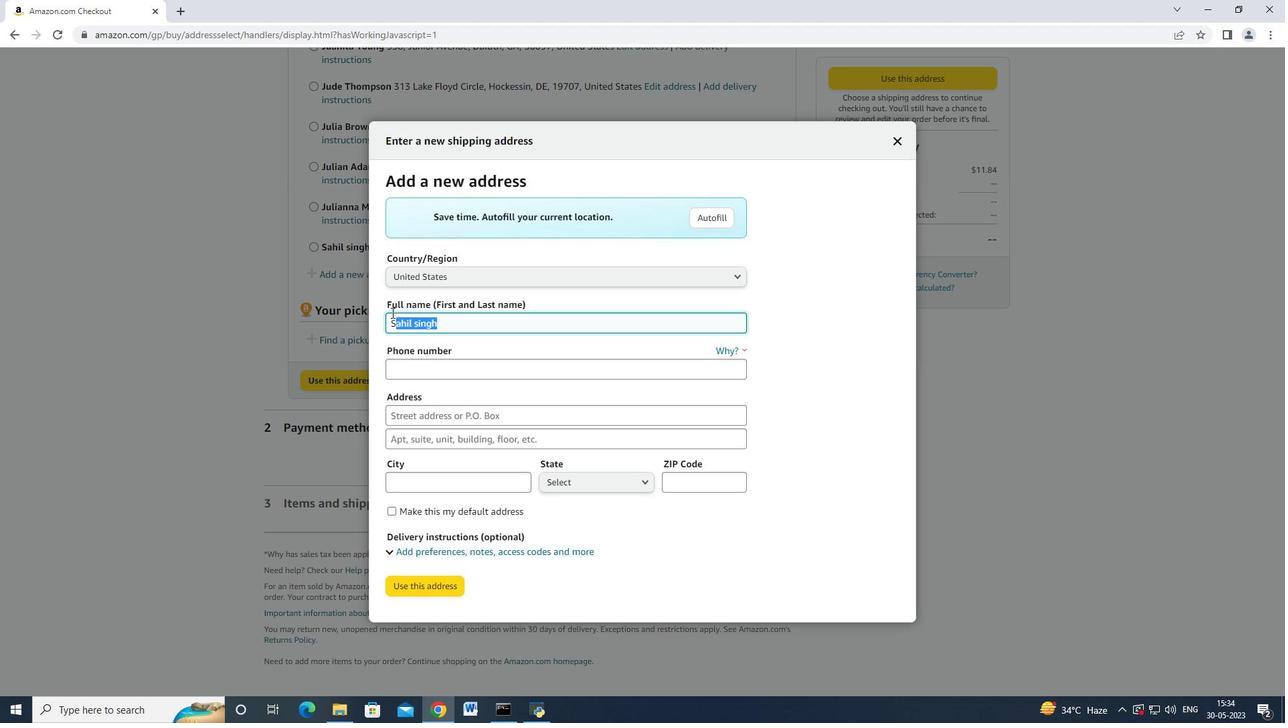 
Action: Mouse scrolled (336, 349) with delta (0, 0)
Screenshot: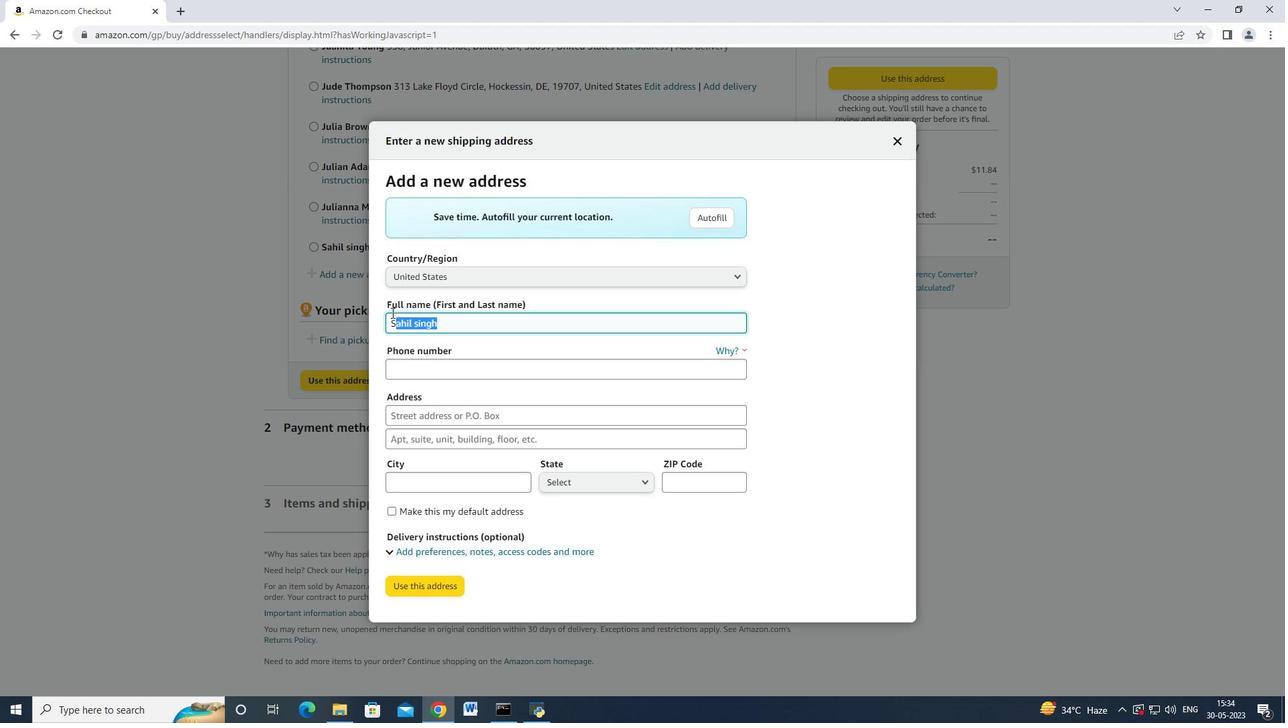 
Action: Mouse scrolled (336, 349) with delta (0, 0)
Screenshot: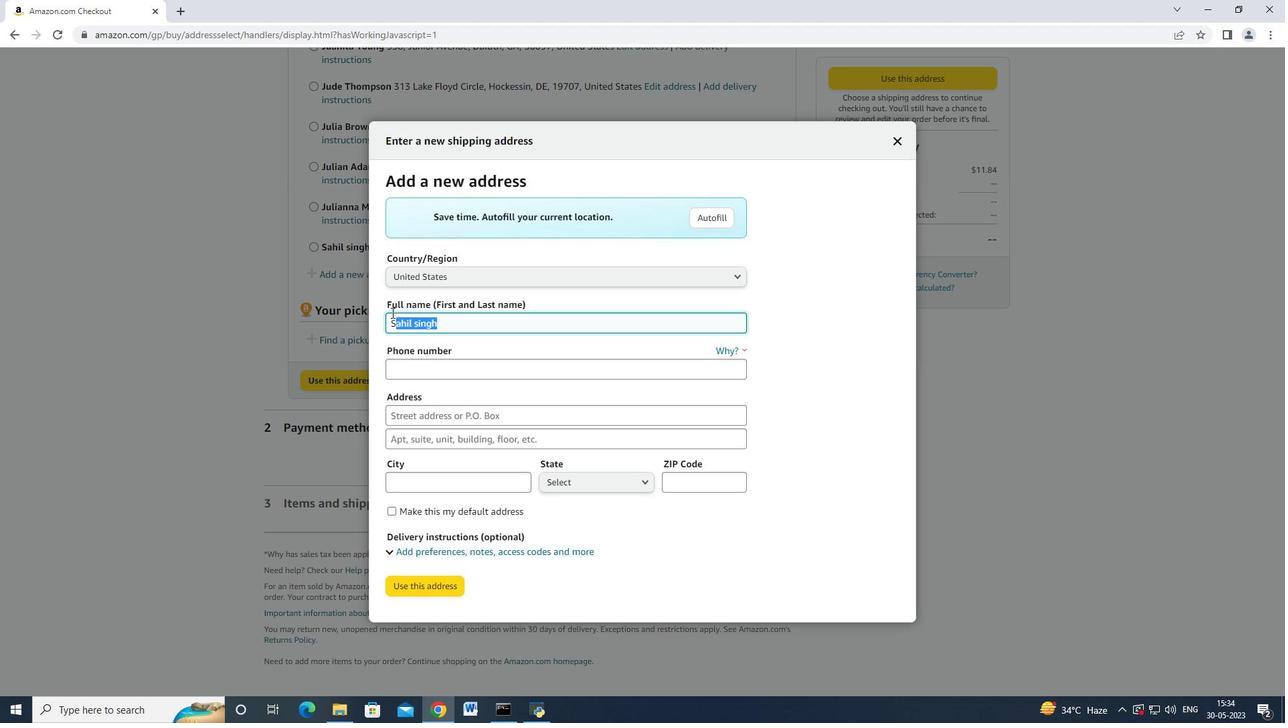 
Action: Mouse scrolled (336, 349) with delta (0, 0)
Screenshot: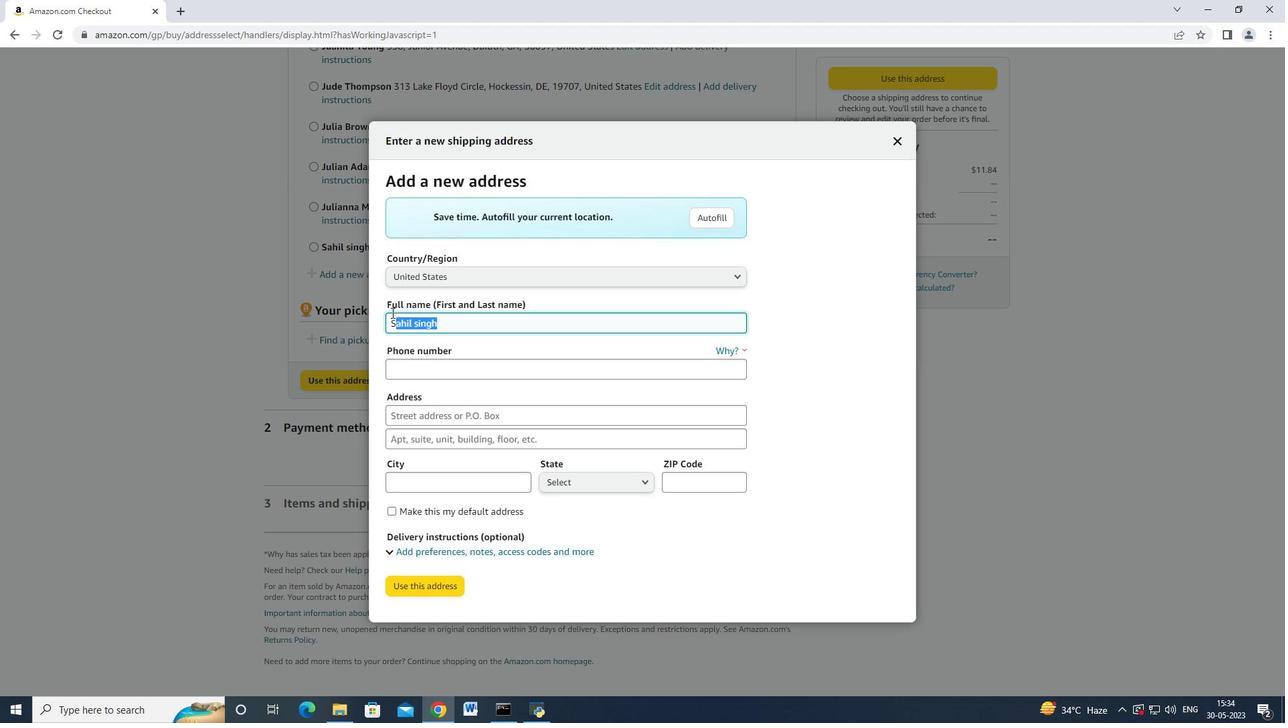 
Action: Mouse scrolled (336, 349) with delta (0, 0)
Screenshot: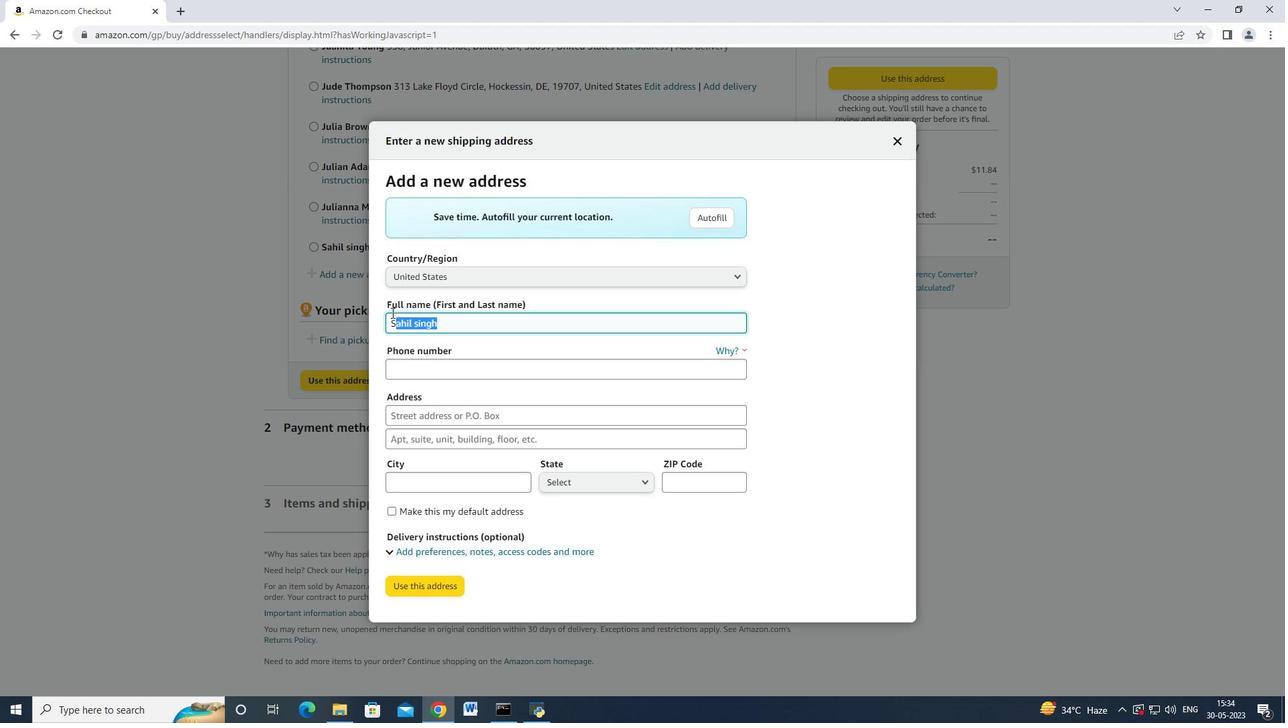 
Action: Mouse moved to (376, 275)
Screenshot: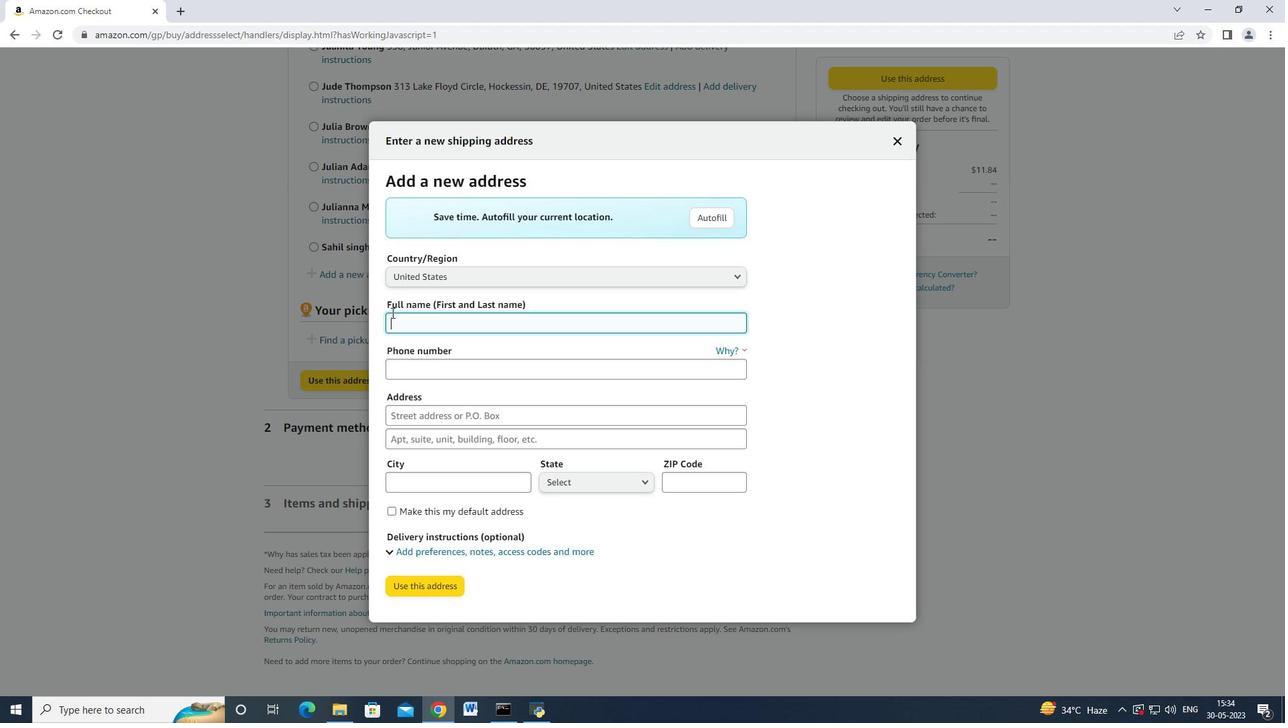 
Action: Mouse pressed left at (376, 275)
Screenshot: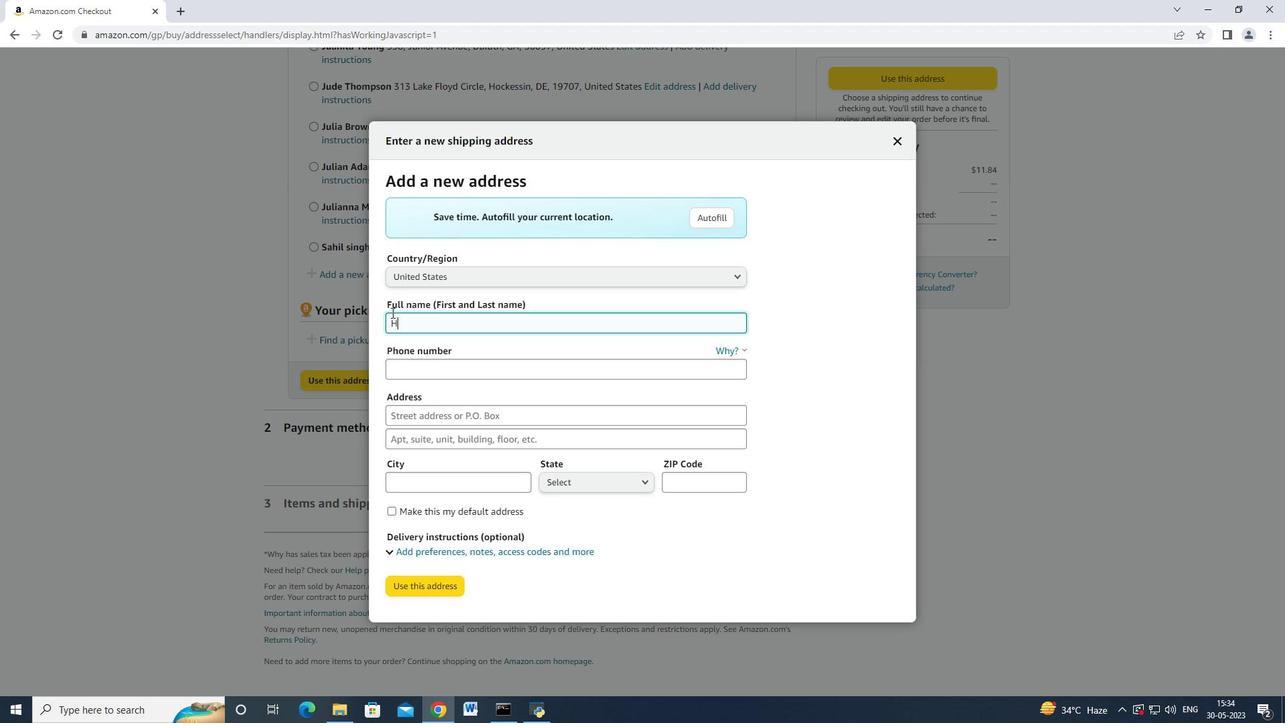 
Action: Mouse moved to (446, 329)
Screenshot: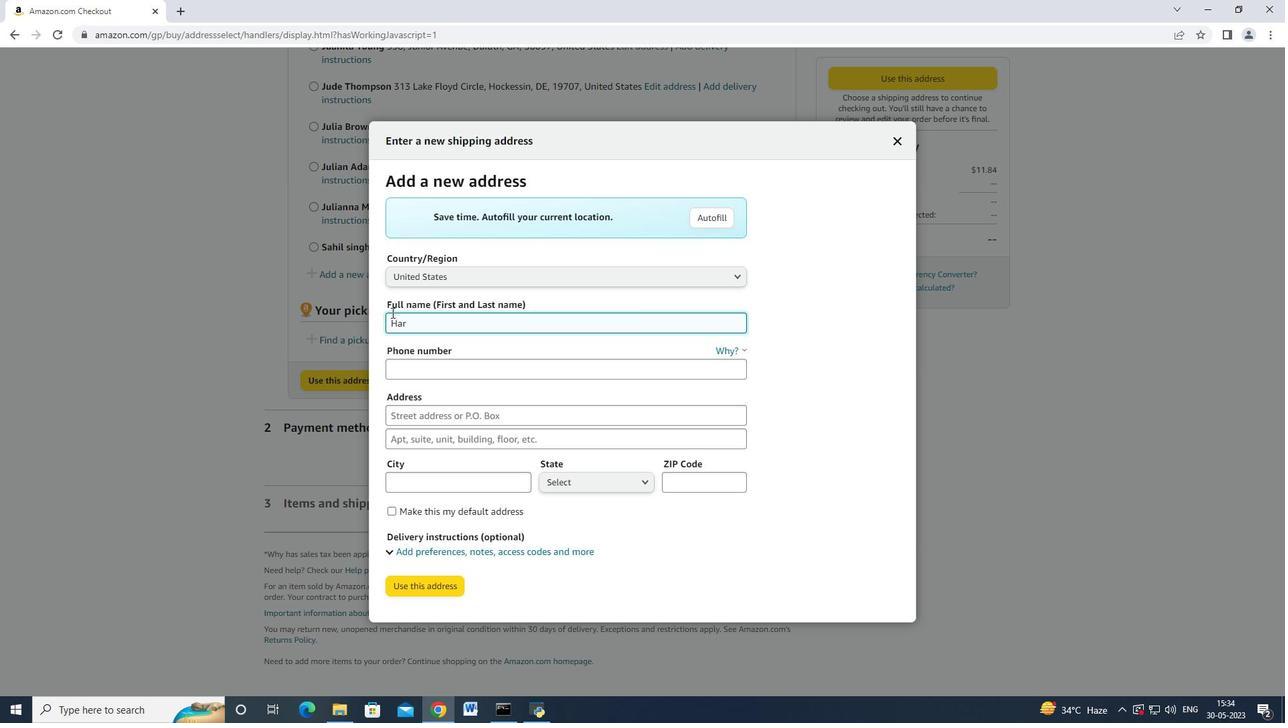 
Action: Mouse pressed left at (446, 329)
Screenshot: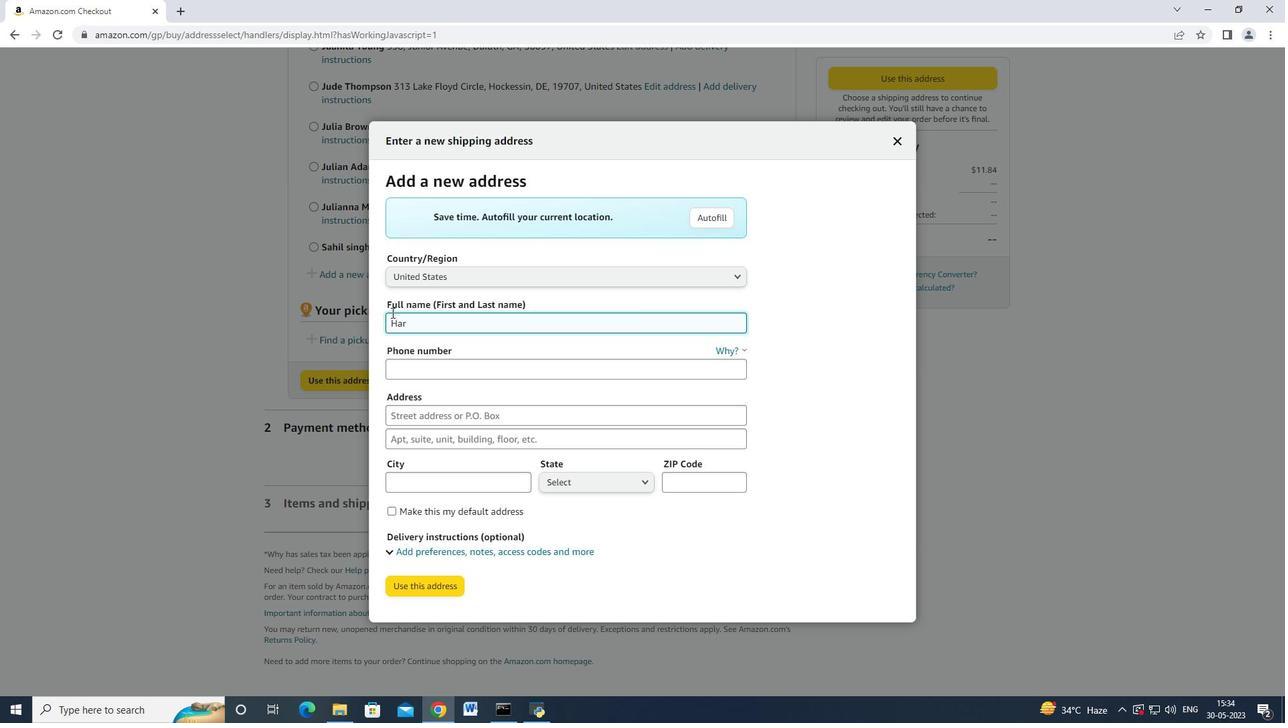 
Action: Mouse moved to (387, 322)
Screenshot: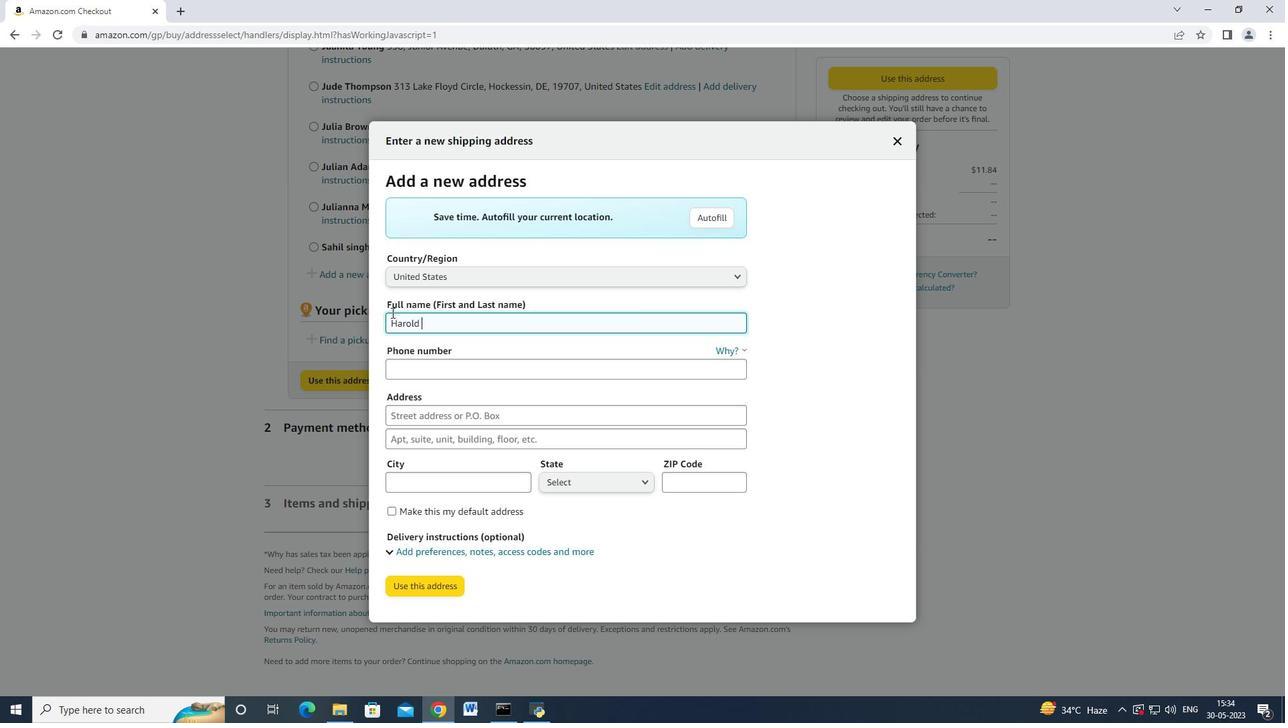 
Action: Key pressed <Key.backspace><Key.shift>Harold<Key.space><Key.shift>Hernandez<Key.tab><Key.tab>3052454080<Key.tab>4762<Key.space><Key.shift_r>Agriculture<Key.space><Key.shift>Lane<Key.space><Key.tab><Key.tab><Key.shift>Homestead<Key.space><Key.tab>
Screenshot: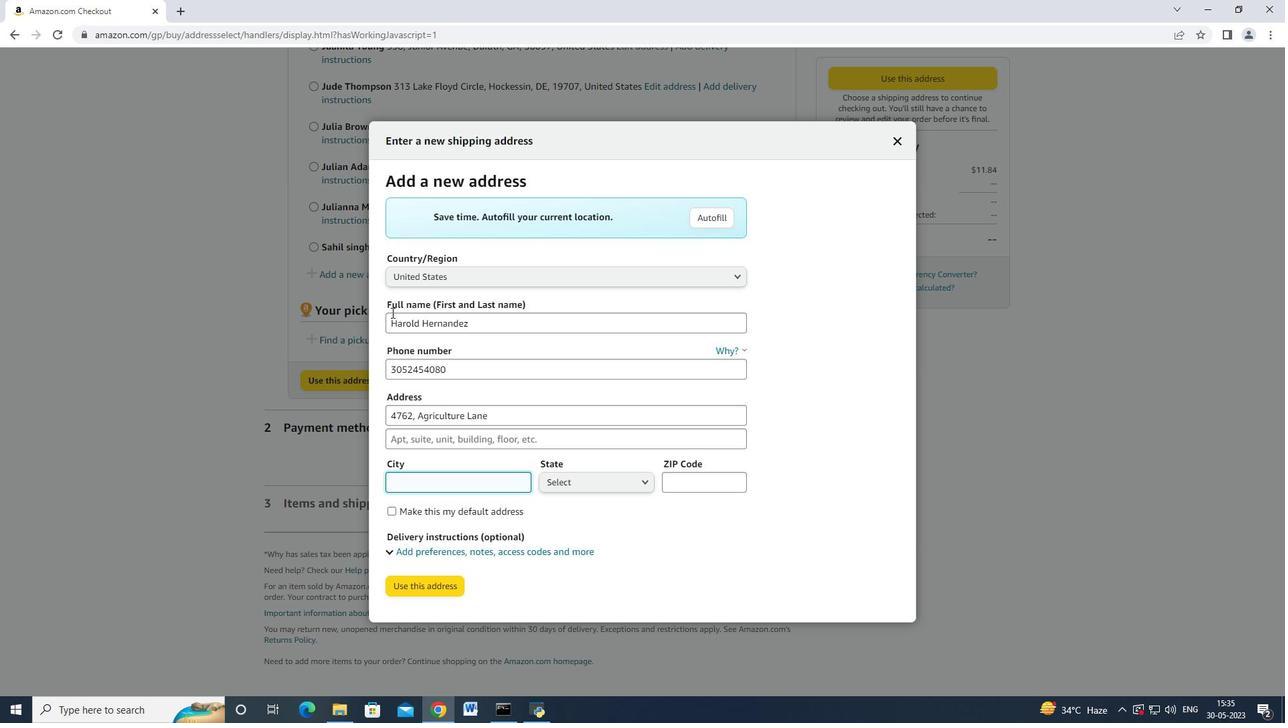 
Action: Mouse moved to (574, 482)
Screenshot: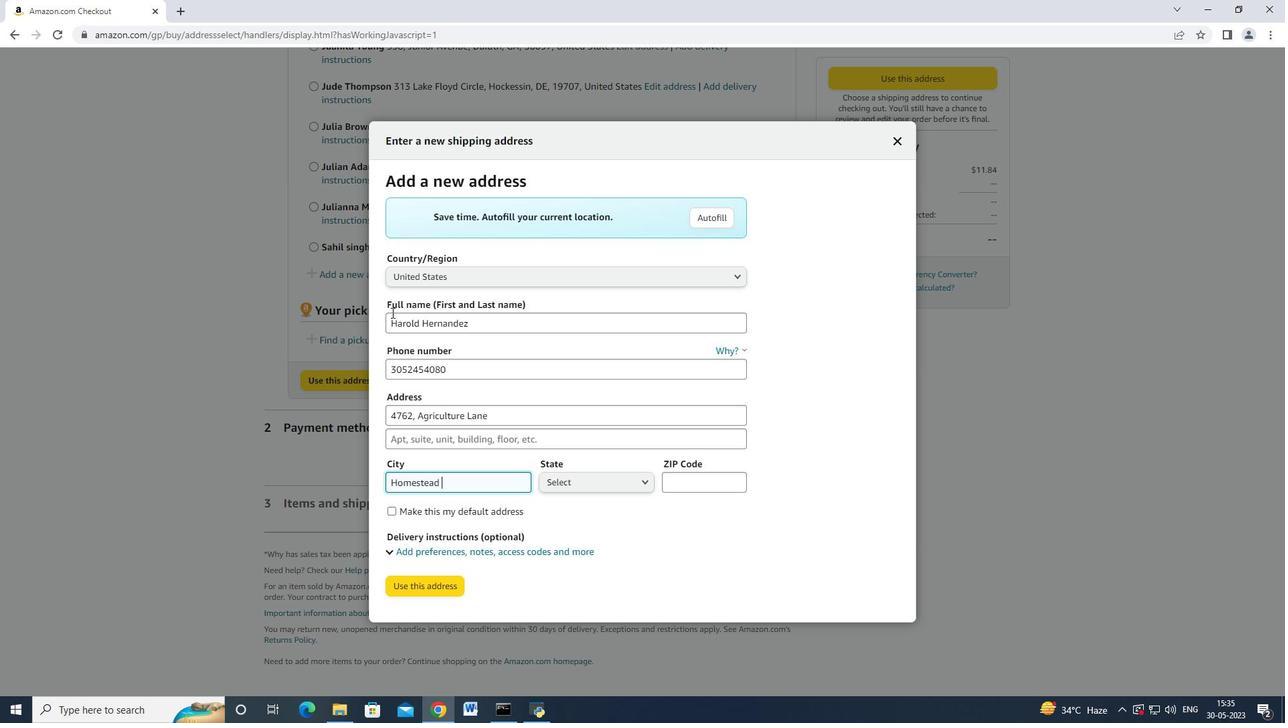 
Action: Mouse pressed left at (574, 482)
Screenshot: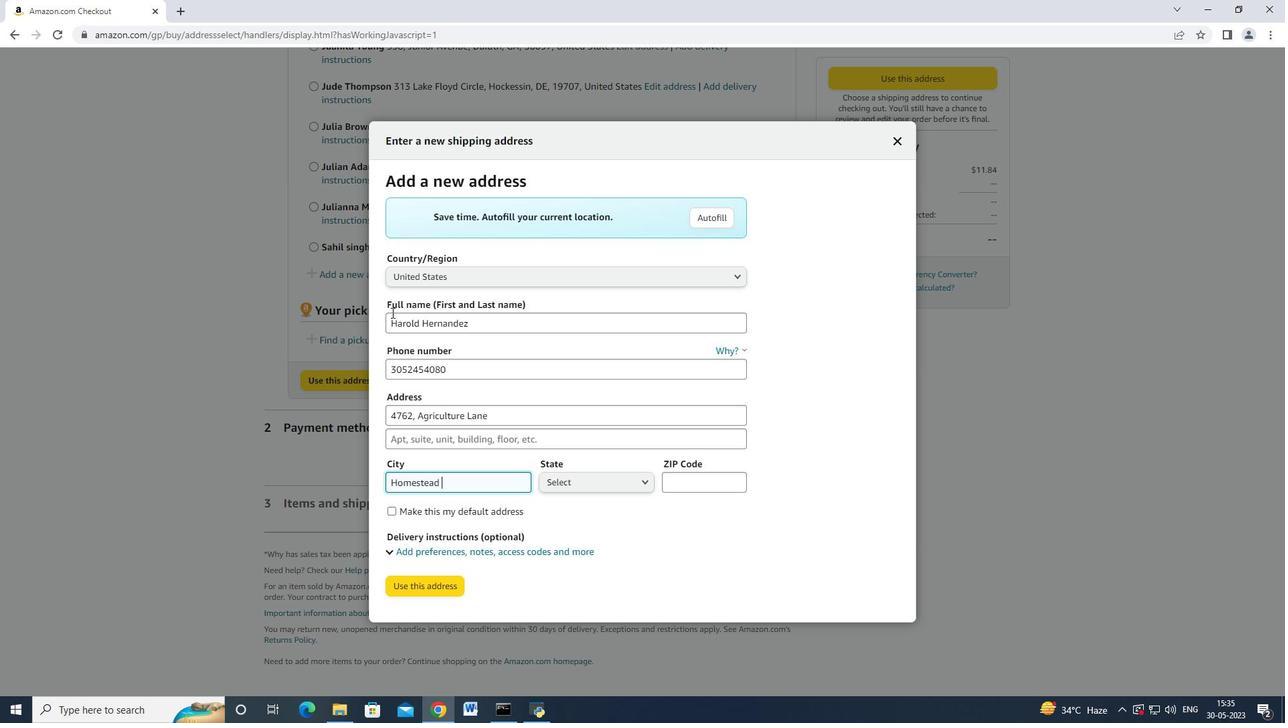 
Action: Mouse moved to (567, 269)
Screenshot: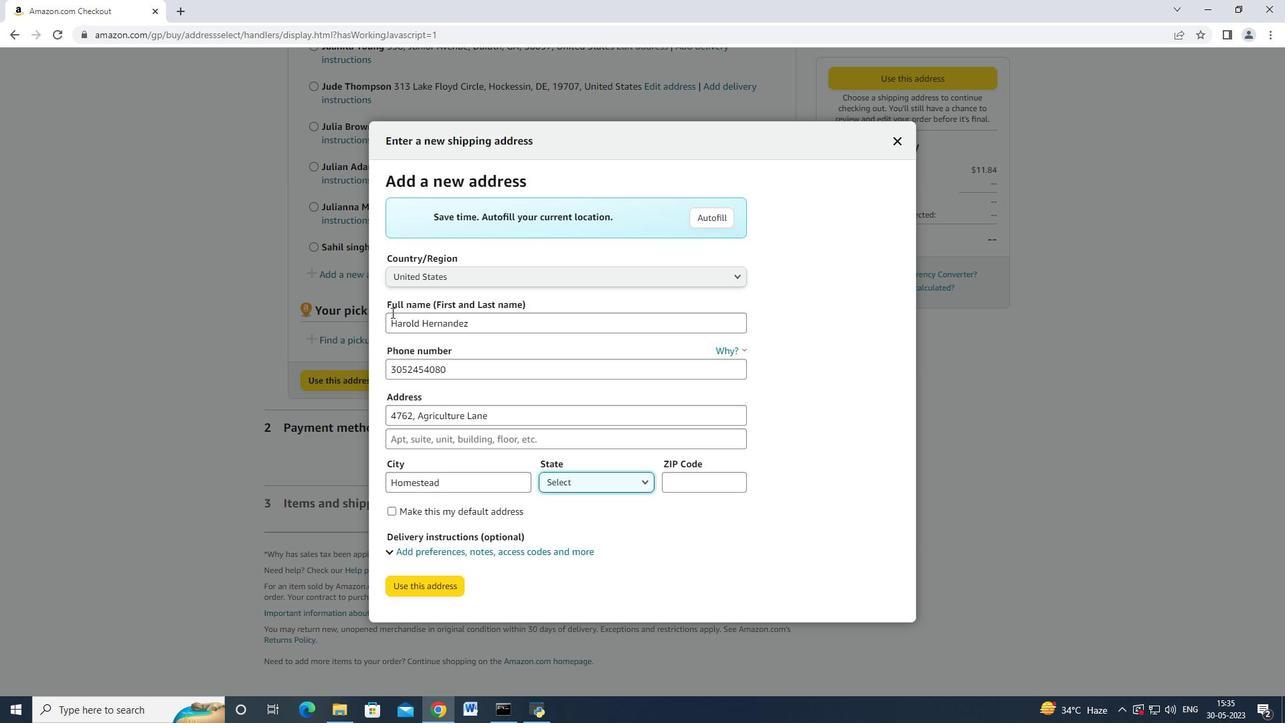 
Action: Mouse pressed left at (567, 269)
Screenshot: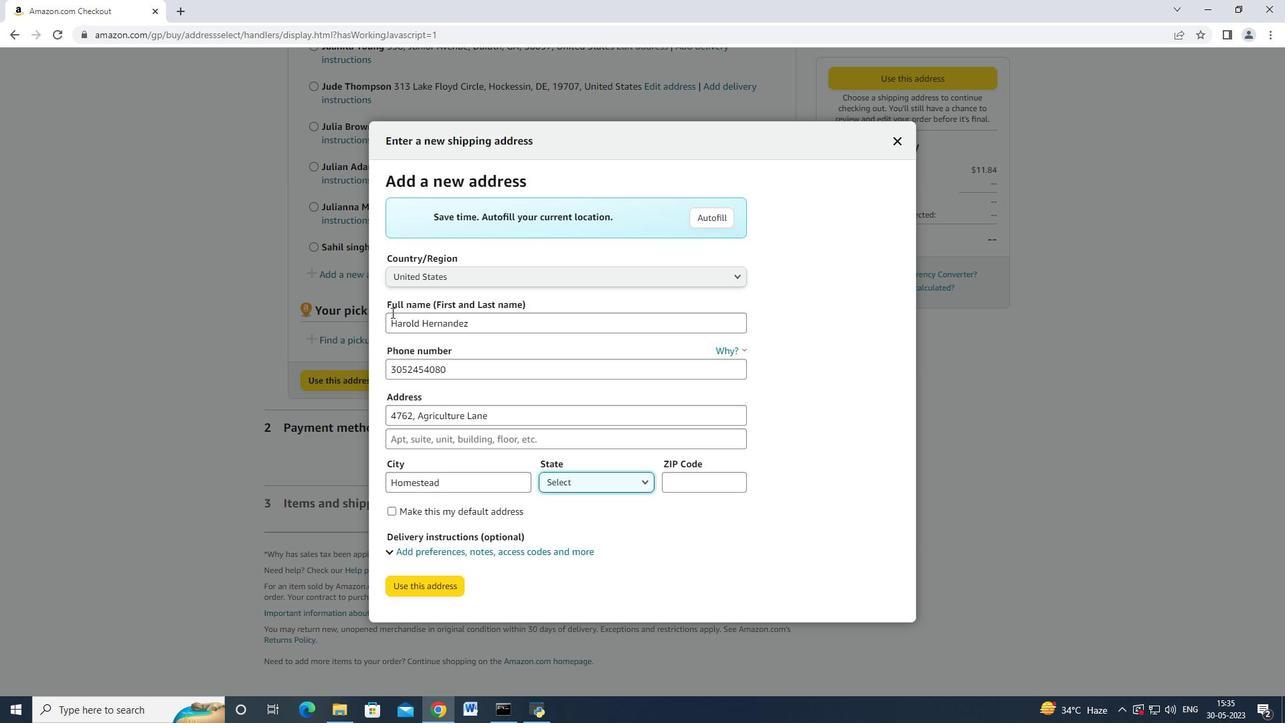 
Action: Mouse moved to (682, 491)
Screenshot: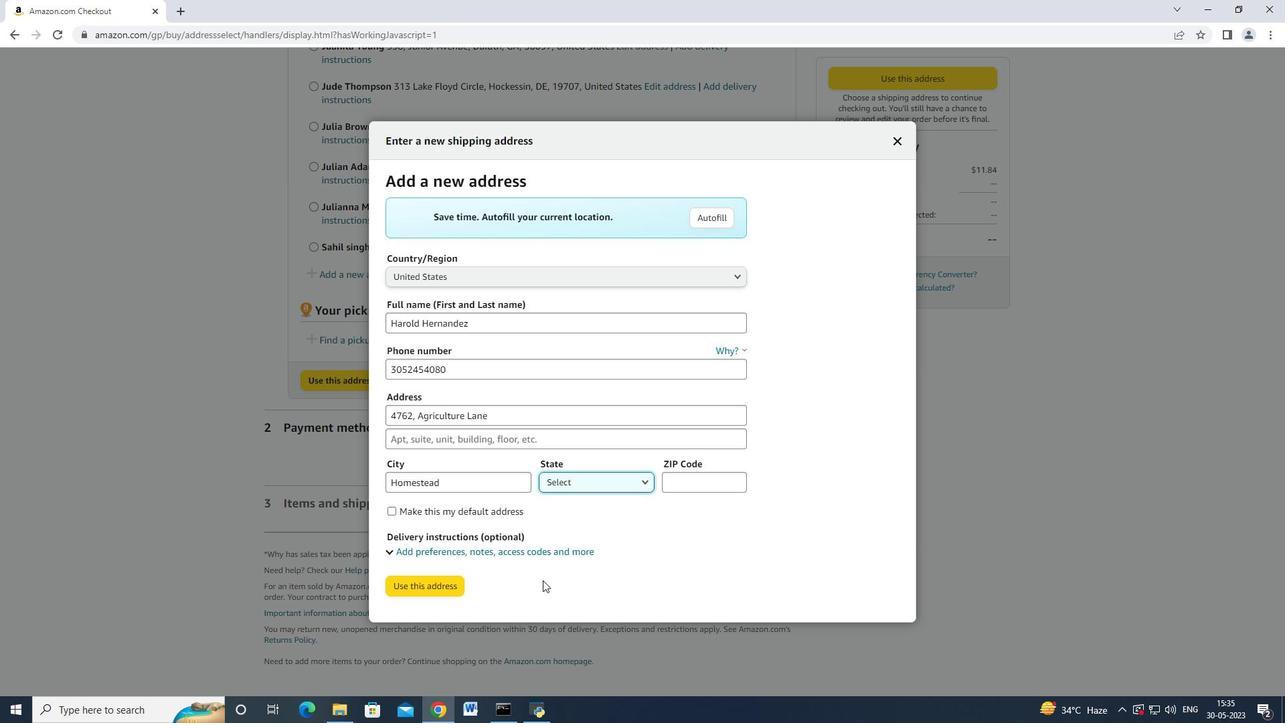 
Action: Mouse pressed left at (682, 491)
Screenshot: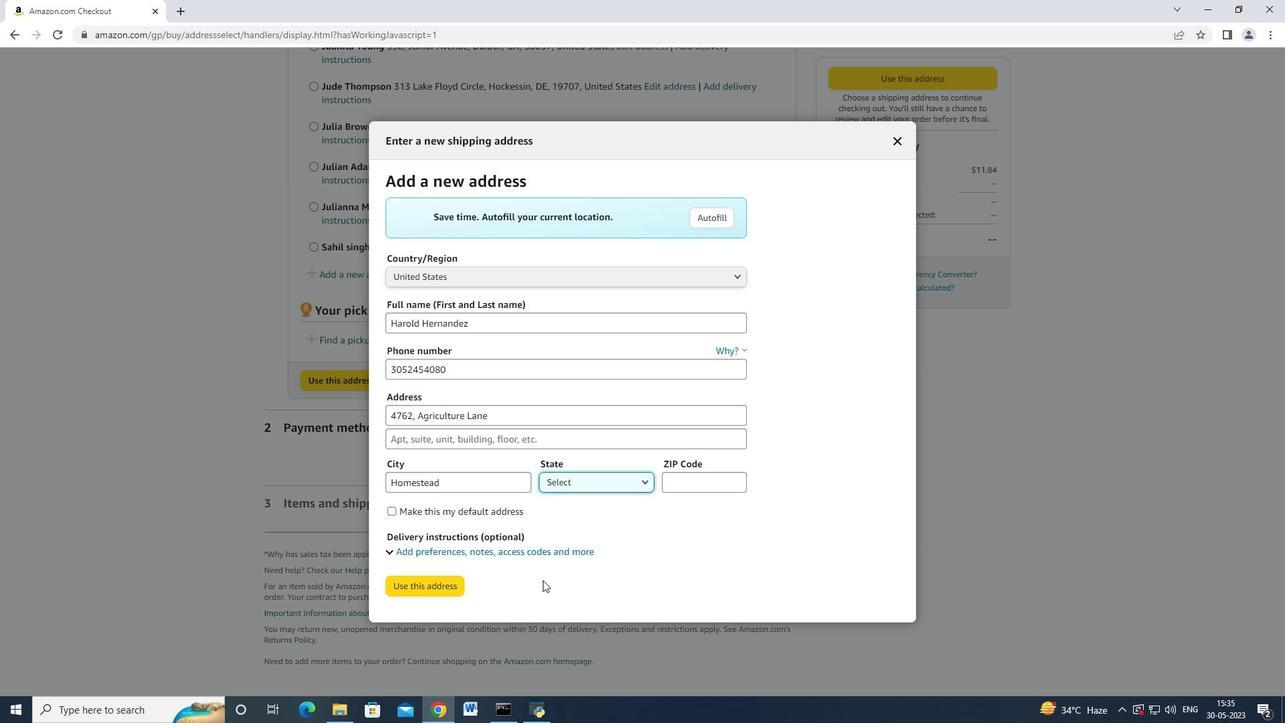 
Action: Mouse moved to (690, 471)
Screenshot: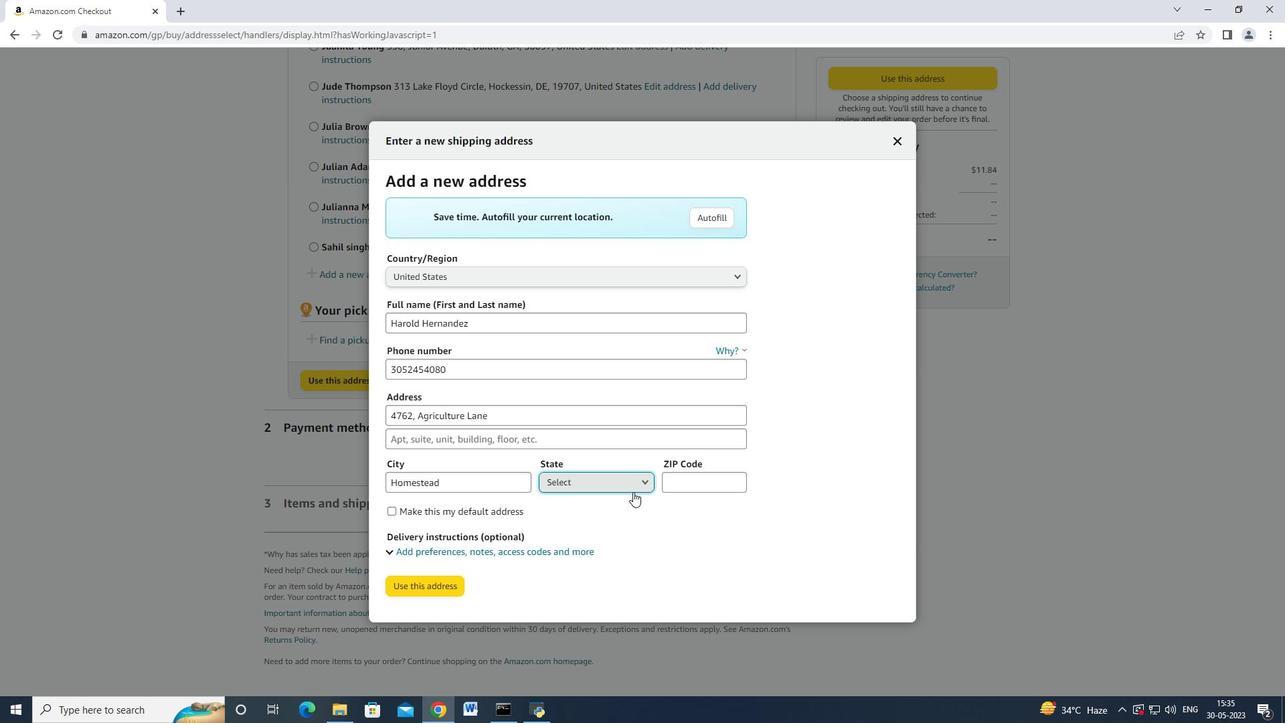 
Action: Key pressed 33030
Screenshot: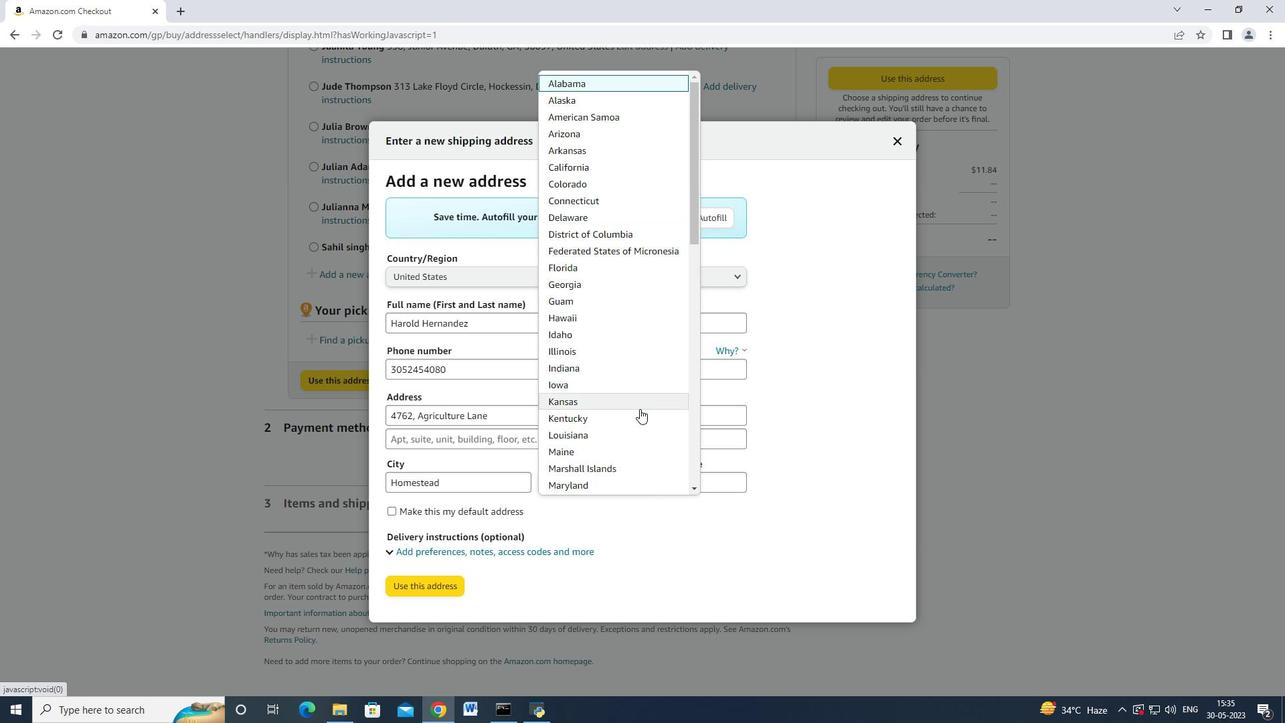
Action: Mouse moved to (14, 95)
Screenshot: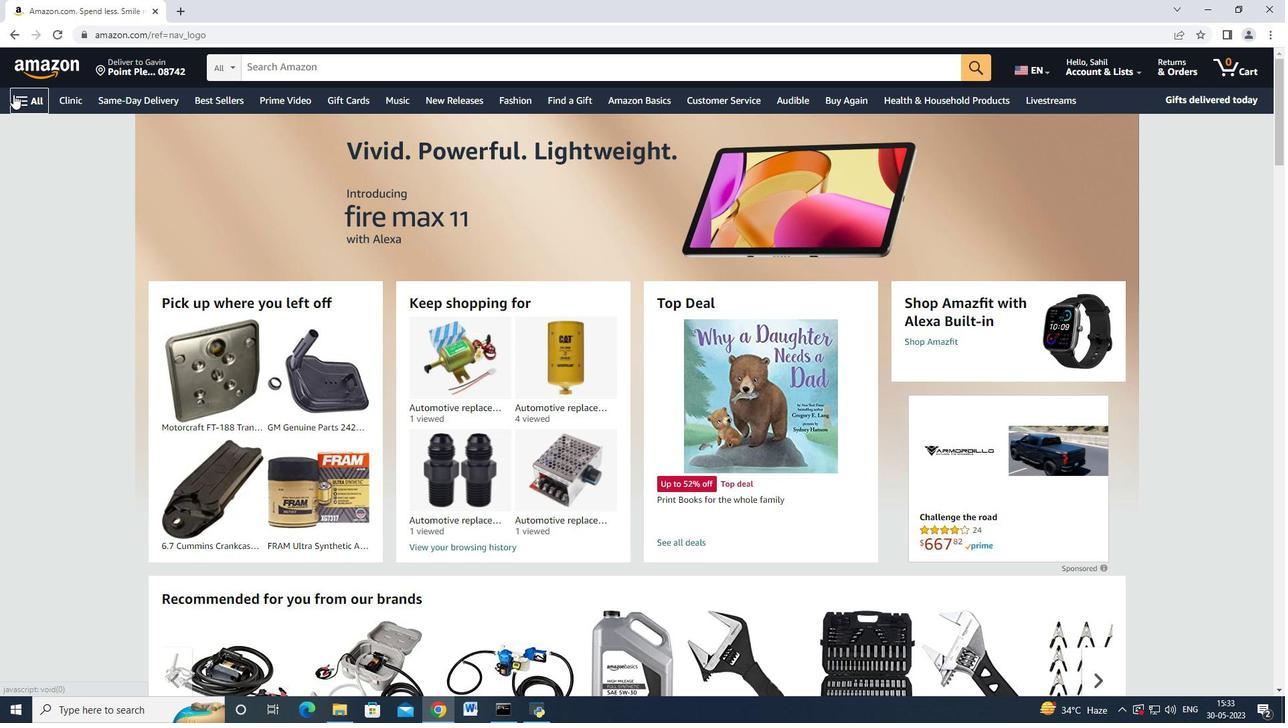 
Action: Mouse pressed left at (14, 95)
Screenshot: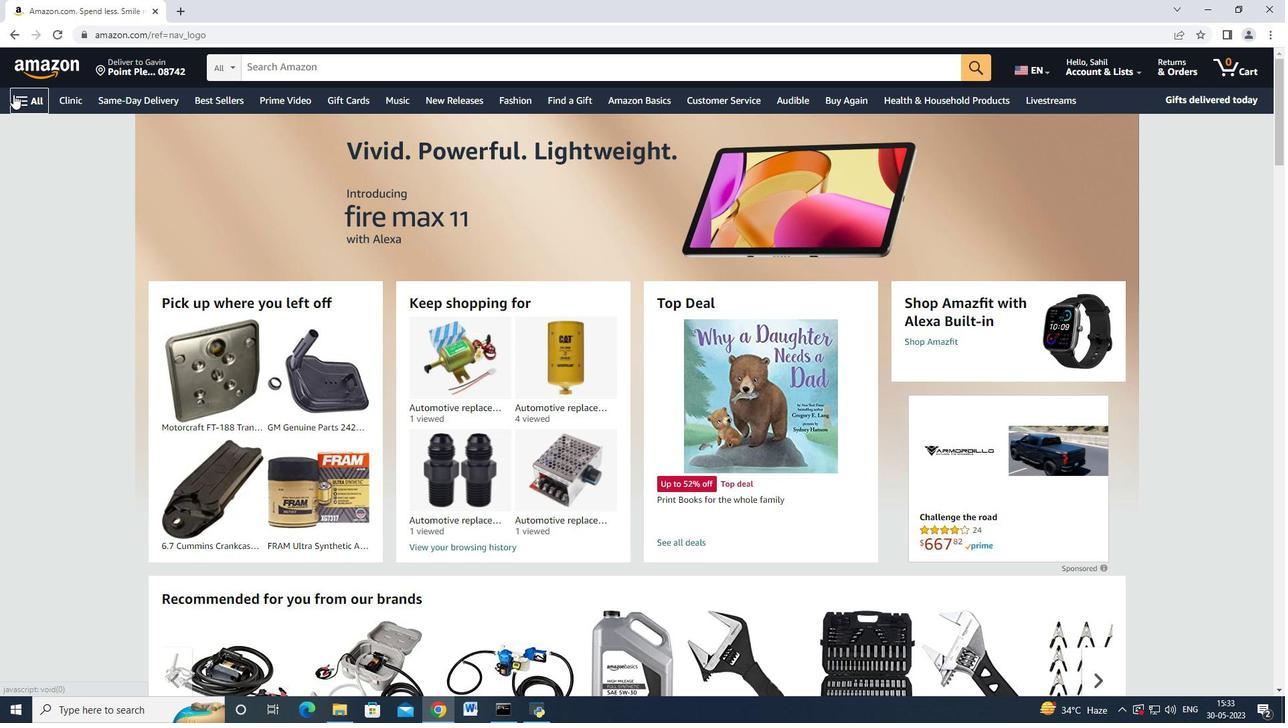 
Action: Mouse moved to (61, 259)
Screenshot: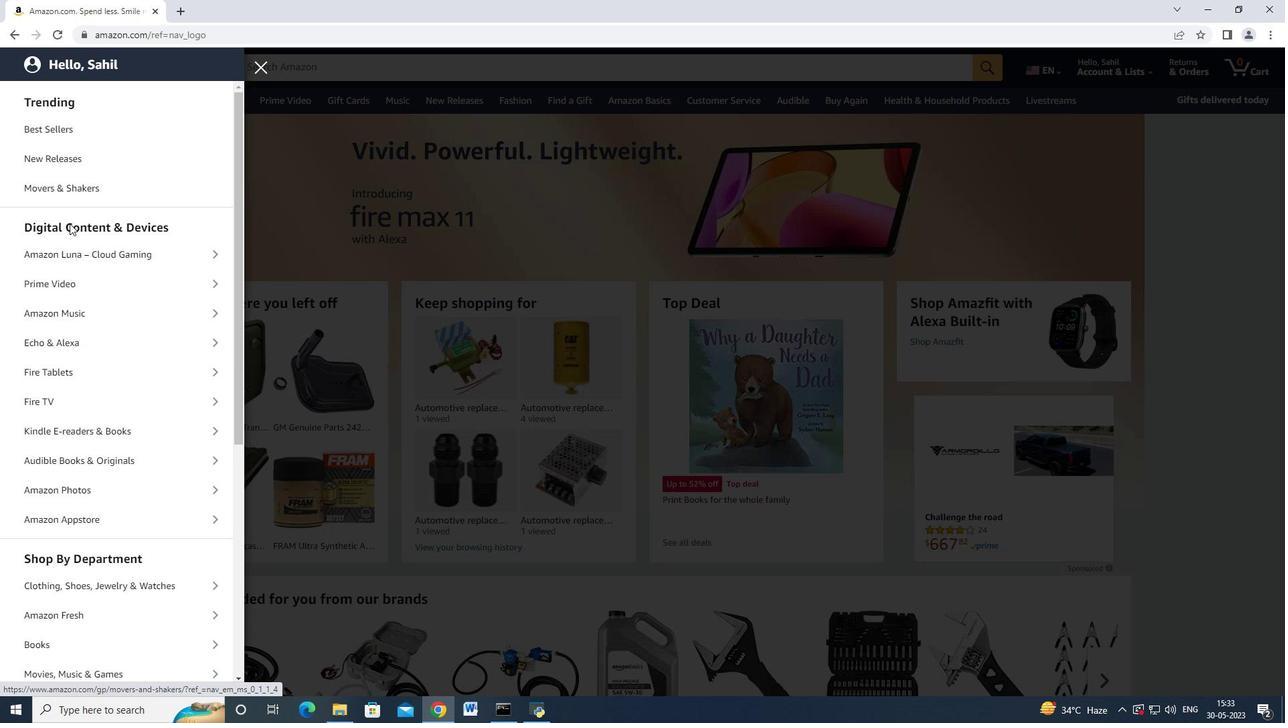 
Action: Mouse scrolled (61, 258) with delta (0, 0)
Screenshot: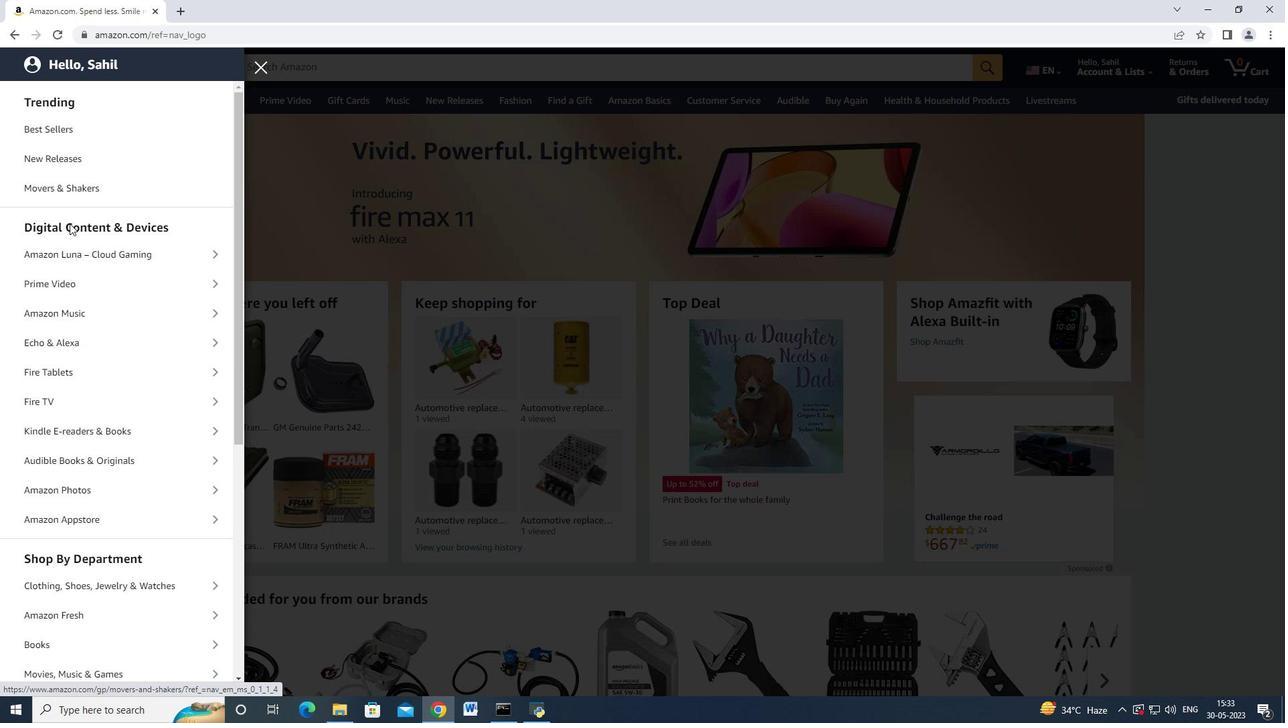 
Action: Mouse scrolled (61, 258) with delta (0, 0)
Screenshot: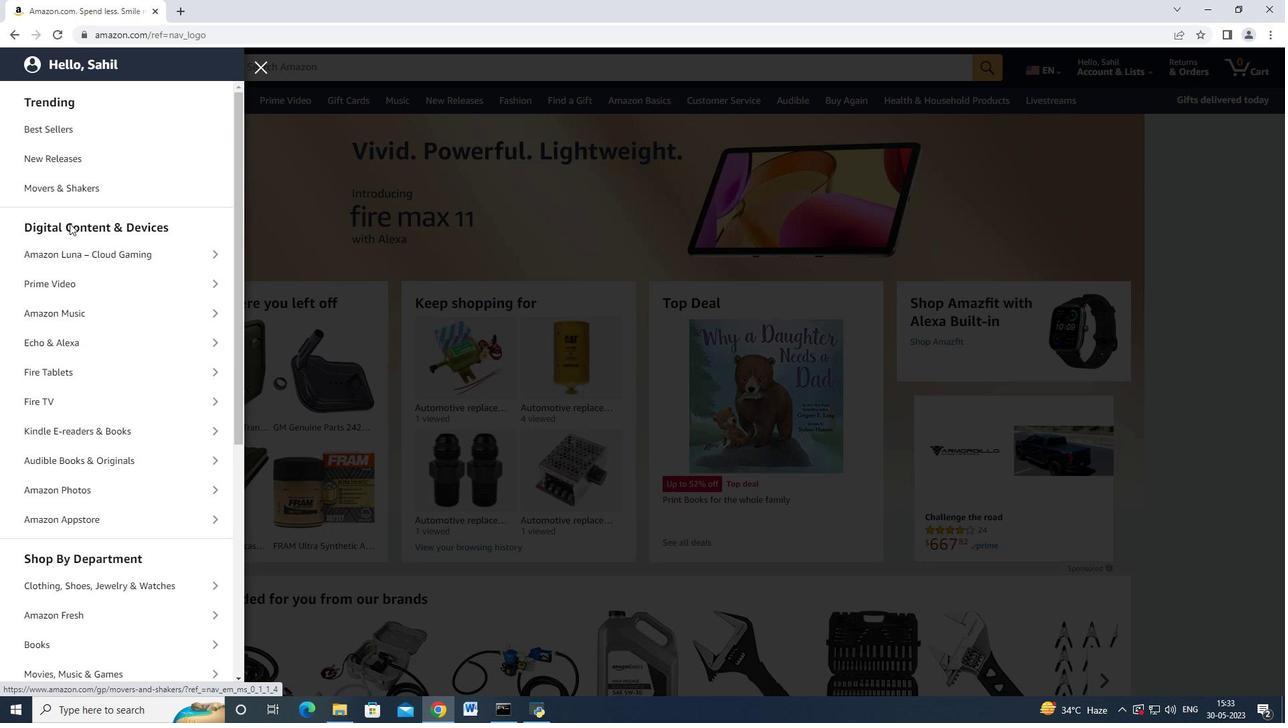 
Action: Mouse moved to (61, 259)
Screenshot: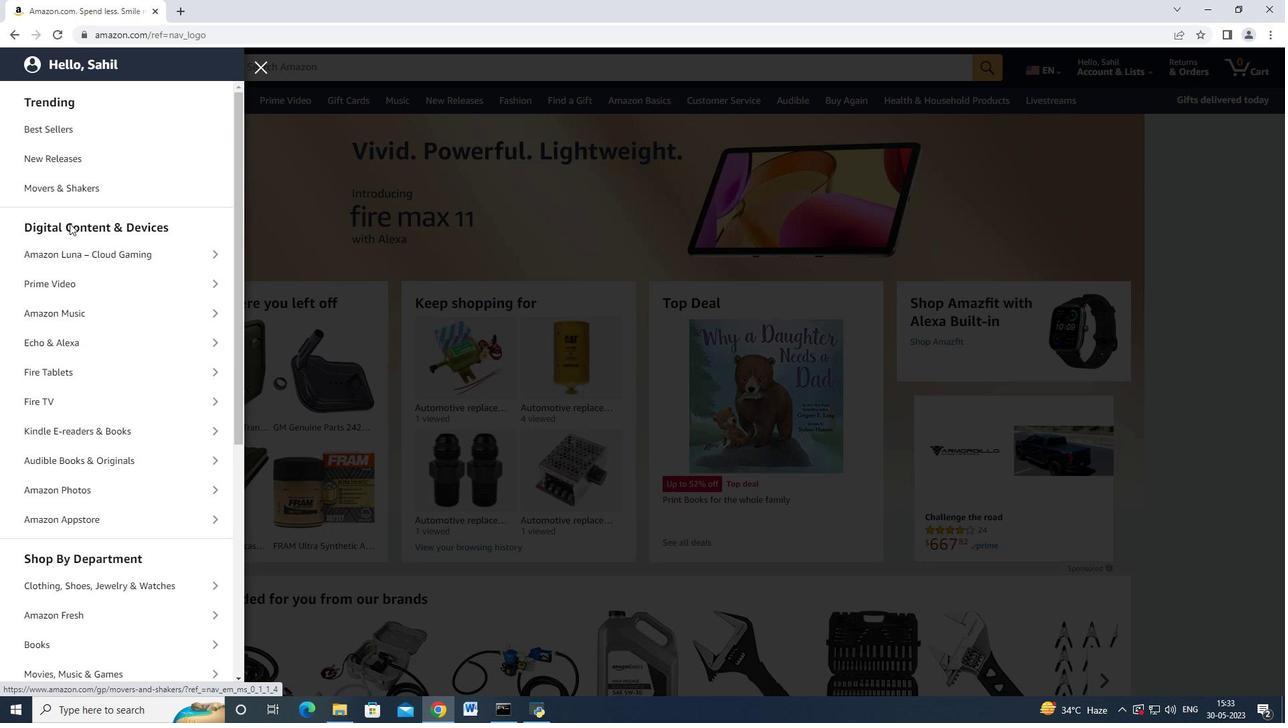 
Action: Mouse scrolled (61, 259) with delta (0, 0)
Screenshot: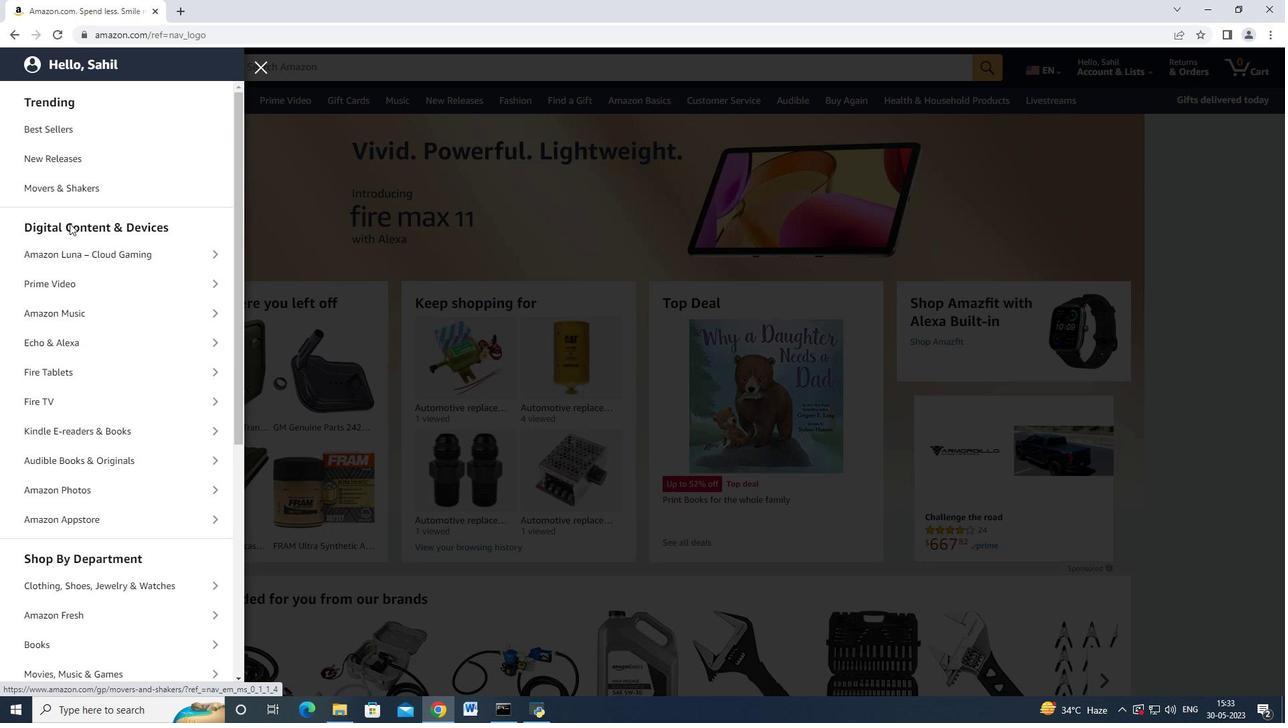 
Action: Mouse moved to (61, 260)
Screenshot: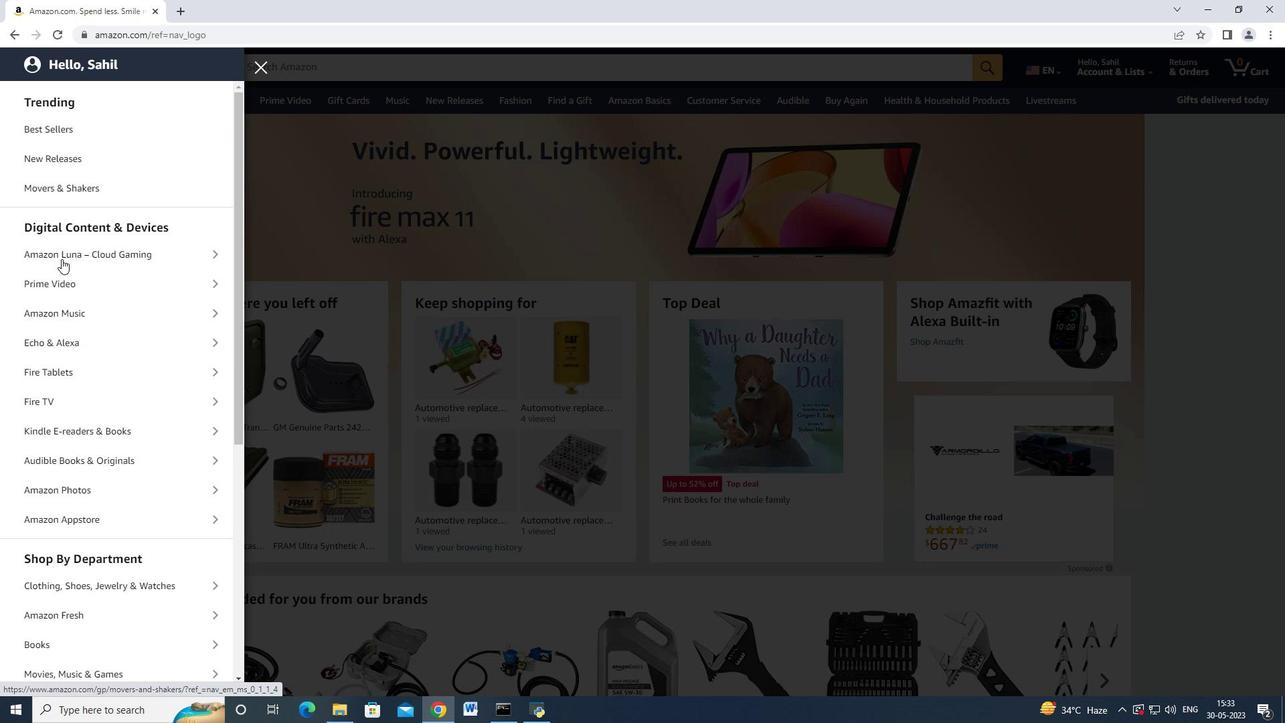 
Action: Mouse scrolled (61, 259) with delta (0, 0)
Screenshot: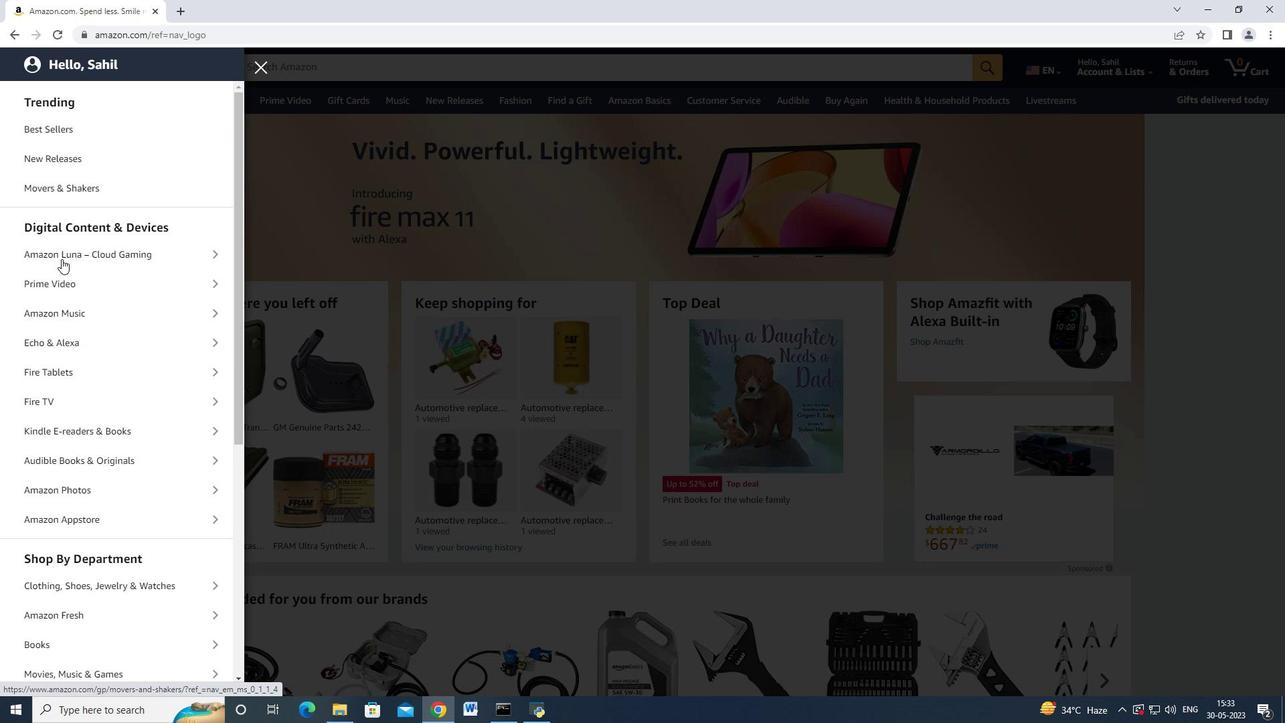 
Action: Mouse moved to (61, 260)
Screenshot: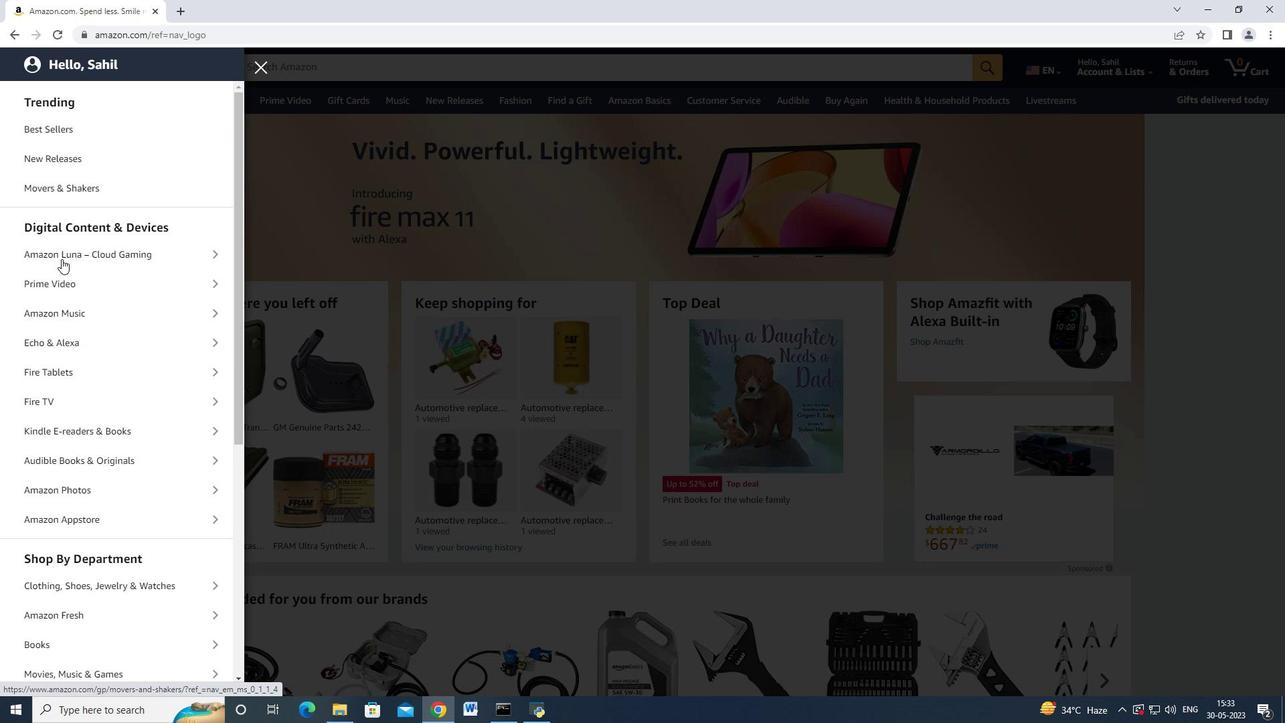 
Action: Mouse scrolled (61, 259) with delta (0, 0)
Screenshot: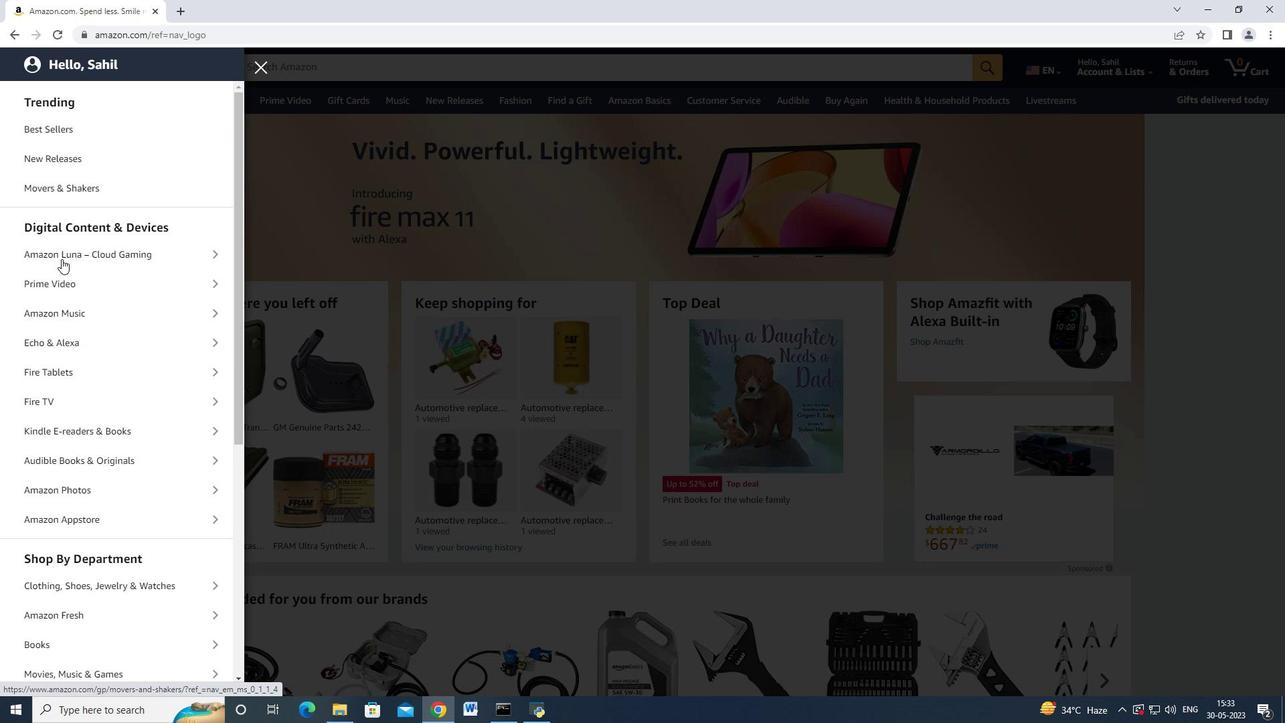 
Action: Mouse moved to (52, 363)
Screenshot: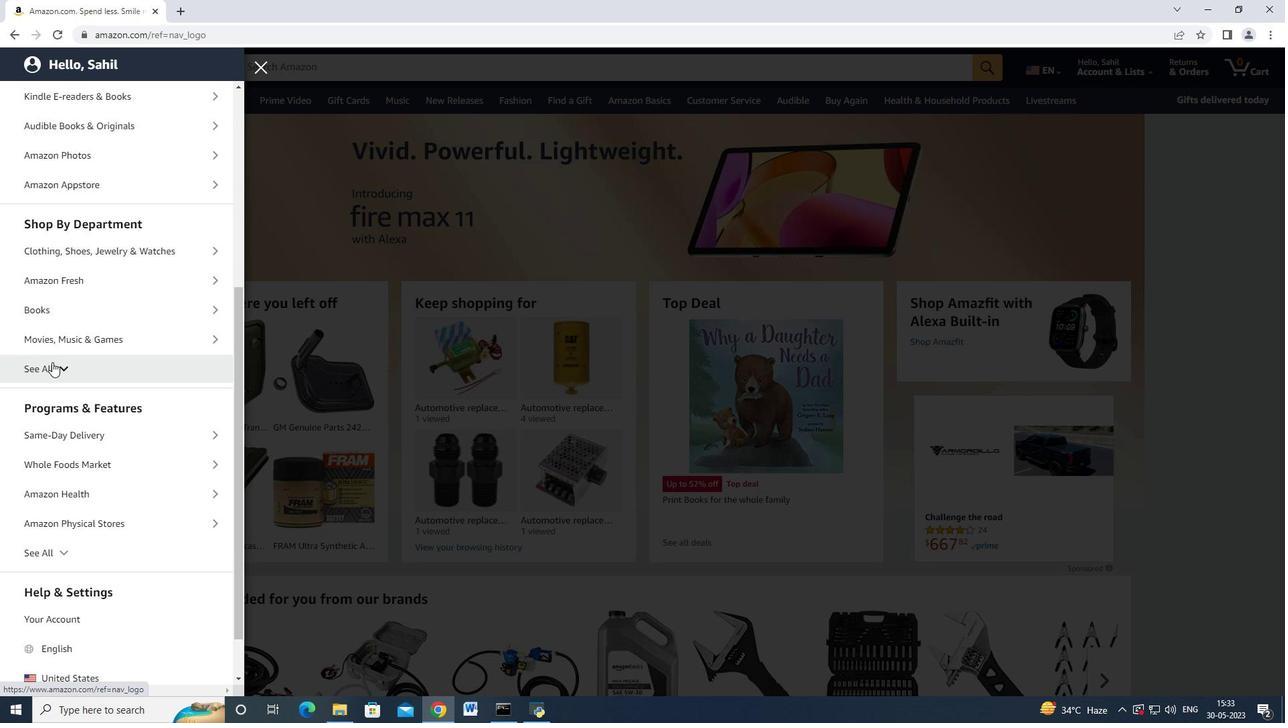 
Action: Mouse pressed left at (52, 363)
Screenshot: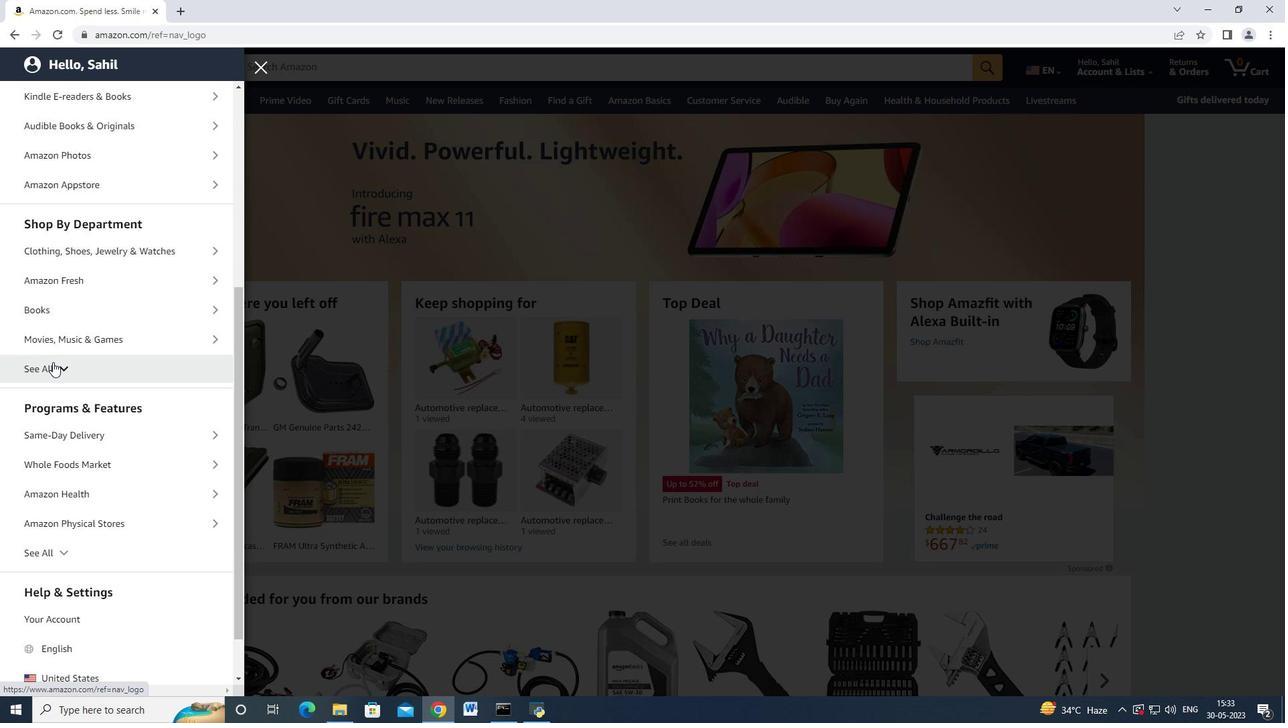 
Action: Mouse moved to (66, 367)
Screenshot: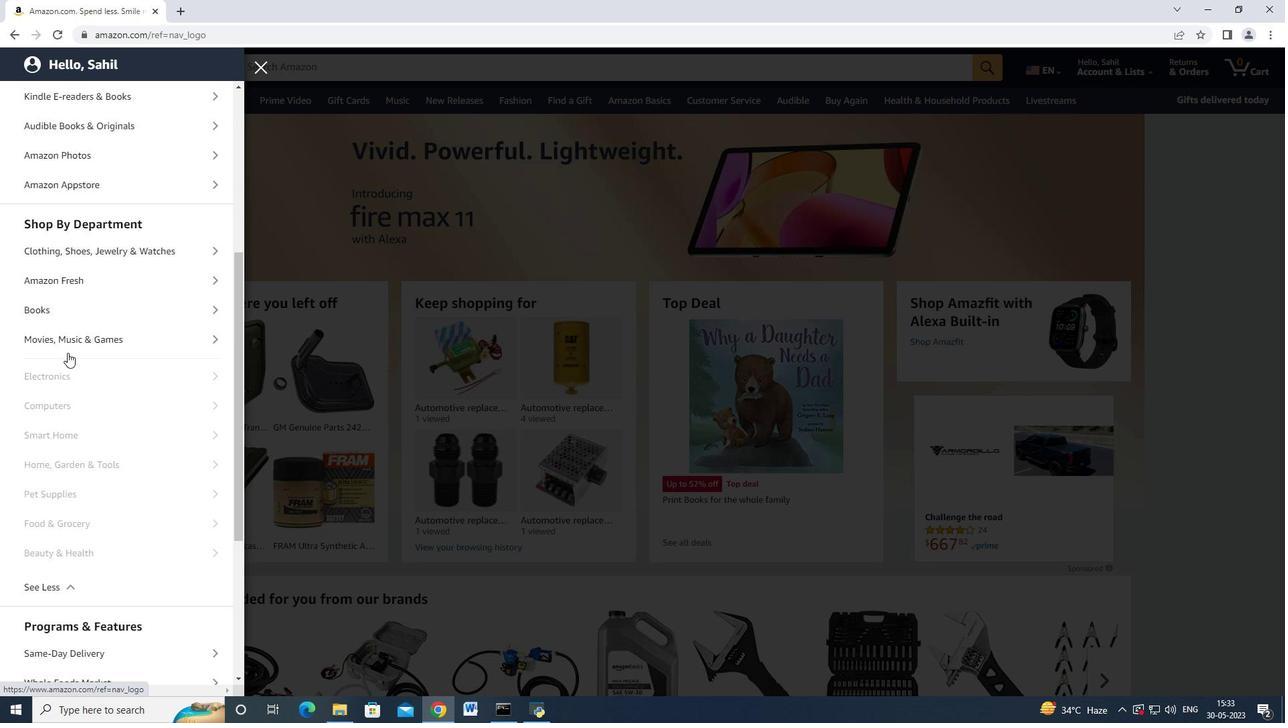 
Action: Mouse scrolled (66, 366) with delta (0, 0)
Screenshot: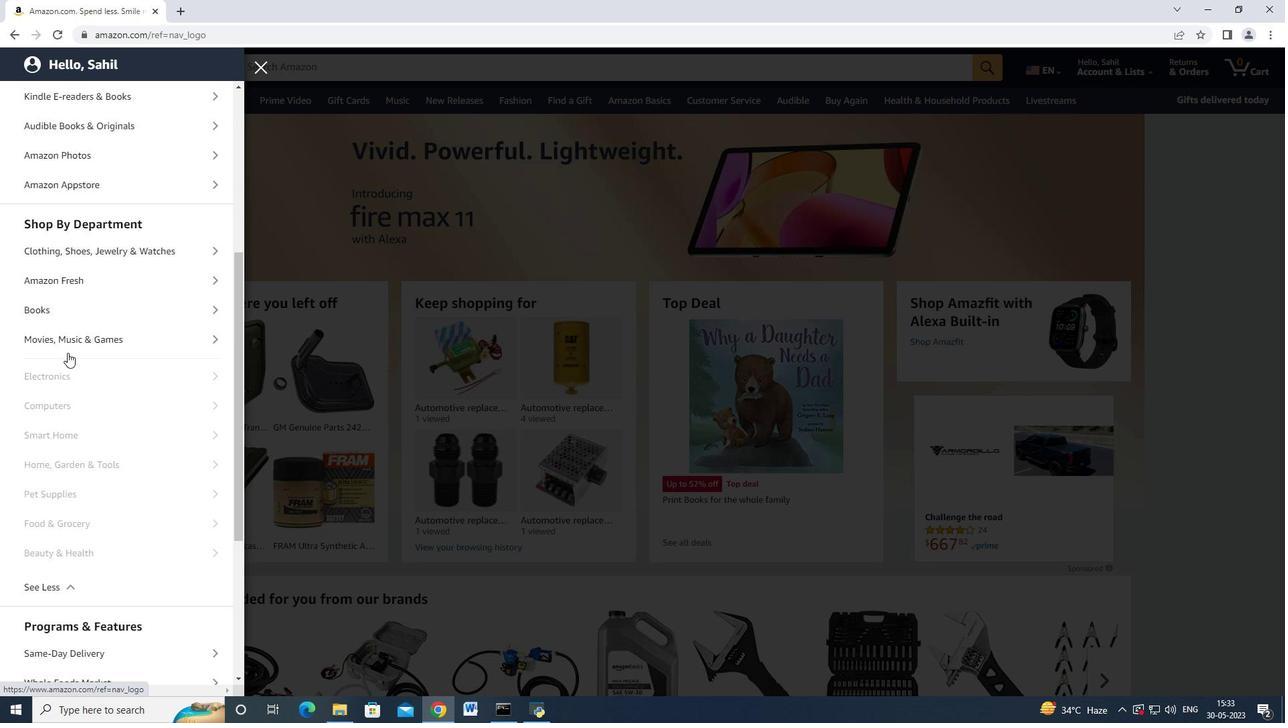 
Action: Mouse scrolled (66, 366) with delta (0, 0)
Screenshot: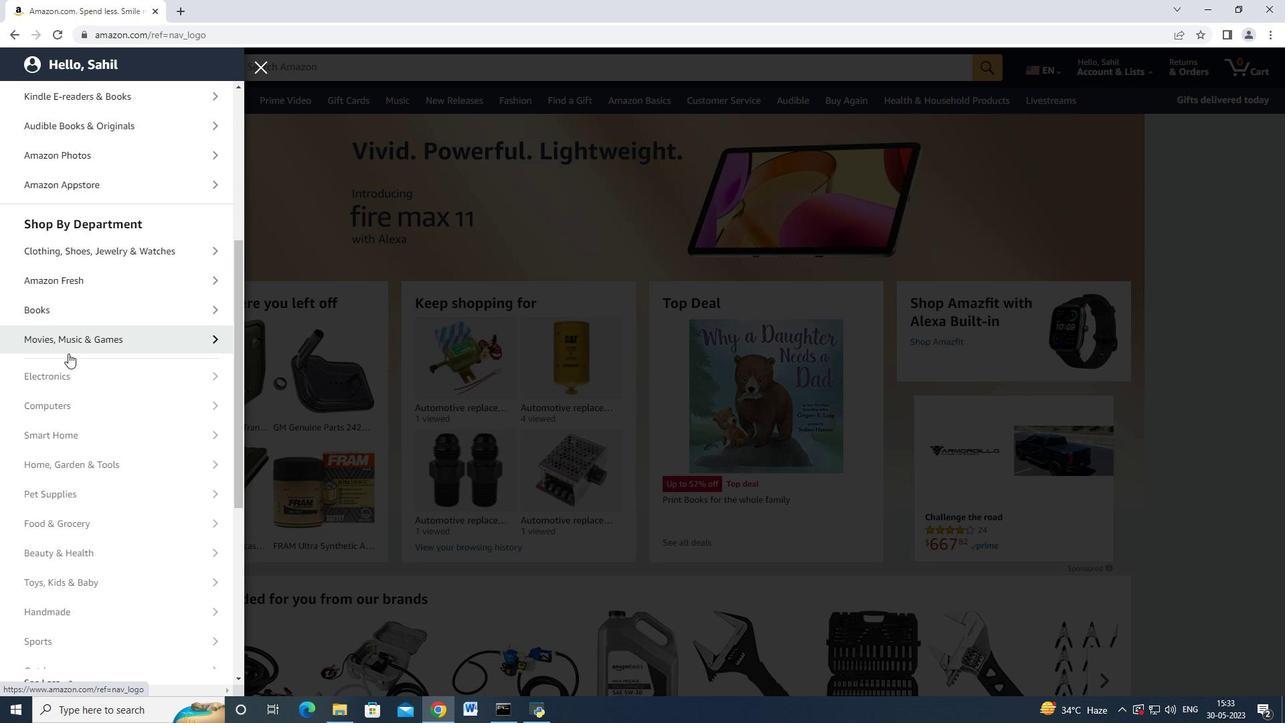 
Action: Mouse scrolled (66, 366) with delta (0, 0)
Screenshot: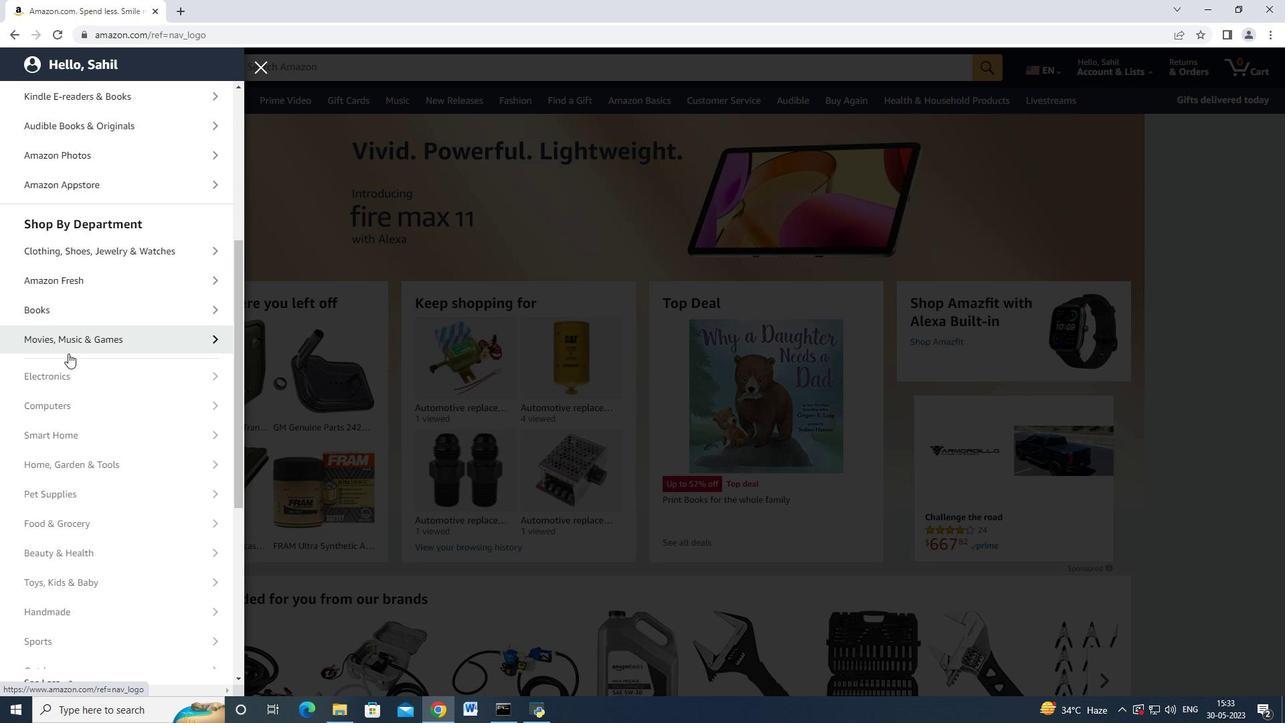 
Action: Mouse scrolled (66, 366) with delta (0, 0)
Screenshot: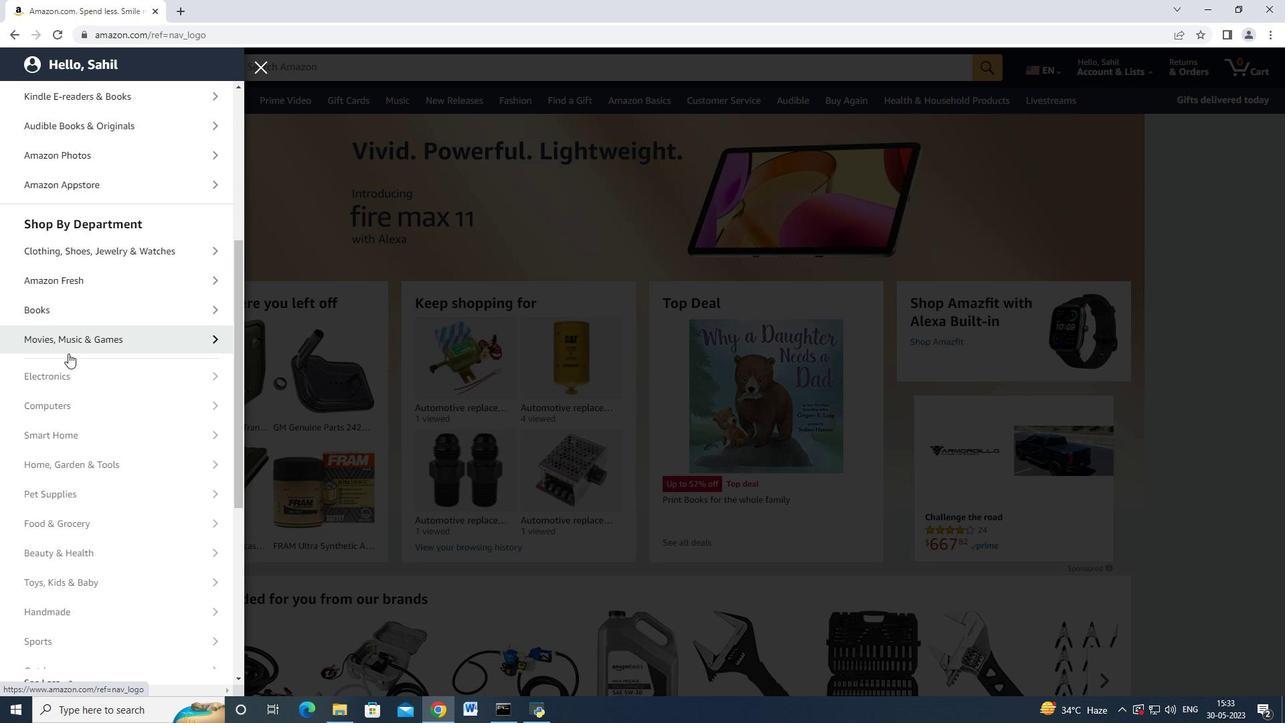 
Action: Mouse moved to (66, 368)
Screenshot: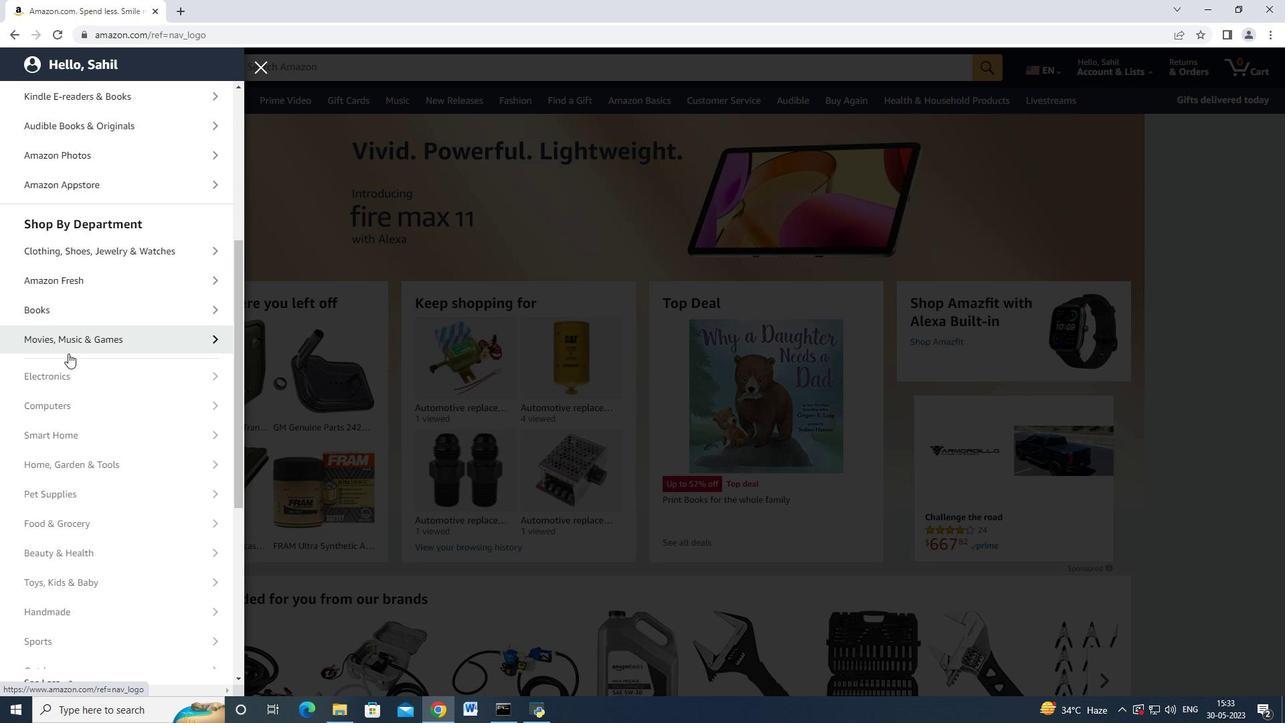 
Action: Mouse scrolled (66, 367) with delta (0, 0)
Screenshot: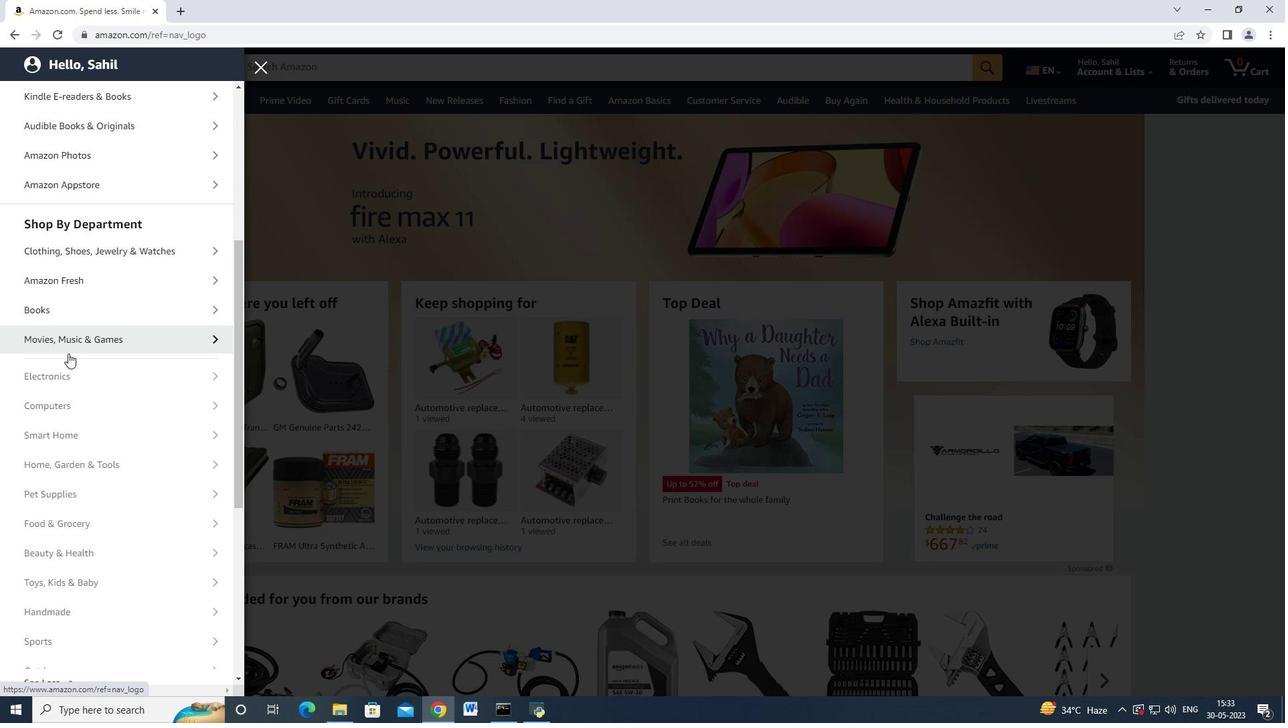 
Action: Mouse moved to (66, 368)
Screenshot: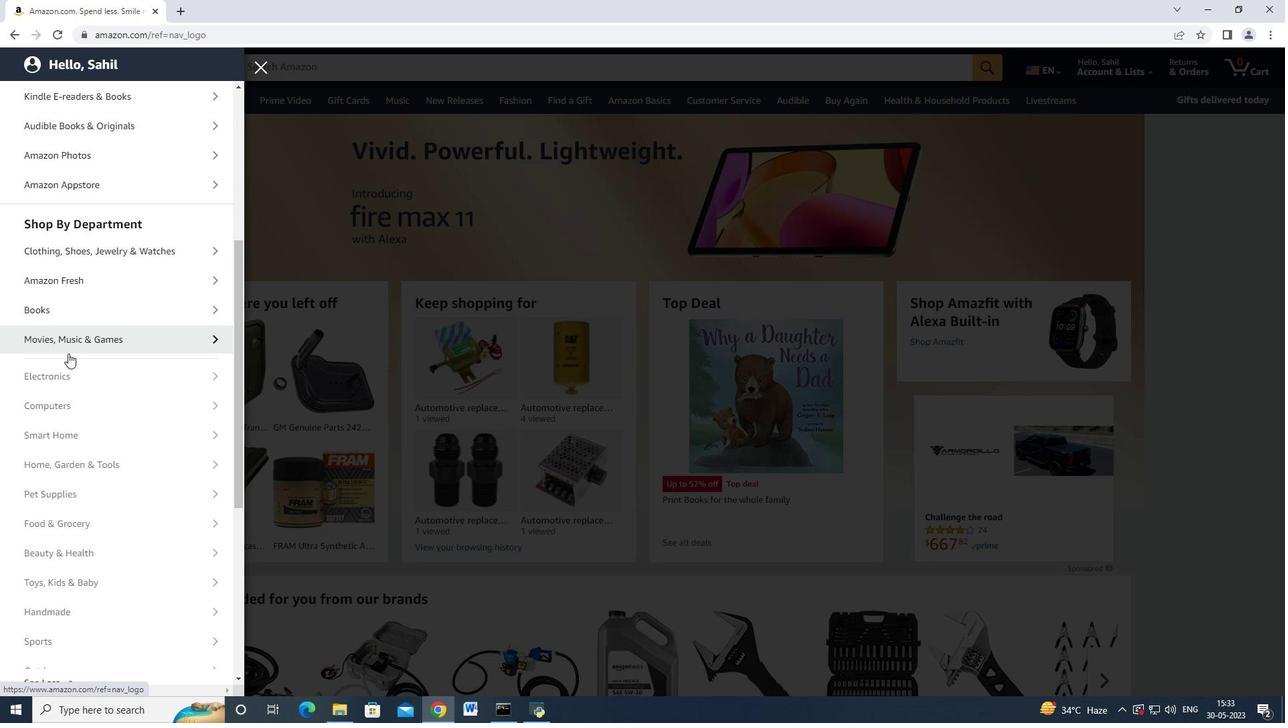 
Action: Mouse scrolled (66, 368) with delta (0, 0)
Screenshot: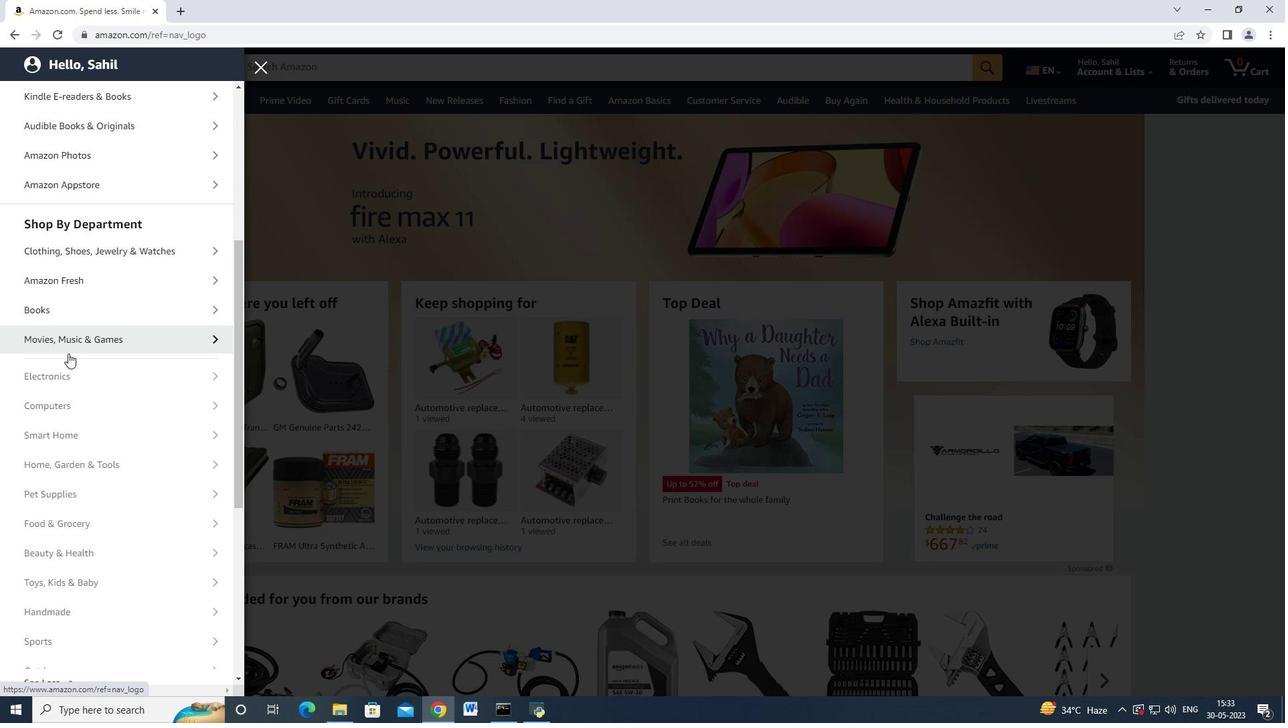 
Action: Mouse moved to (64, 370)
Screenshot: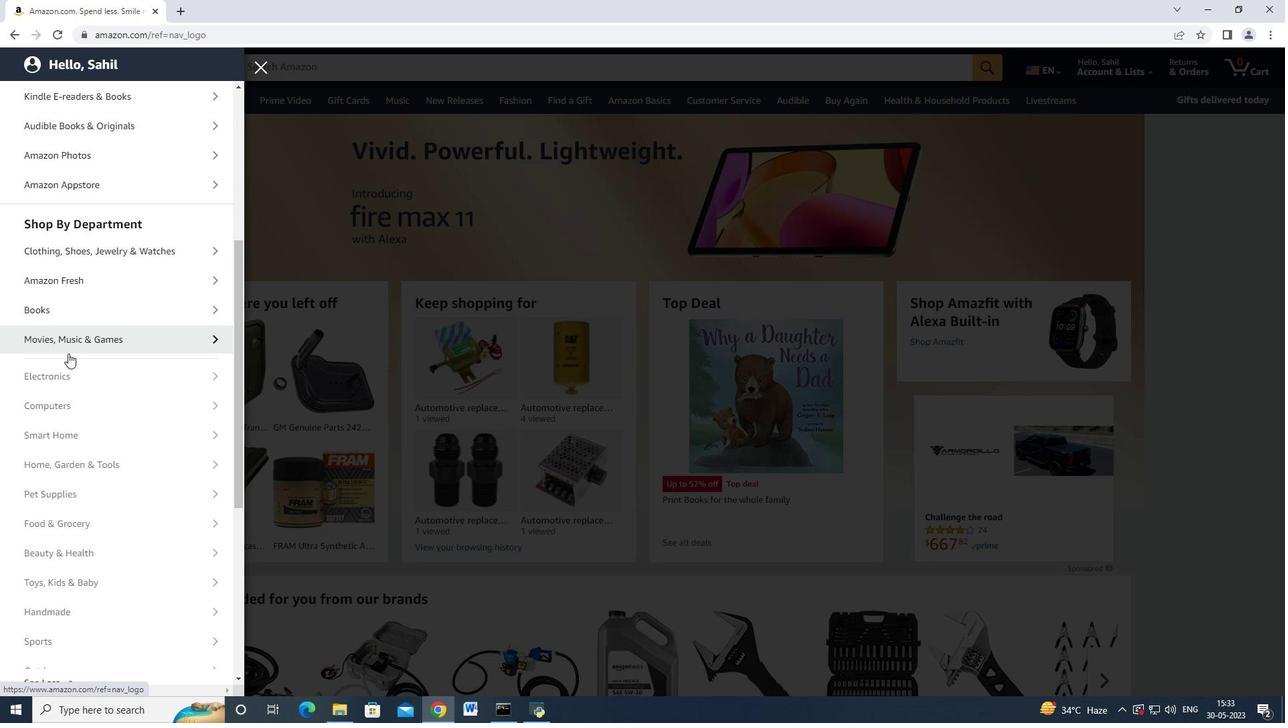 
Action: Mouse scrolled (66, 368) with delta (0, 0)
Screenshot: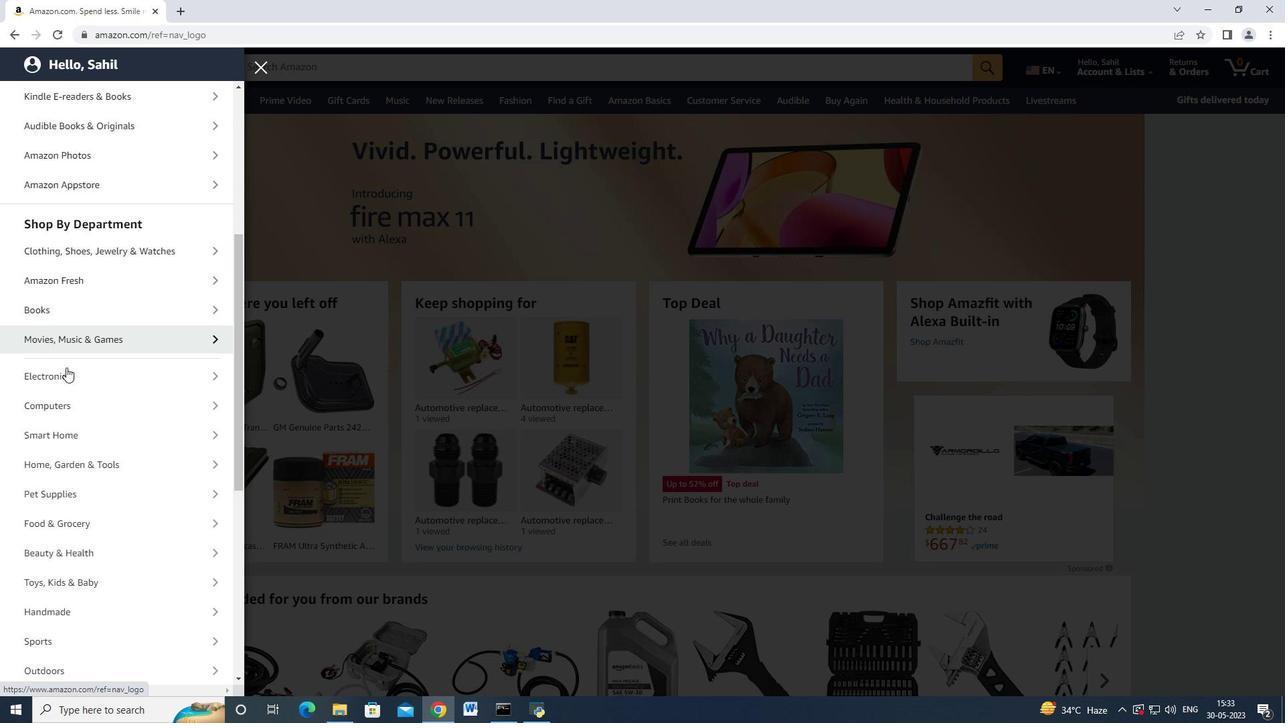 
Action: Mouse moved to (64, 370)
Screenshot: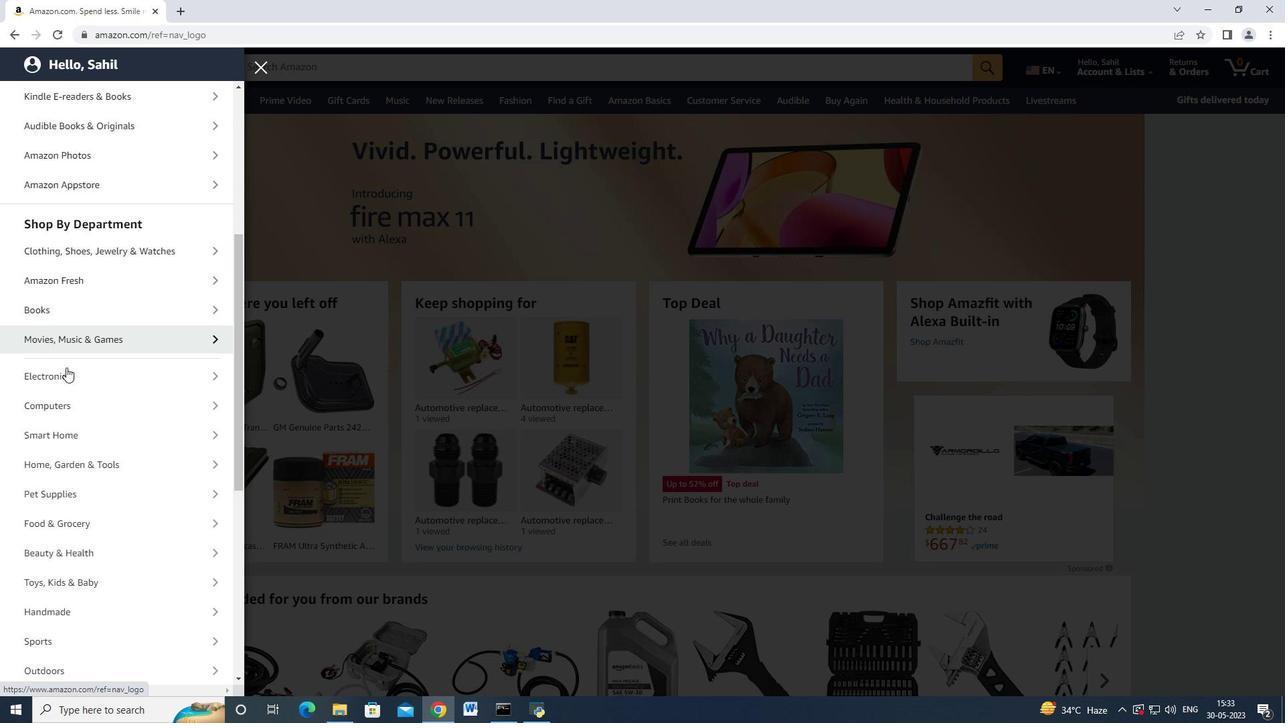 
Action: Mouse scrolled (64, 369) with delta (0, 0)
Screenshot: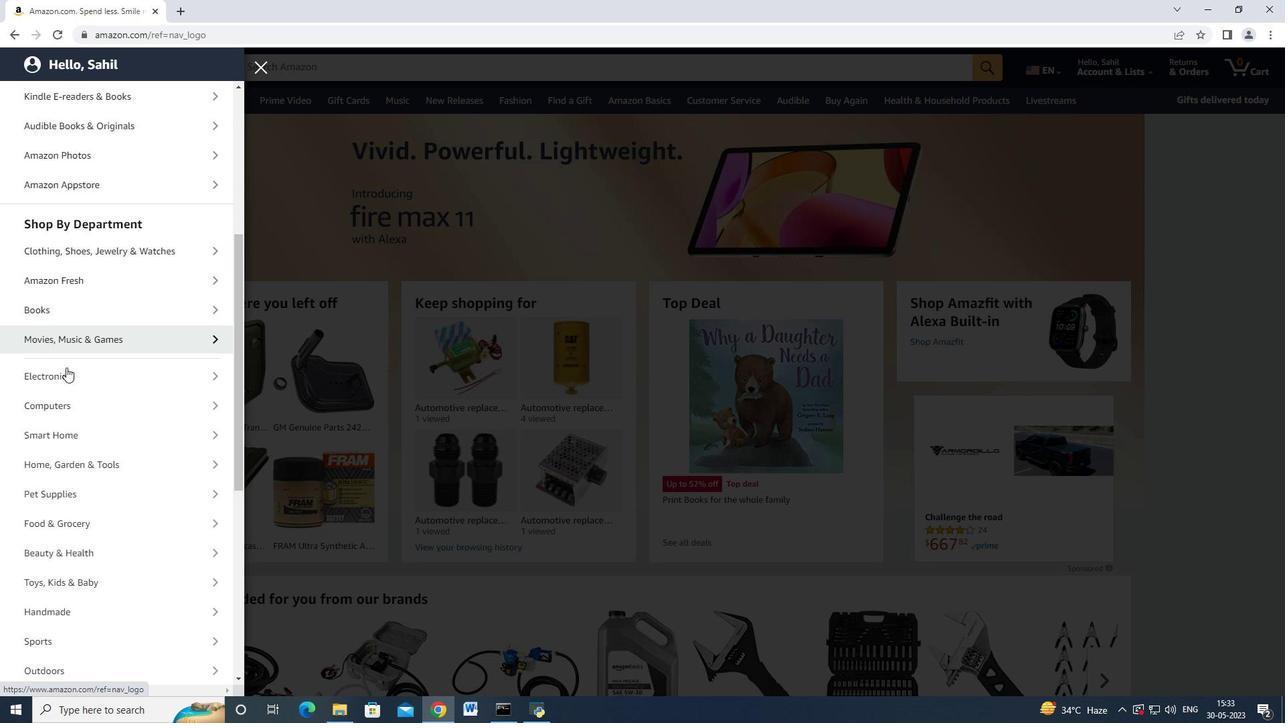 
Action: Mouse moved to (63, 371)
Screenshot: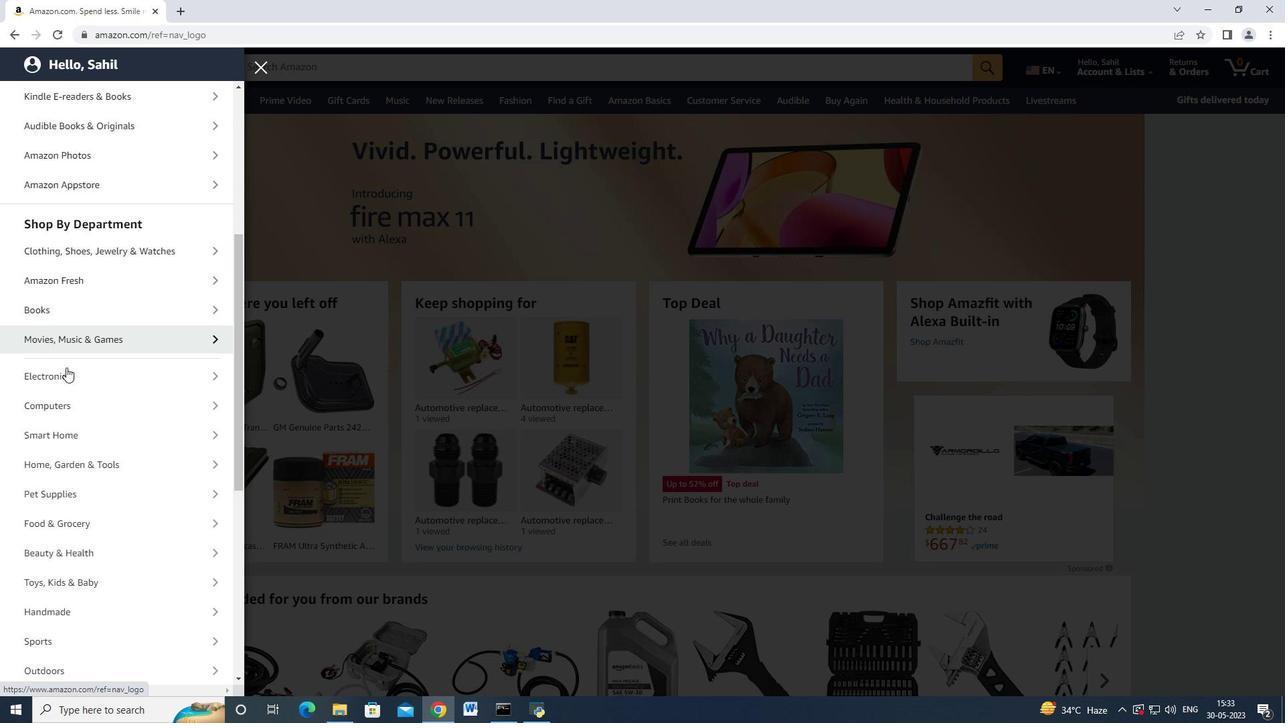 
Action: Mouse scrolled (63, 370) with delta (0, 0)
Screenshot: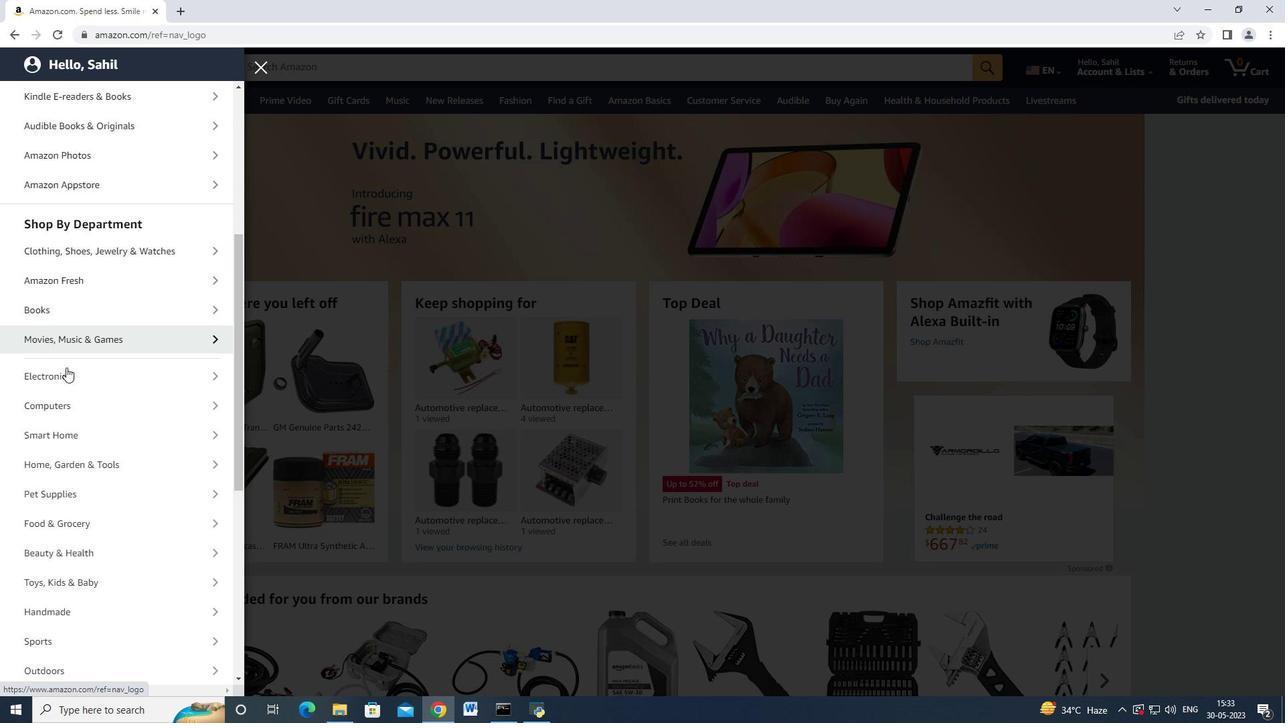 
Action: Mouse moved to (109, 246)
Screenshot: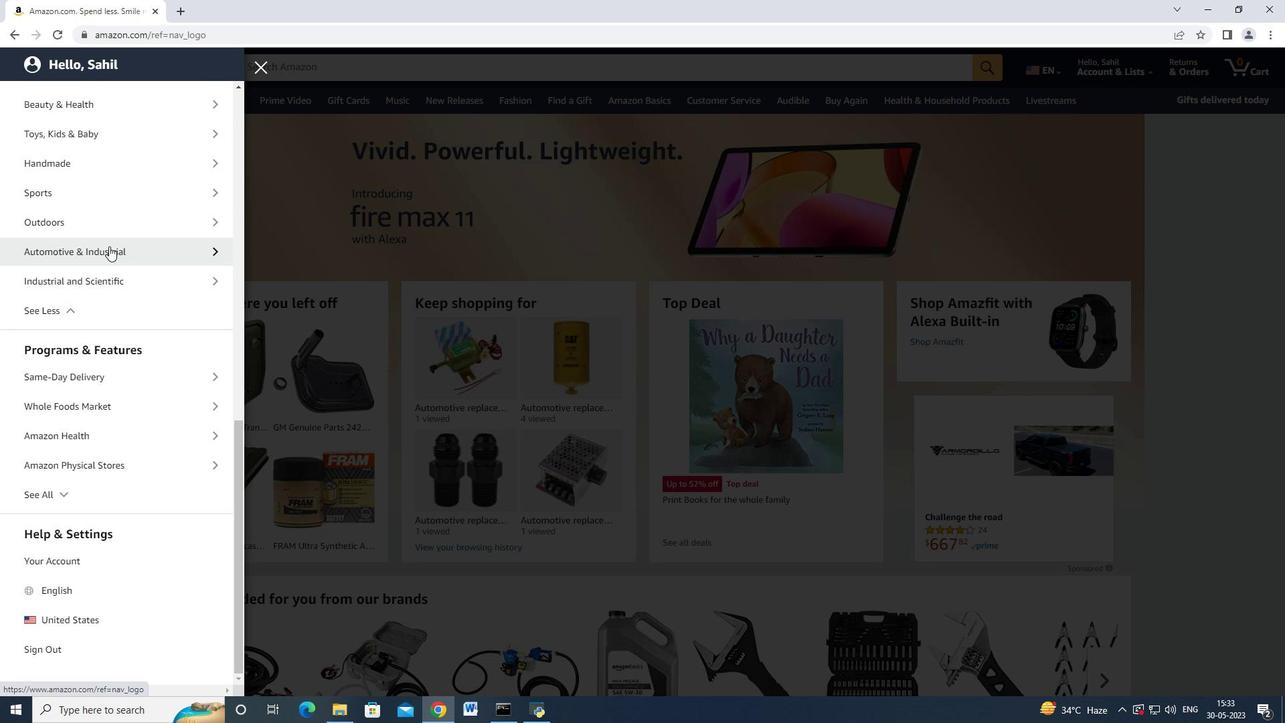 
Action: Mouse pressed left at (109, 246)
Screenshot: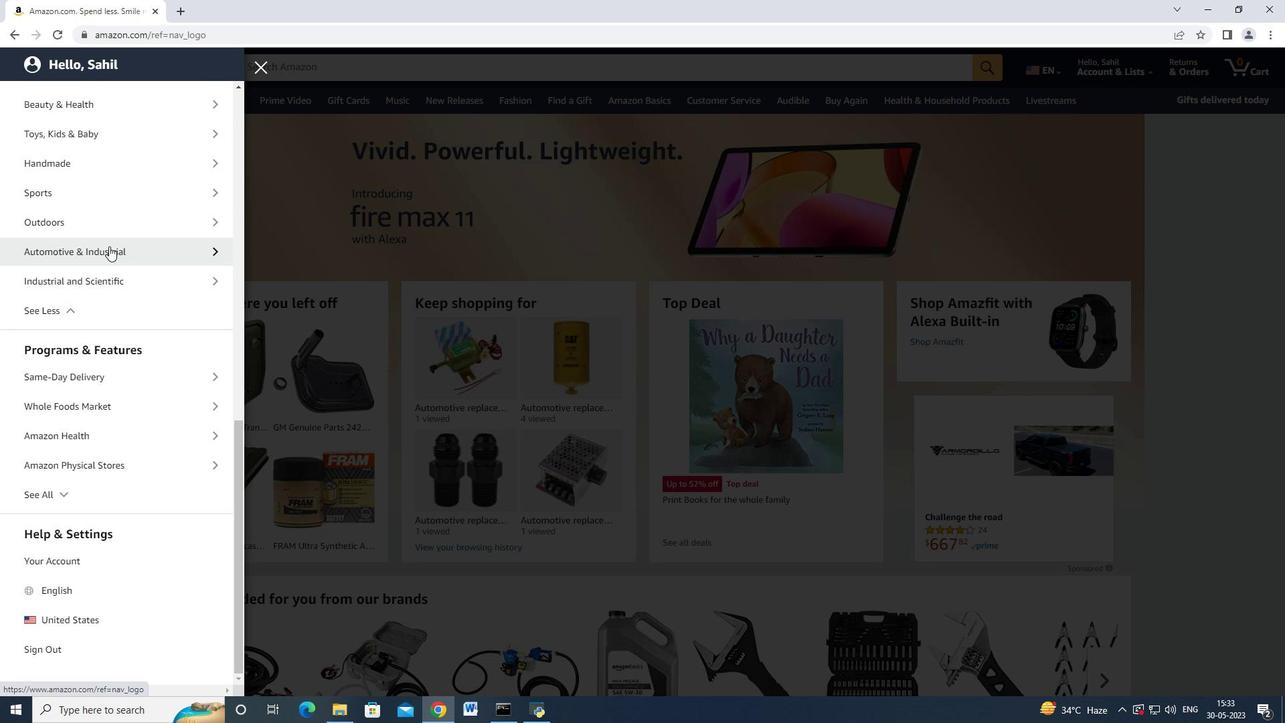 
Action: Mouse moved to (159, 151)
Screenshot: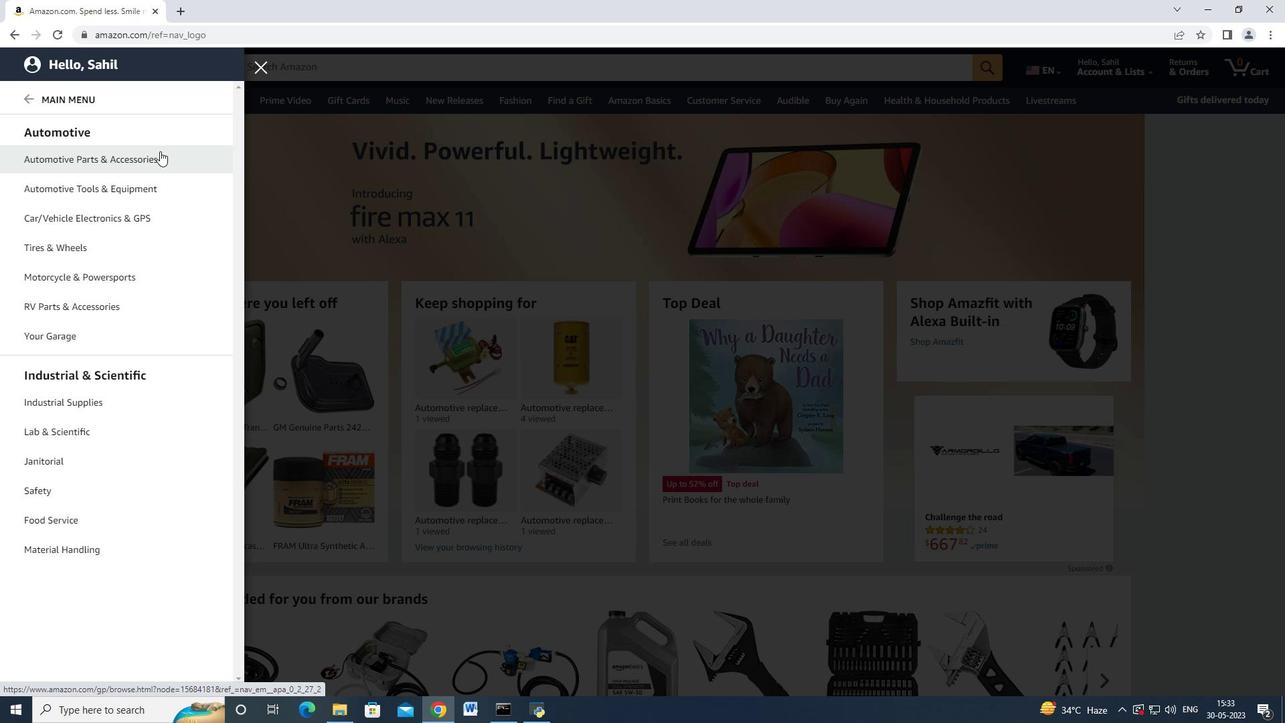 
Action: Mouse pressed left at (159, 151)
Screenshot: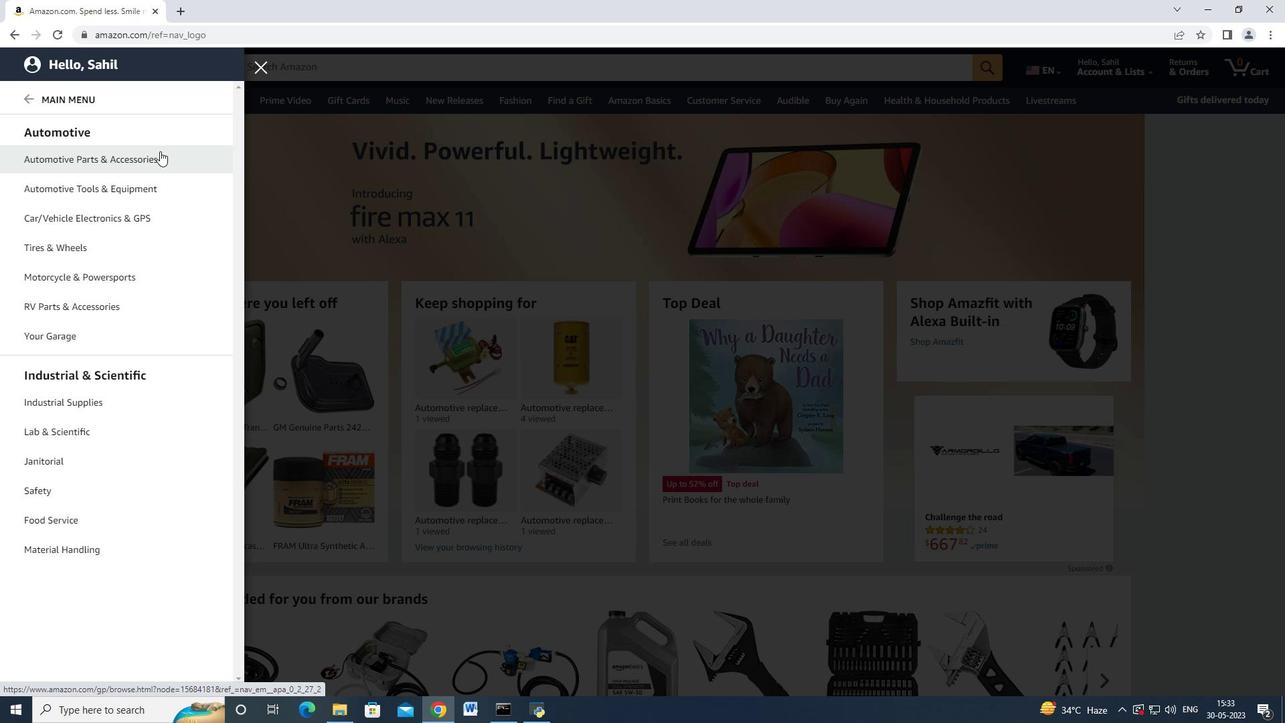 
Action: Mouse moved to (229, 130)
Screenshot: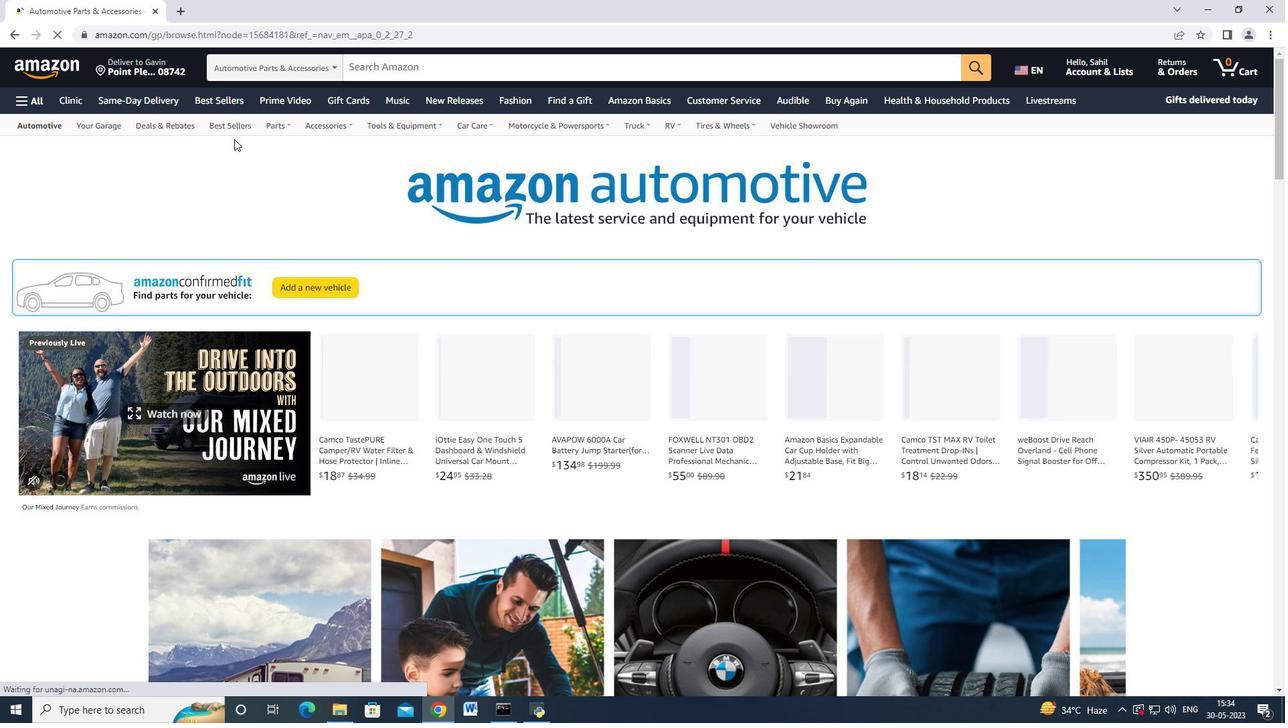 
Action: Mouse pressed left at (229, 130)
Screenshot: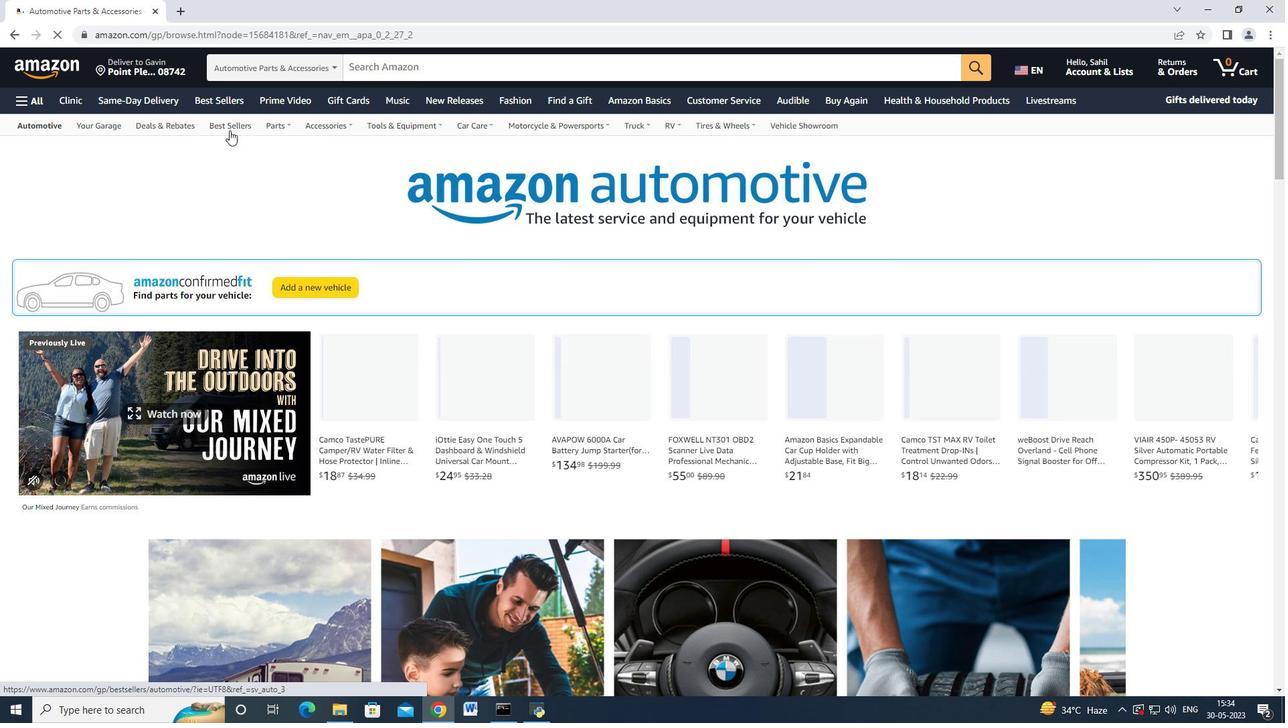 
Action: Mouse moved to (83, 425)
Screenshot: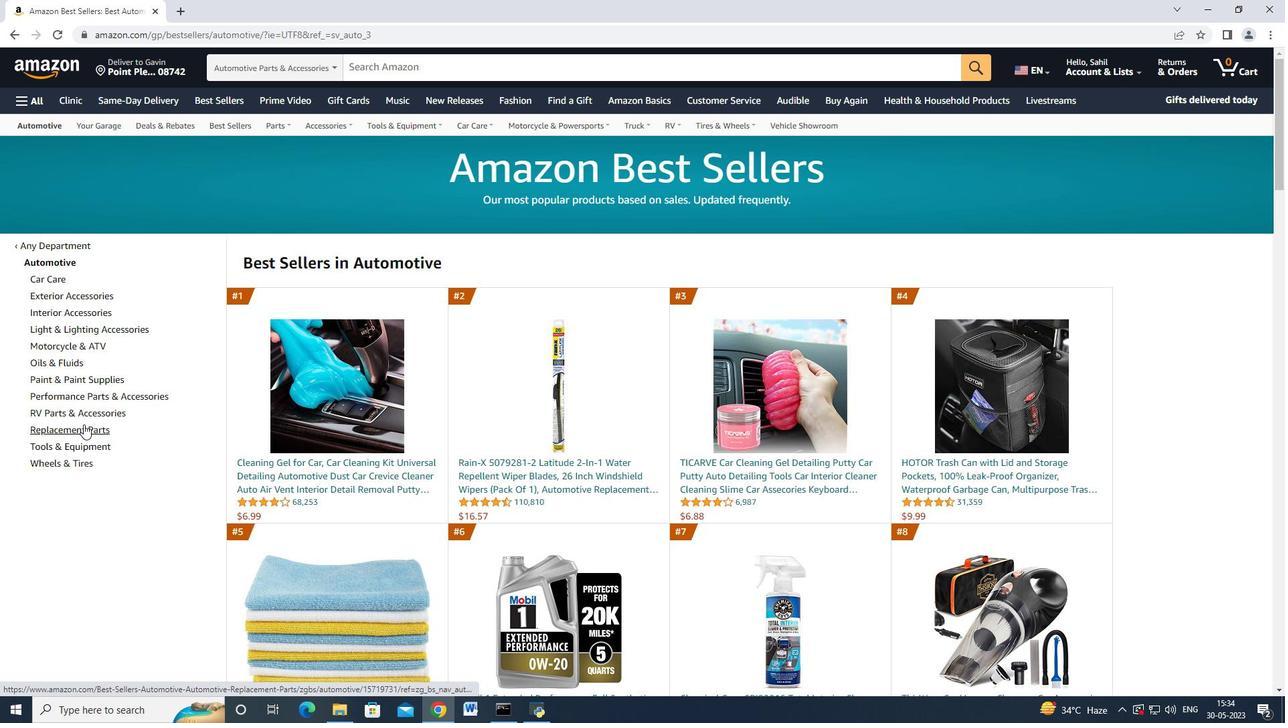 
Action: Mouse pressed left at (83, 425)
Screenshot: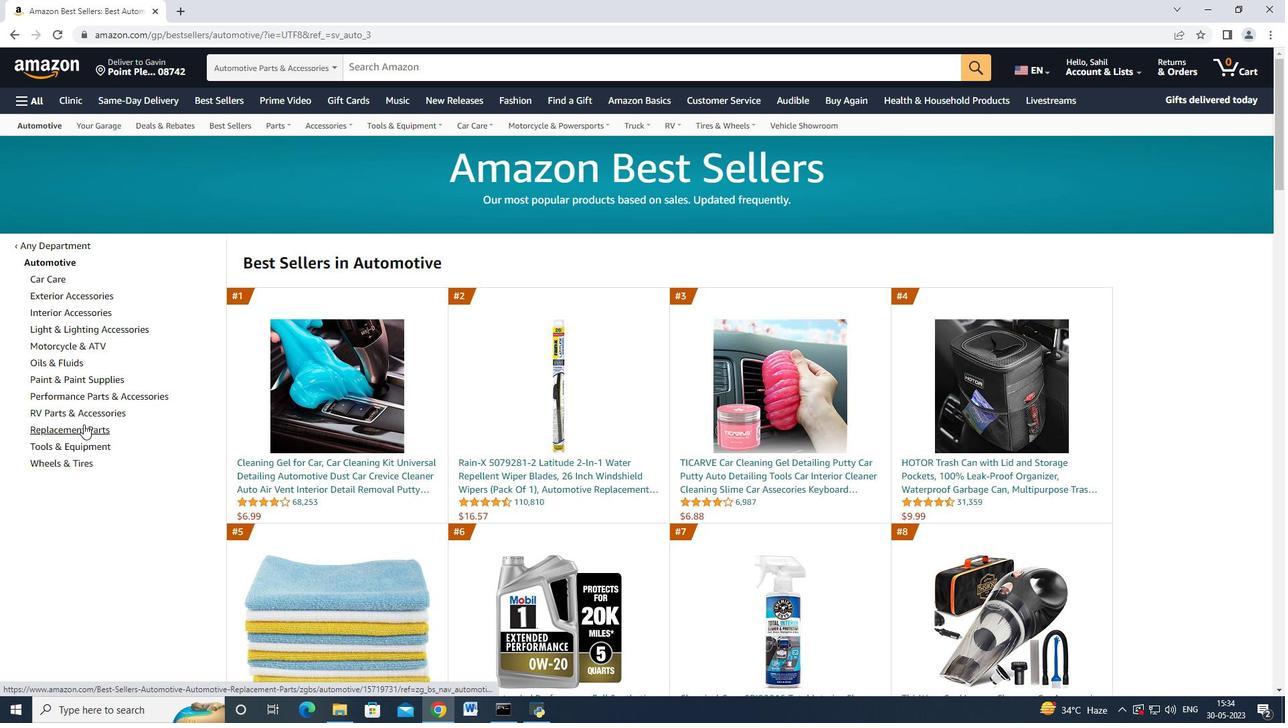 
Action: Mouse moved to (127, 436)
Screenshot: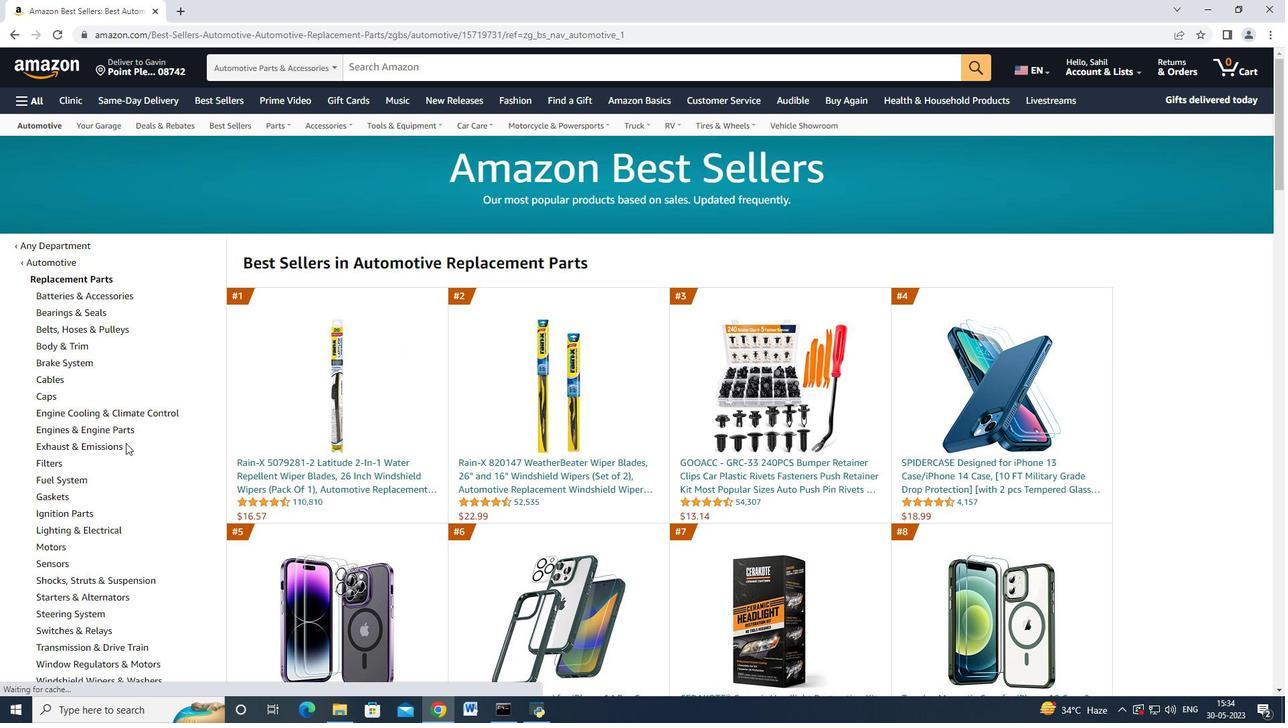 
Action: Mouse scrolled (127, 435) with delta (0, 0)
Screenshot: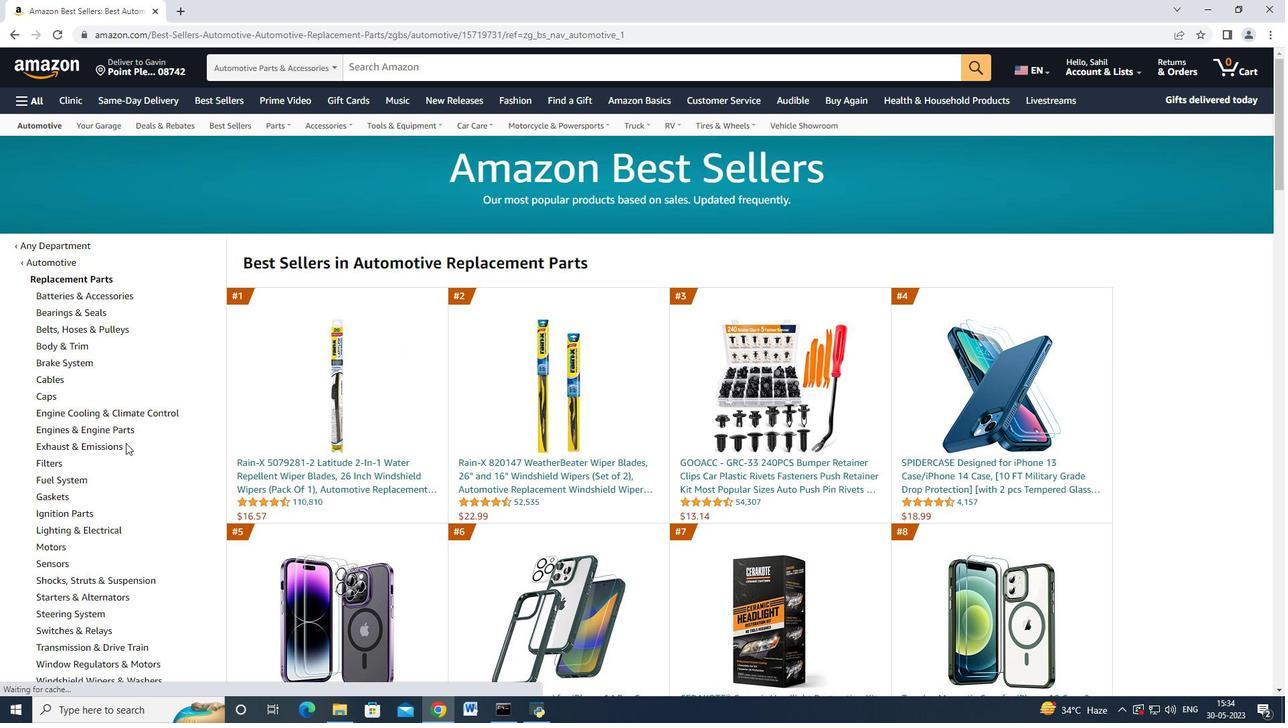 
Action: Mouse moved to (129, 434)
Screenshot: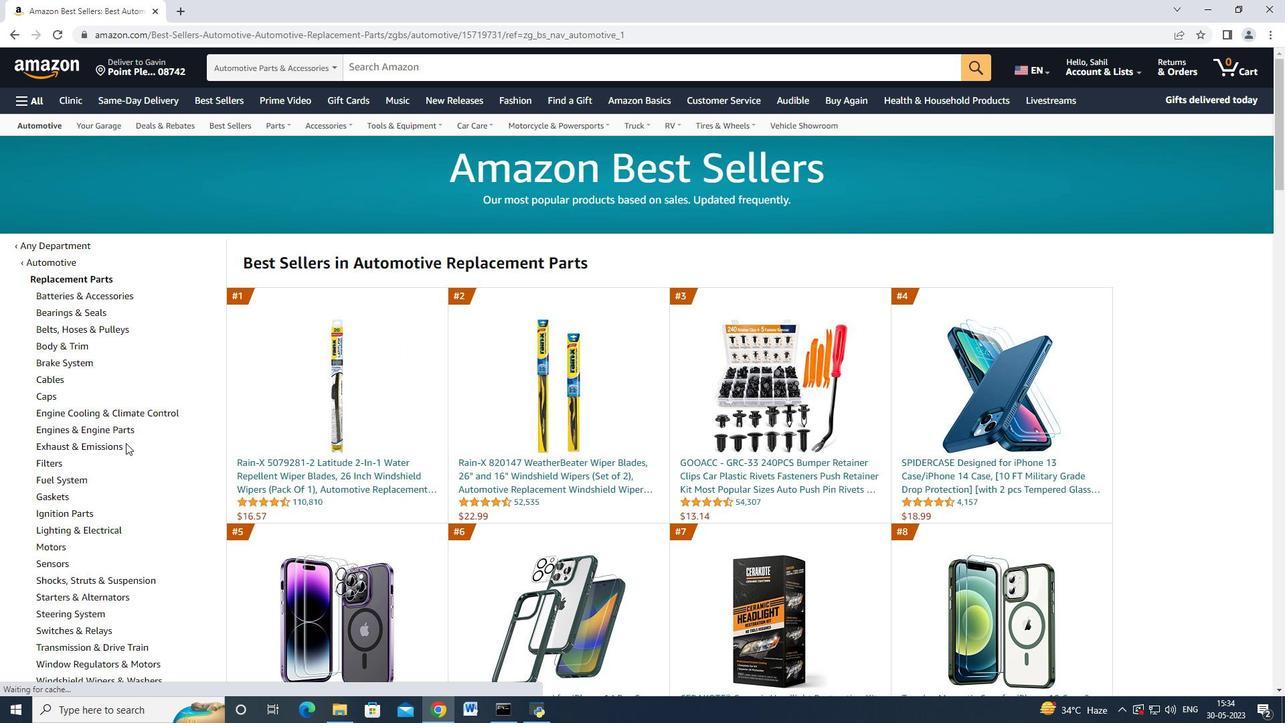 
Action: Mouse scrolled (129, 433) with delta (0, 0)
Screenshot: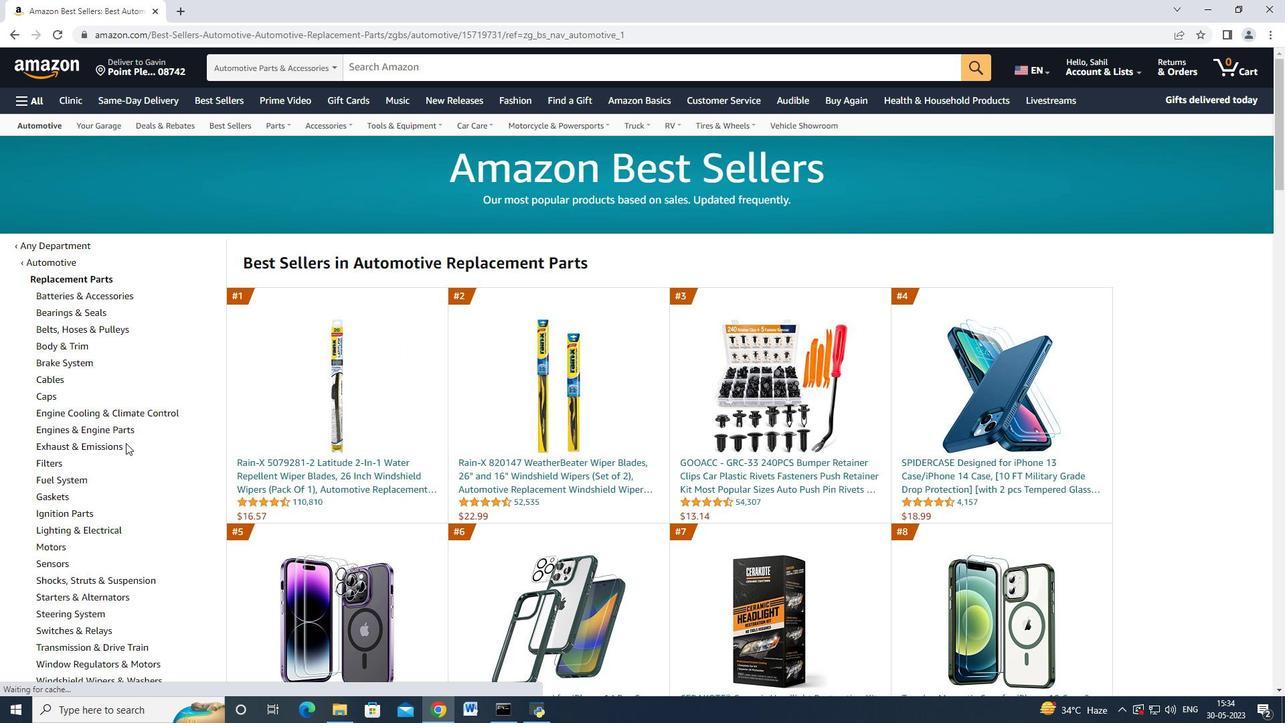 
Action: Mouse moved to (137, 422)
Screenshot: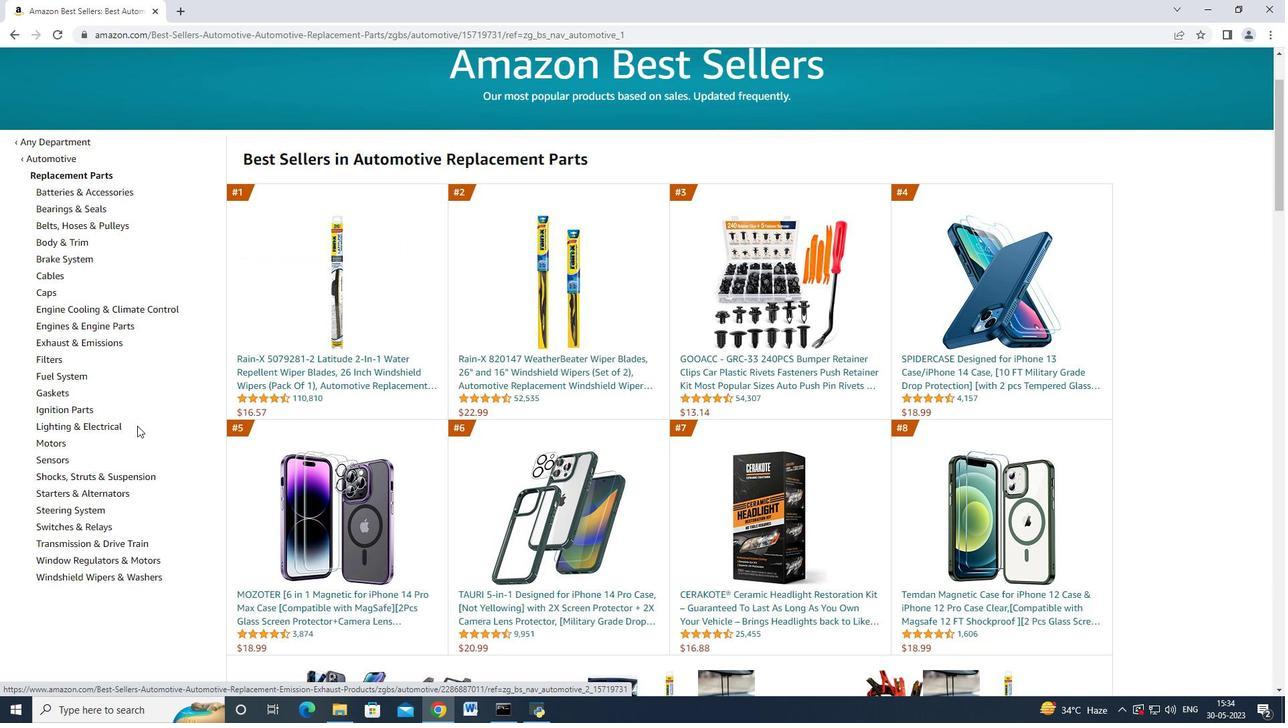
Action: Mouse scrolled (137, 421) with delta (0, 0)
Screenshot: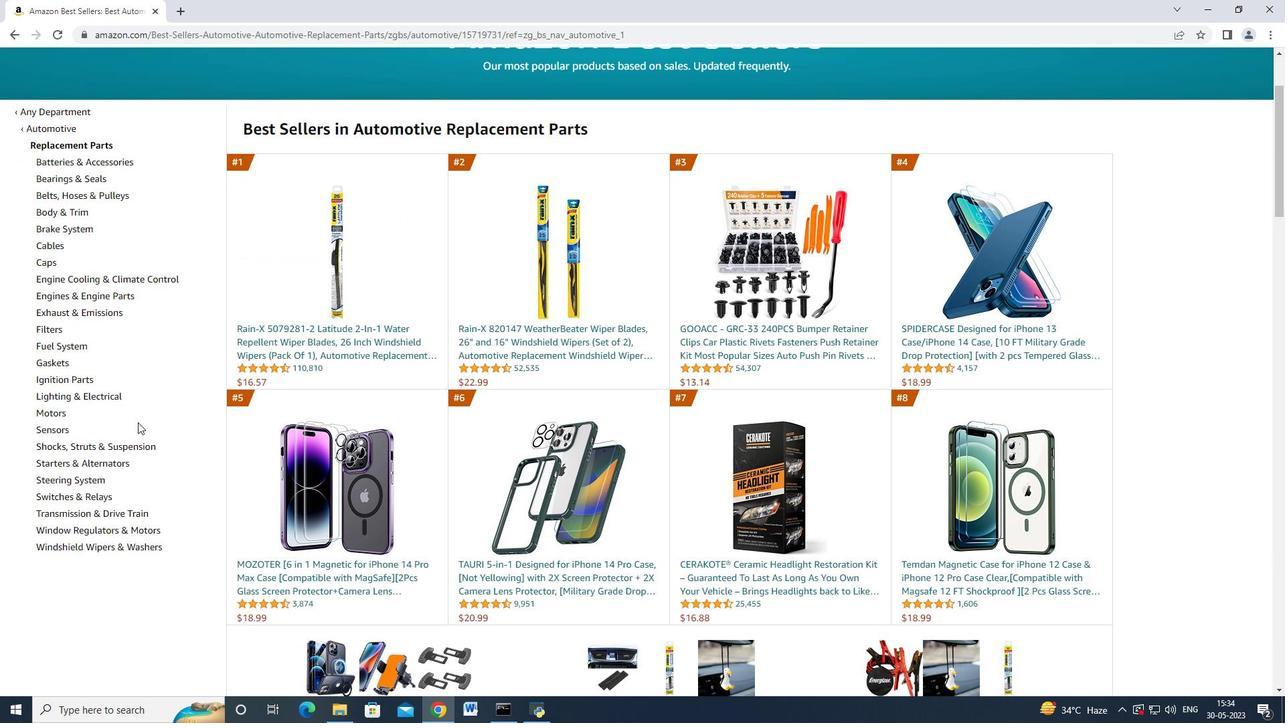 
Action: Mouse moved to (149, 420)
Screenshot: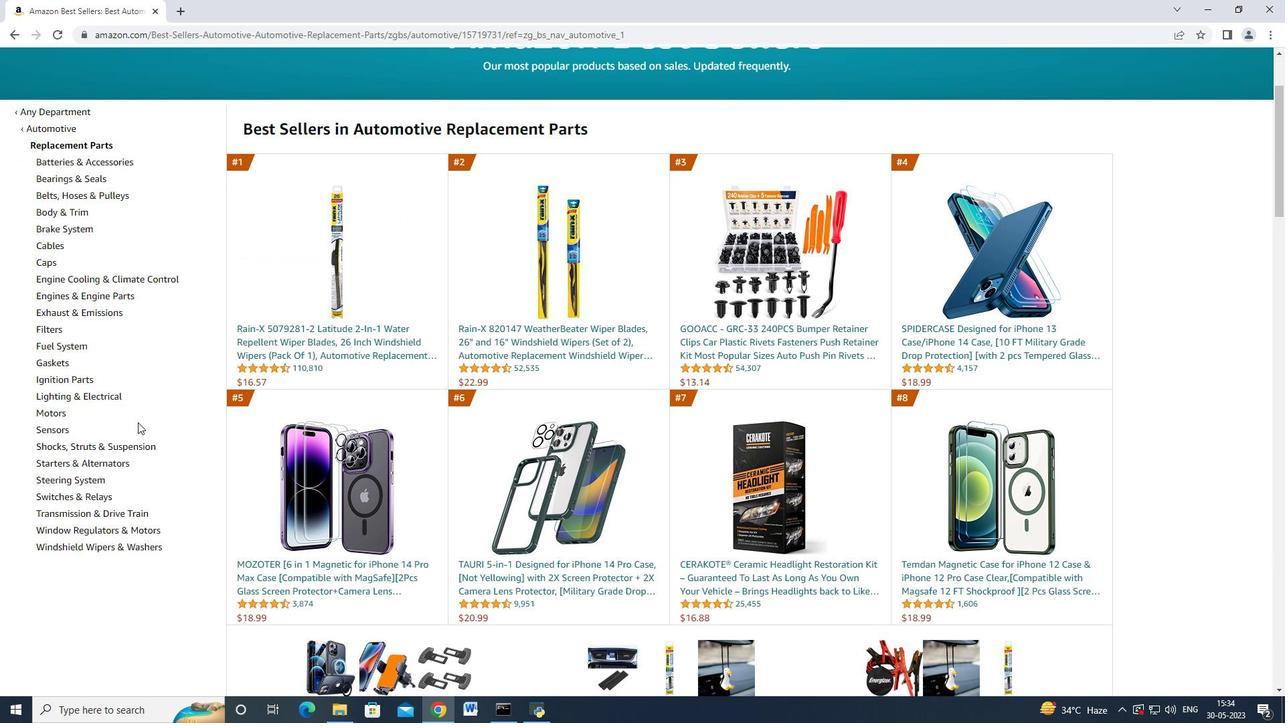 
Action: Mouse scrolled (144, 421) with delta (0, 0)
Screenshot: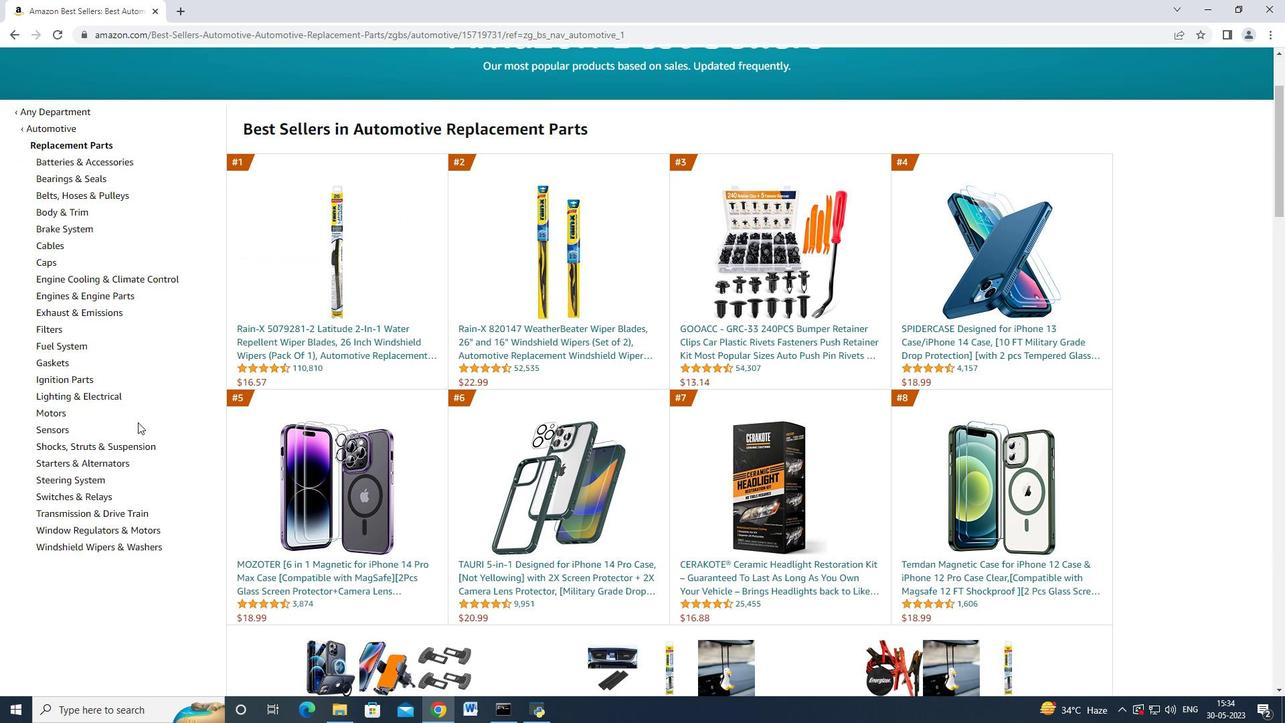 
Action: Mouse moved to (152, 416)
Screenshot: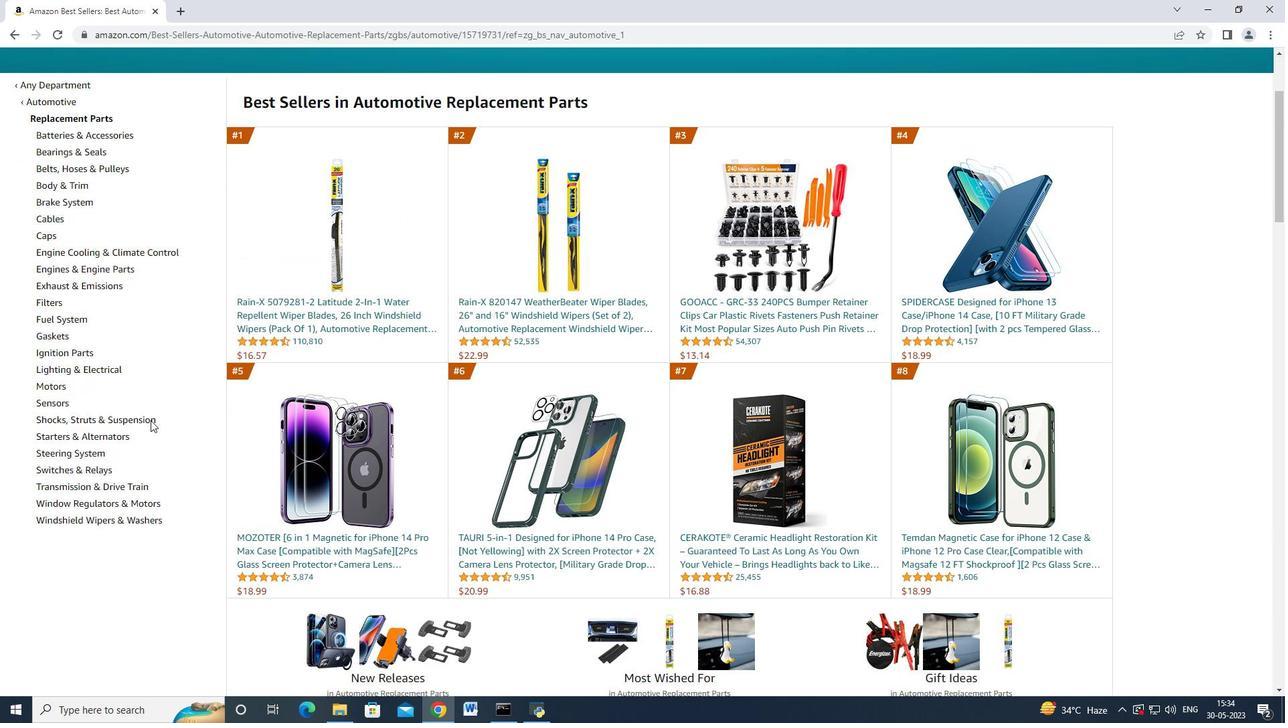 
Action: Mouse scrolled (152, 415) with delta (0, 0)
Screenshot: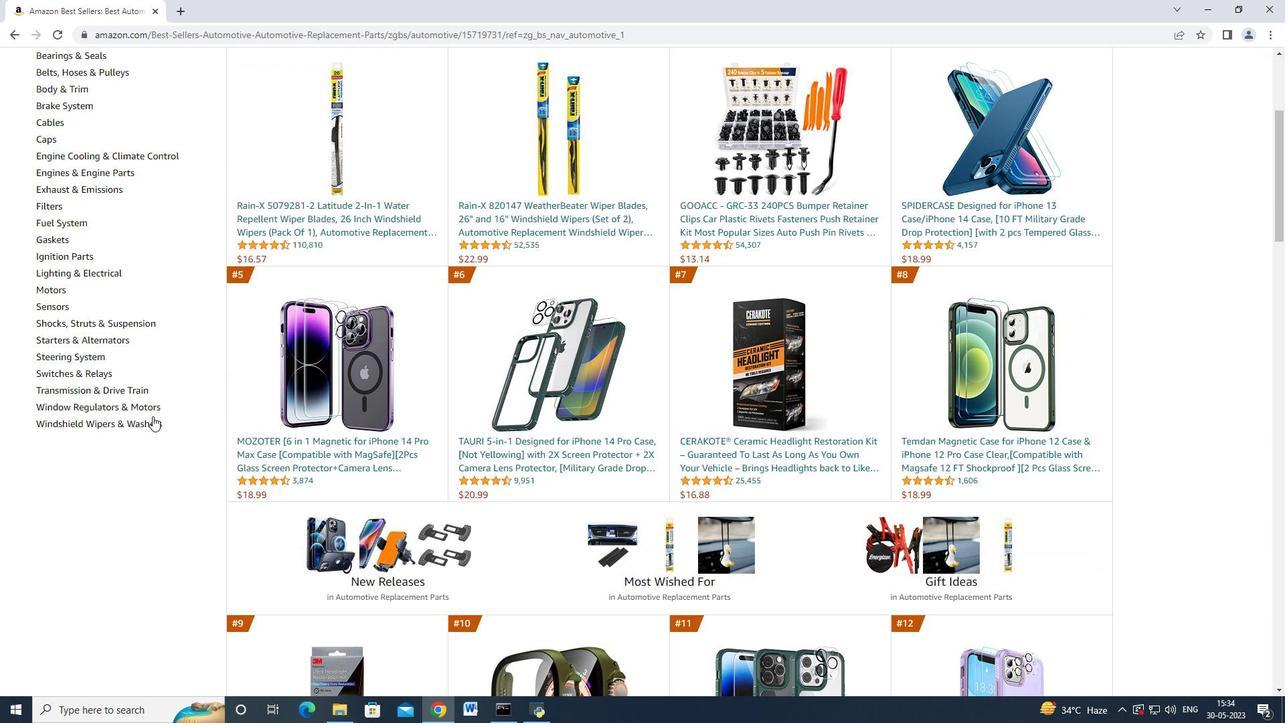 
Action: Mouse moved to (134, 399)
Screenshot: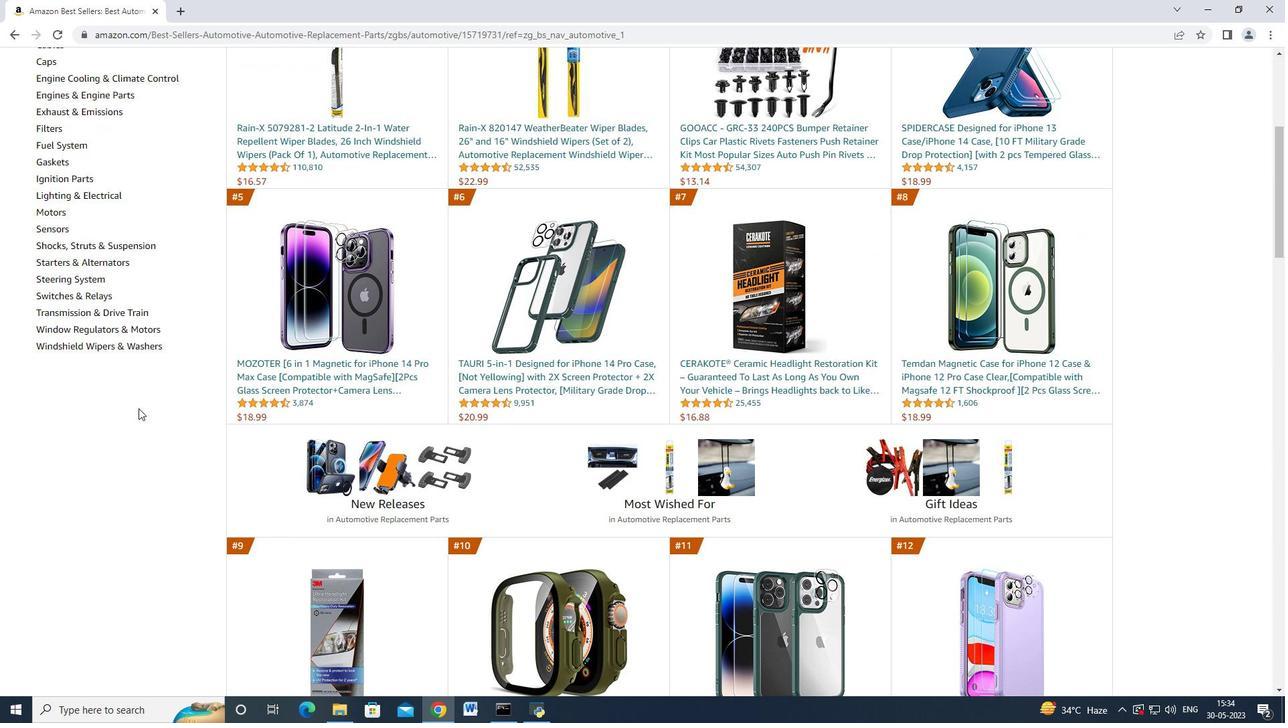 
Action: Mouse scrolled (134, 400) with delta (0, 0)
Screenshot: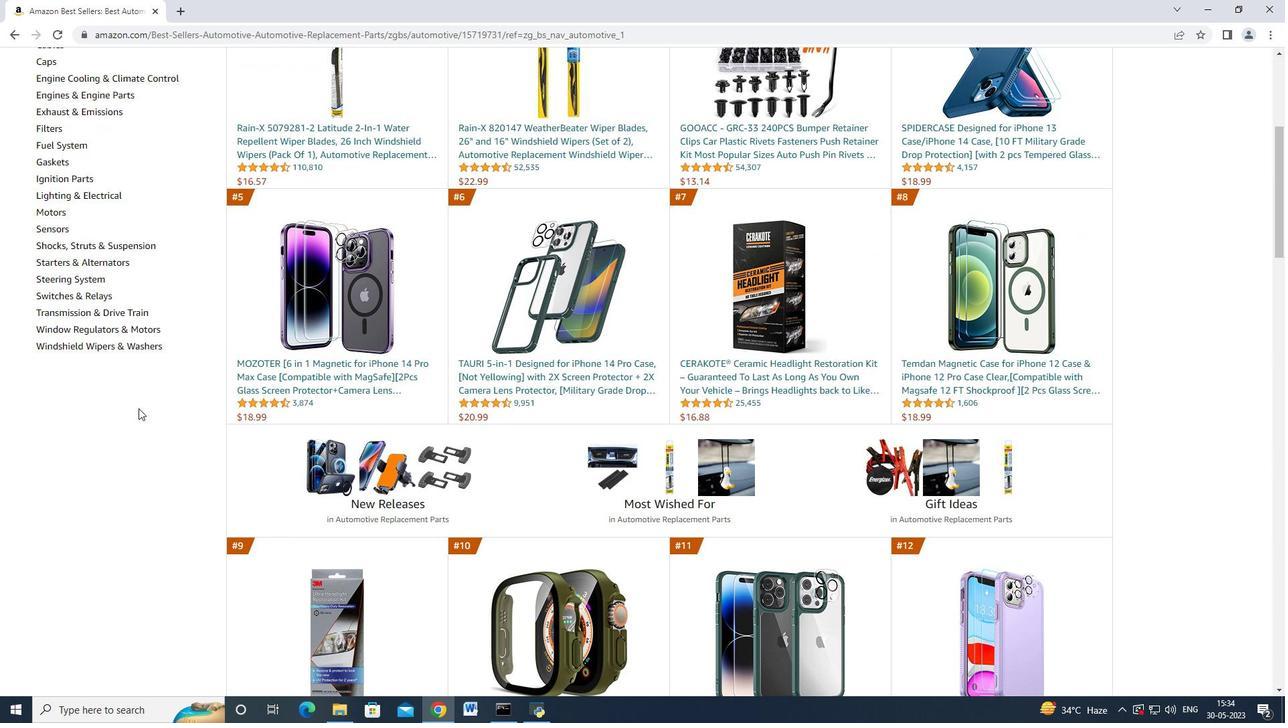 
Action: Mouse scrolled (134, 400) with delta (0, 0)
Screenshot: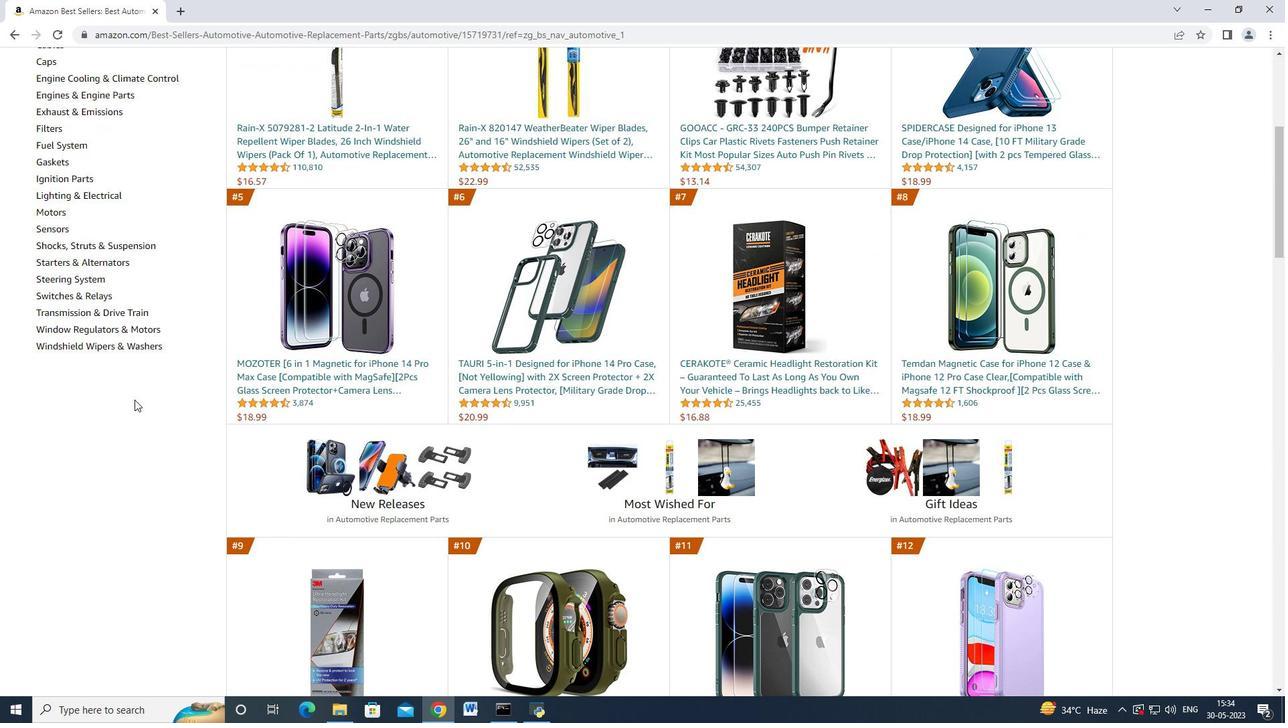 
Action: Mouse moved to (54, 275)
Screenshot: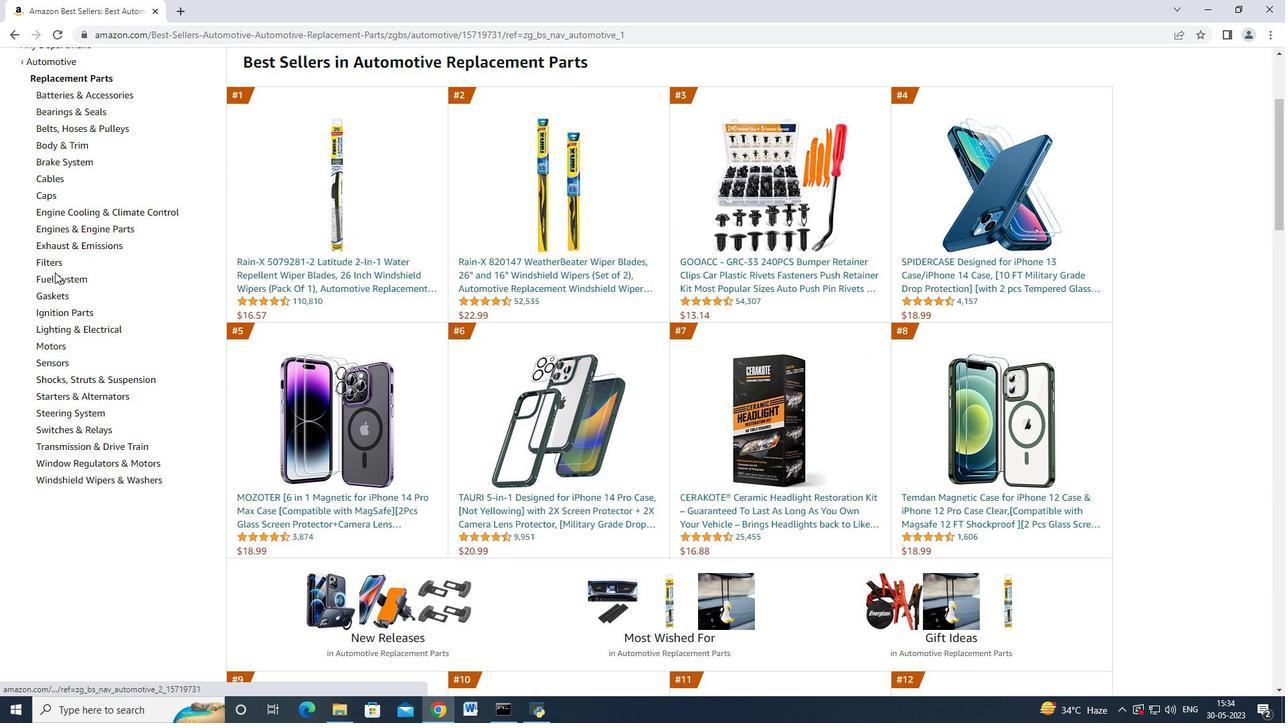 
Action: Mouse pressed left at (54, 275)
Screenshot: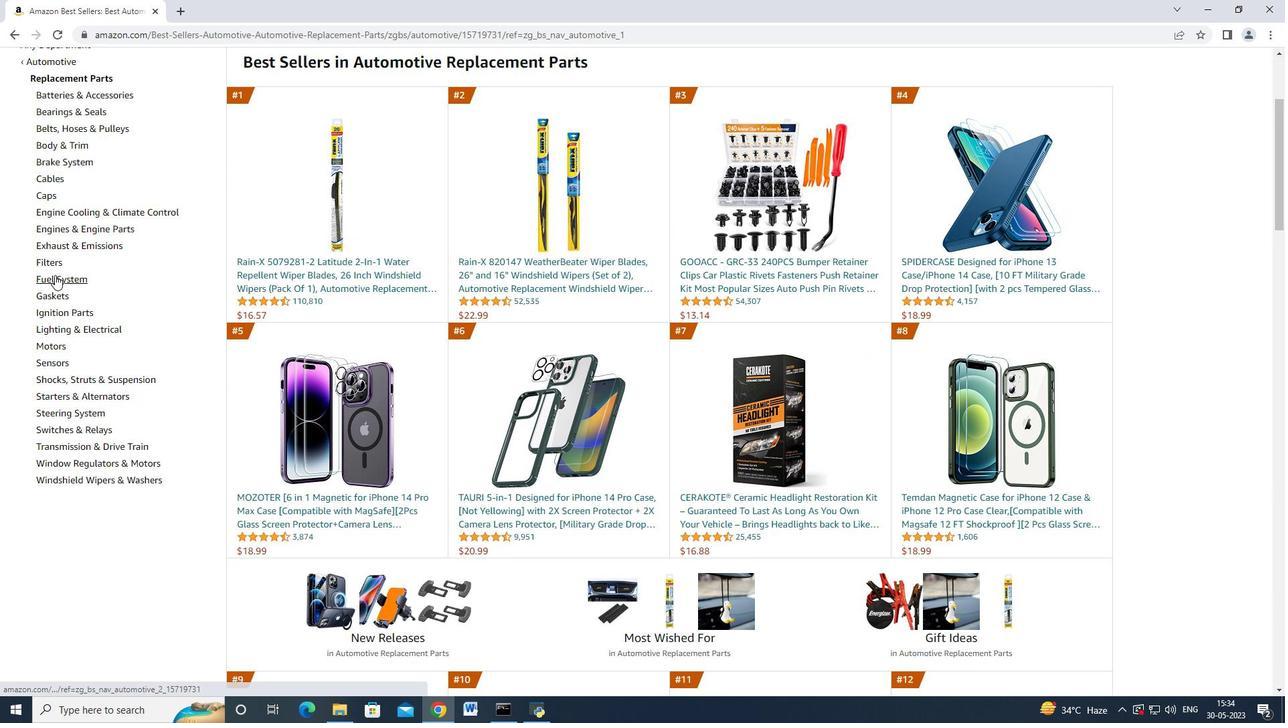 
Action: Mouse moved to (94, 360)
Screenshot: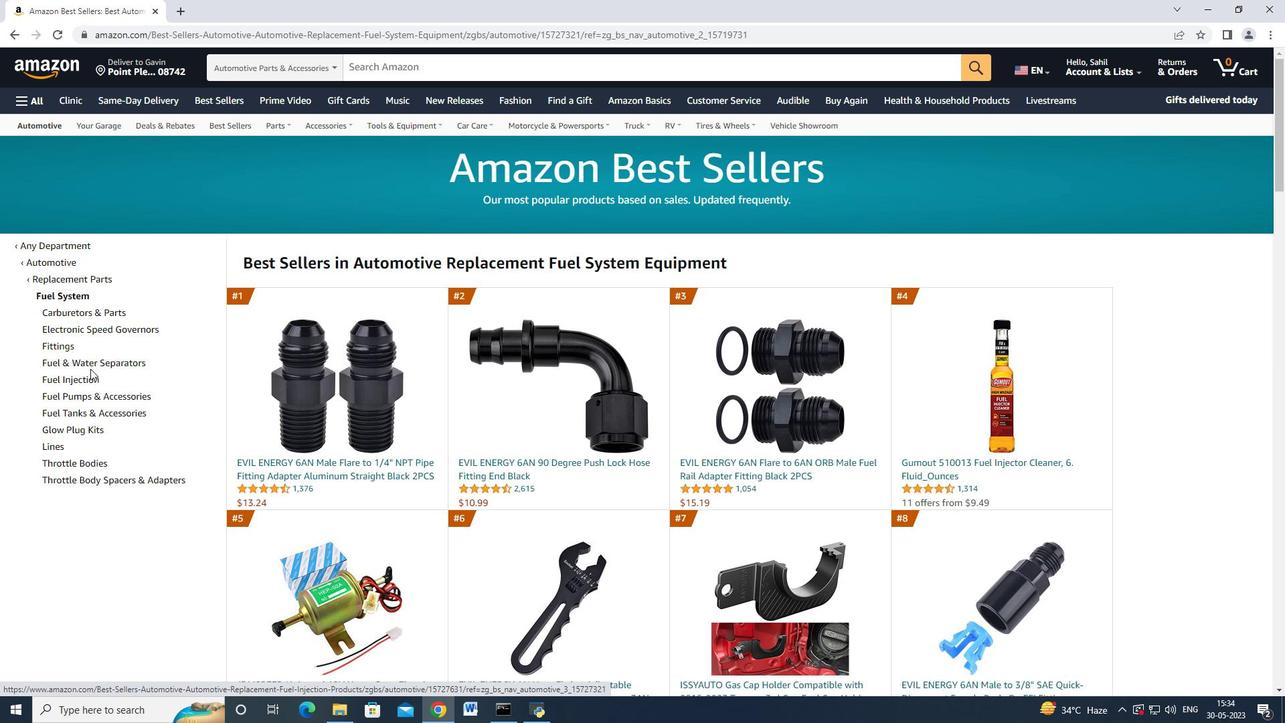 
Action: Mouse pressed left at (94, 360)
Screenshot: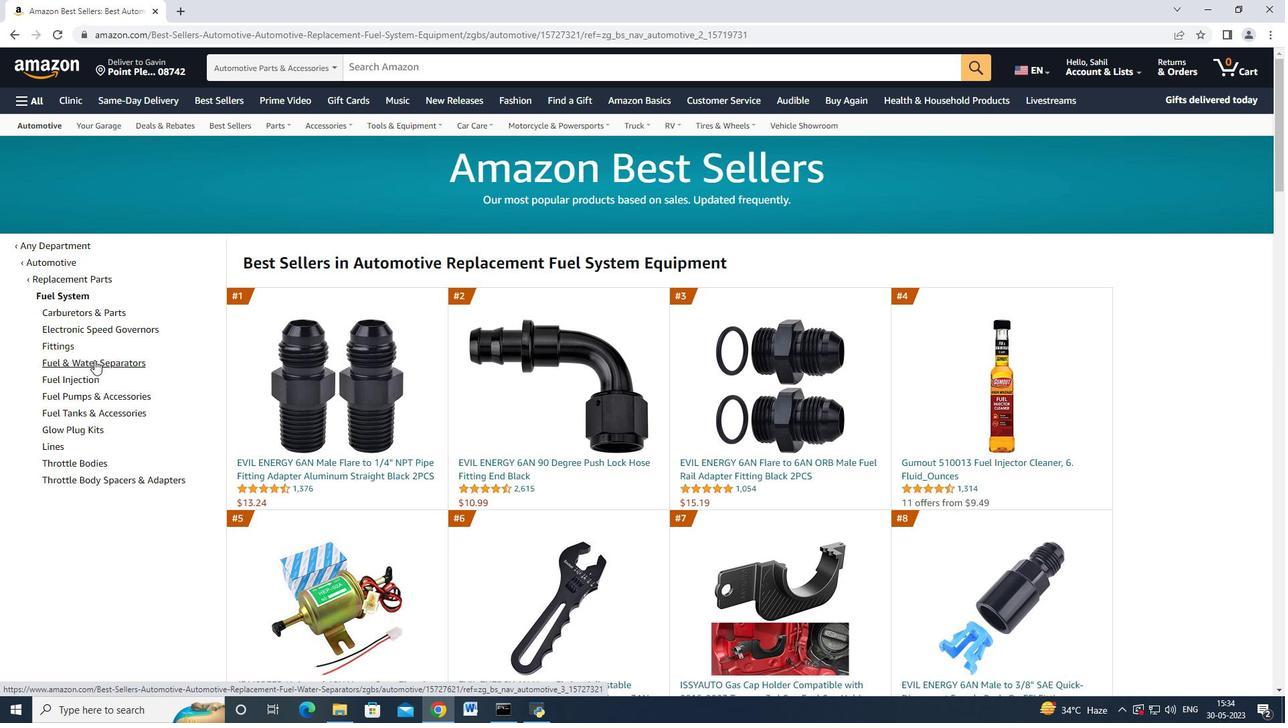 
Action: Mouse moved to (9, 31)
Screenshot: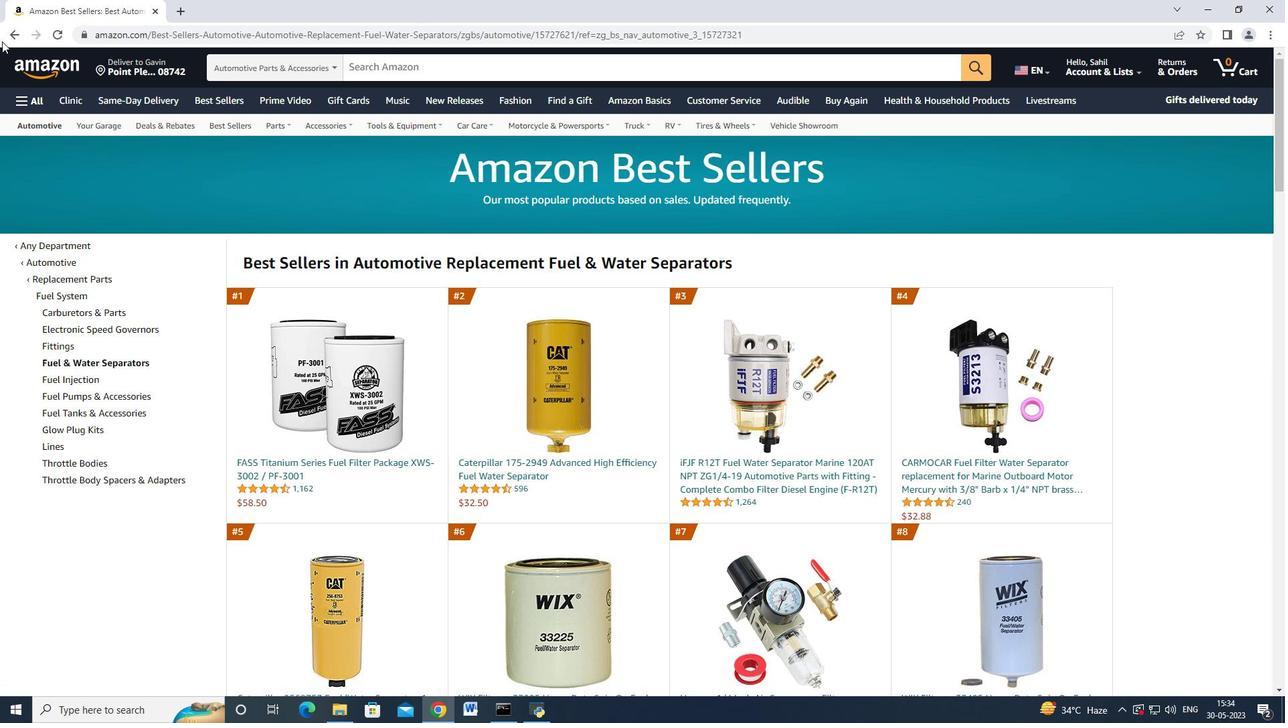
Action: Mouse pressed left at (9, 31)
Screenshot: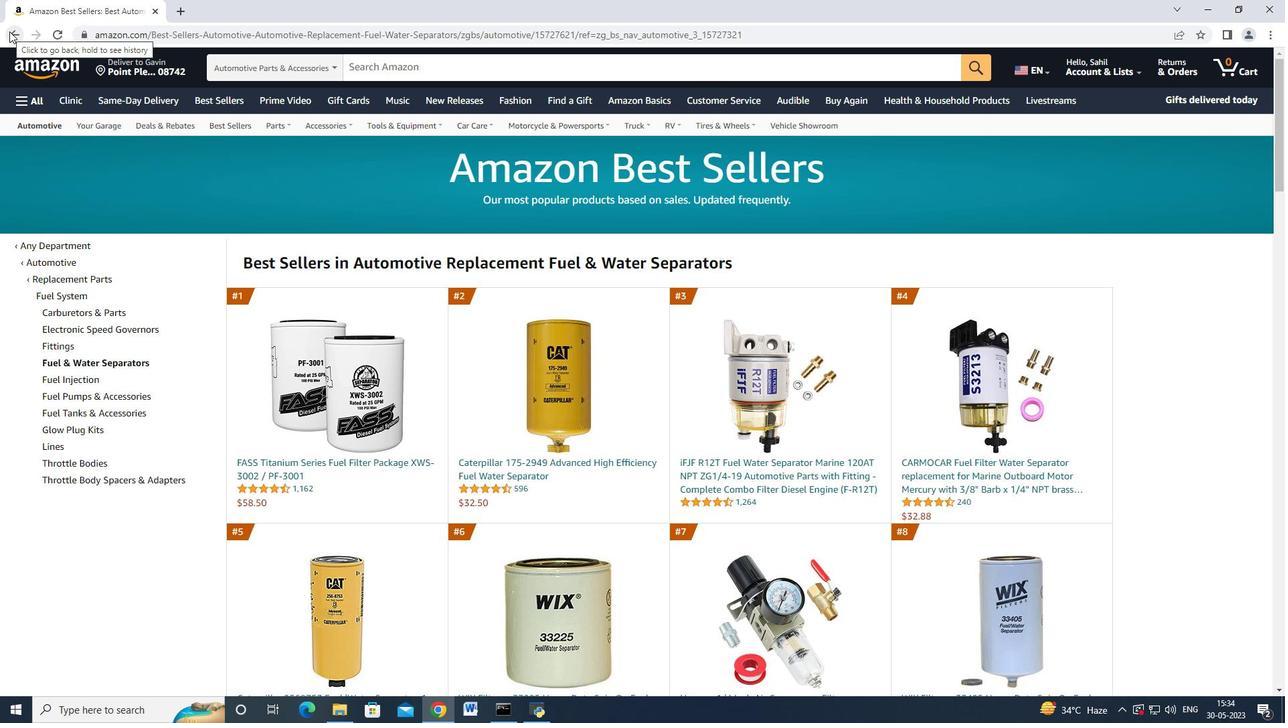 
Action: Mouse moved to (85, 390)
Screenshot: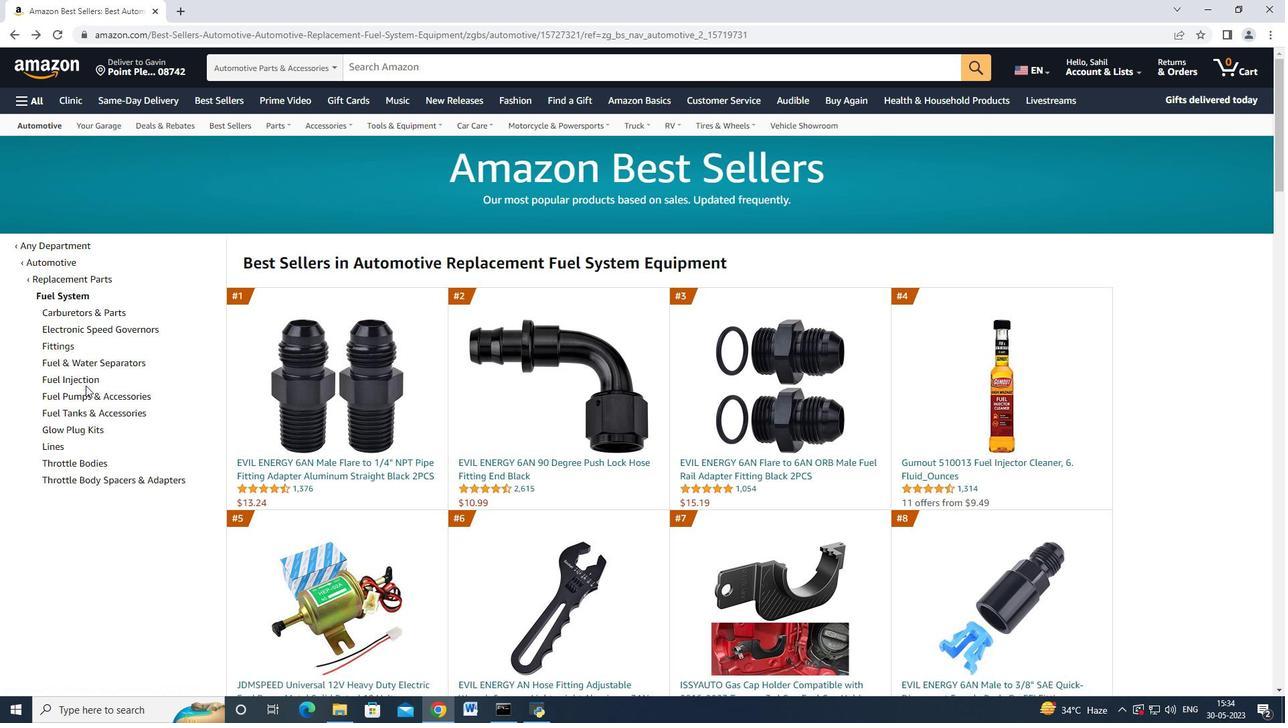 
Action: Mouse pressed left at (85, 390)
Screenshot: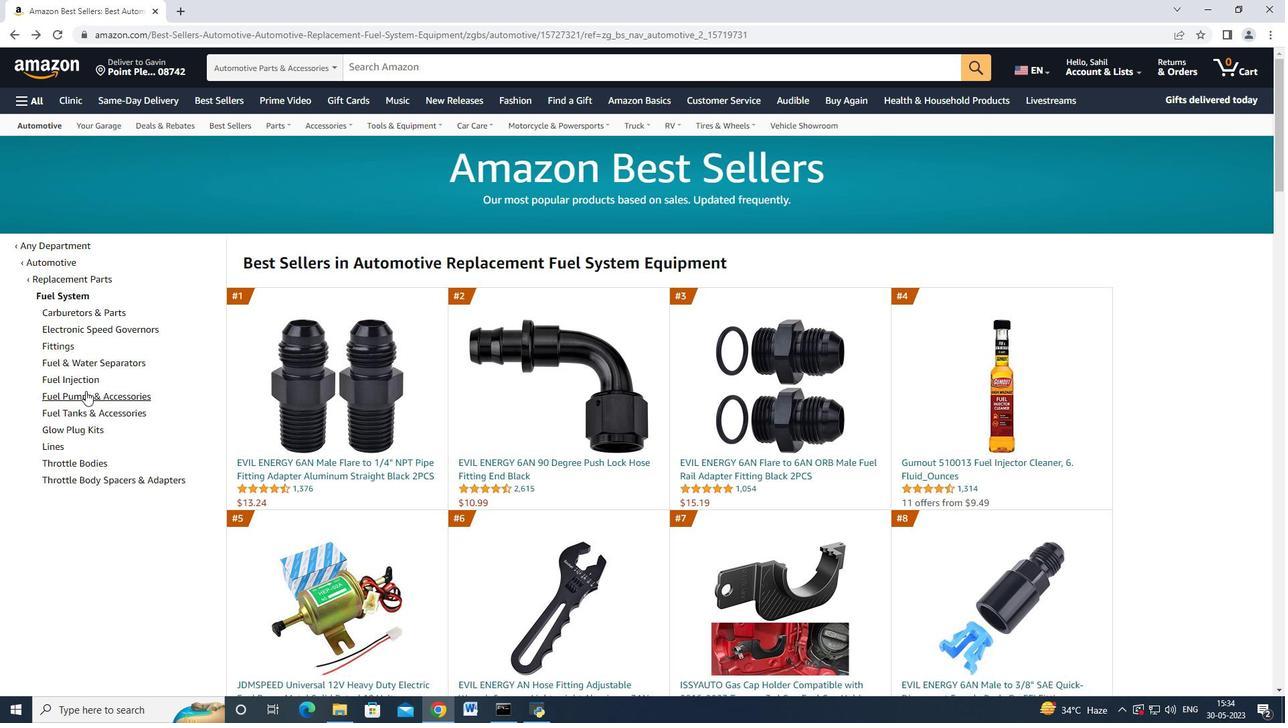
Action: Mouse moved to (360, 457)
Screenshot: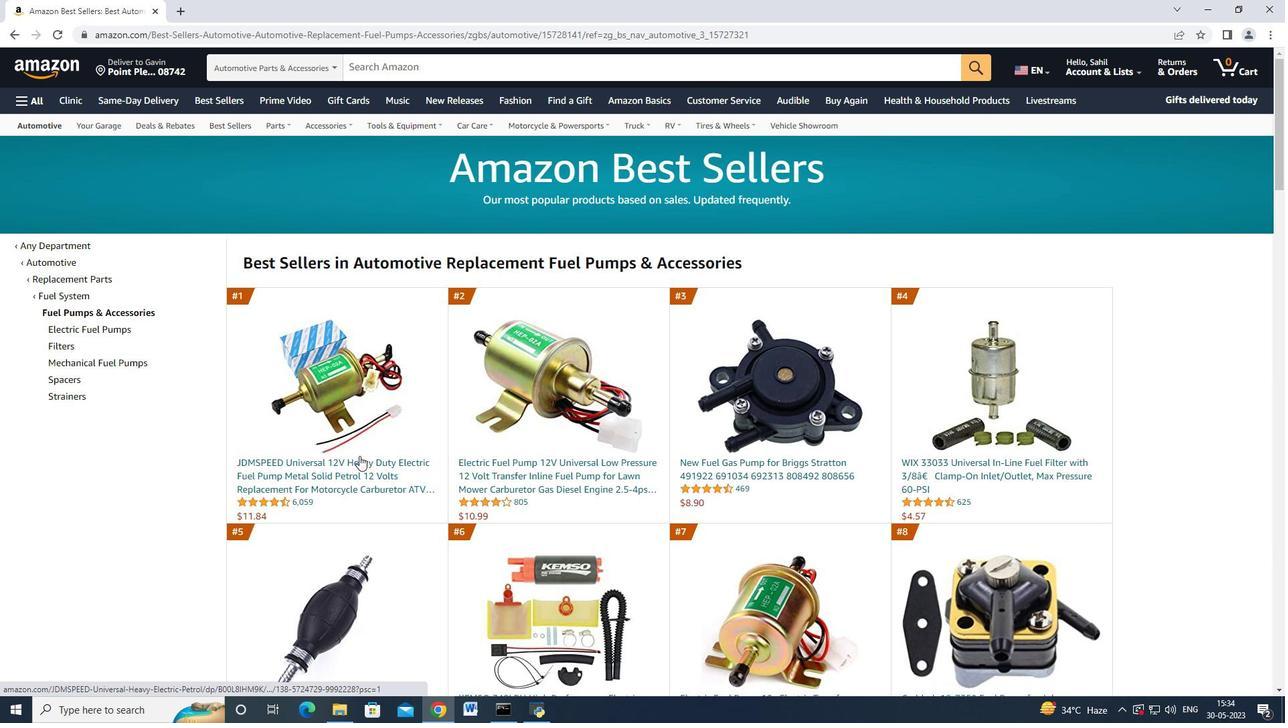 
Action: Mouse pressed left at (360, 457)
Screenshot: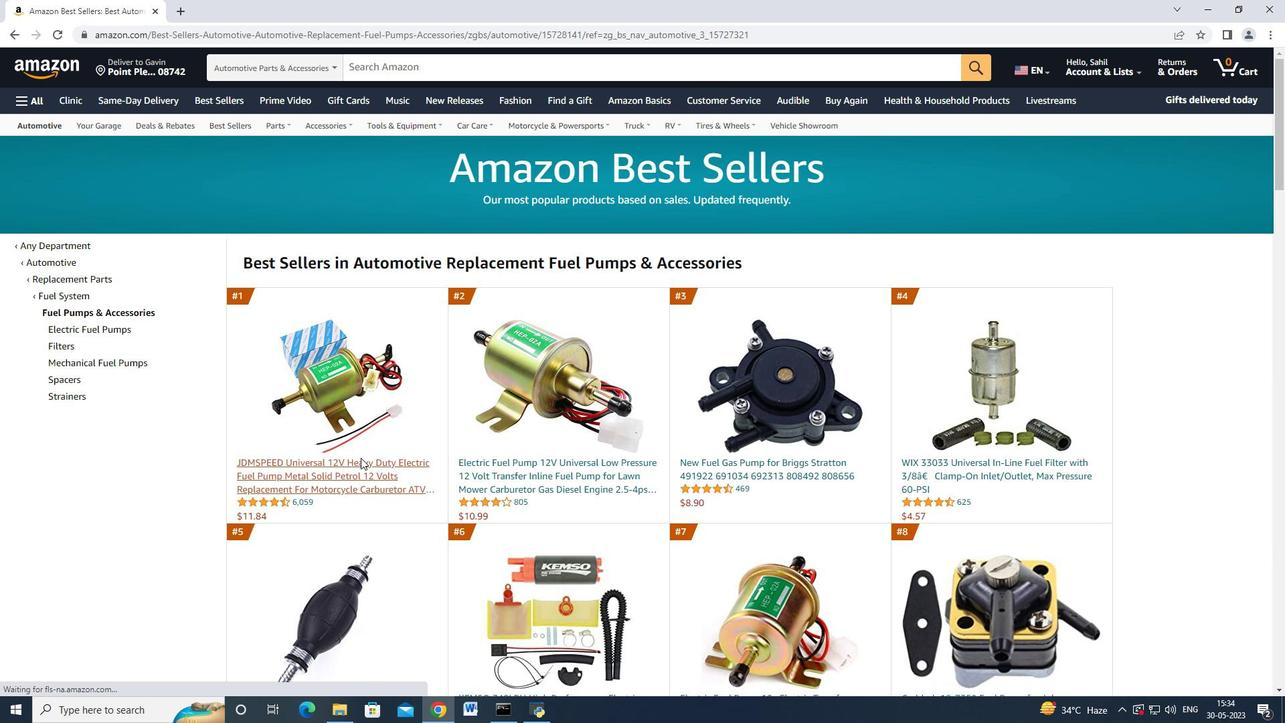 
Action: Mouse moved to (1054, 559)
Screenshot: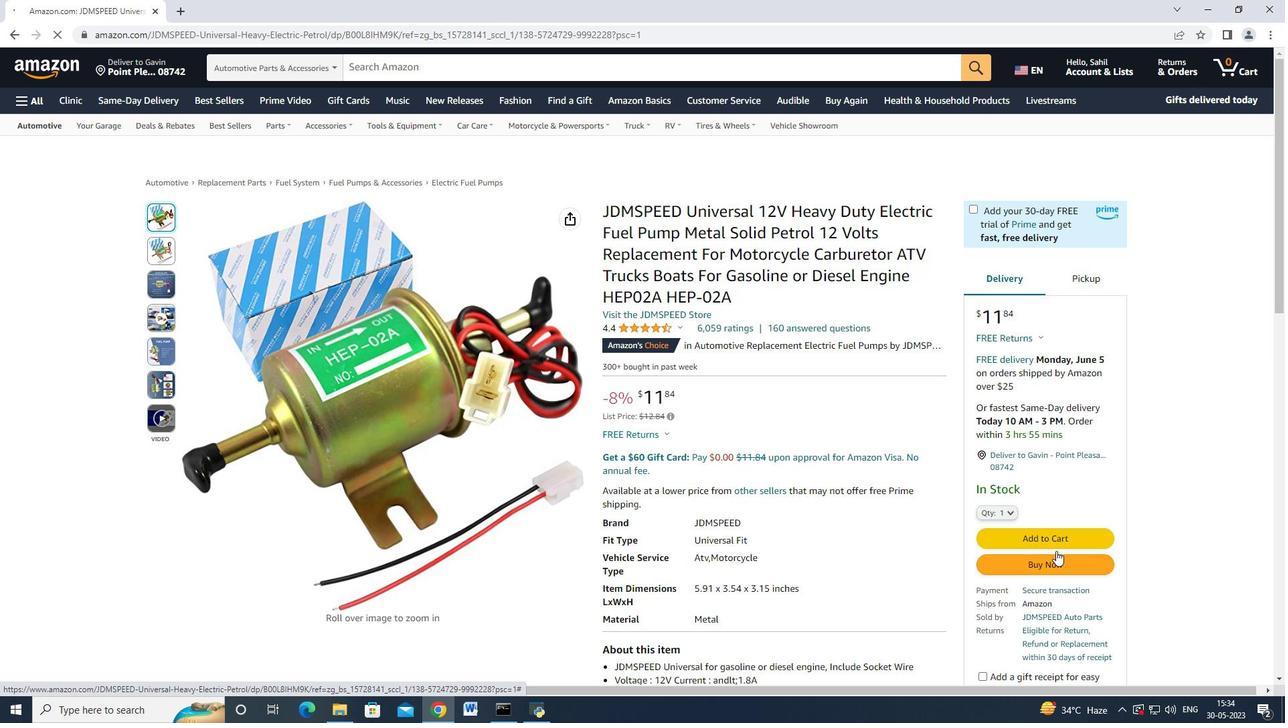 
Action: Mouse pressed left at (1054, 559)
Screenshot: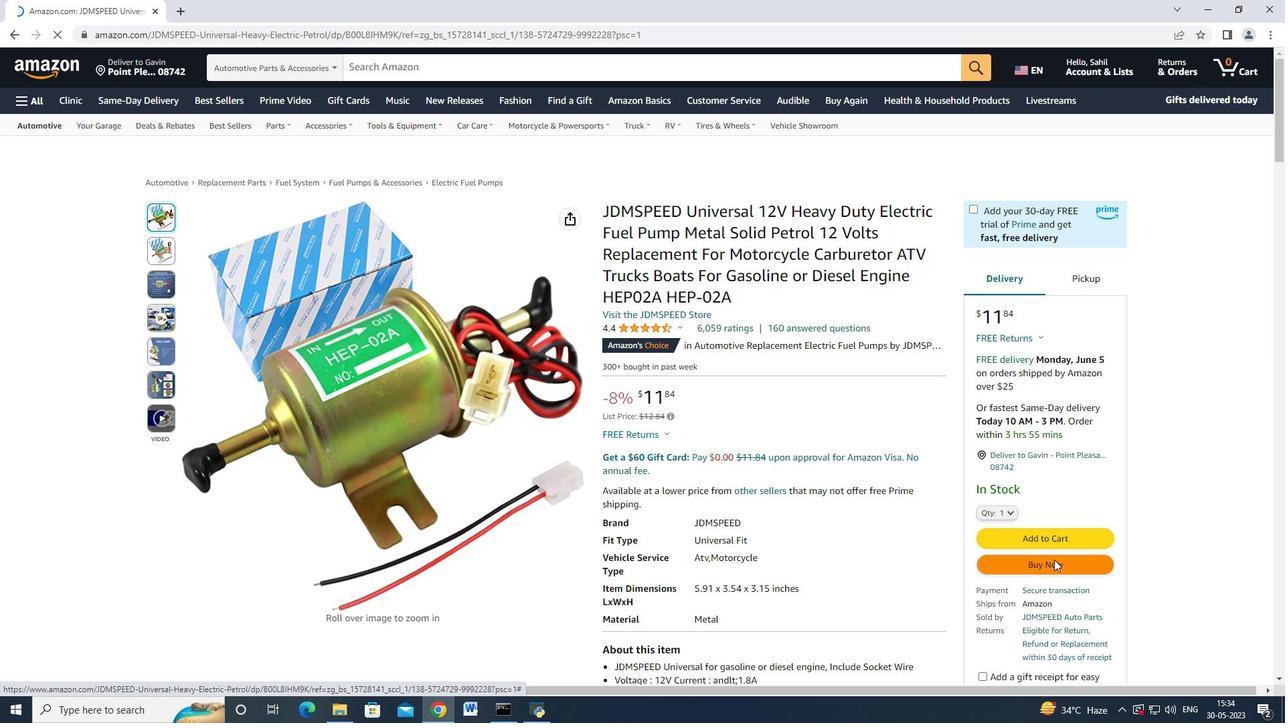 
Action: Mouse moved to (781, 99)
Screenshot: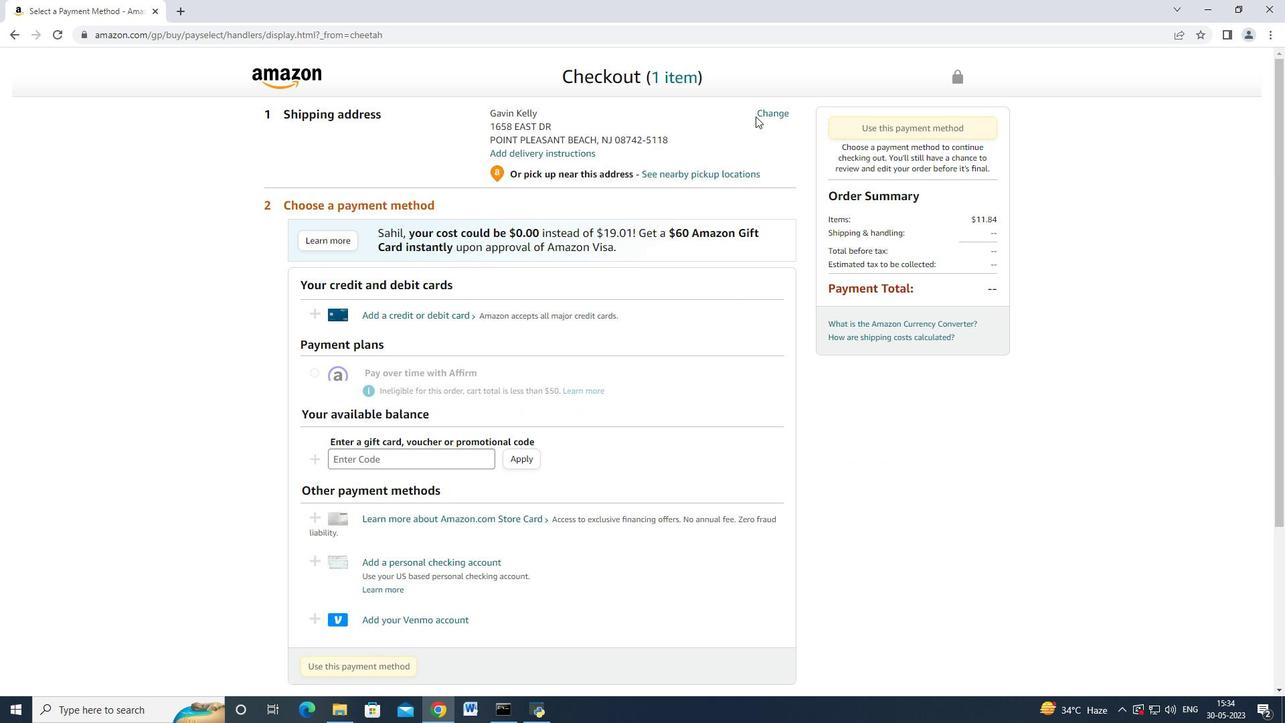 
Action: Mouse pressed left at (781, 99)
Screenshot: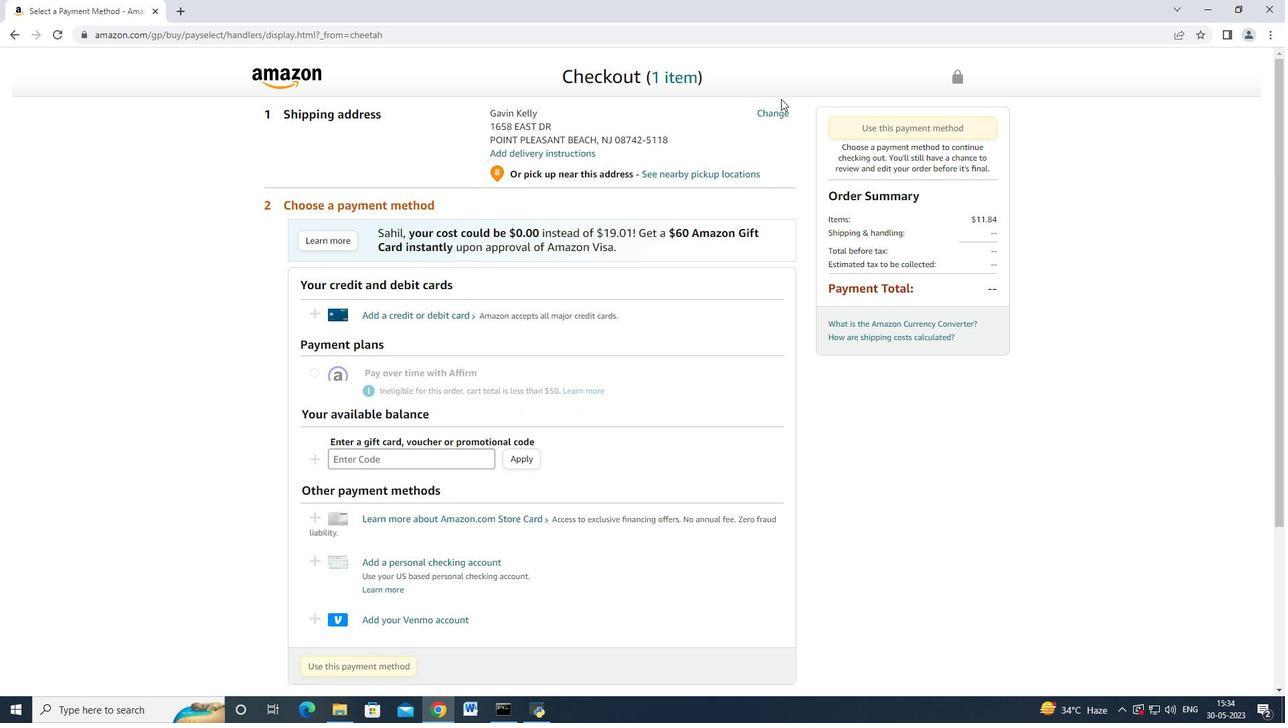 
Action: Mouse moved to (777, 113)
Screenshot: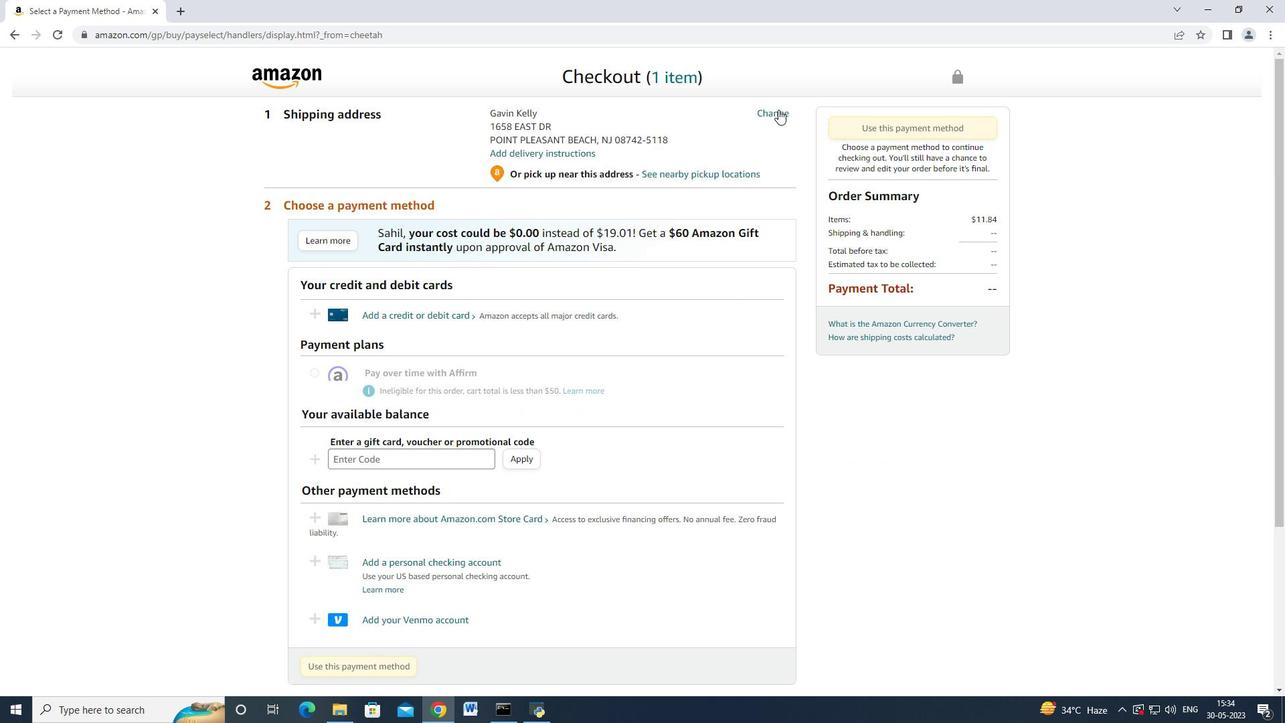 
Action: Mouse pressed left at (777, 113)
Screenshot: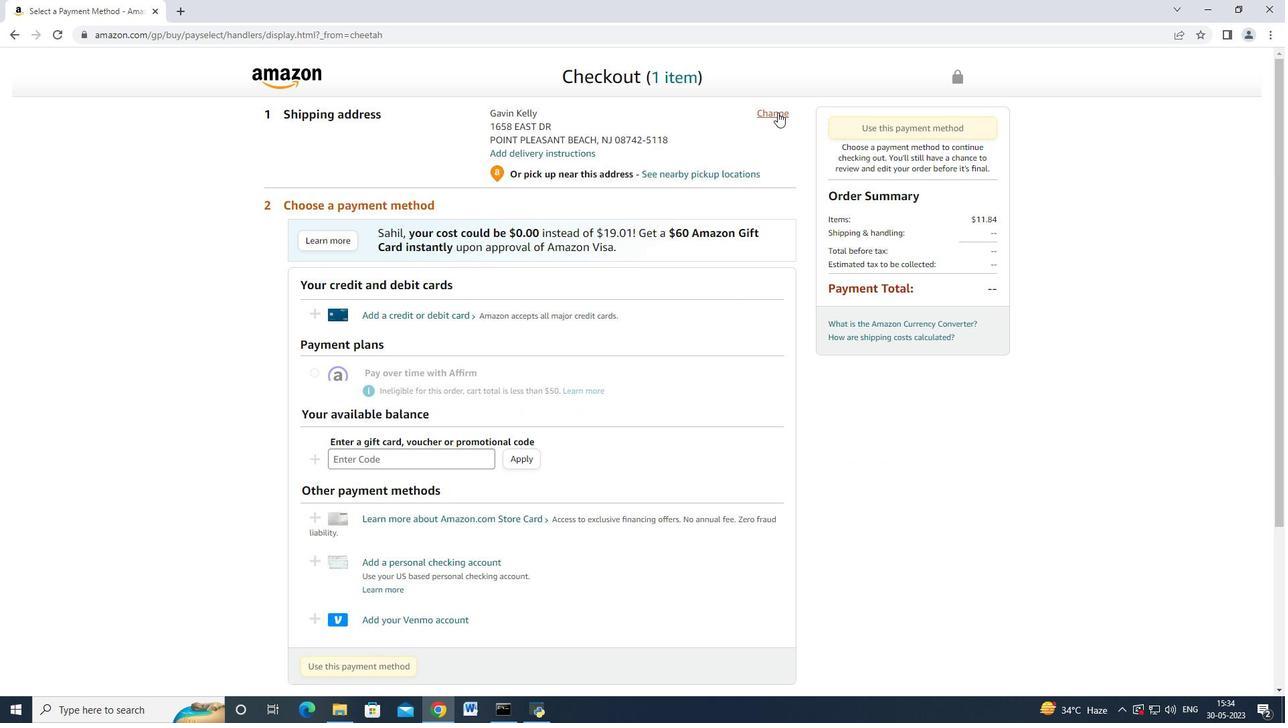 
Action: Mouse moved to (498, 311)
Screenshot: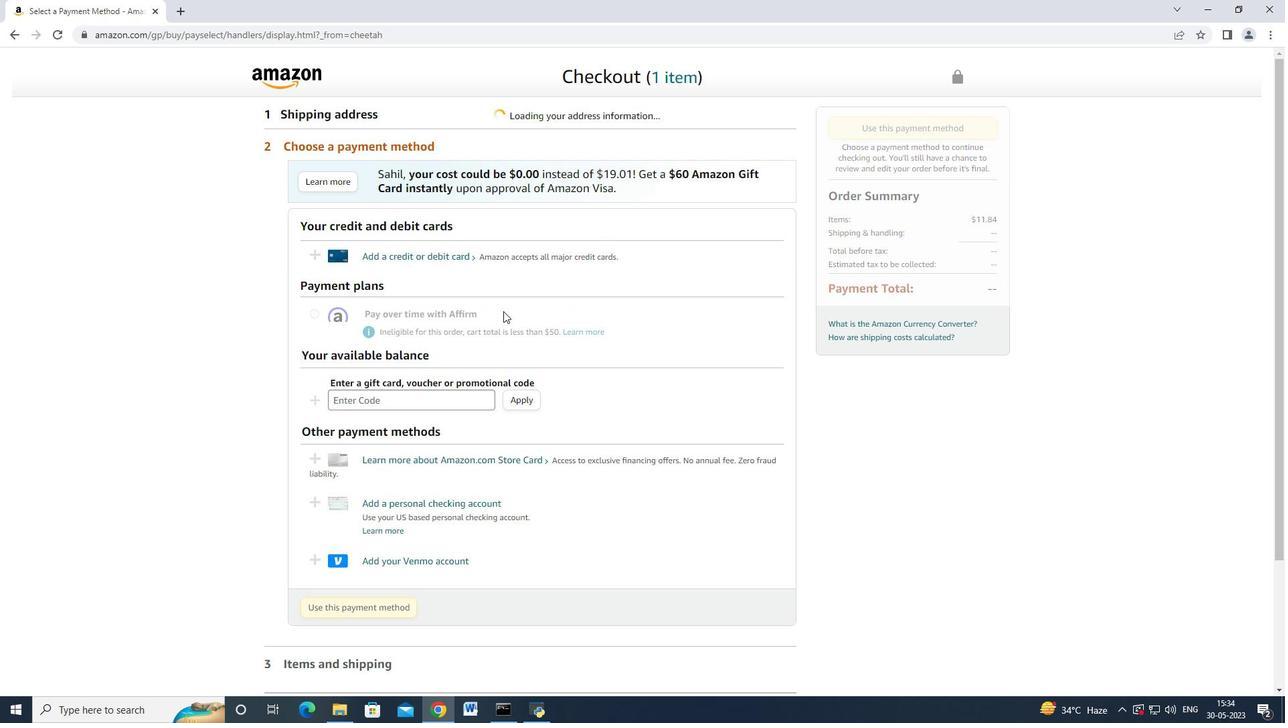 
Action: Mouse scrolled (498, 310) with delta (0, 0)
Screenshot: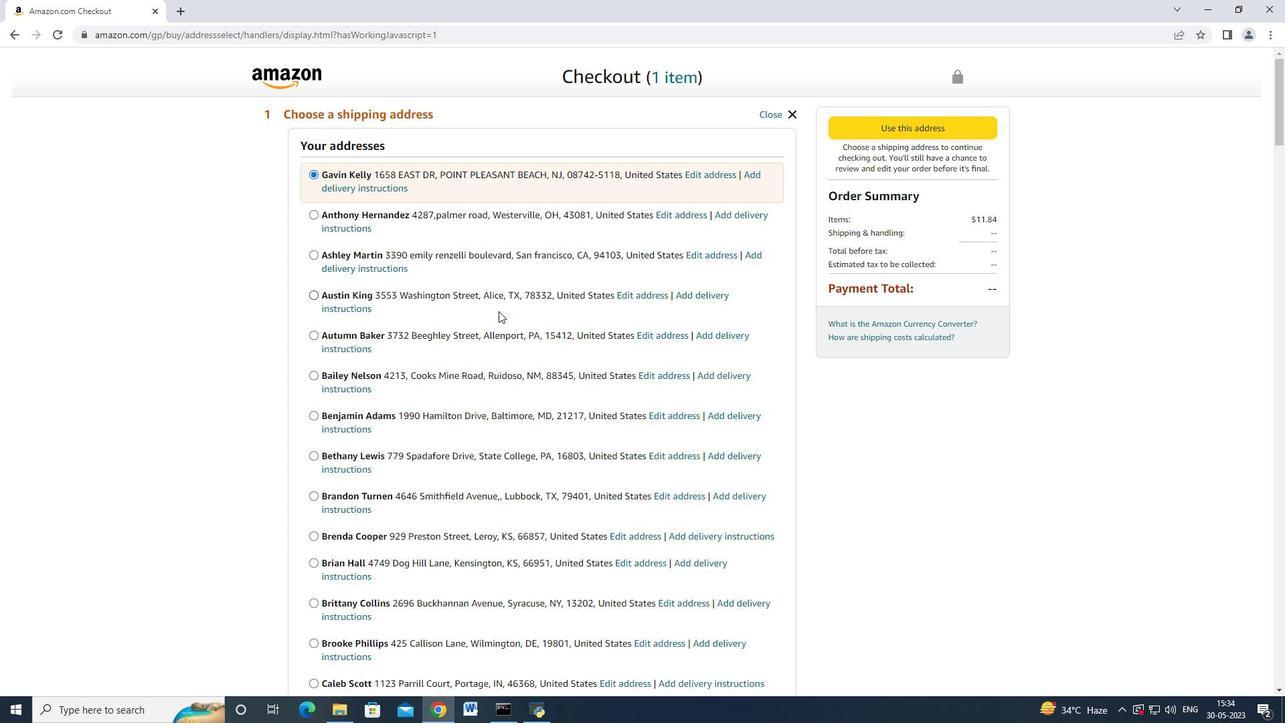 
Action: Mouse scrolled (498, 310) with delta (0, 0)
Screenshot: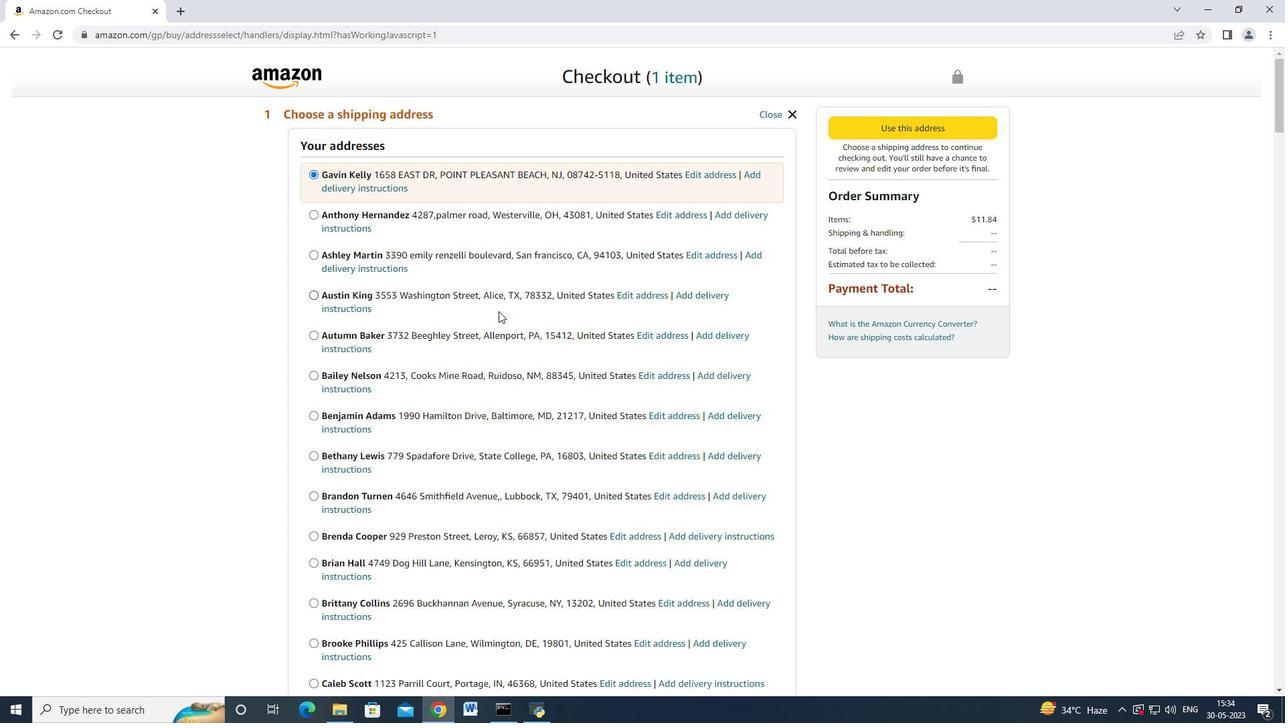 
Action: Mouse scrolled (498, 310) with delta (0, 0)
Screenshot: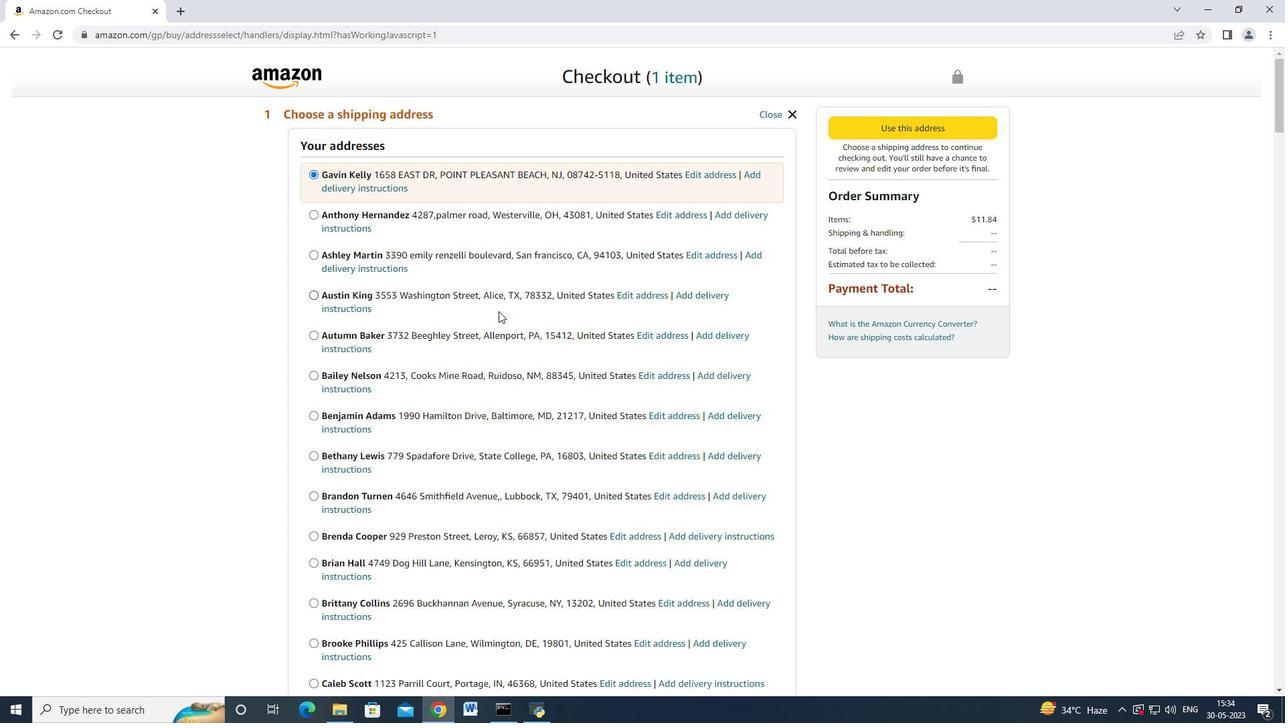 
Action: Mouse scrolled (498, 310) with delta (0, 0)
Screenshot: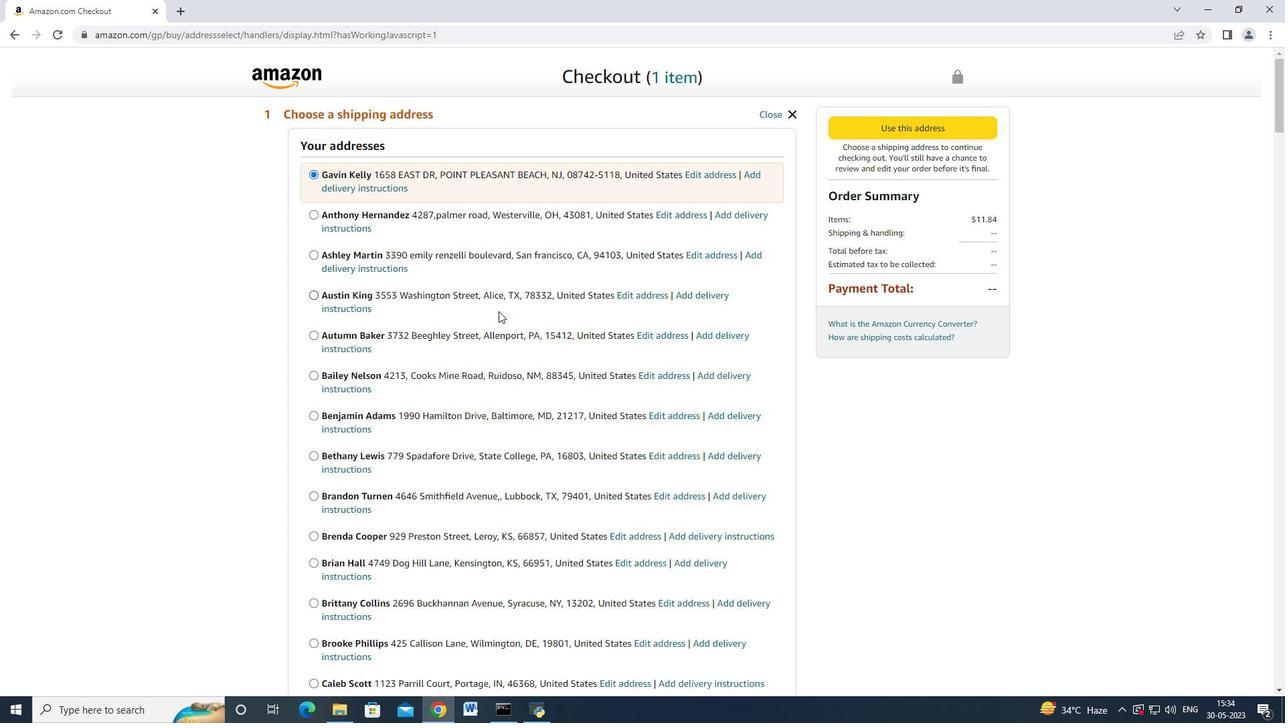 
Action: Mouse scrolled (498, 310) with delta (0, 0)
Screenshot: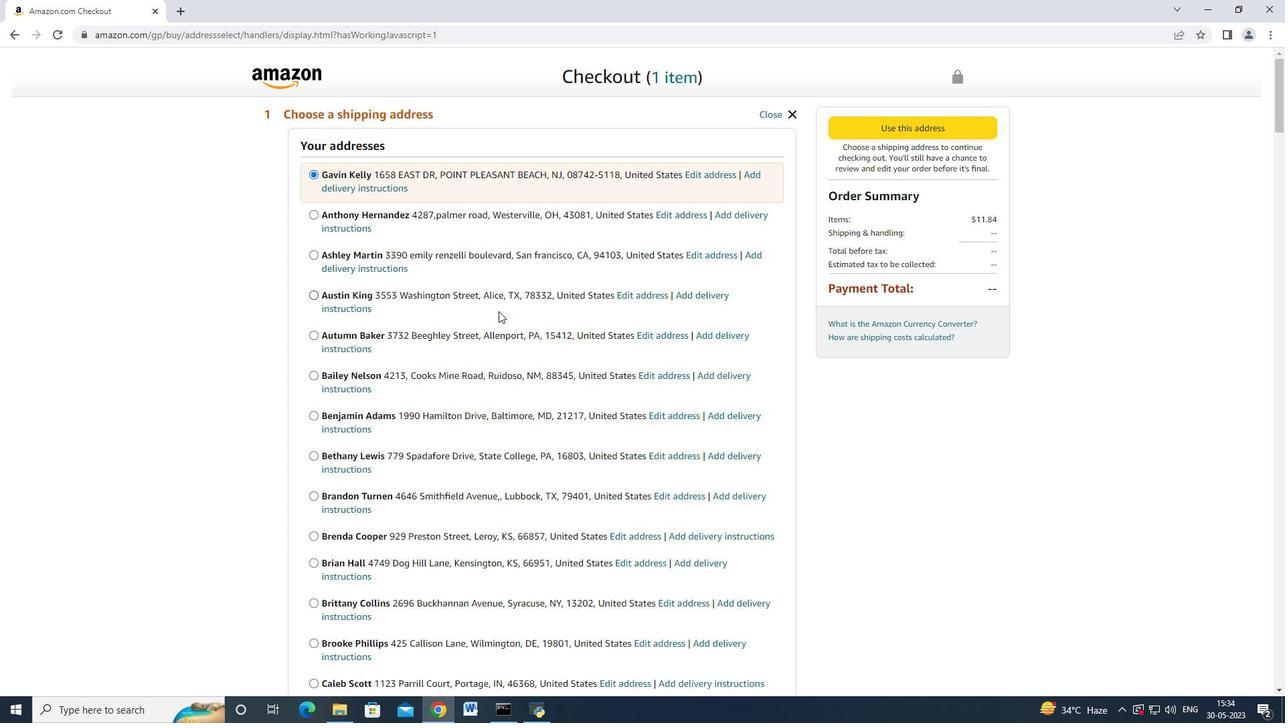 
Action: Mouse moved to (494, 309)
Screenshot: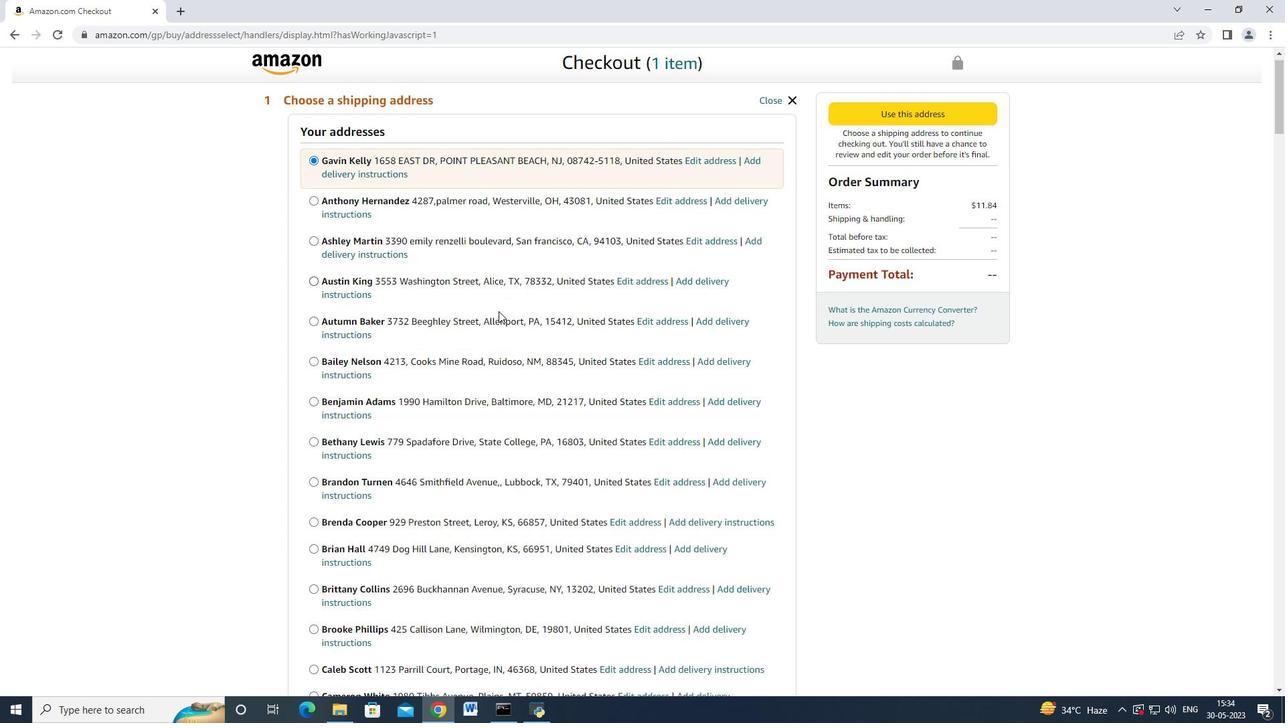 
Action: Mouse scrolled (494, 309) with delta (0, 0)
Screenshot: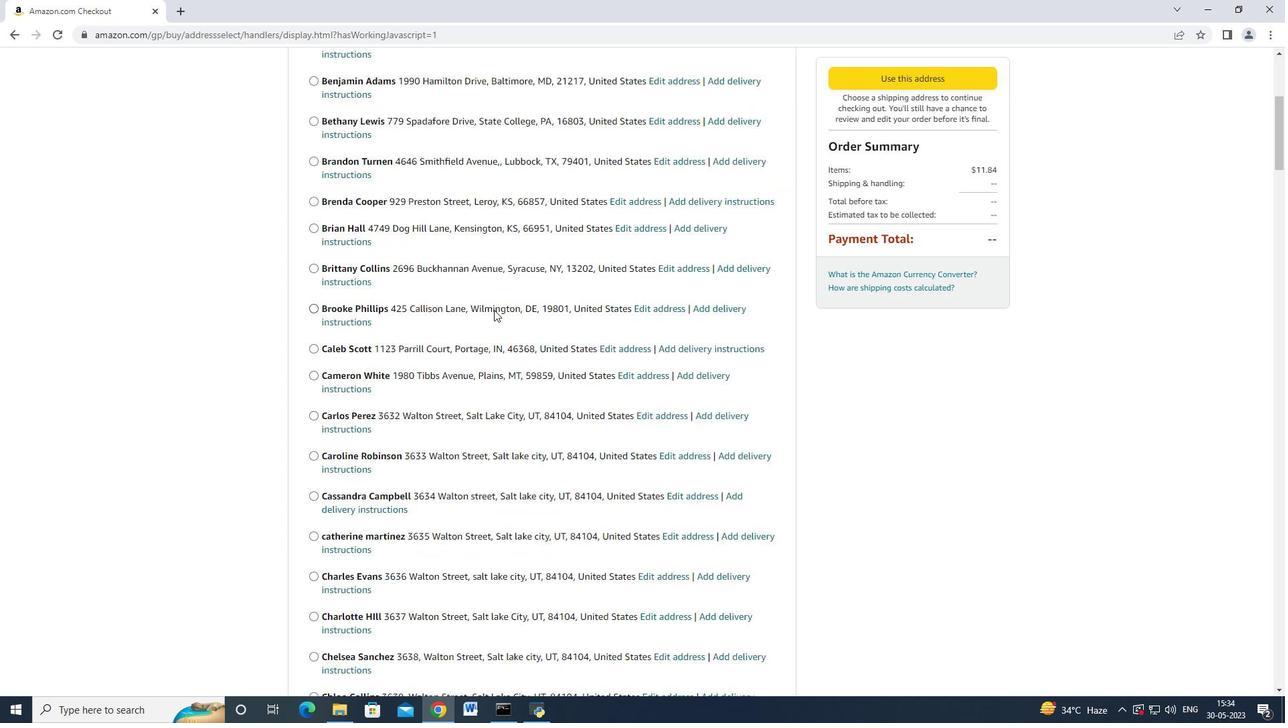
Action: Mouse scrolled (494, 309) with delta (0, 0)
Screenshot: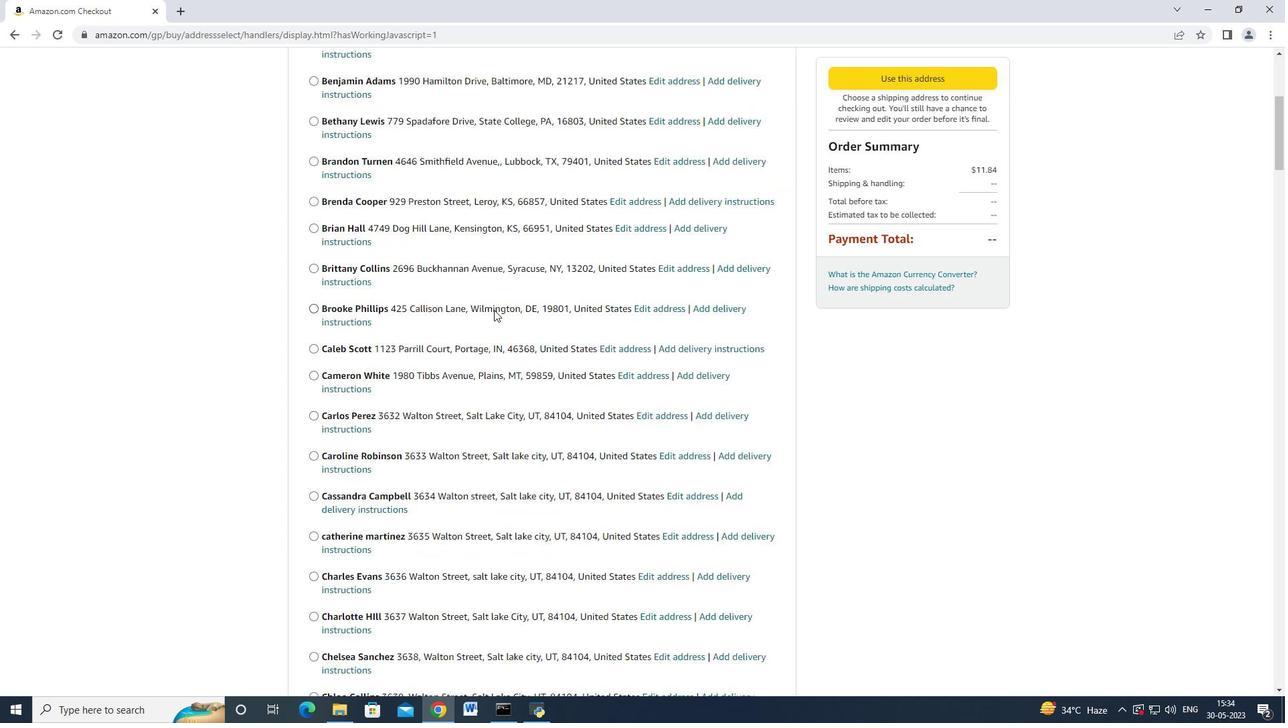 
Action: Mouse scrolled (494, 309) with delta (0, 0)
Screenshot: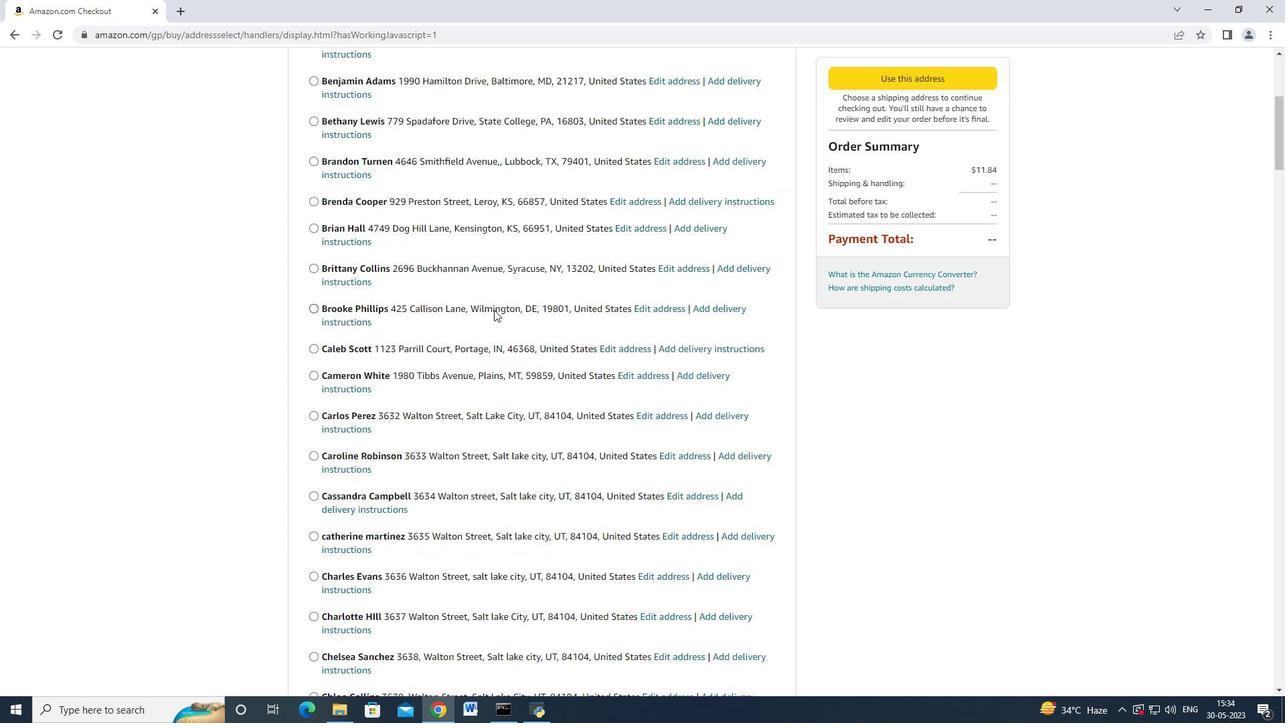 
Action: Mouse scrolled (494, 309) with delta (0, 0)
Screenshot: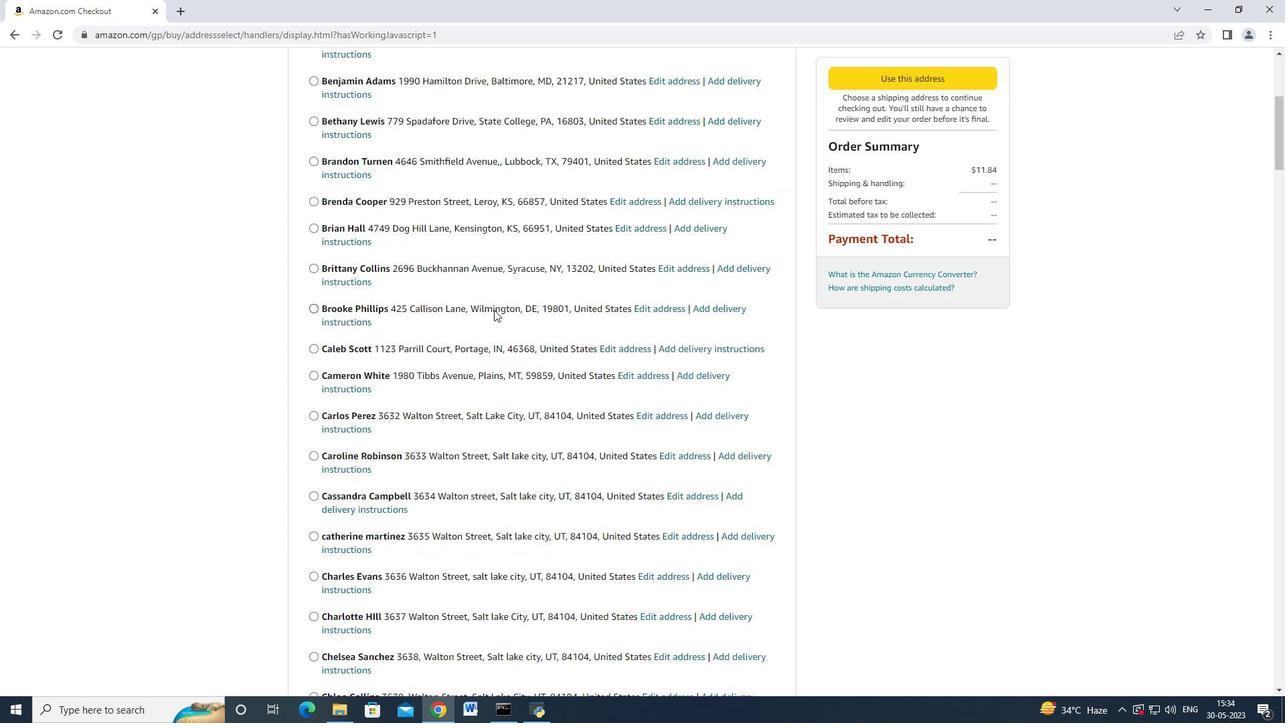 
Action: Mouse scrolled (494, 309) with delta (0, 0)
Screenshot: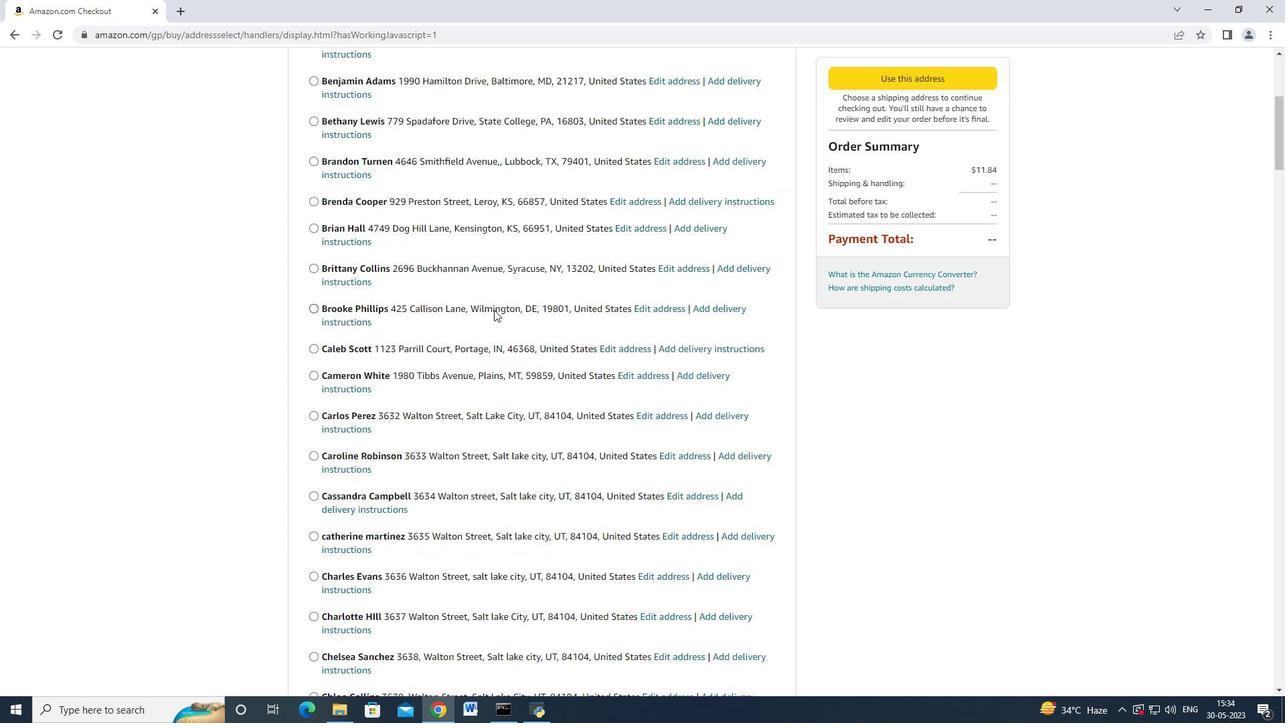 
Action: Mouse scrolled (494, 309) with delta (0, 0)
Screenshot: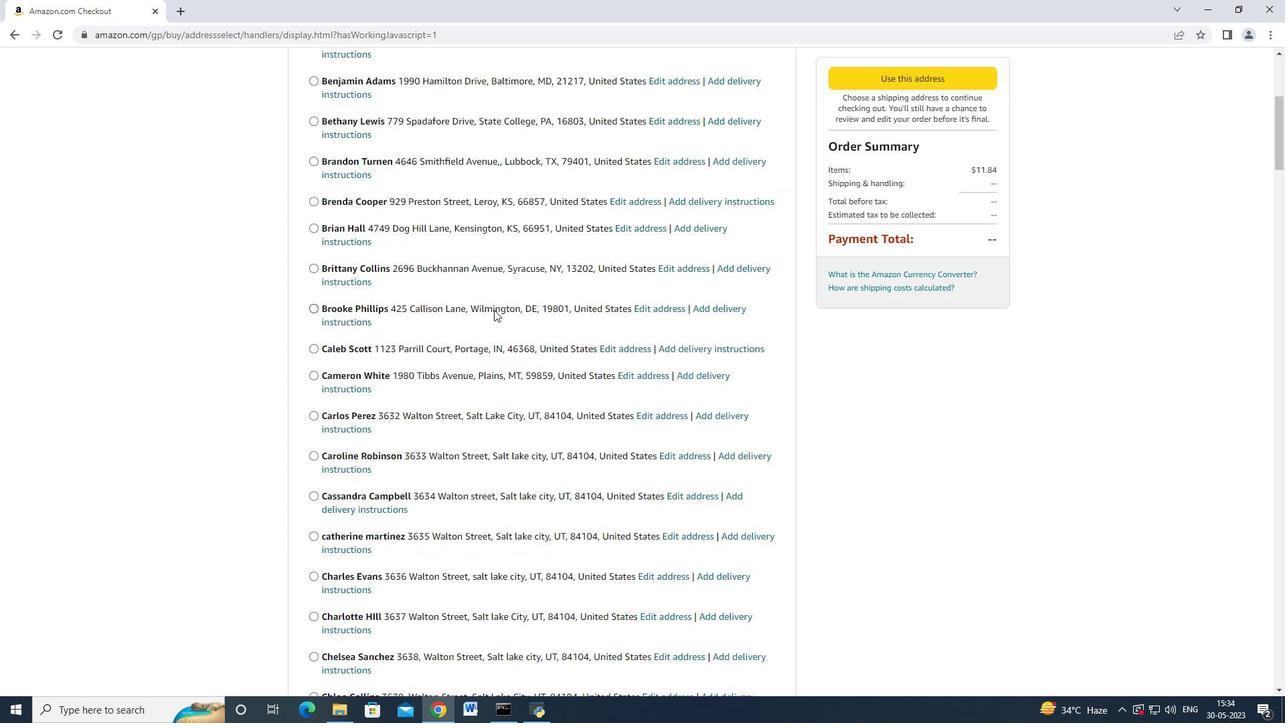 
Action: Mouse scrolled (494, 309) with delta (0, 0)
Screenshot: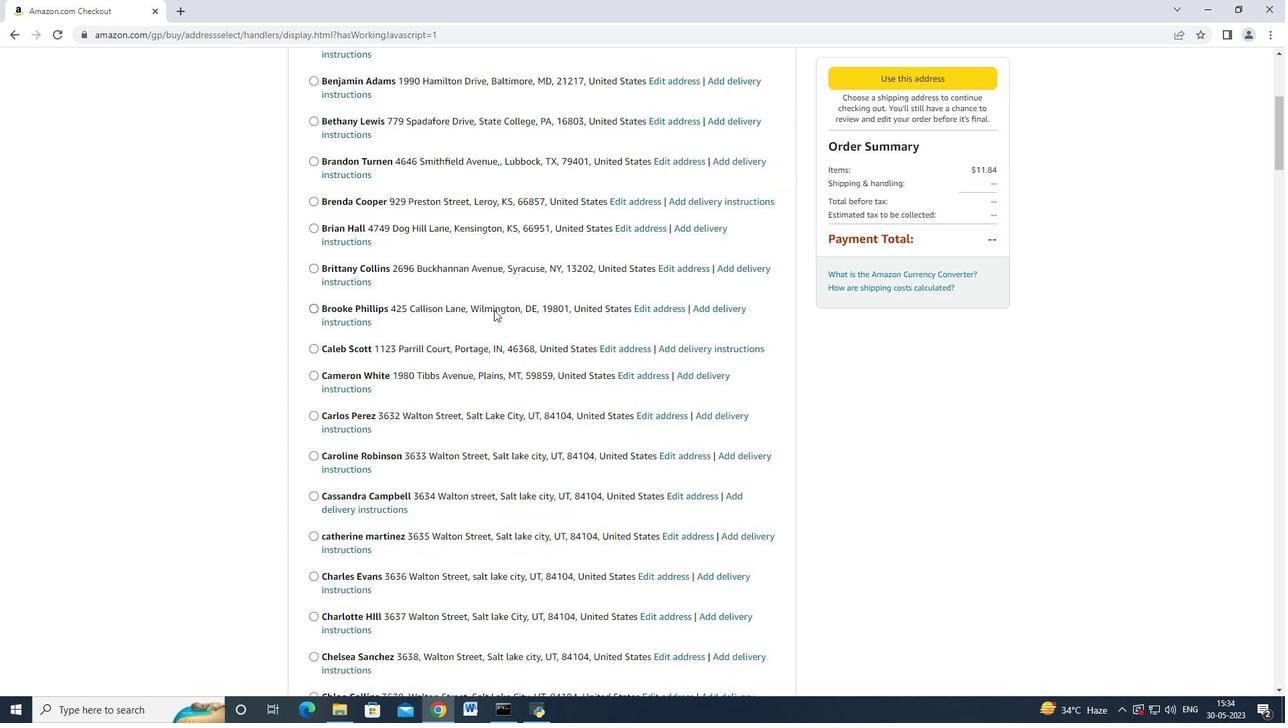 
Action: Mouse scrolled (494, 309) with delta (0, 0)
Screenshot: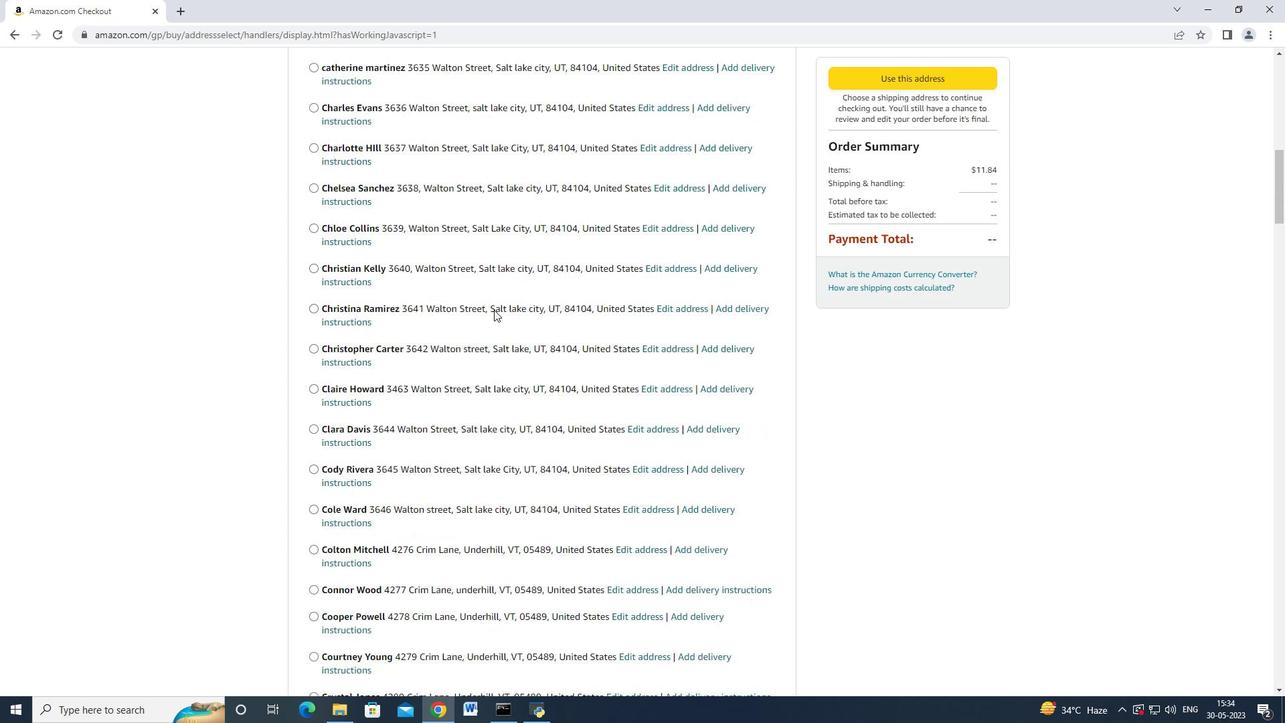 
Action: Mouse scrolled (494, 309) with delta (0, 0)
Screenshot: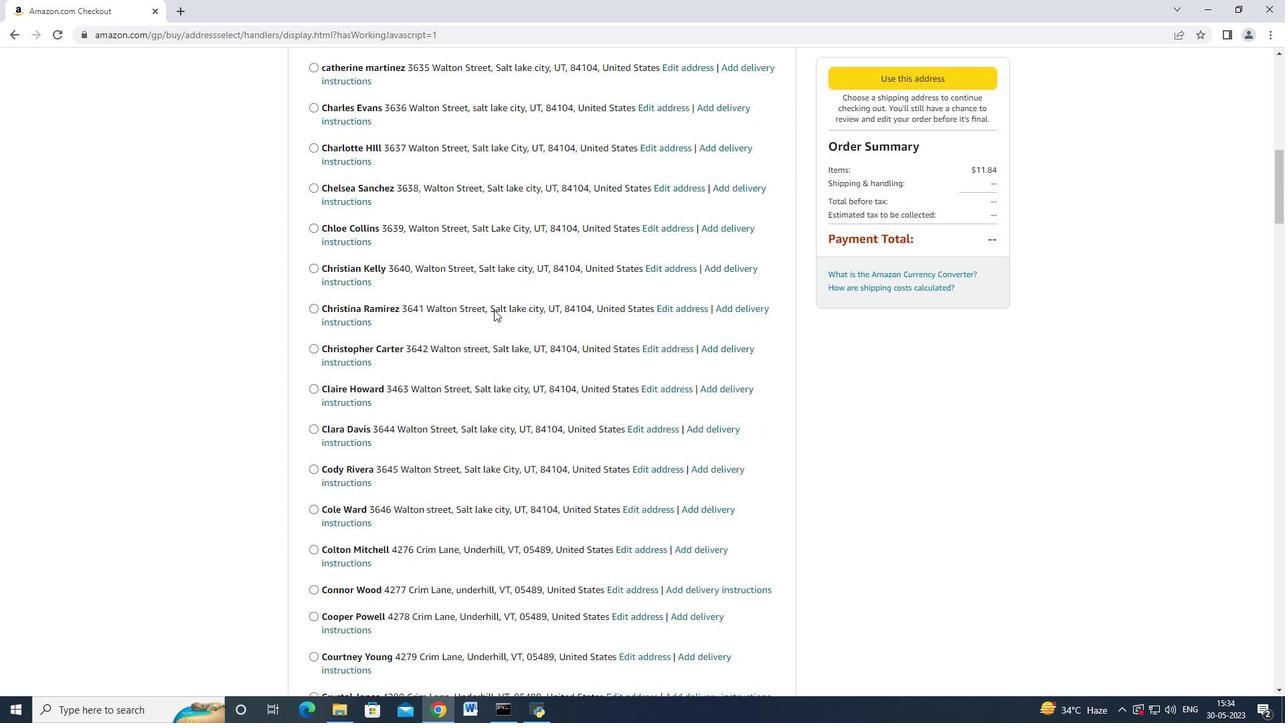 
Action: Mouse scrolled (494, 309) with delta (0, 0)
Screenshot: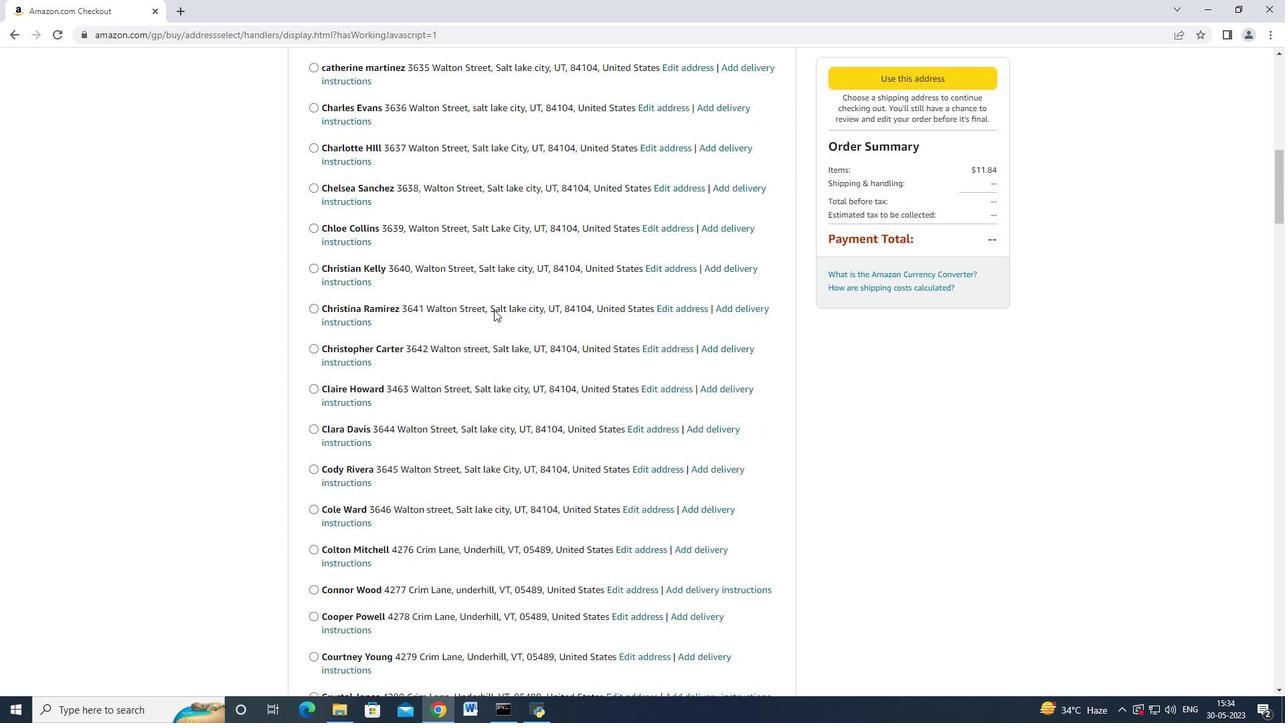 
Action: Mouse scrolled (494, 309) with delta (0, 0)
Screenshot: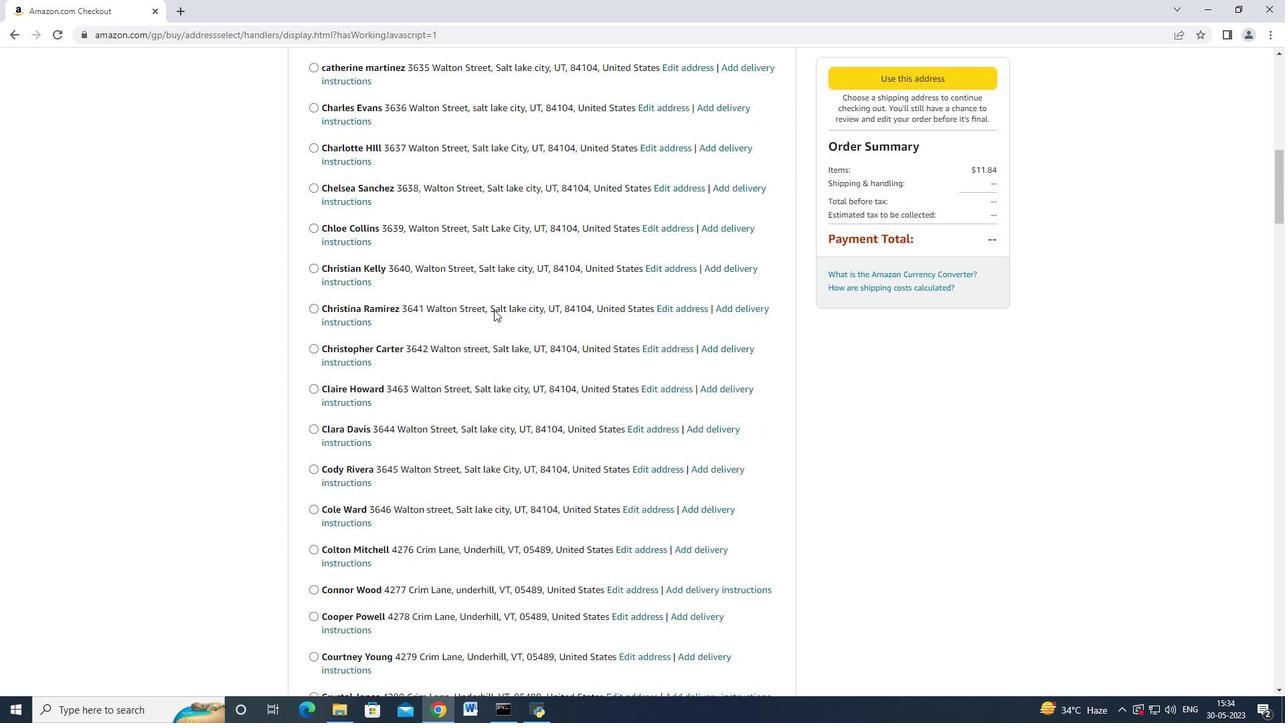 
Action: Mouse scrolled (494, 309) with delta (0, 0)
Screenshot: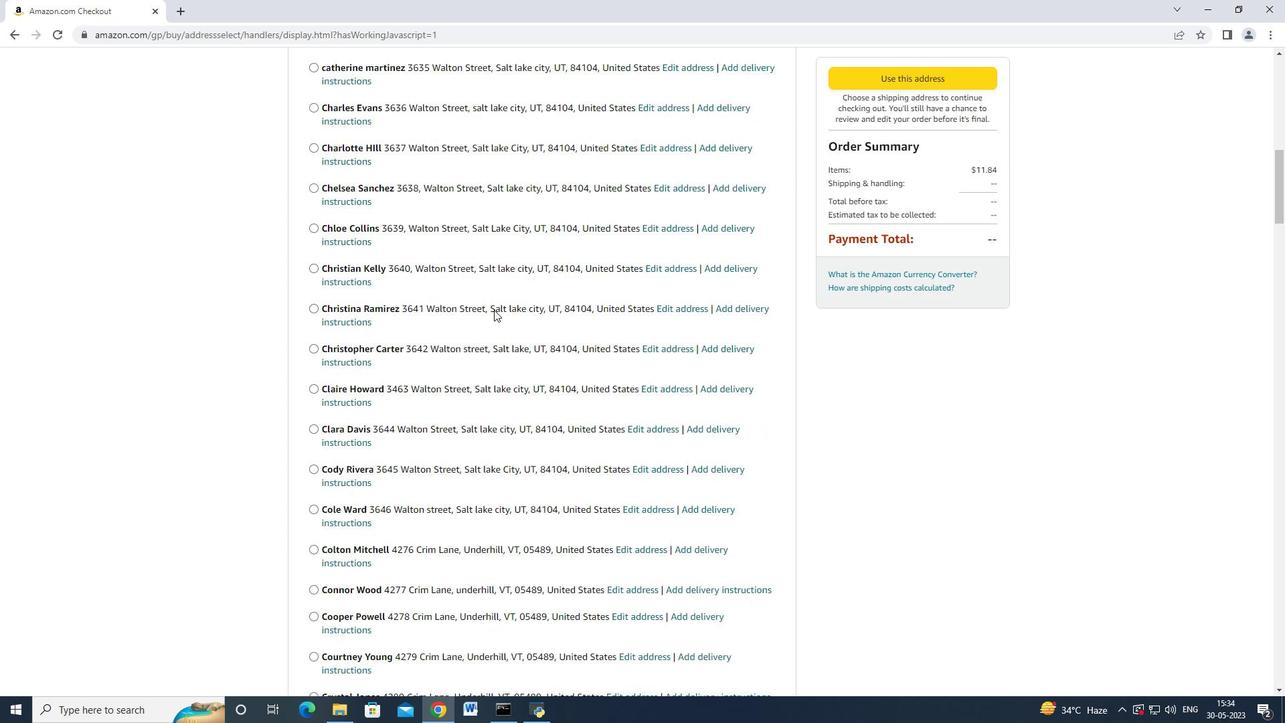 
Action: Mouse scrolled (494, 309) with delta (0, 0)
Screenshot: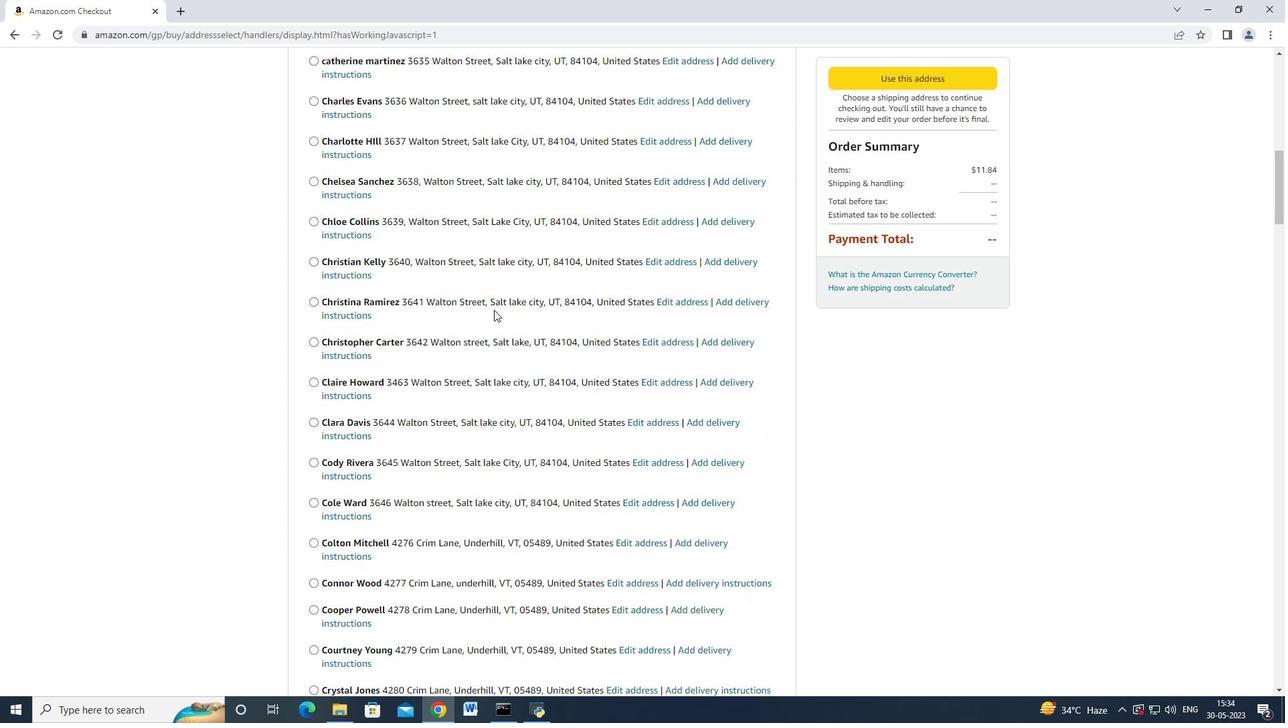 
Action: Mouse scrolled (494, 309) with delta (0, 0)
Screenshot: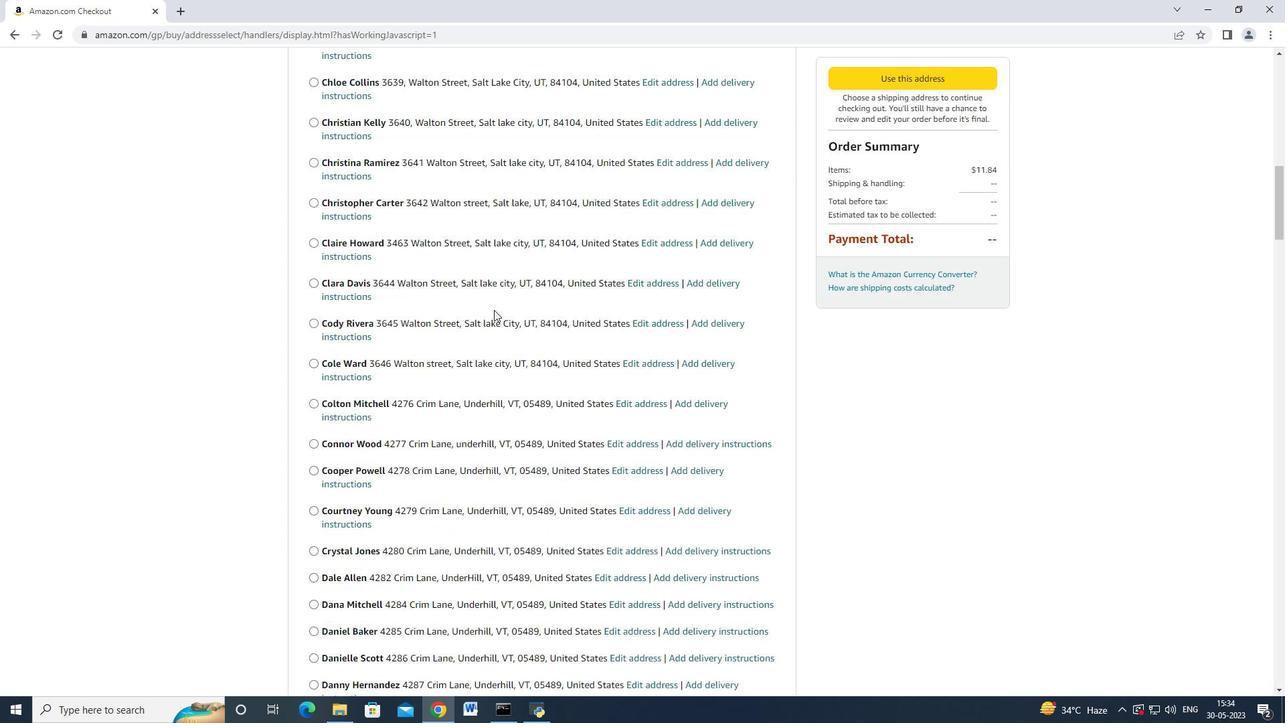 
Action: Mouse scrolled (494, 309) with delta (0, 0)
Screenshot: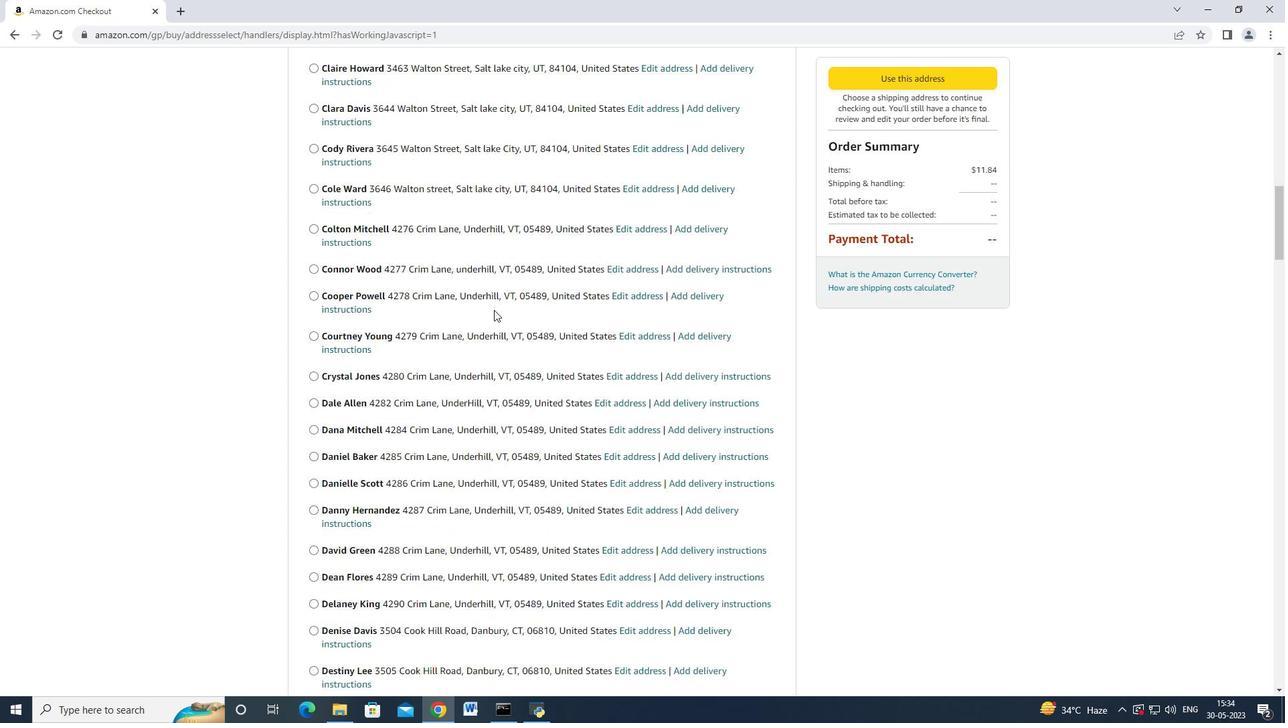 
Action: Mouse scrolled (494, 309) with delta (0, 0)
Screenshot: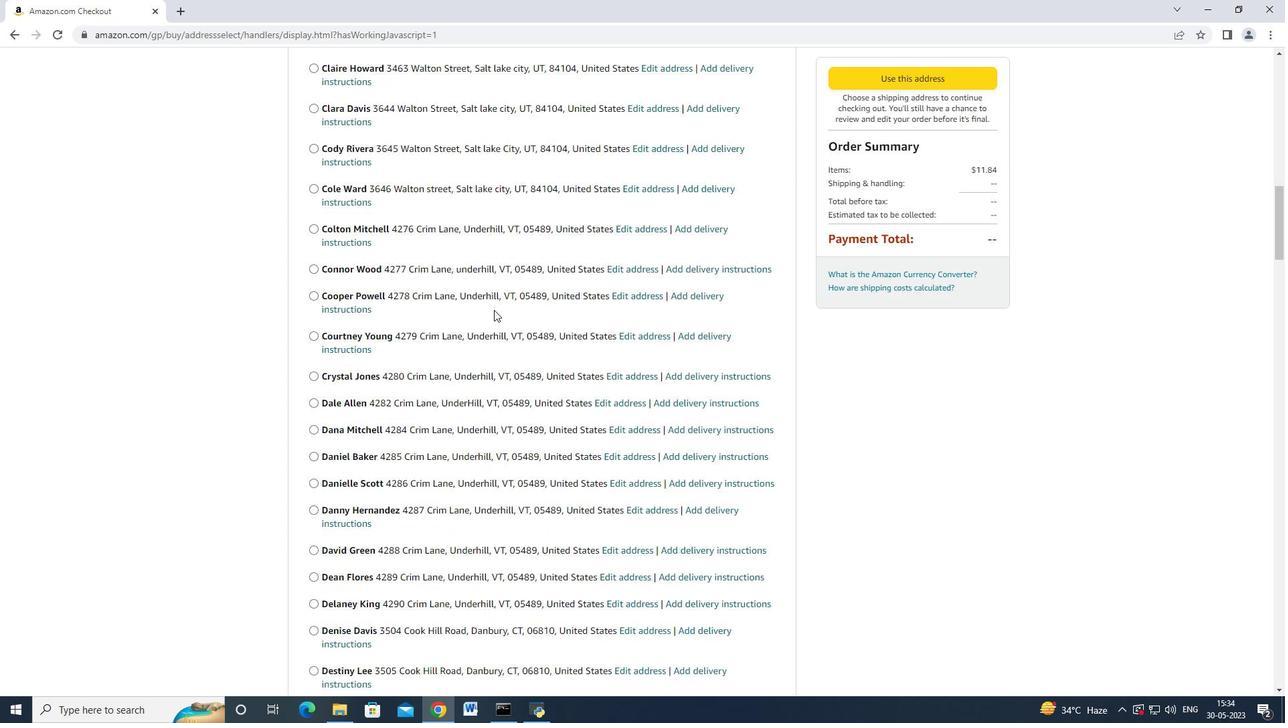 
Action: Mouse scrolled (494, 309) with delta (0, 0)
Screenshot: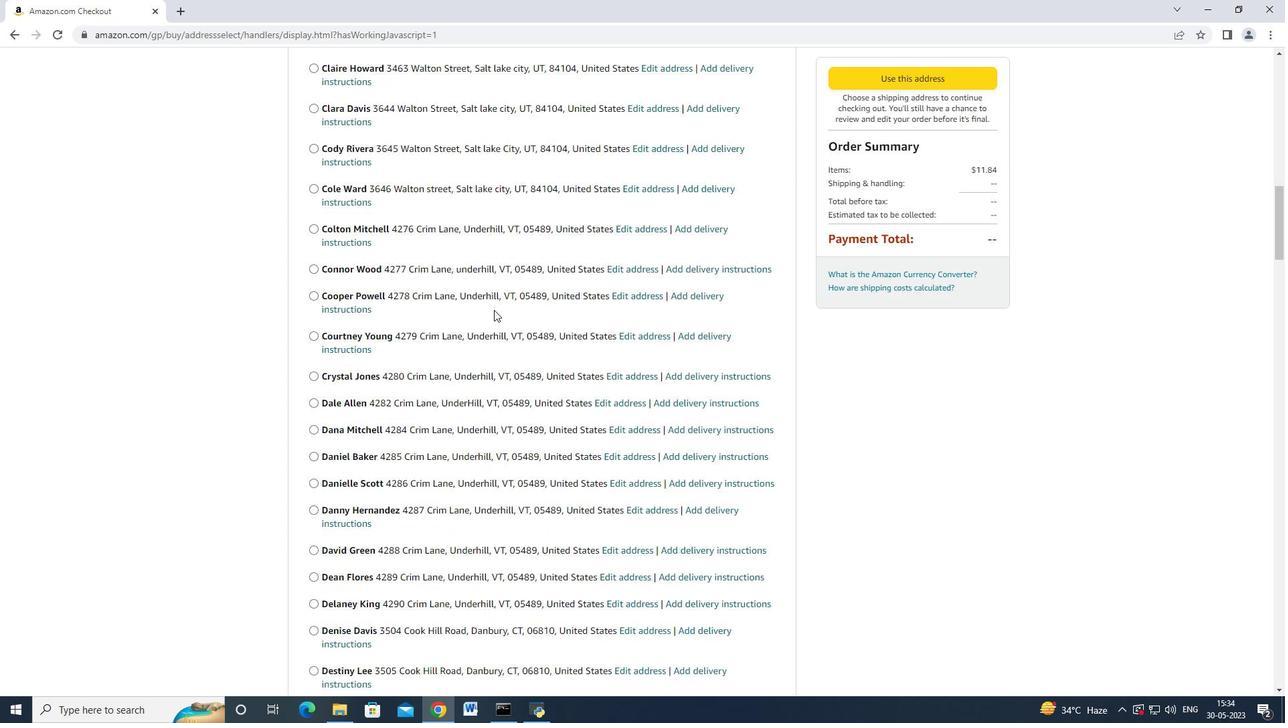 
Action: Mouse scrolled (494, 309) with delta (0, 0)
